 Task: Plan a trip to Capesterre-Belle-Eau, Guadeloupe from 10th December, 2023 to 18th December, 2023 for 2 adults.1  bedroom having 1 bed and 1 bathroom. Property type can be flat. Amenities needed are: wifi, TV, free parkinig on premises, gym, breakfast. Booking option can be shelf check-in. Look for 5 properties as per requirement.
Action: Mouse moved to (482, 162)
Screenshot: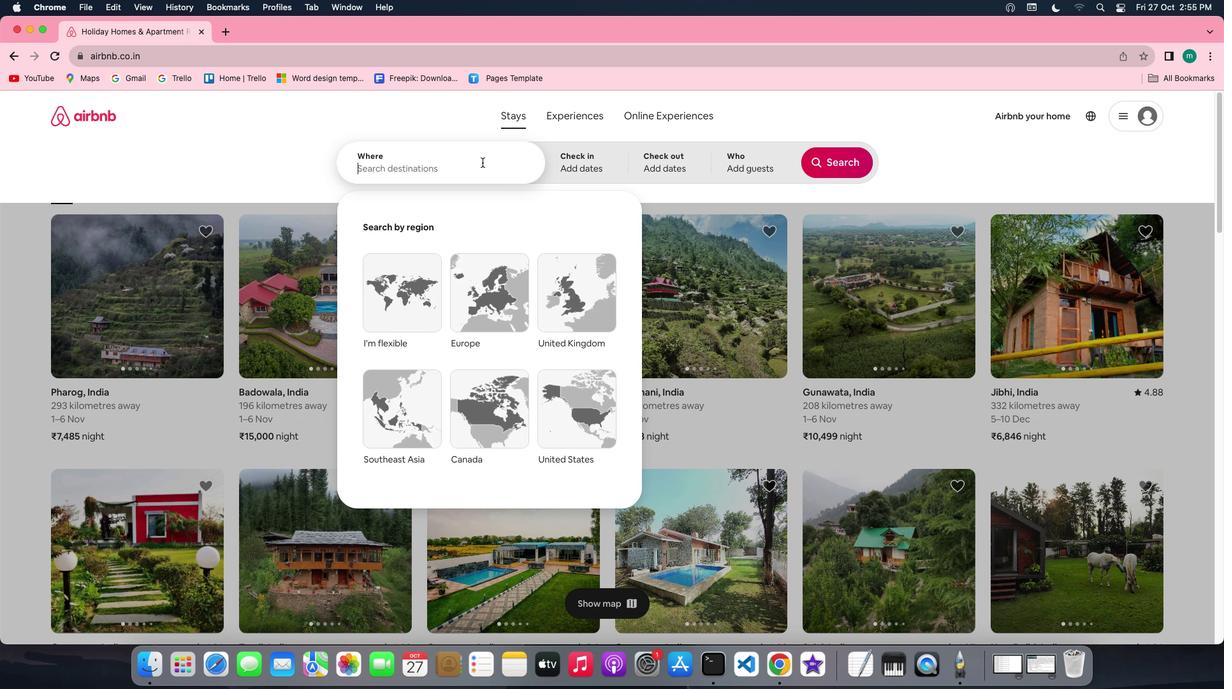 
Action: Mouse pressed left at (482, 162)
Screenshot: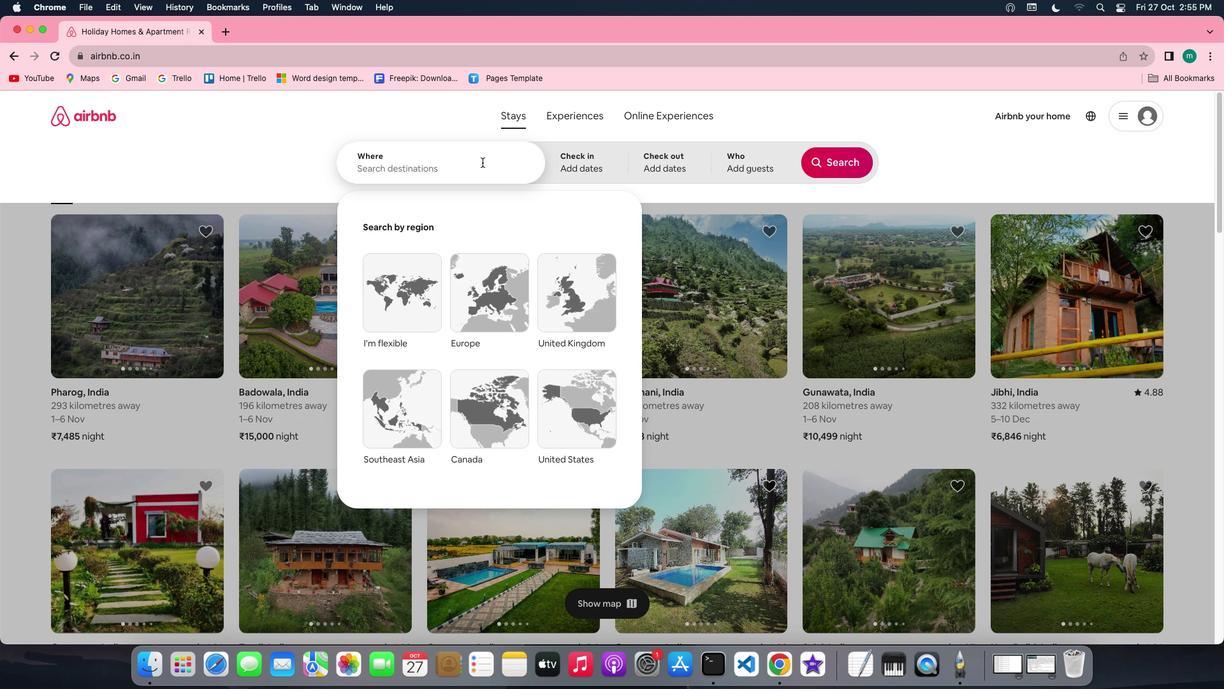 
Action: Key pressed Key.shift'C''a''p''e''s''t''e''r''r''e''-'Key.shiftKey.spaceKey.shift'B''e''l''l''e'Key.shift'-'Key.spaceKey.shift'E''a''u'','Key.spaceKey.shift'G''u''a''d''e''l''o''u''p''e'
Screenshot: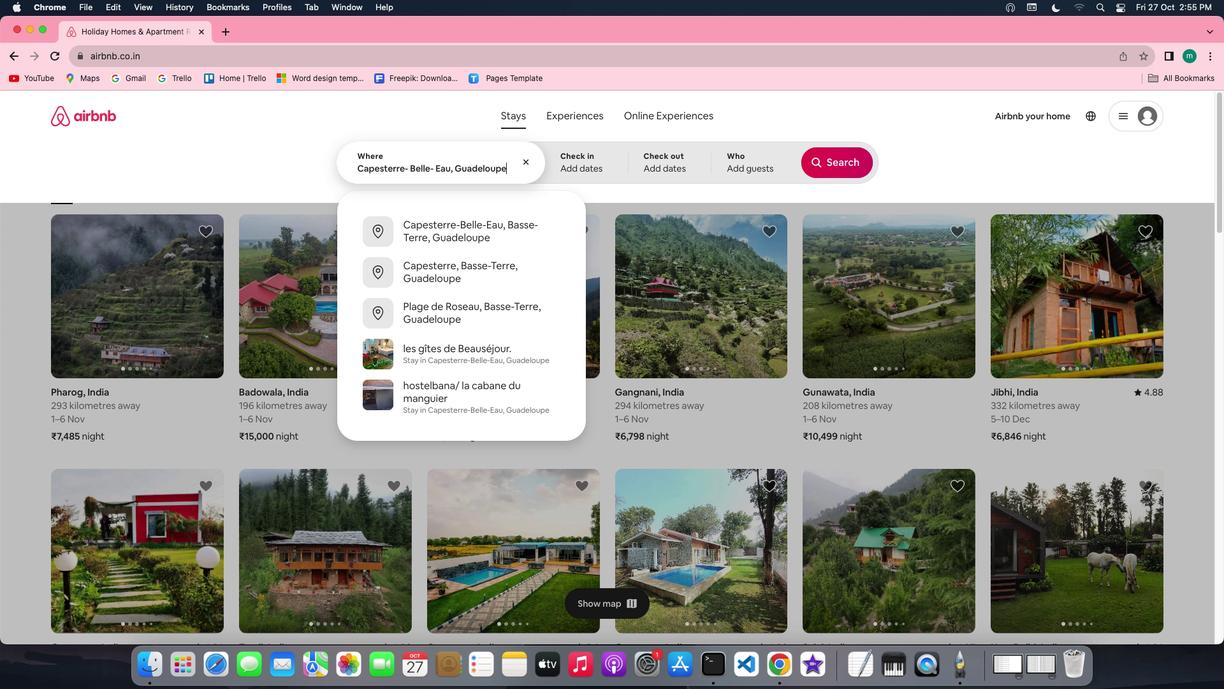 
Action: Mouse moved to (570, 149)
Screenshot: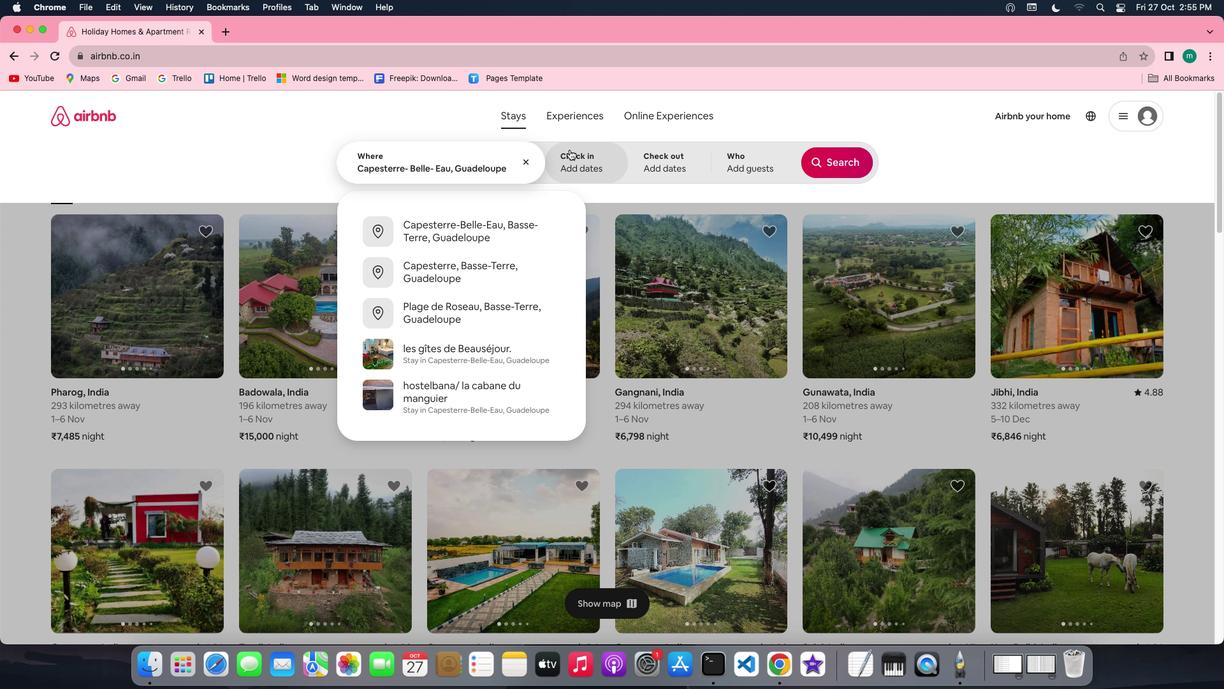 
Action: Mouse pressed left at (570, 149)
Screenshot: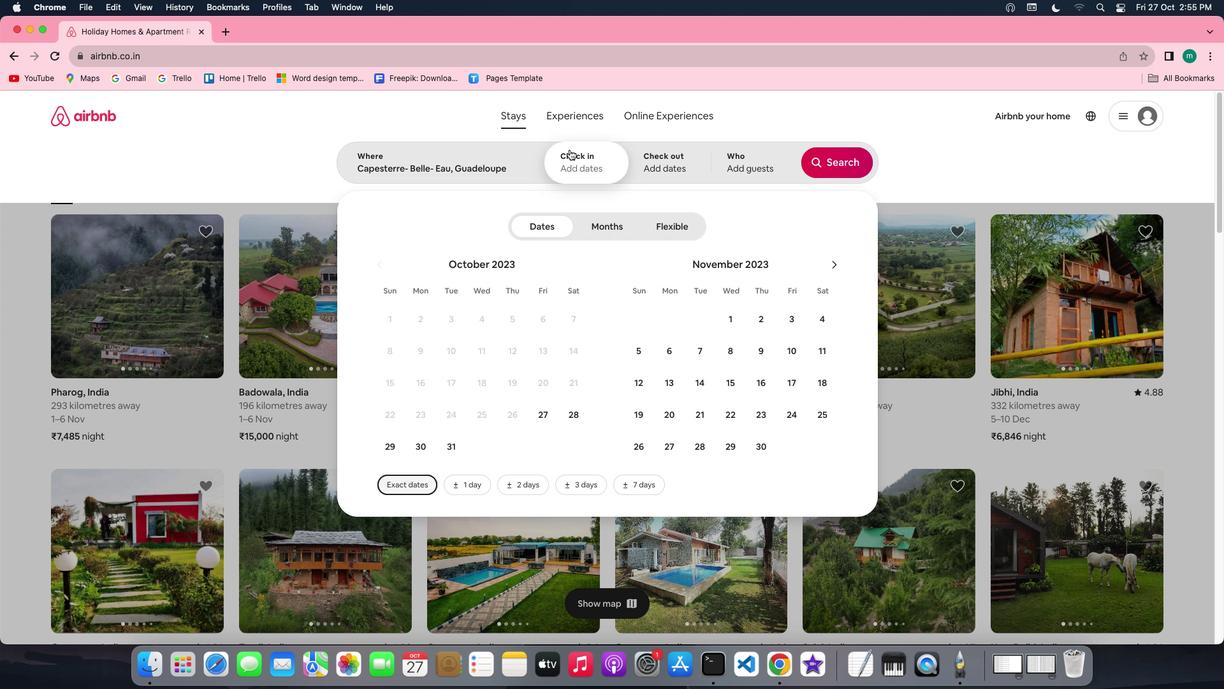 
Action: Mouse moved to (835, 266)
Screenshot: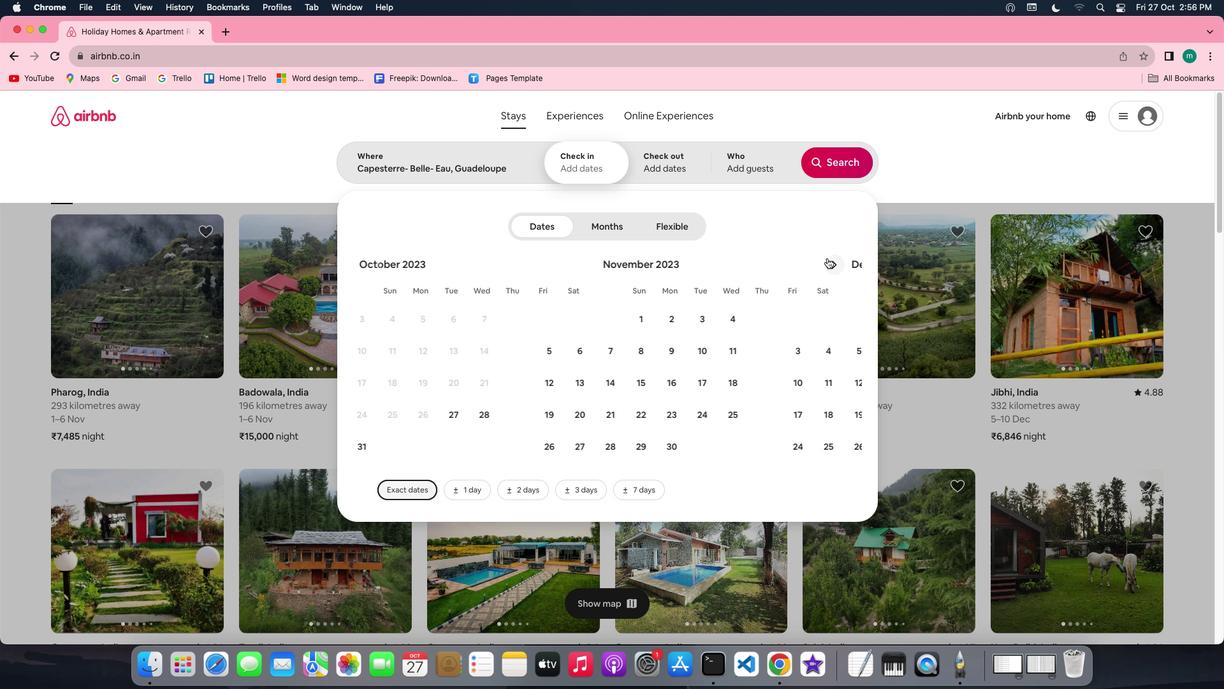 
Action: Mouse pressed left at (835, 266)
Screenshot: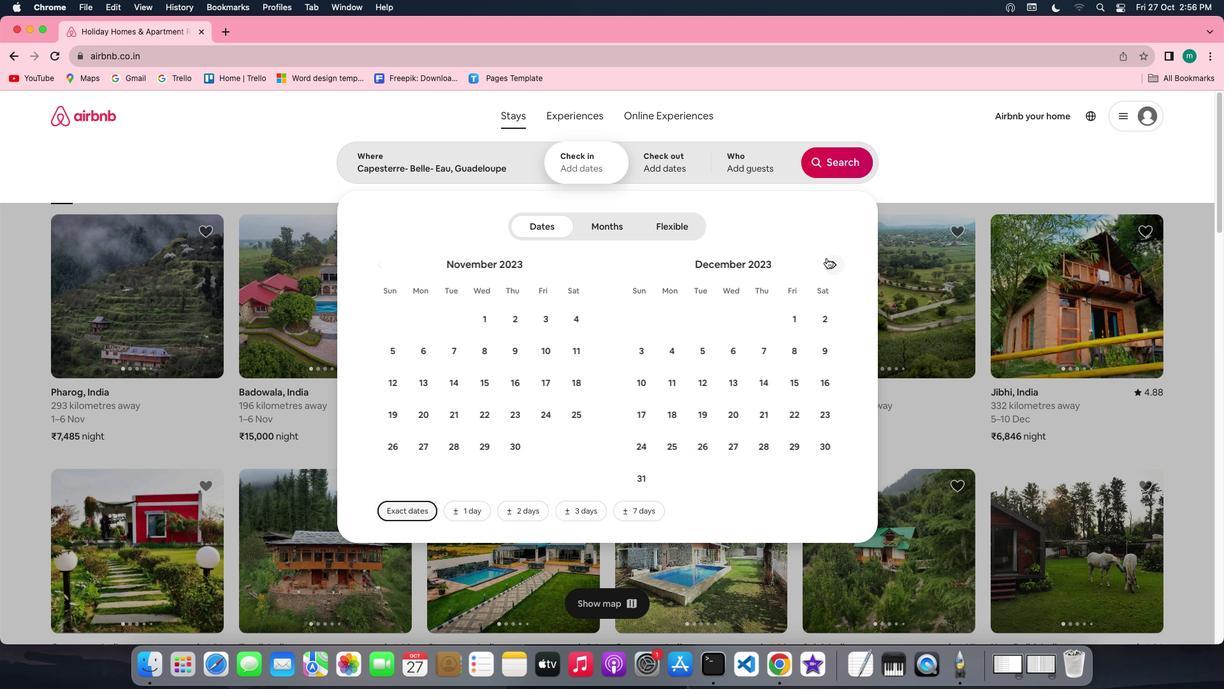 
Action: Mouse moved to (632, 384)
Screenshot: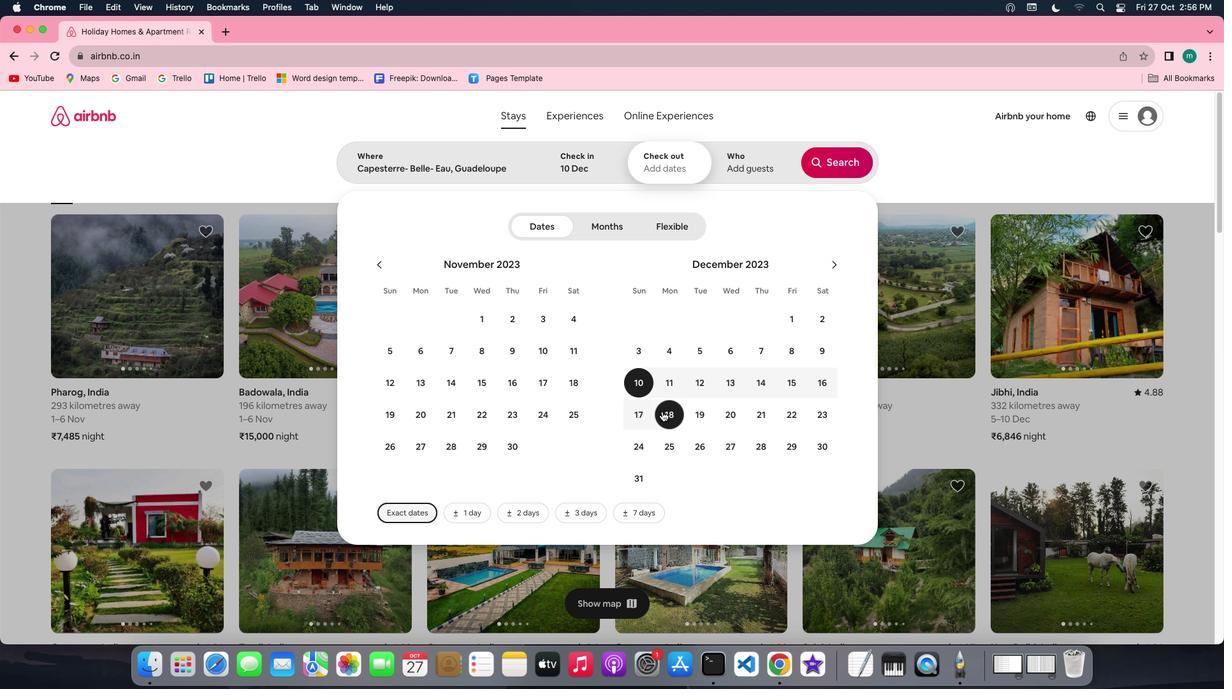 
Action: Mouse pressed left at (632, 384)
Screenshot: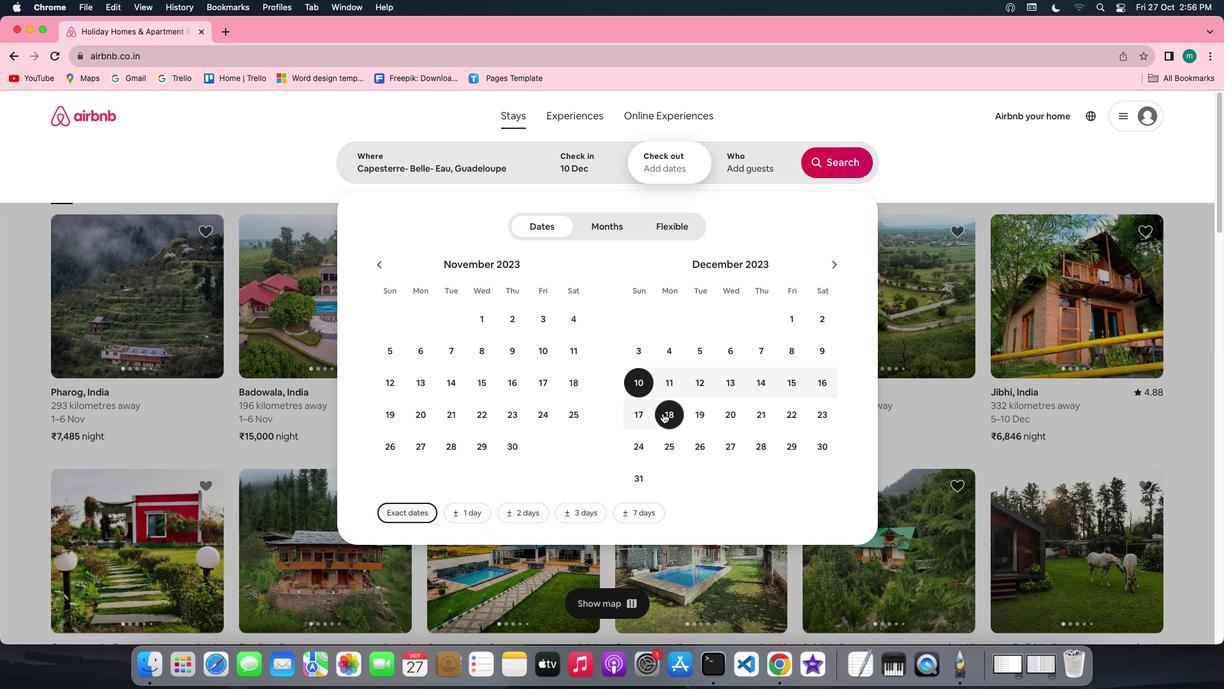
Action: Mouse moved to (664, 414)
Screenshot: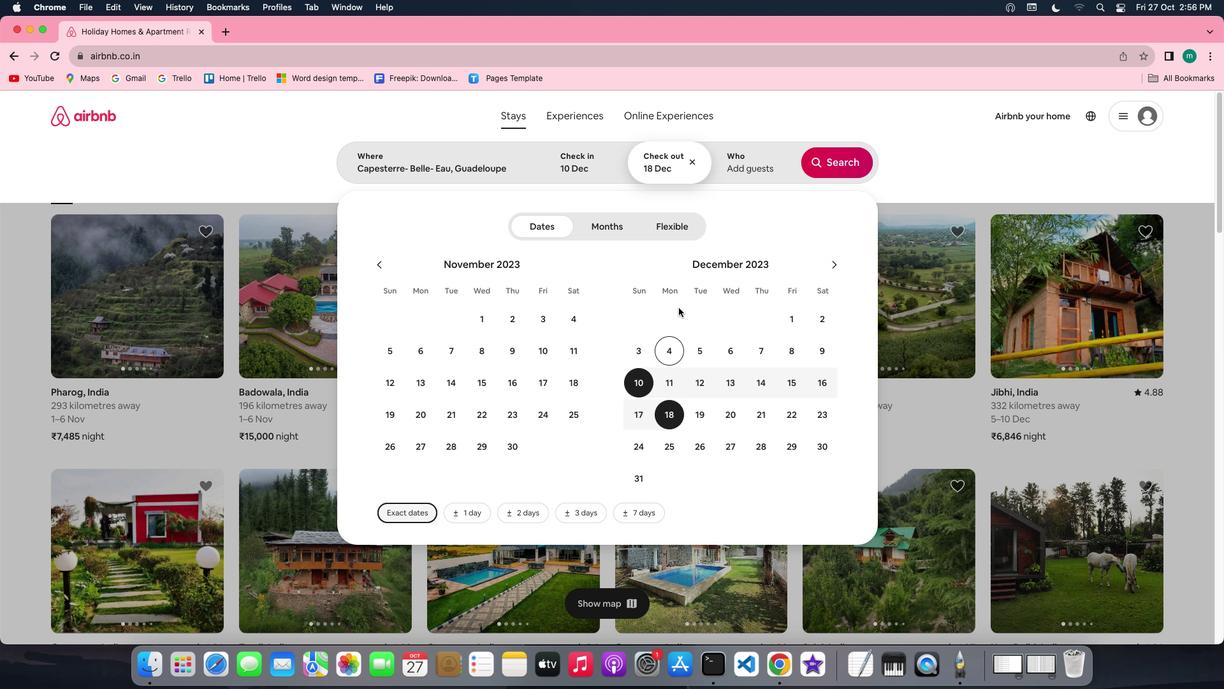 
Action: Mouse pressed left at (664, 414)
Screenshot: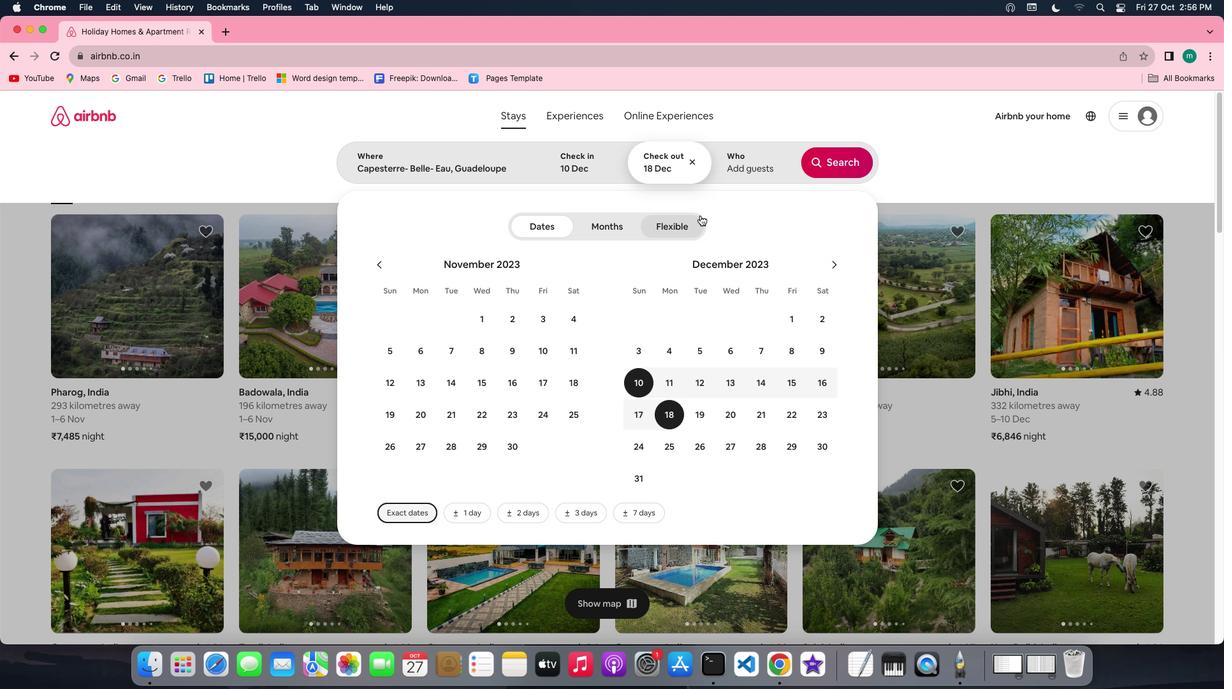 
Action: Mouse moved to (729, 158)
Screenshot: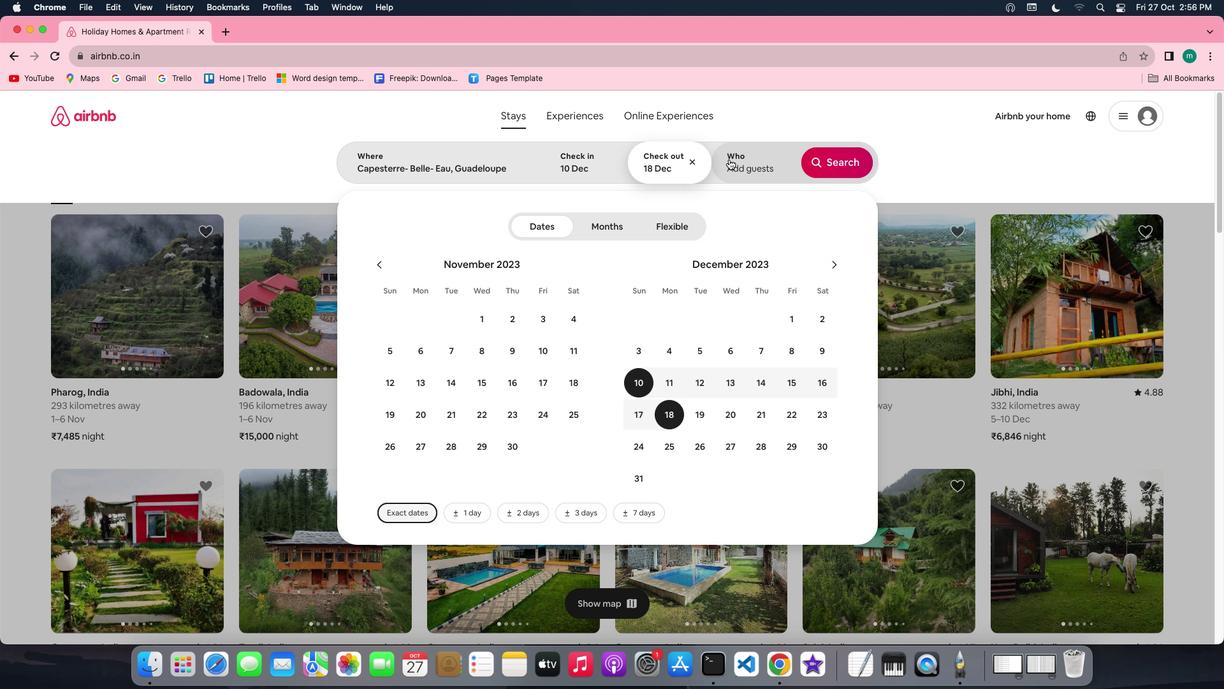 
Action: Mouse pressed left at (729, 158)
Screenshot: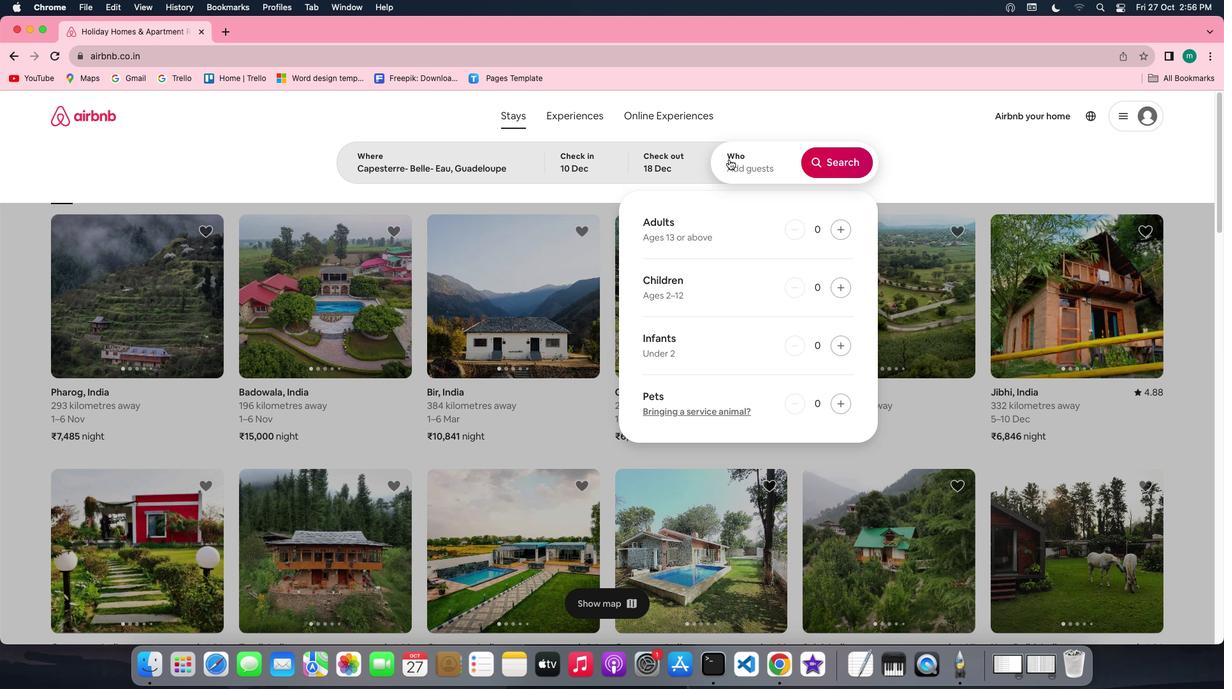 
Action: Mouse moved to (845, 225)
Screenshot: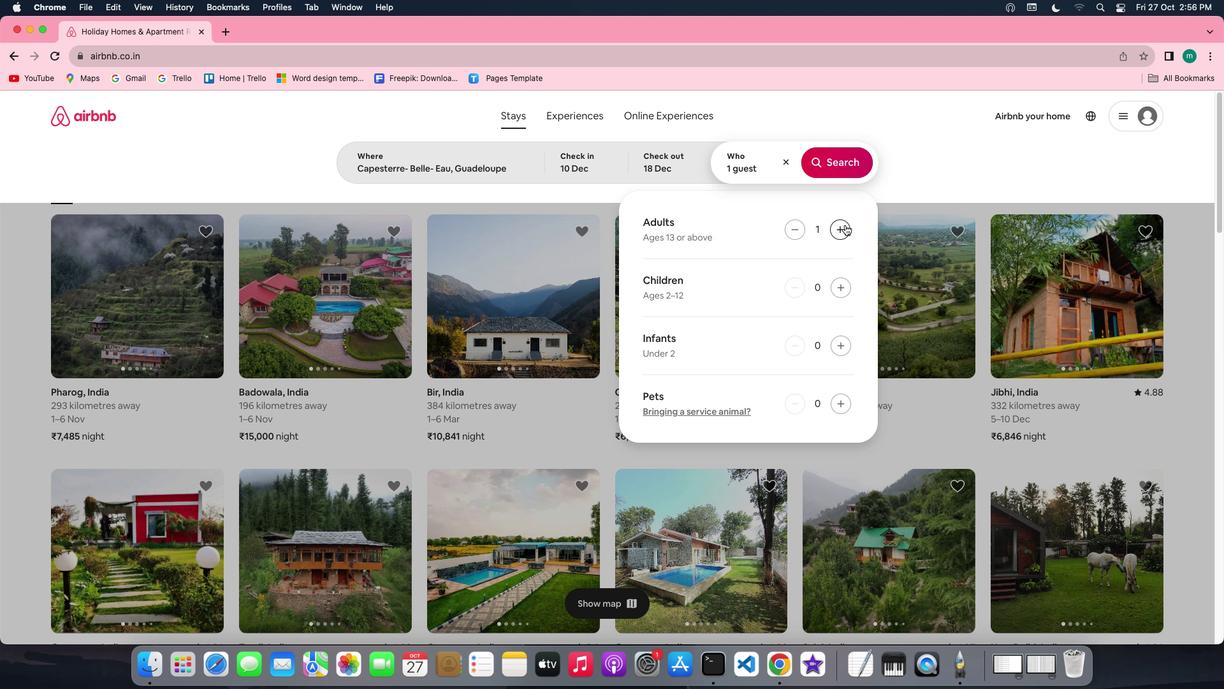 
Action: Mouse pressed left at (845, 225)
Screenshot: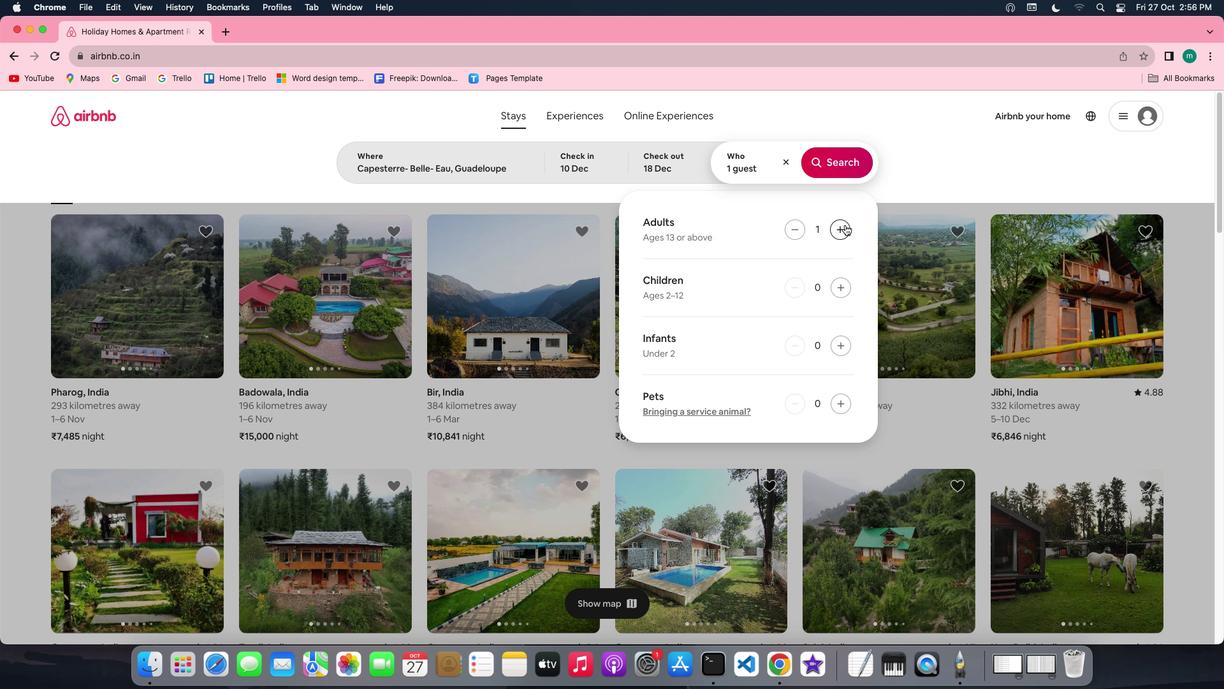
Action: Mouse pressed left at (845, 225)
Screenshot: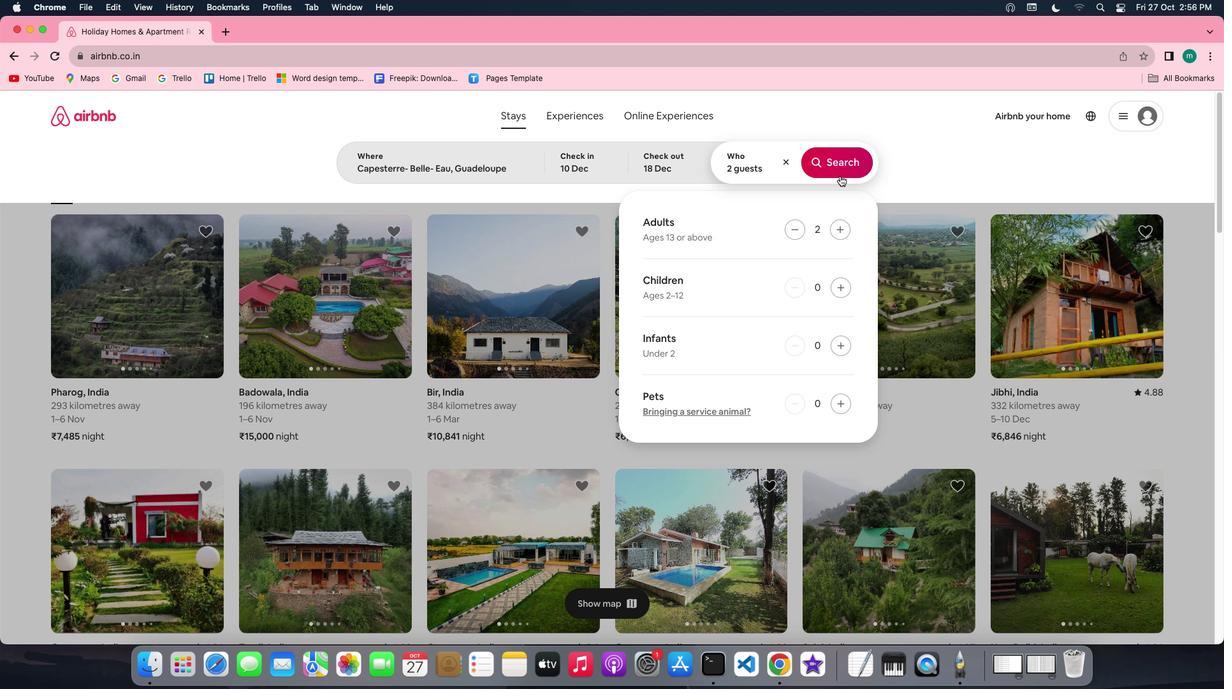 
Action: Mouse moved to (838, 165)
Screenshot: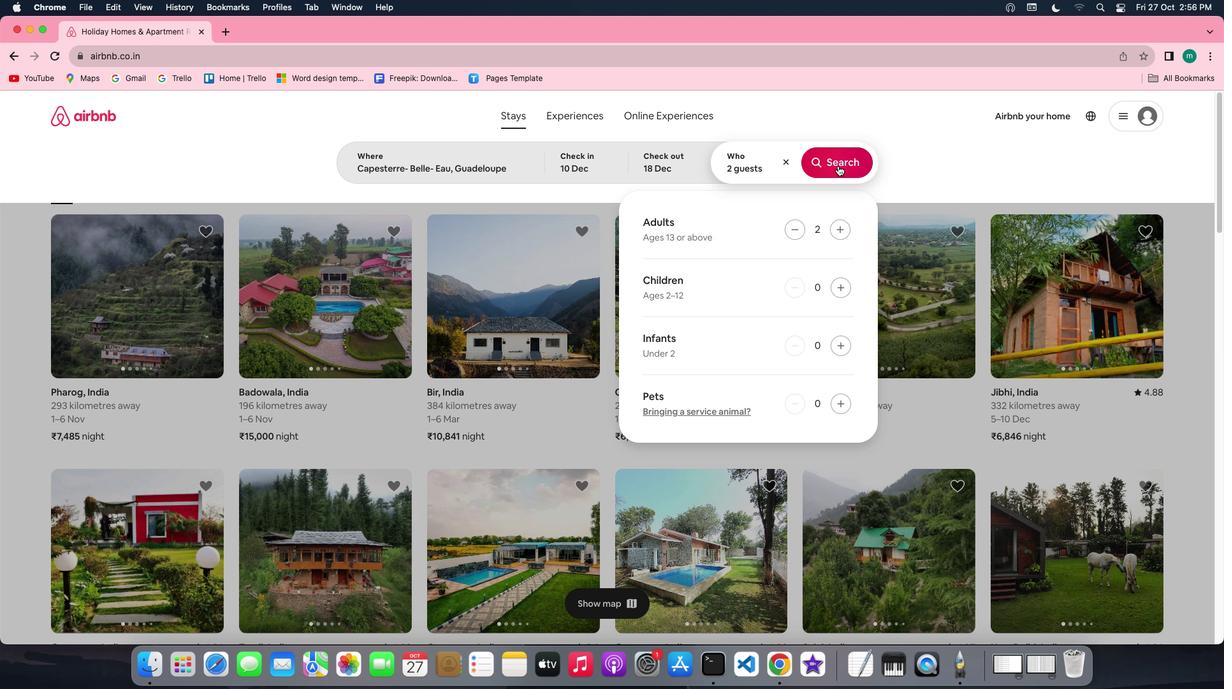 
Action: Mouse pressed left at (838, 165)
Screenshot: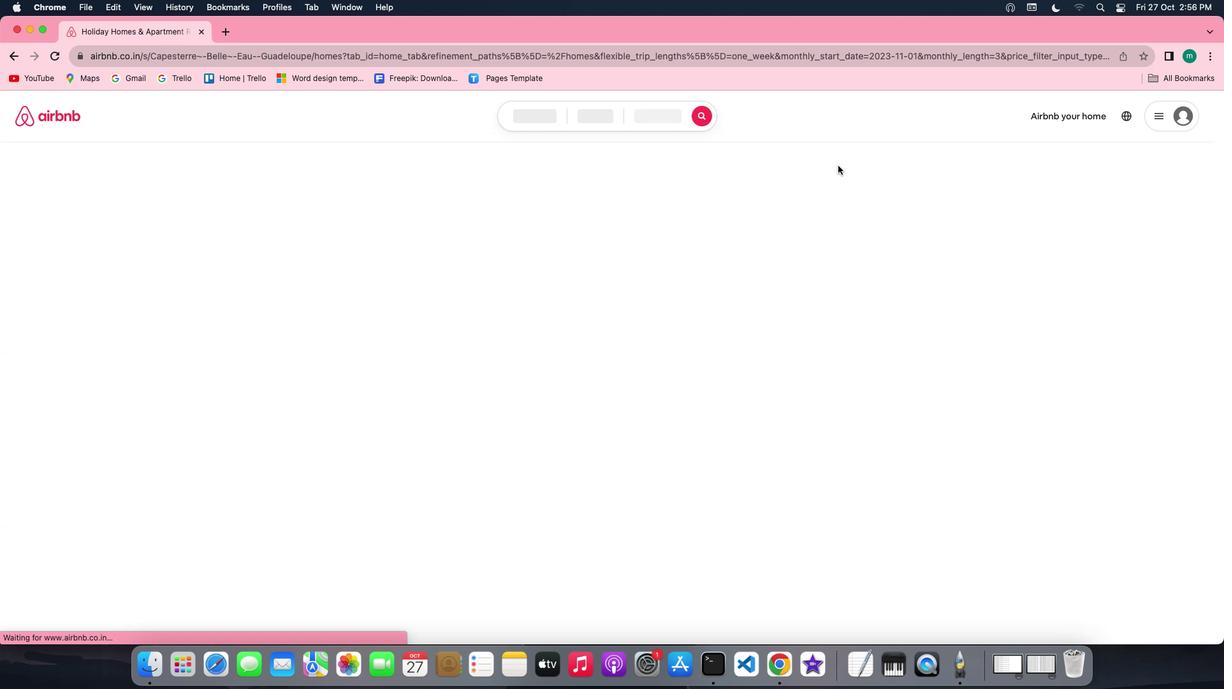 
Action: Mouse moved to (1025, 169)
Screenshot: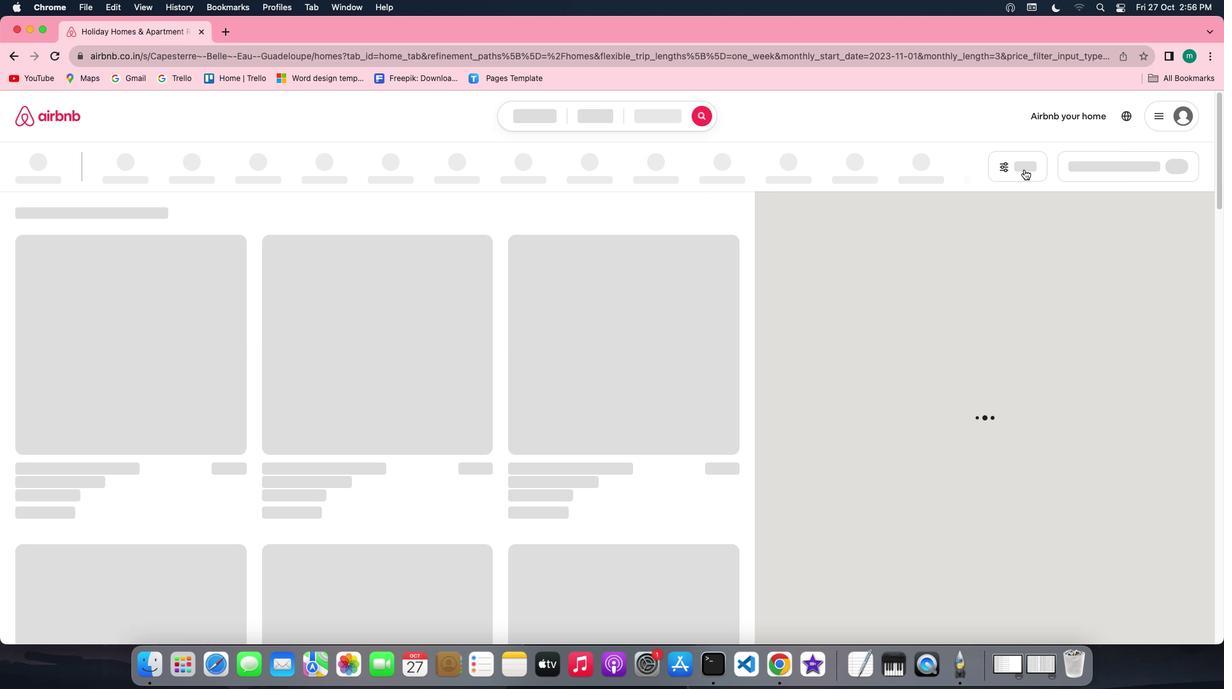 
Action: Mouse pressed left at (1025, 169)
Screenshot: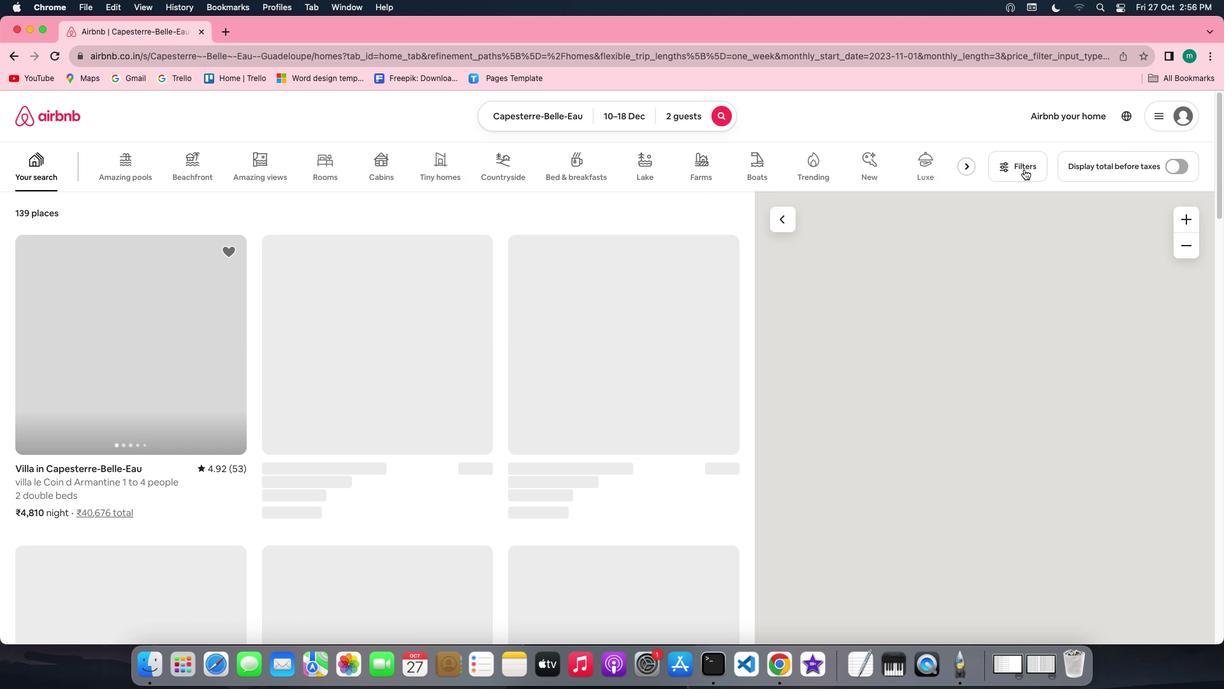 
Action: Mouse moved to (669, 349)
Screenshot: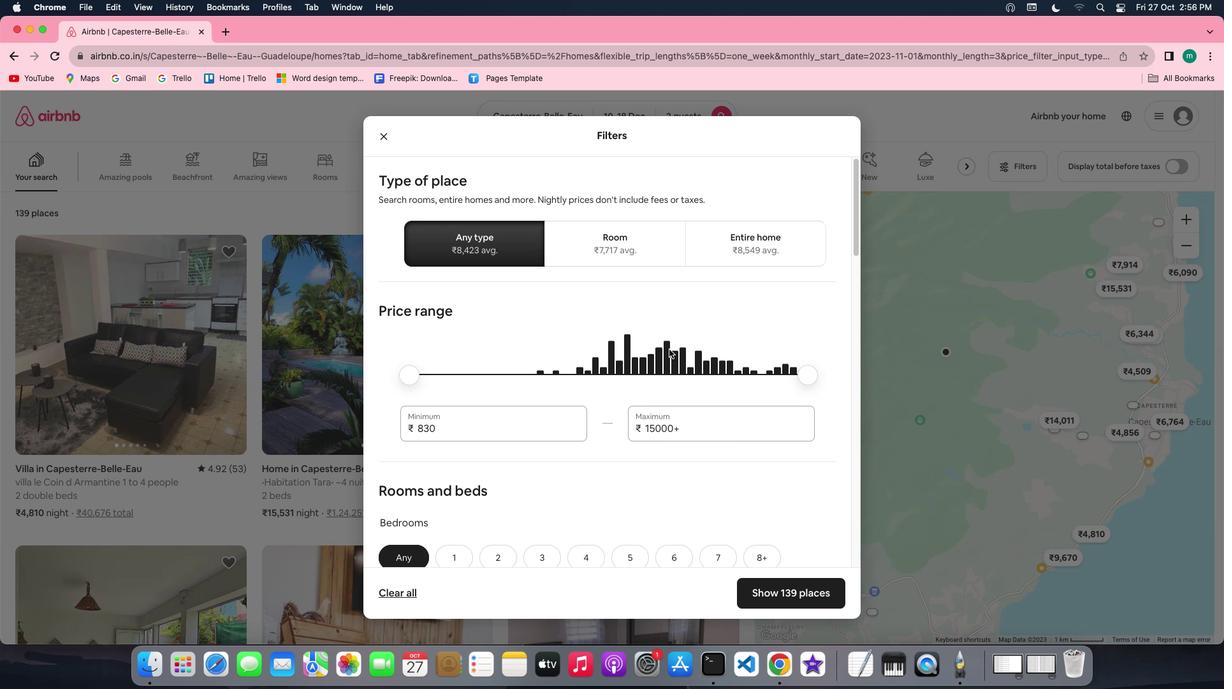 
Action: Mouse scrolled (669, 349) with delta (0, 0)
Screenshot: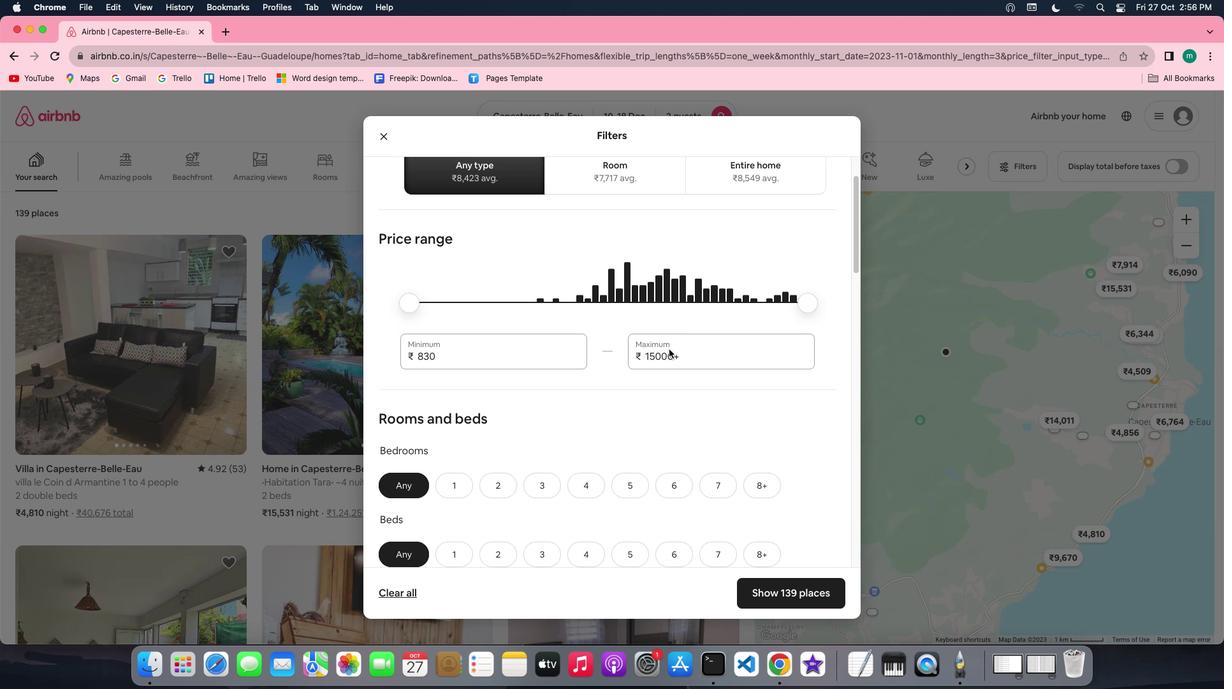 
Action: Mouse scrolled (669, 349) with delta (0, 0)
Screenshot: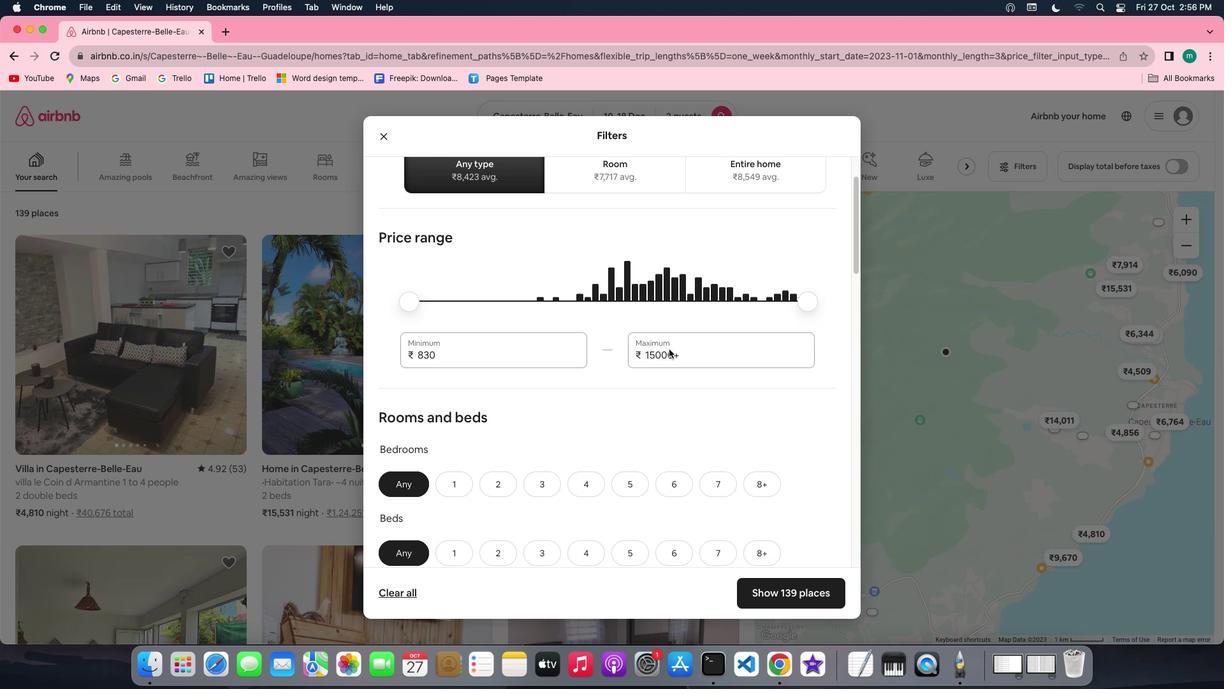 
Action: Mouse scrolled (669, 349) with delta (0, 0)
Screenshot: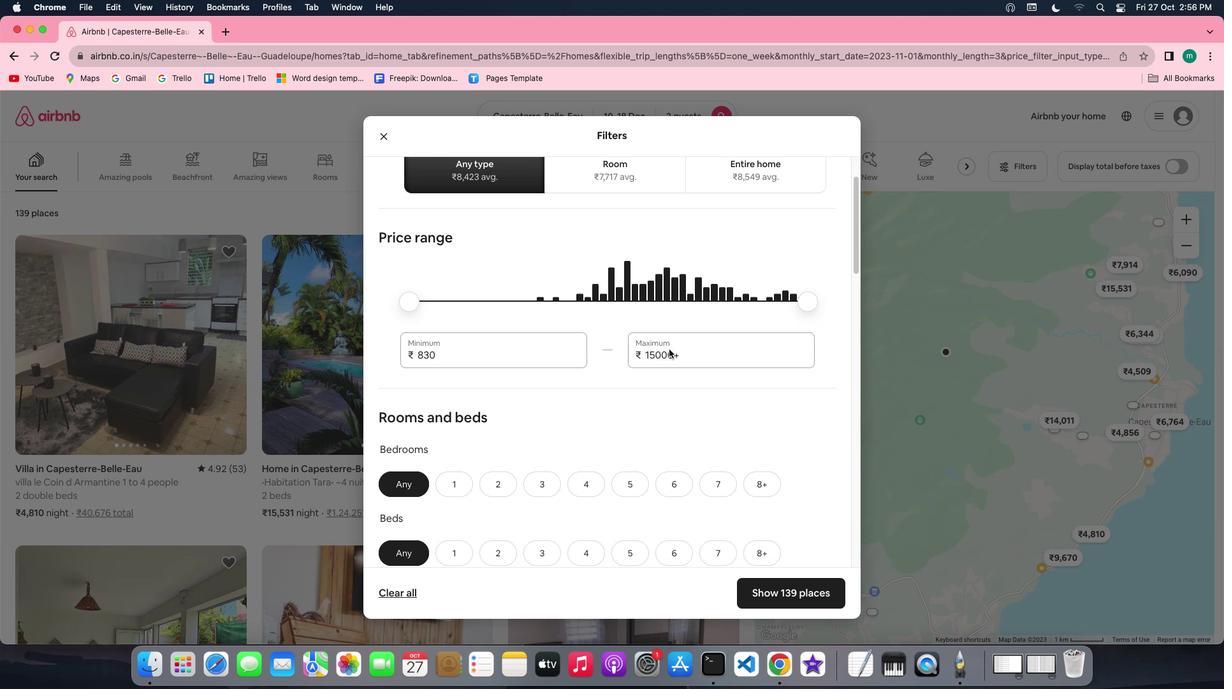 
Action: Mouse scrolled (669, 349) with delta (0, 0)
Screenshot: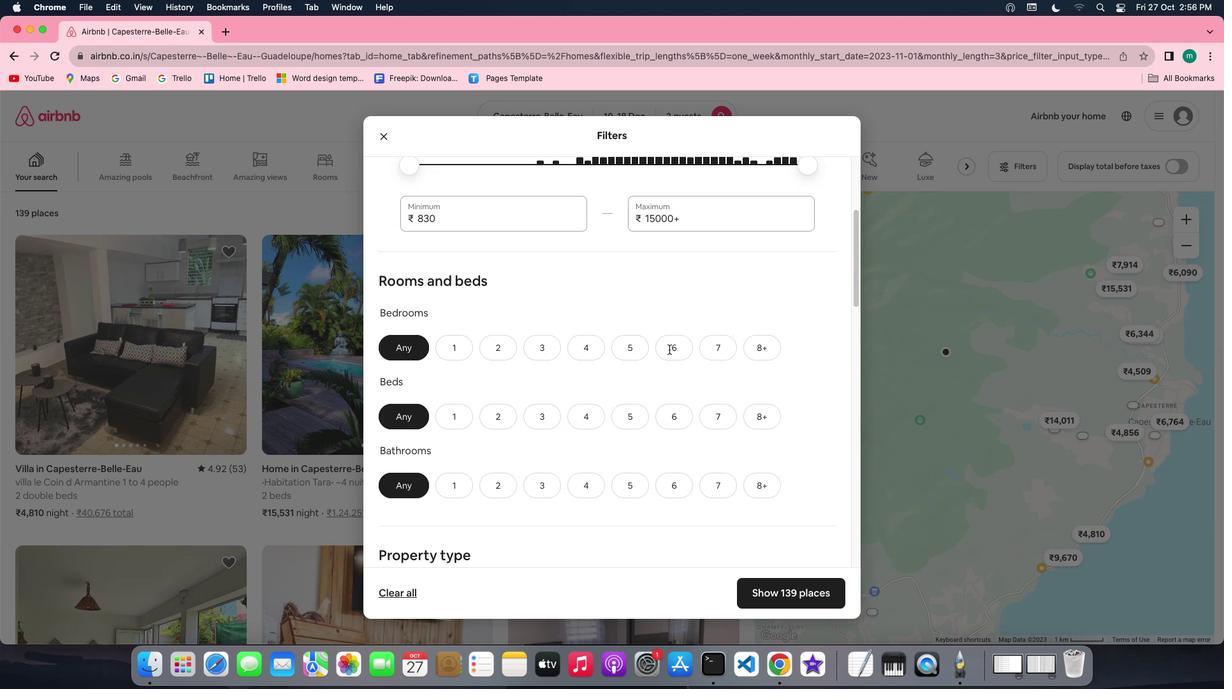 
Action: Mouse scrolled (669, 349) with delta (0, 0)
Screenshot: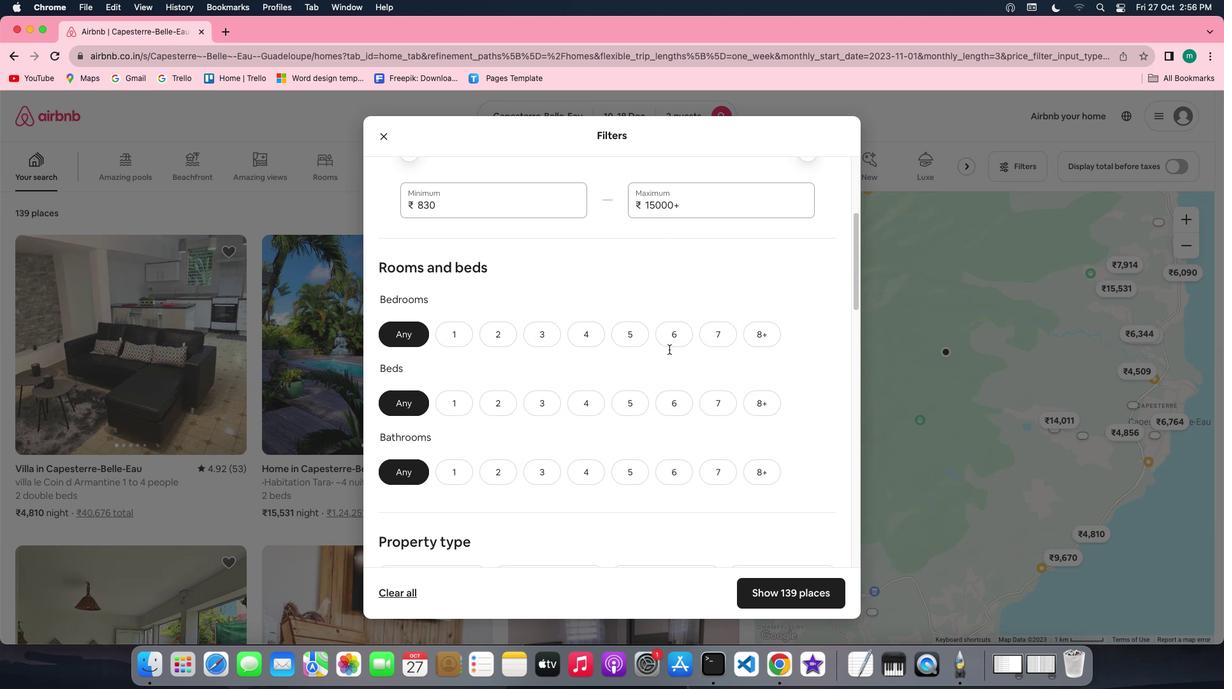 
Action: Mouse scrolled (669, 349) with delta (0, 0)
Screenshot: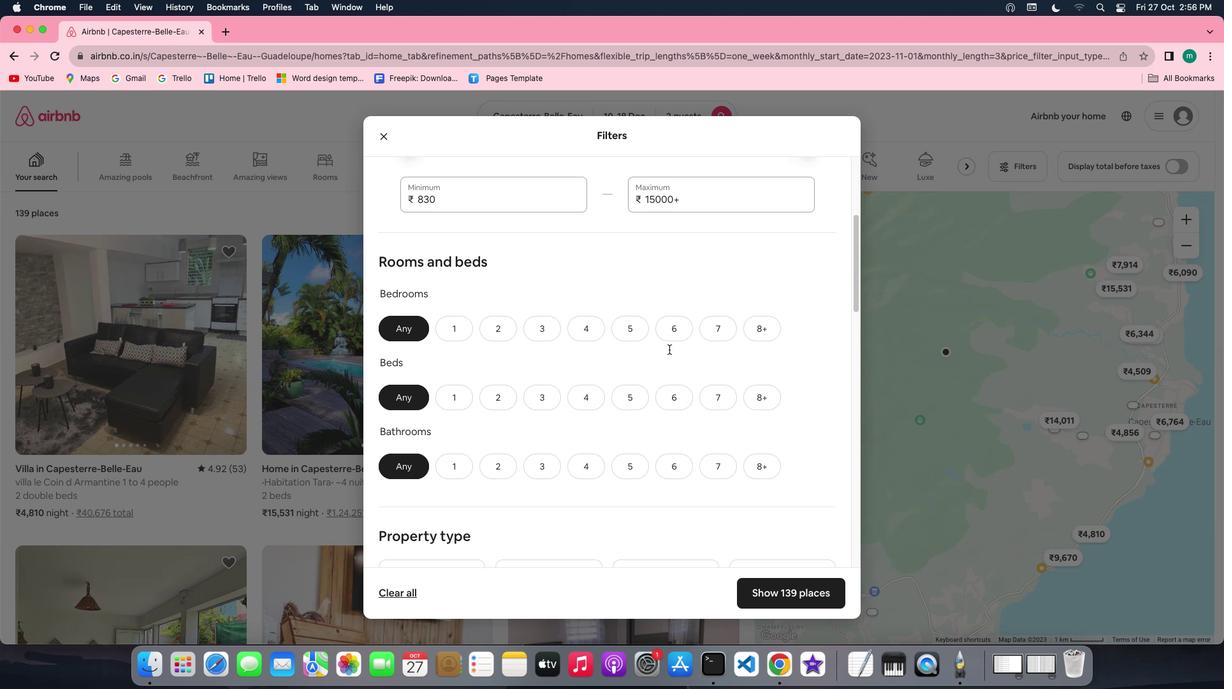 
Action: Mouse scrolled (669, 349) with delta (0, 0)
Screenshot: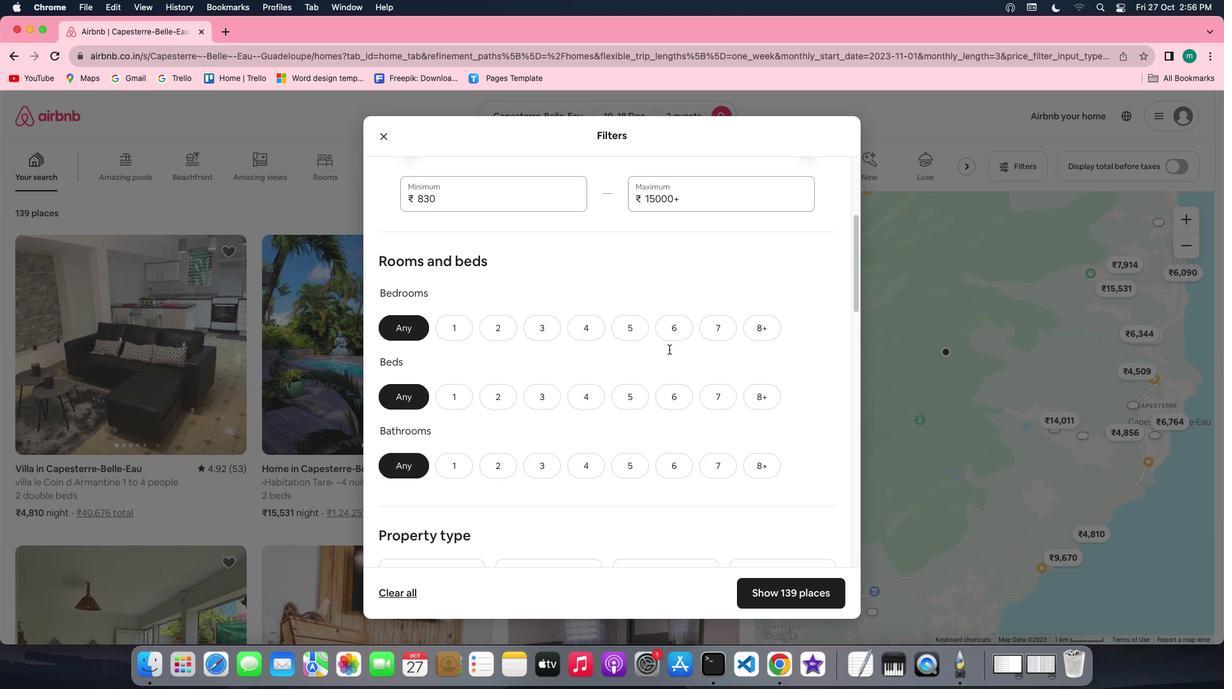 
Action: Mouse scrolled (669, 349) with delta (0, 0)
Screenshot: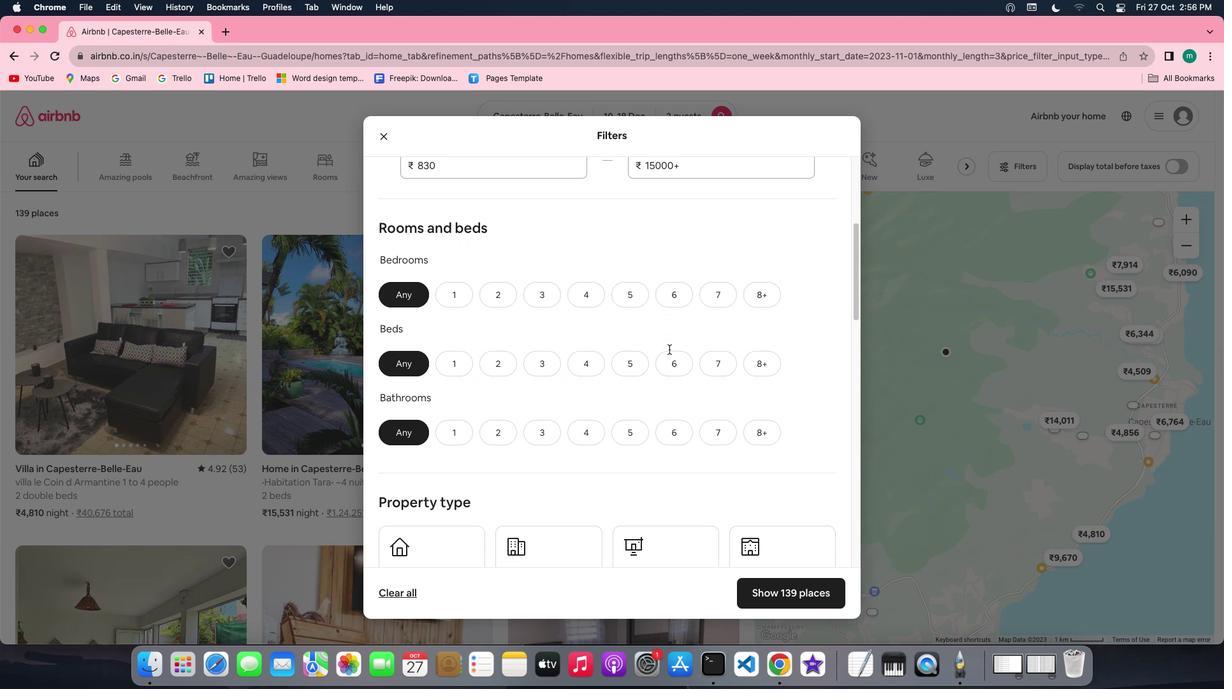 
Action: Mouse scrolled (669, 349) with delta (0, 0)
Screenshot: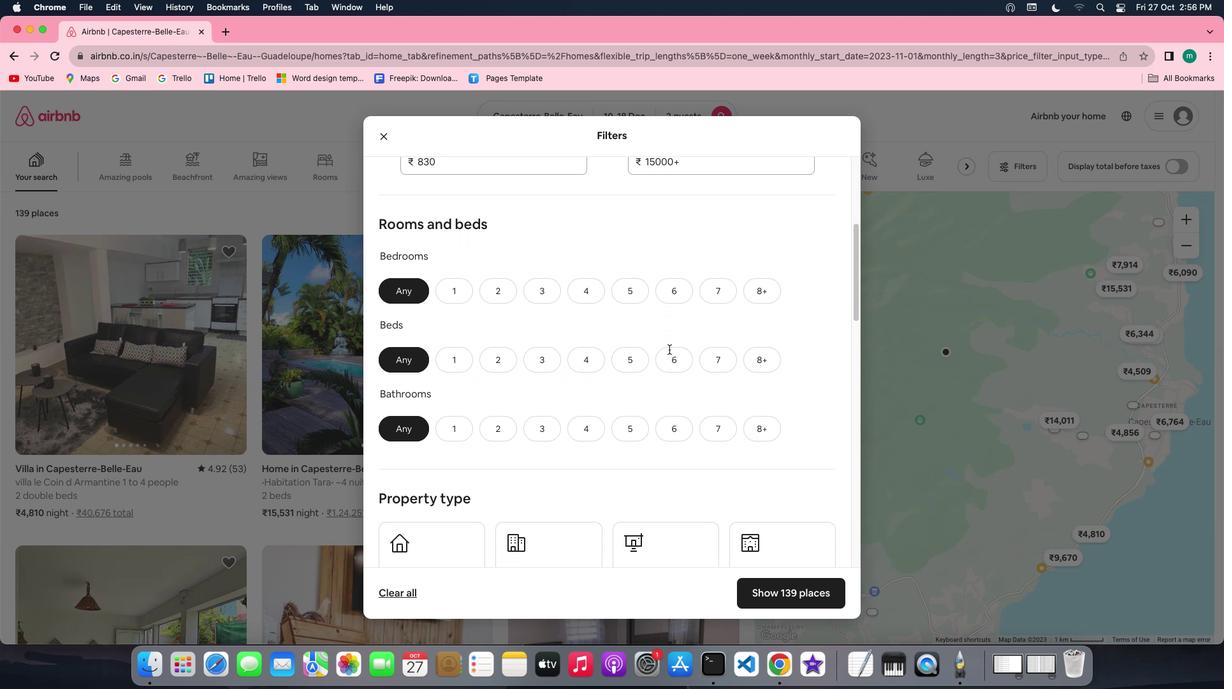 
Action: Mouse scrolled (669, 349) with delta (0, 0)
Screenshot: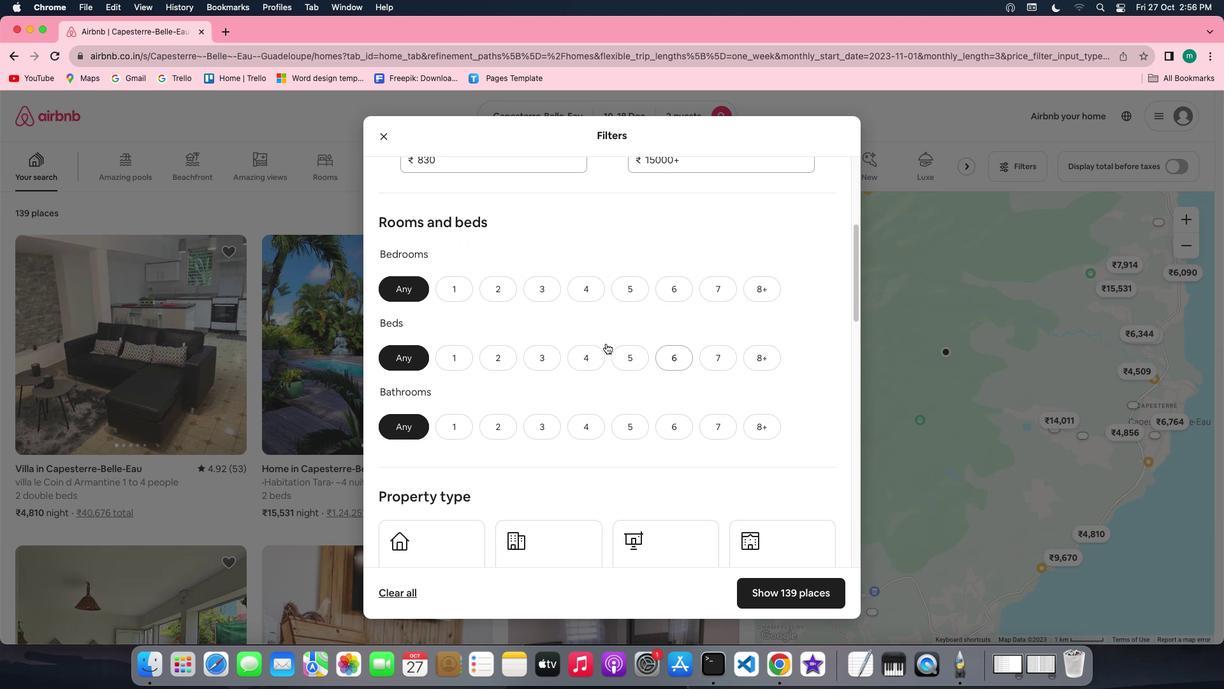
Action: Mouse moved to (465, 294)
Screenshot: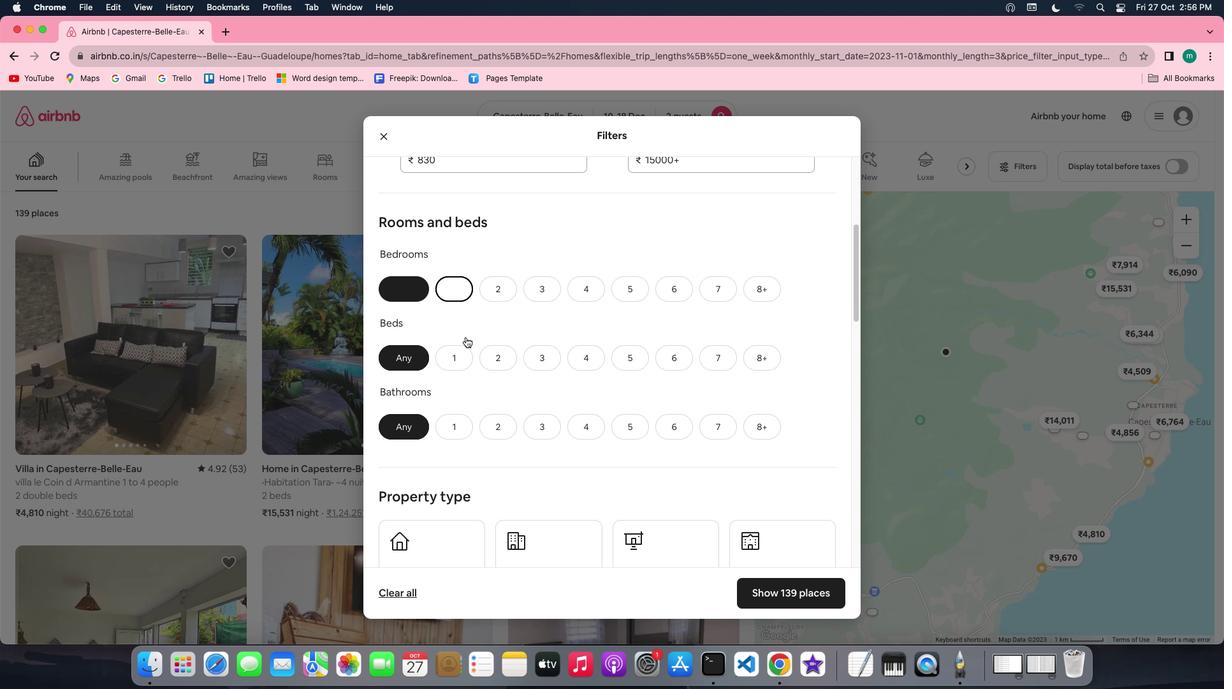 
Action: Mouse pressed left at (465, 294)
Screenshot: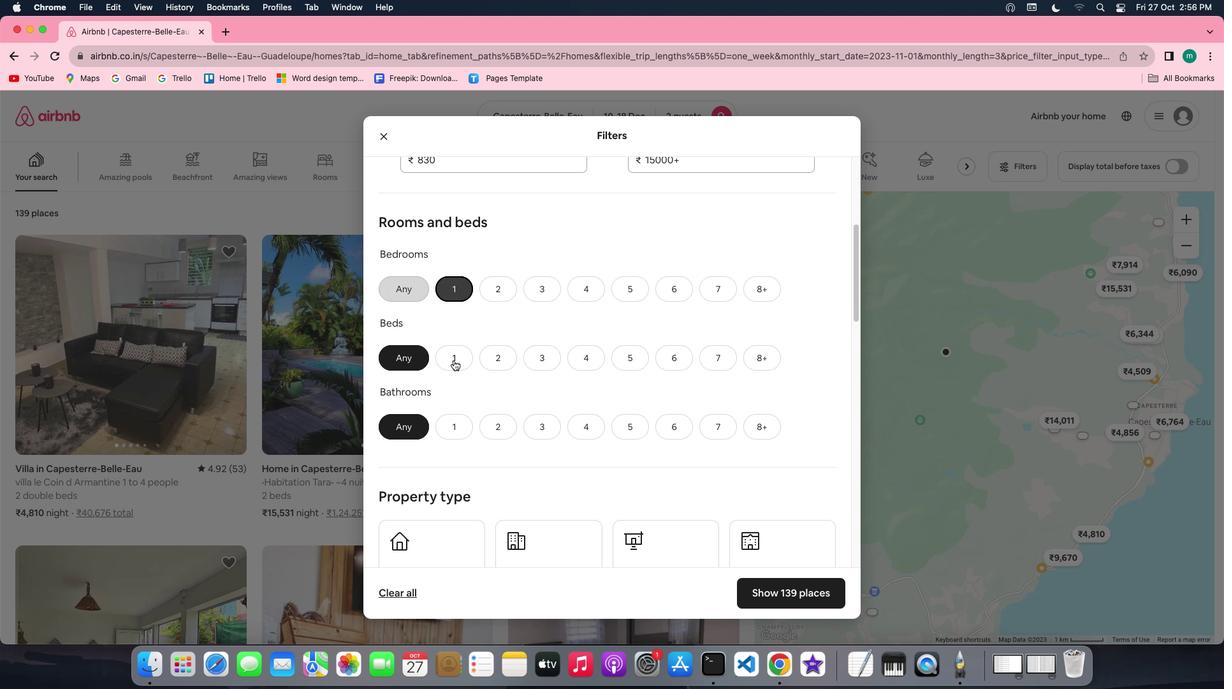
Action: Mouse moved to (454, 360)
Screenshot: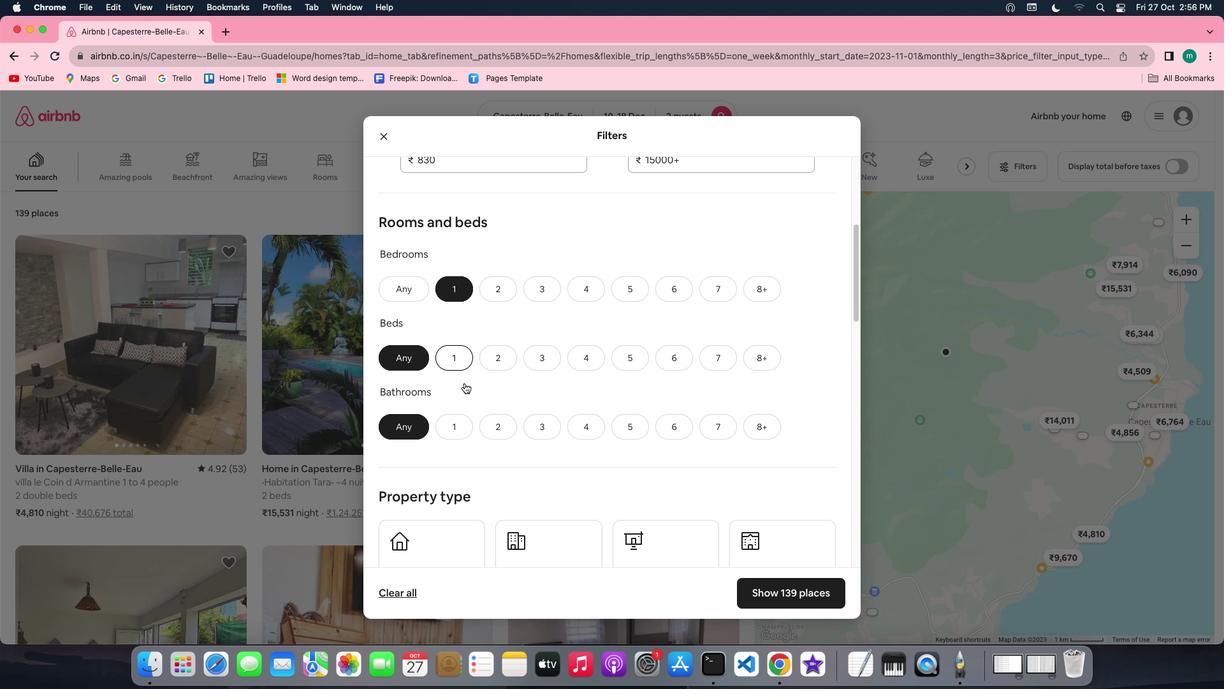 
Action: Mouse pressed left at (454, 360)
Screenshot: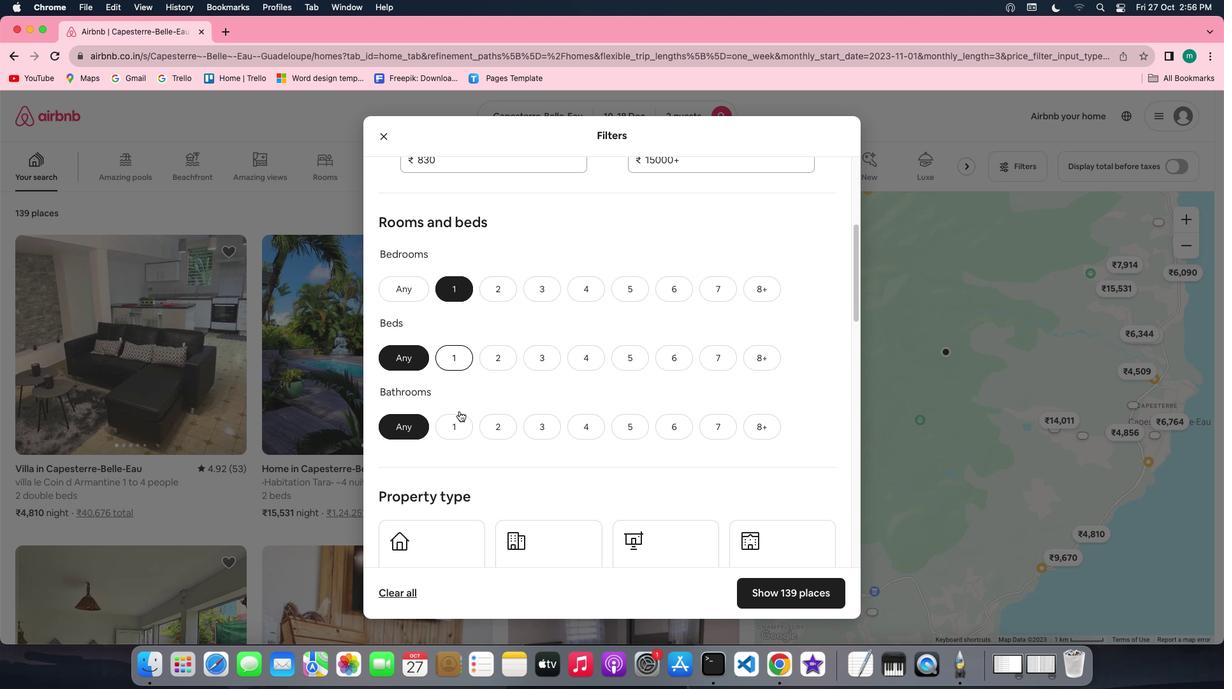 
Action: Mouse moved to (454, 425)
Screenshot: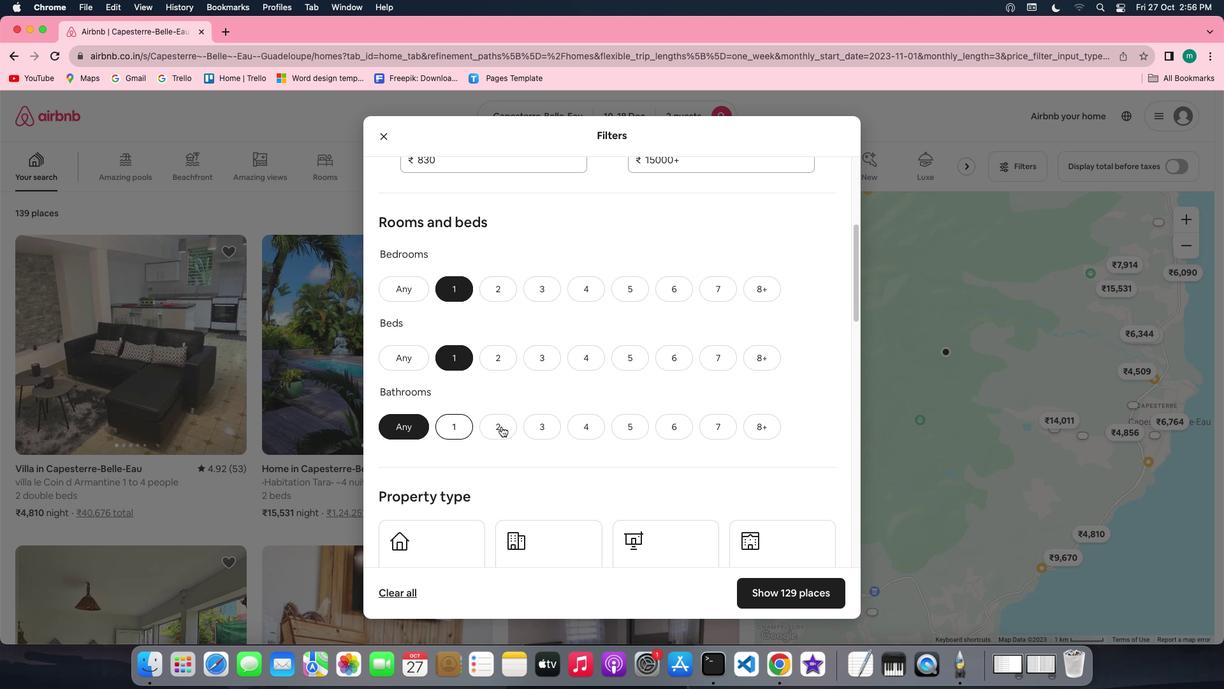
Action: Mouse pressed left at (454, 425)
Screenshot: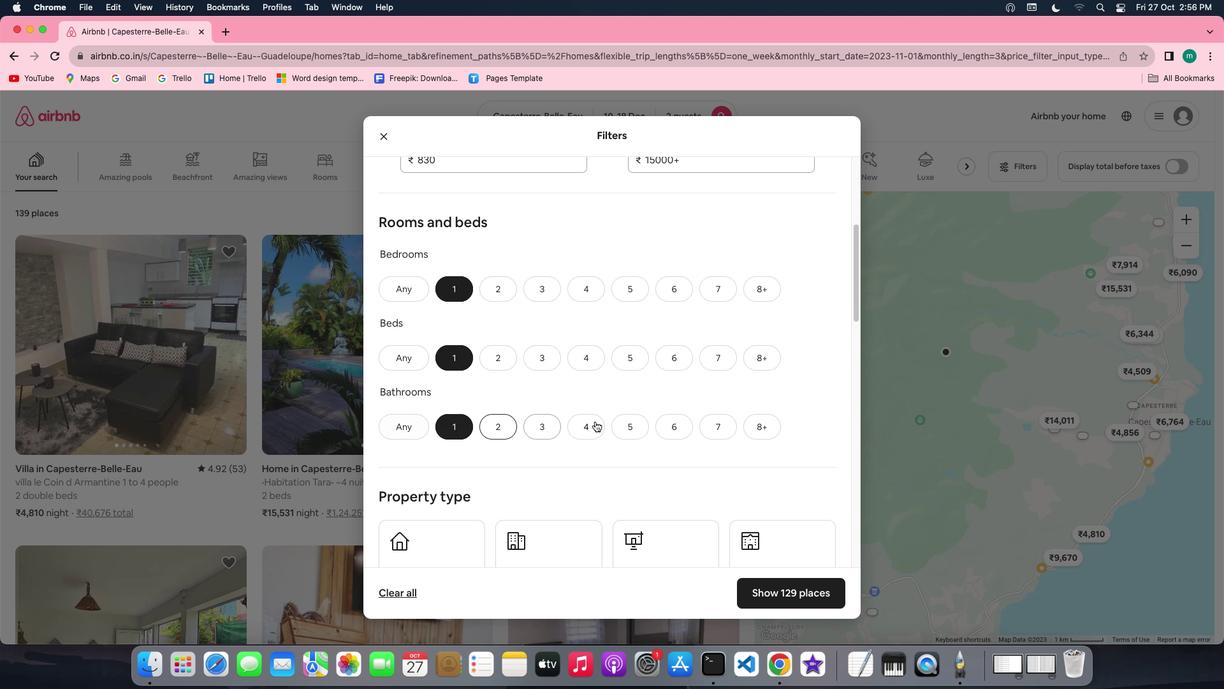 
Action: Mouse moved to (601, 420)
Screenshot: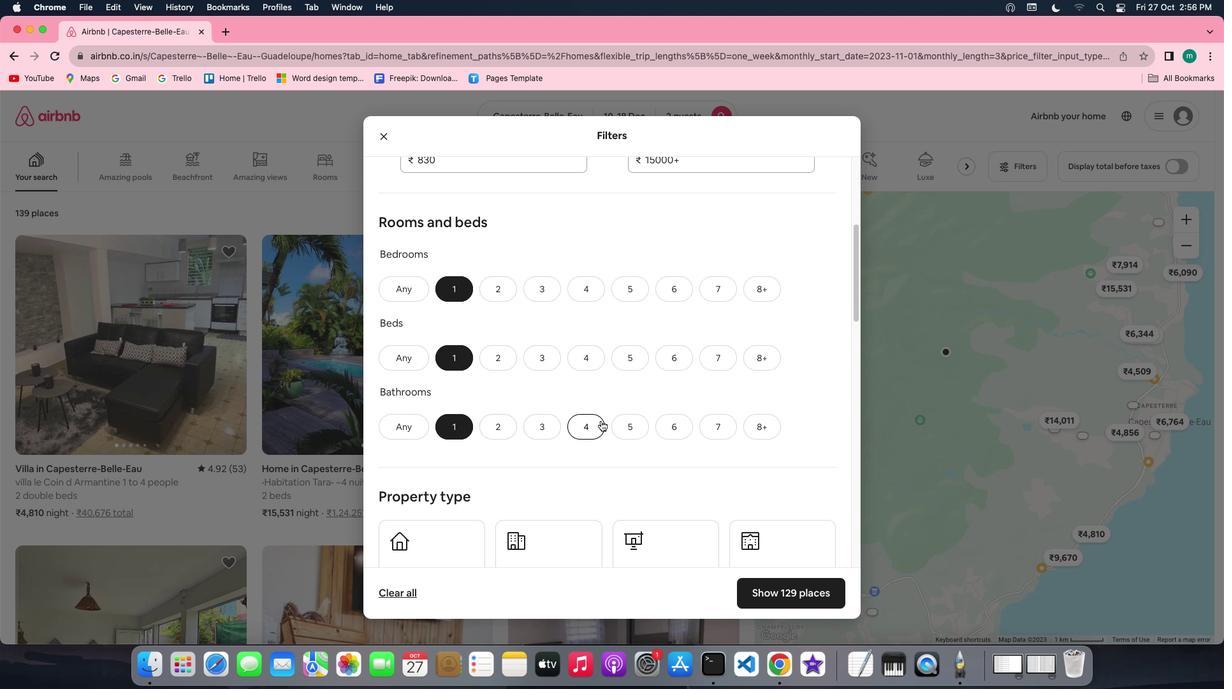 
Action: Mouse scrolled (601, 420) with delta (0, 0)
Screenshot: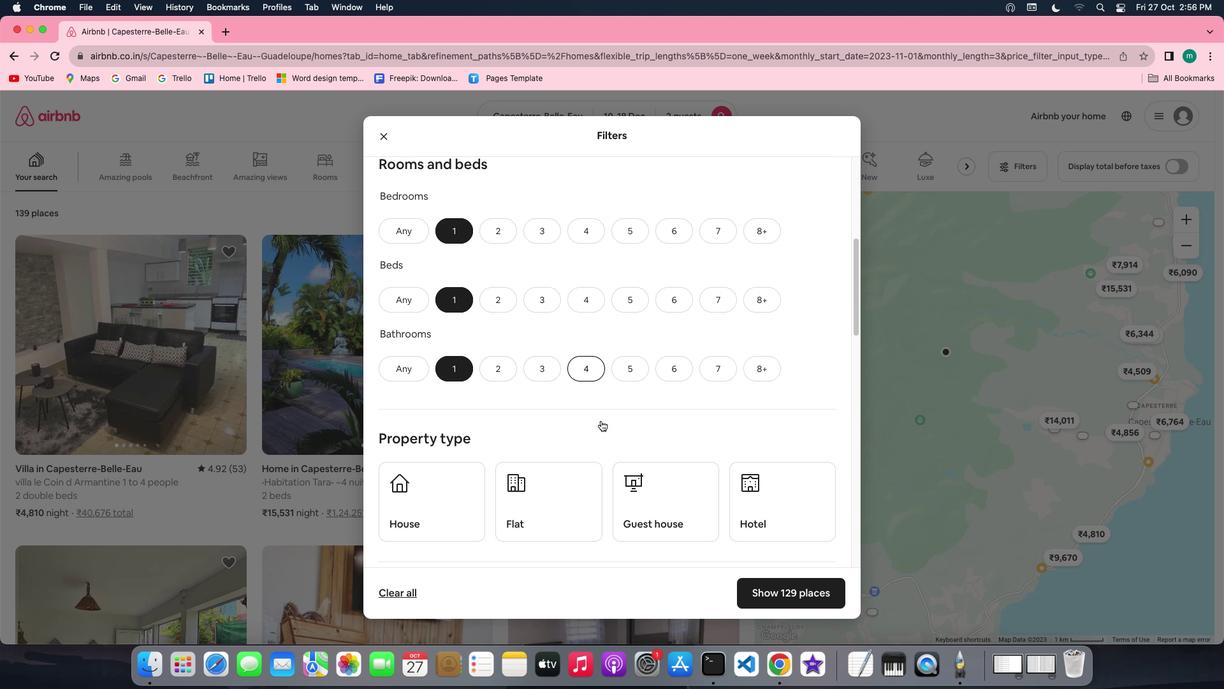
Action: Mouse scrolled (601, 420) with delta (0, 0)
Screenshot: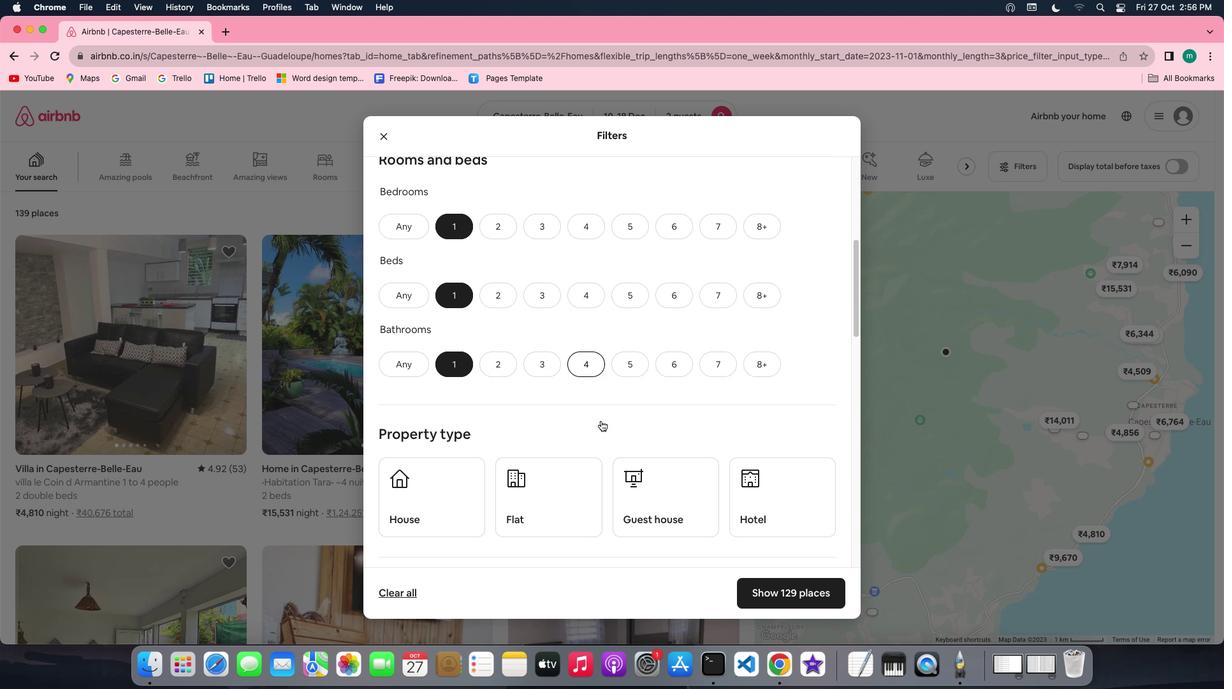 
Action: Mouse scrolled (601, 420) with delta (0, 0)
Screenshot: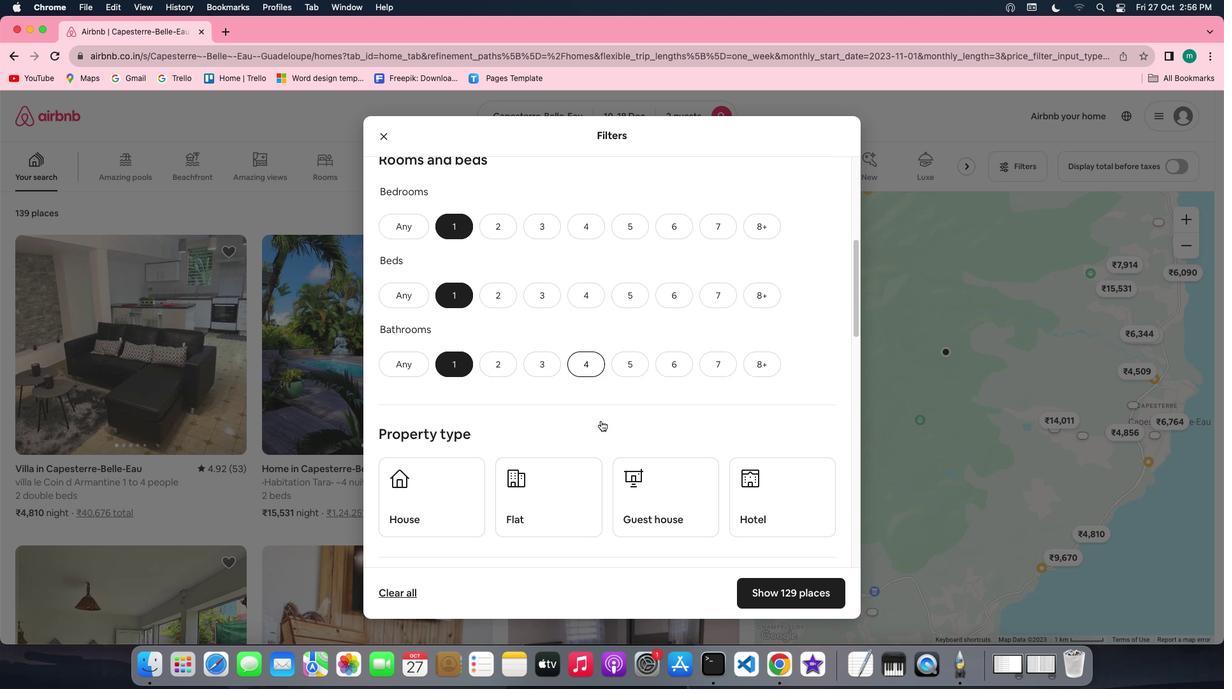 
Action: Mouse moved to (601, 420)
Screenshot: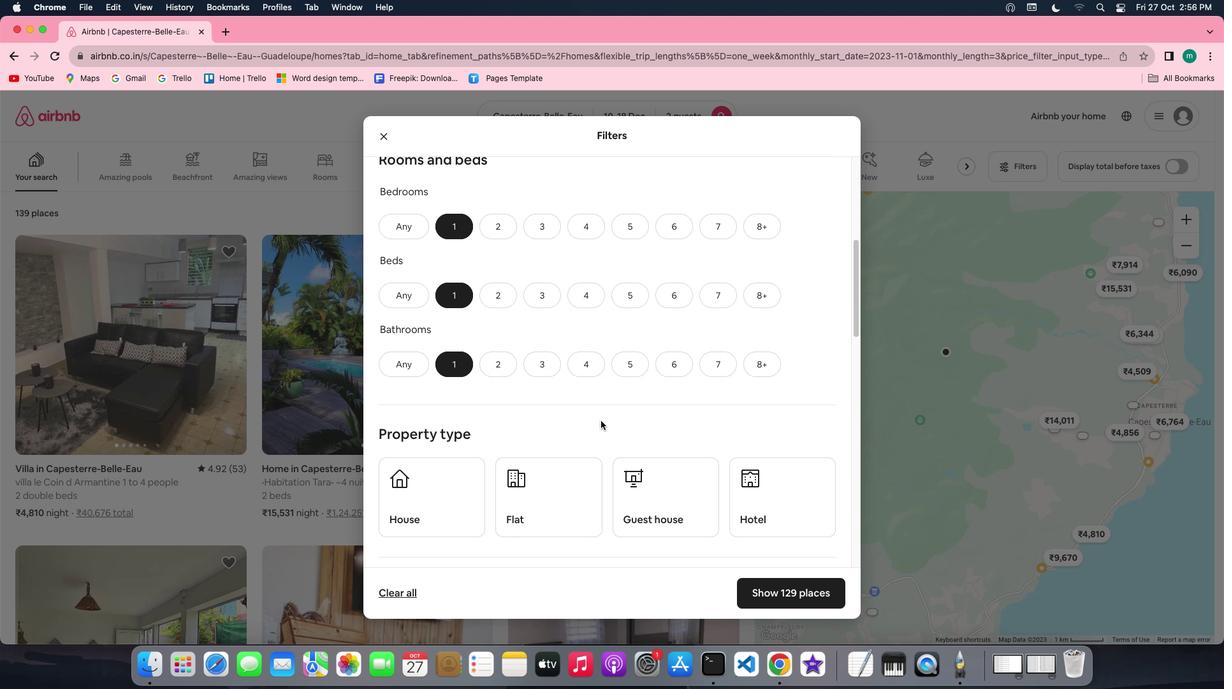 
Action: Mouse scrolled (601, 420) with delta (0, 0)
Screenshot: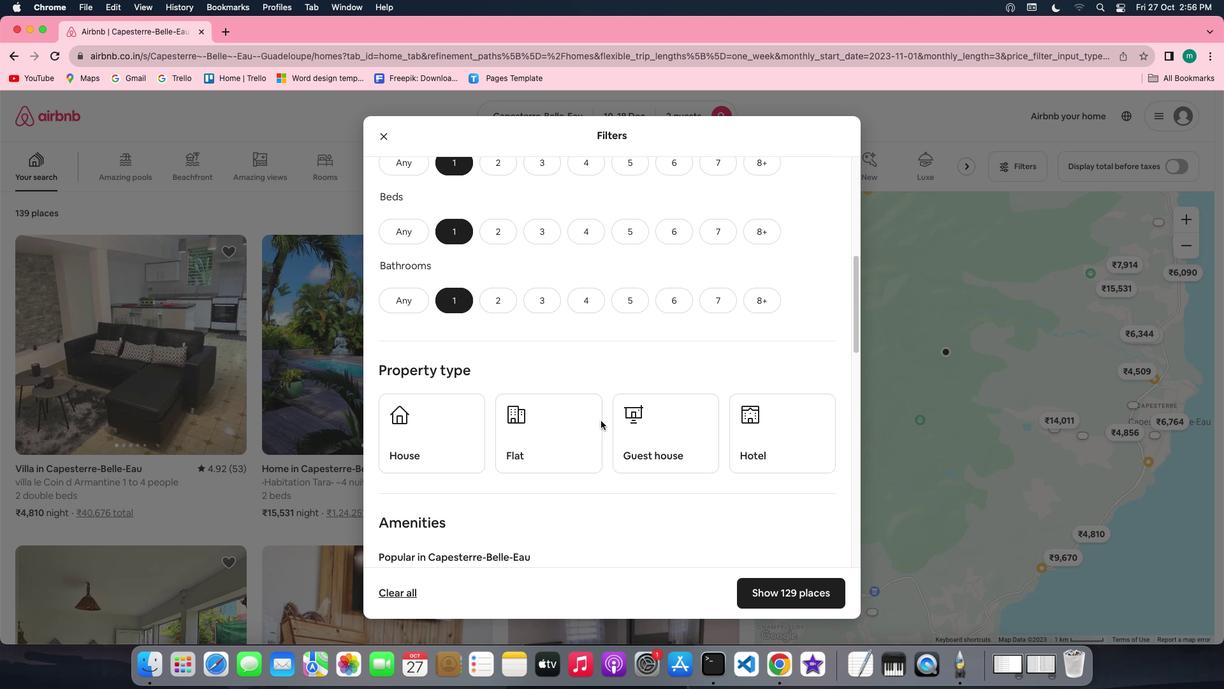 
Action: Mouse scrolled (601, 420) with delta (0, 0)
Screenshot: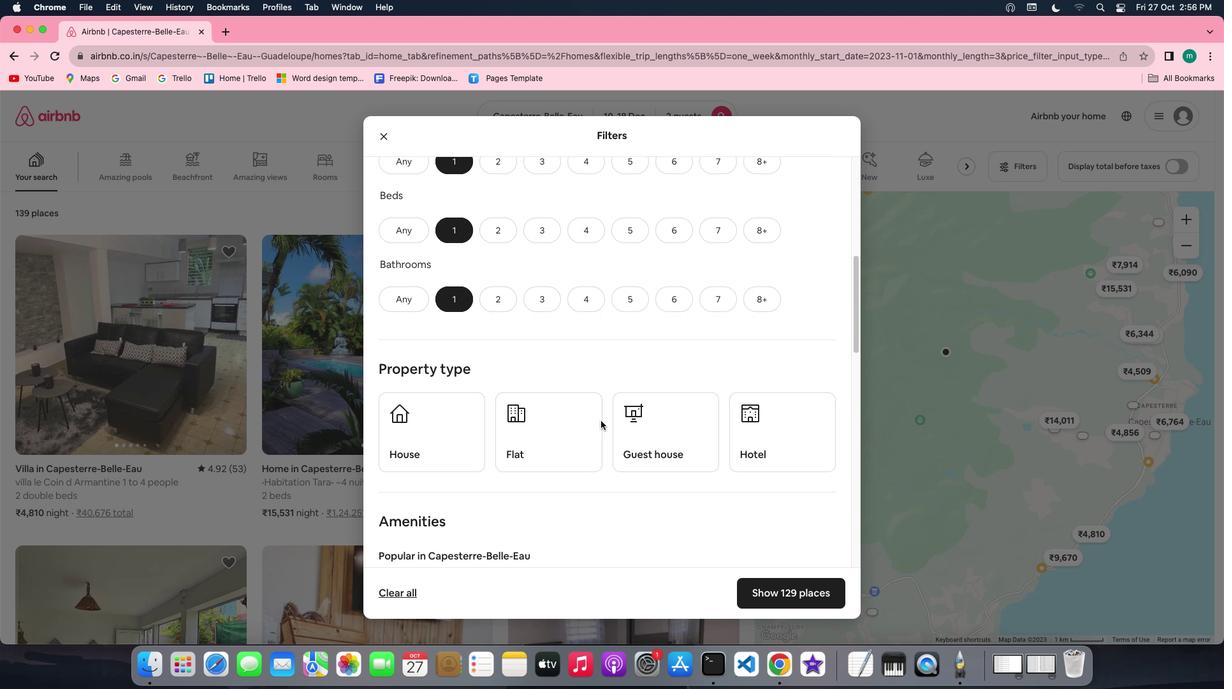 
Action: Mouse scrolled (601, 420) with delta (0, 0)
Screenshot: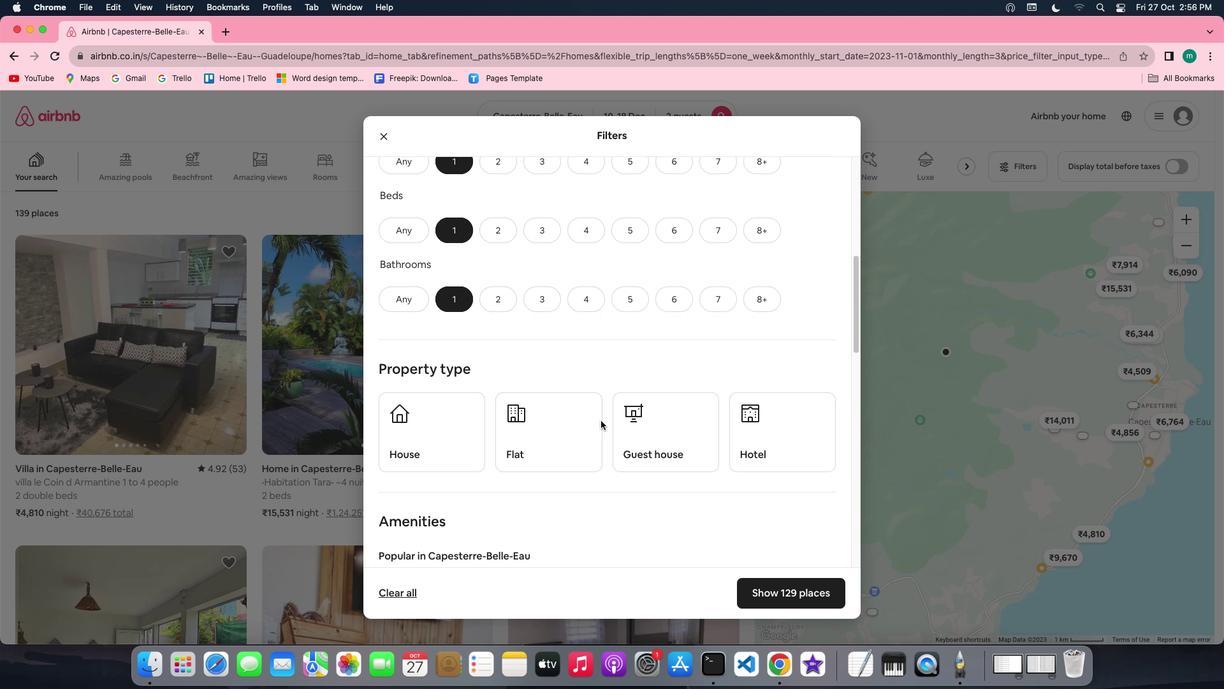 
Action: Mouse scrolled (601, 420) with delta (0, 0)
Screenshot: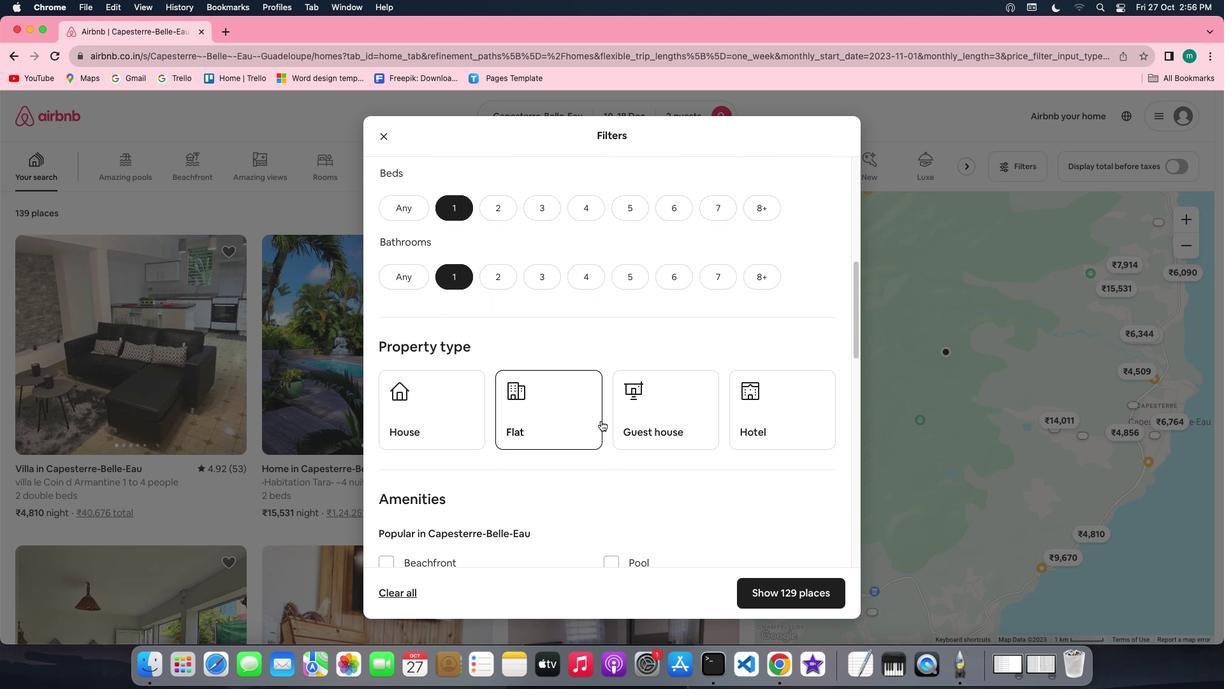 
Action: Mouse scrolled (601, 420) with delta (0, 0)
Screenshot: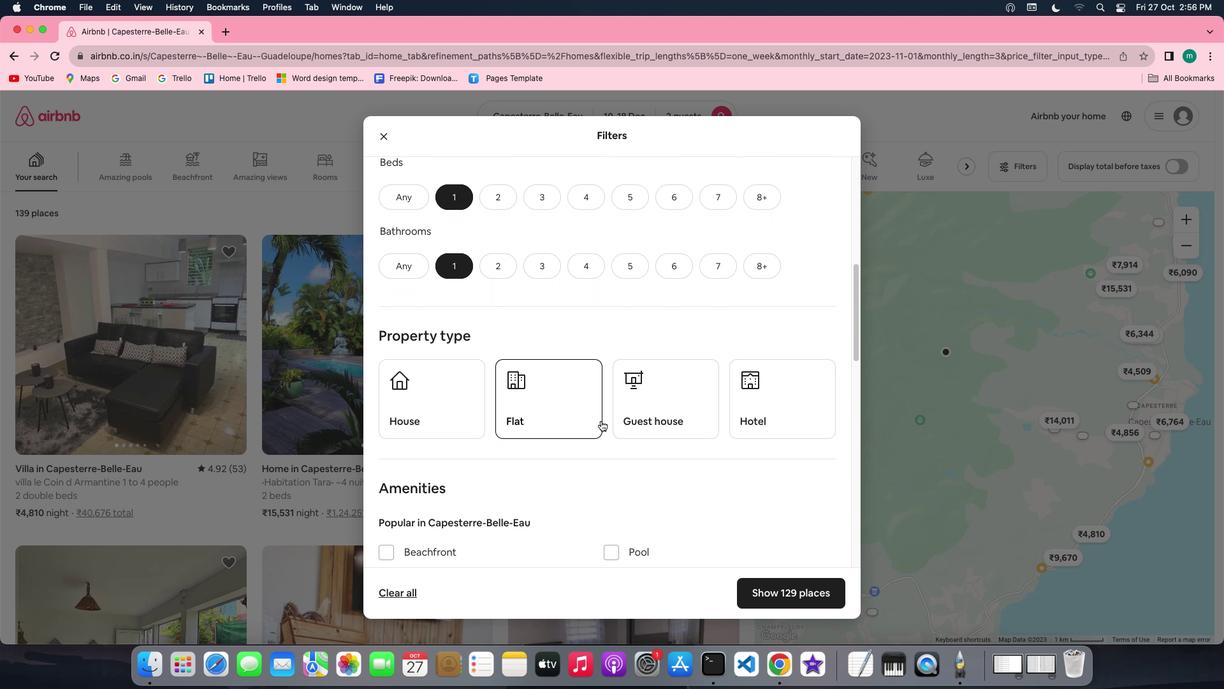 
Action: Mouse scrolled (601, 420) with delta (0, 0)
Screenshot: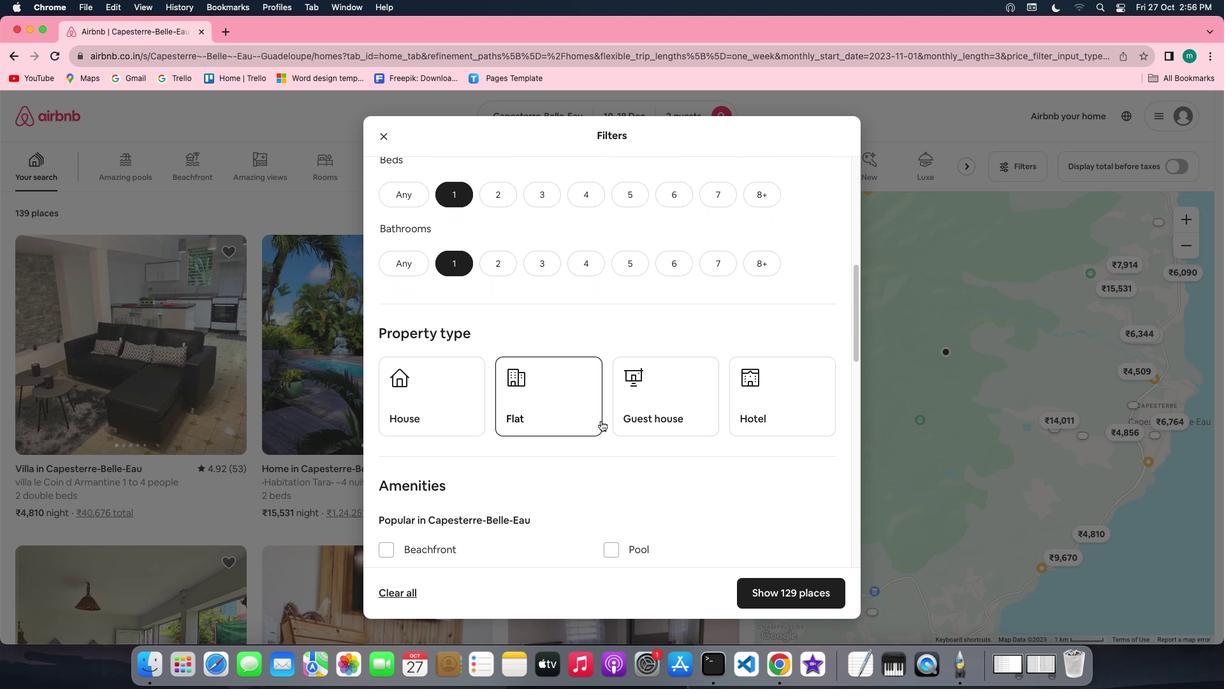 
Action: Mouse scrolled (601, 420) with delta (0, 0)
Screenshot: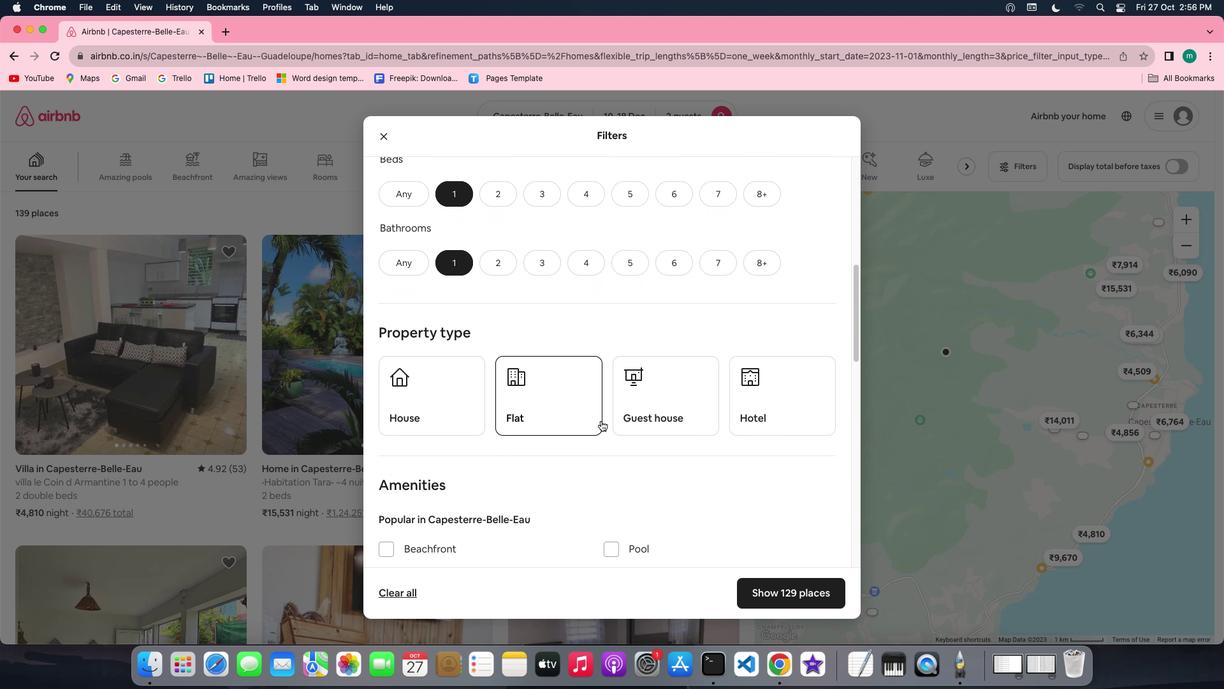 
Action: Mouse scrolled (601, 420) with delta (0, 0)
Screenshot: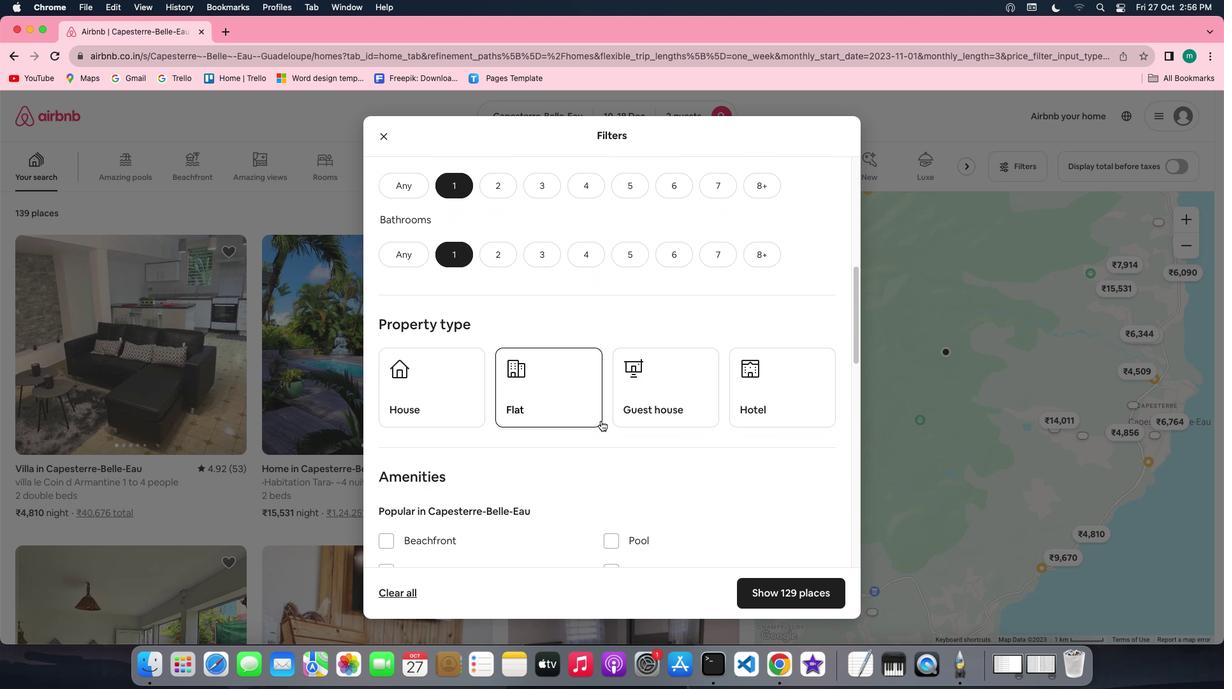 
Action: Mouse scrolled (601, 420) with delta (0, 0)
Screenshot: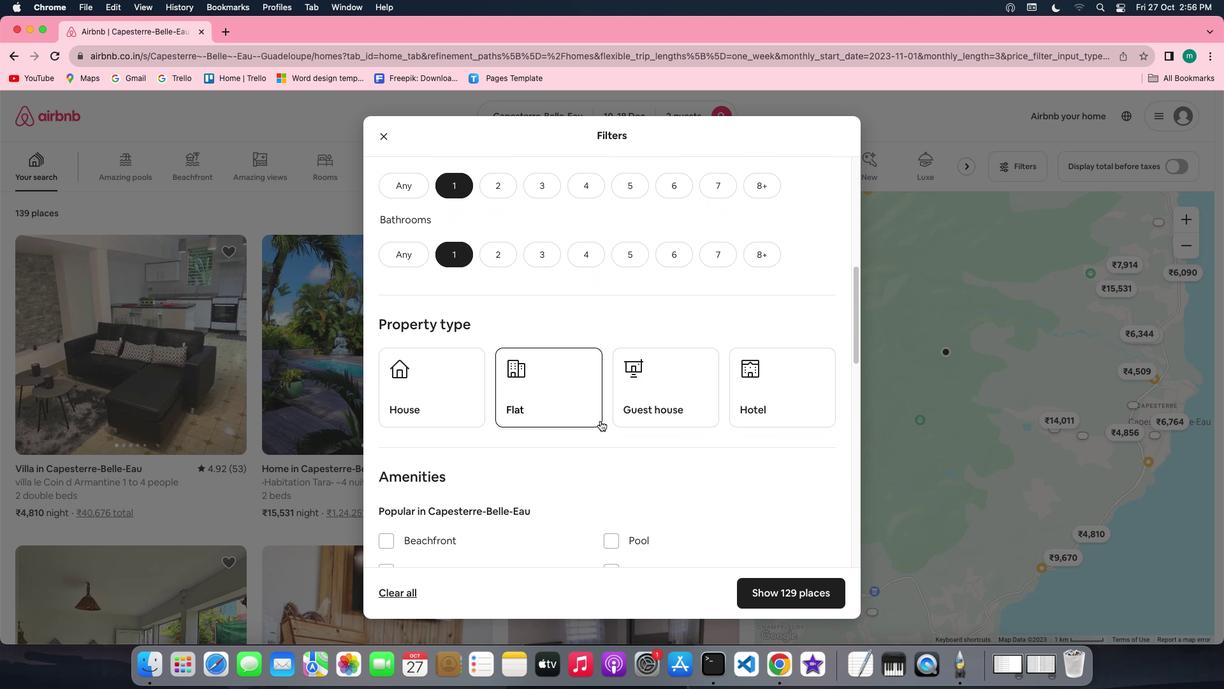 
Action: Mouse moved to (580, 410)
Screenshot: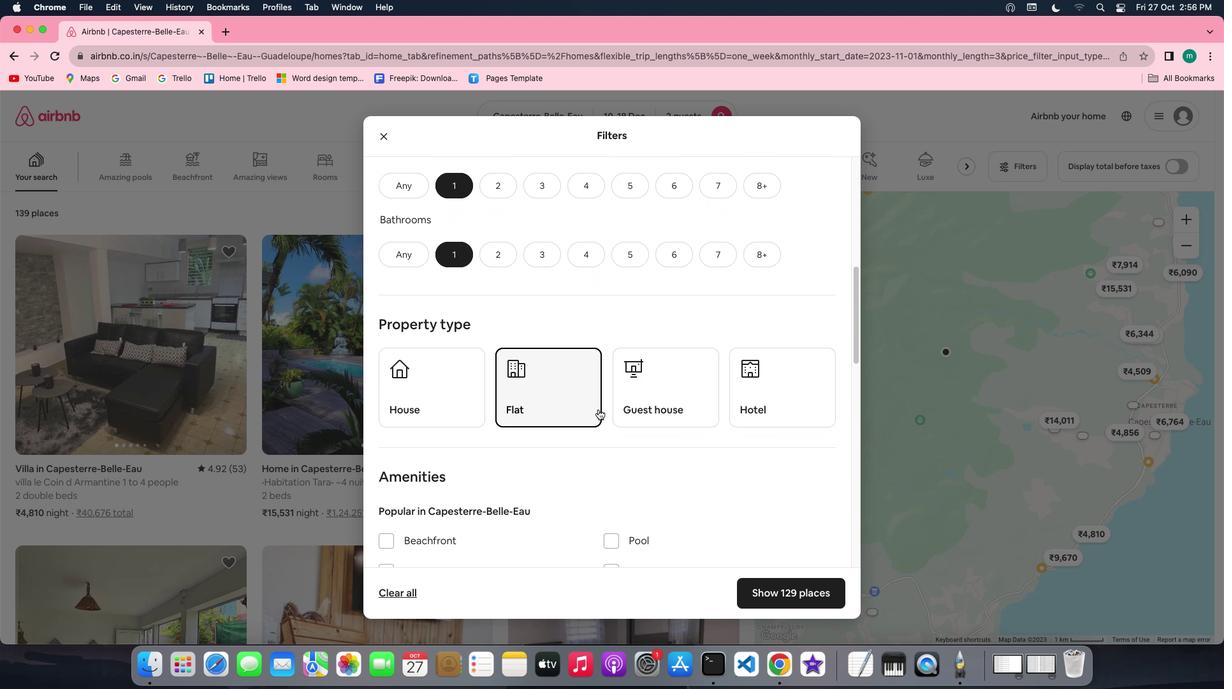 
Action: Mouse pressed left at (580, 410)
Screenshot: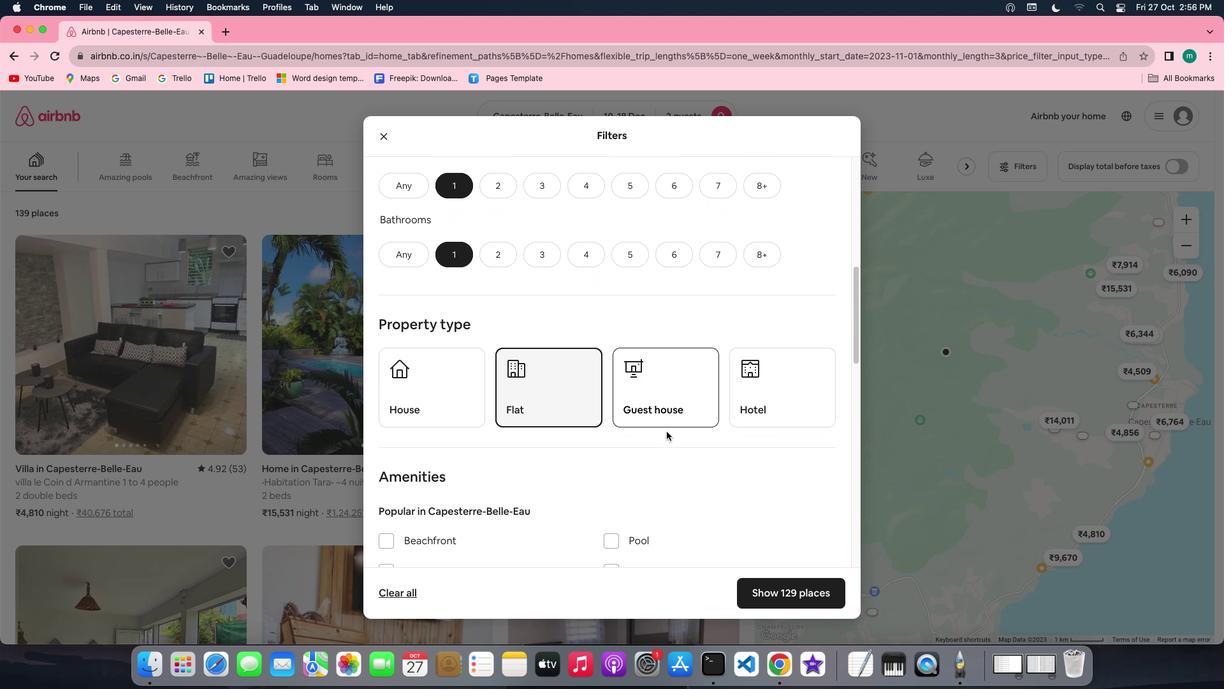 
Action: Mouse moved to (676, 433)
Screenshot: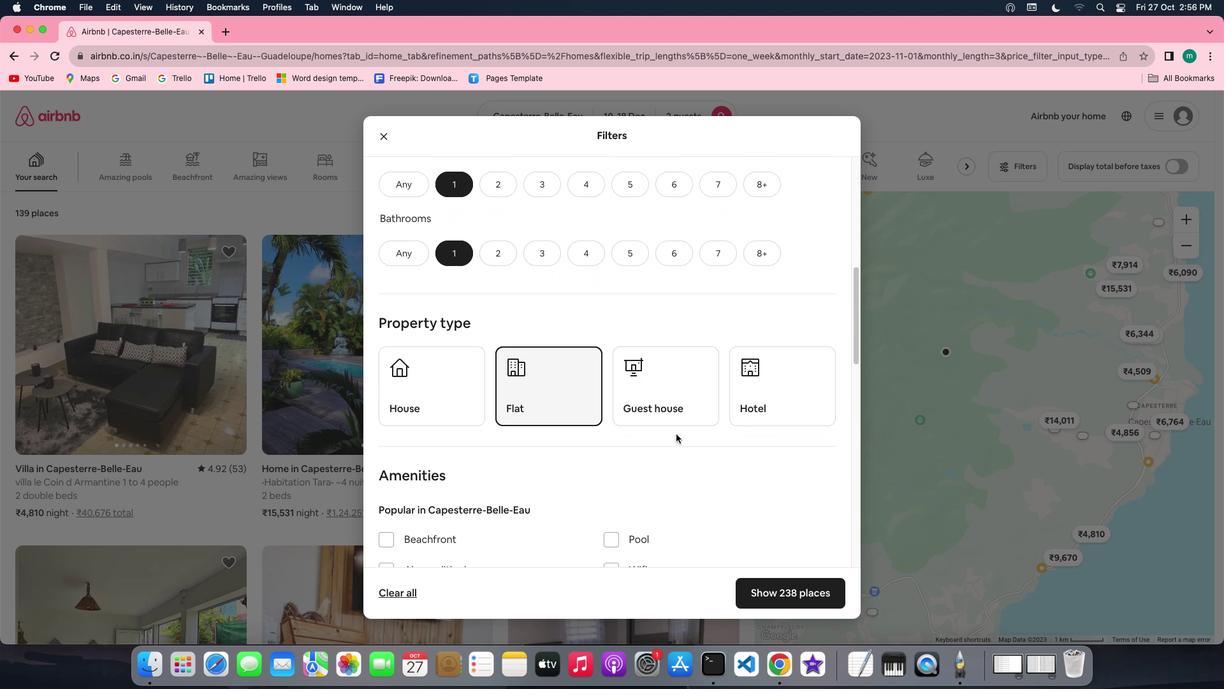 
Action: Mouse scrolled (676, 433) with delta (0, 0)
Screenshot: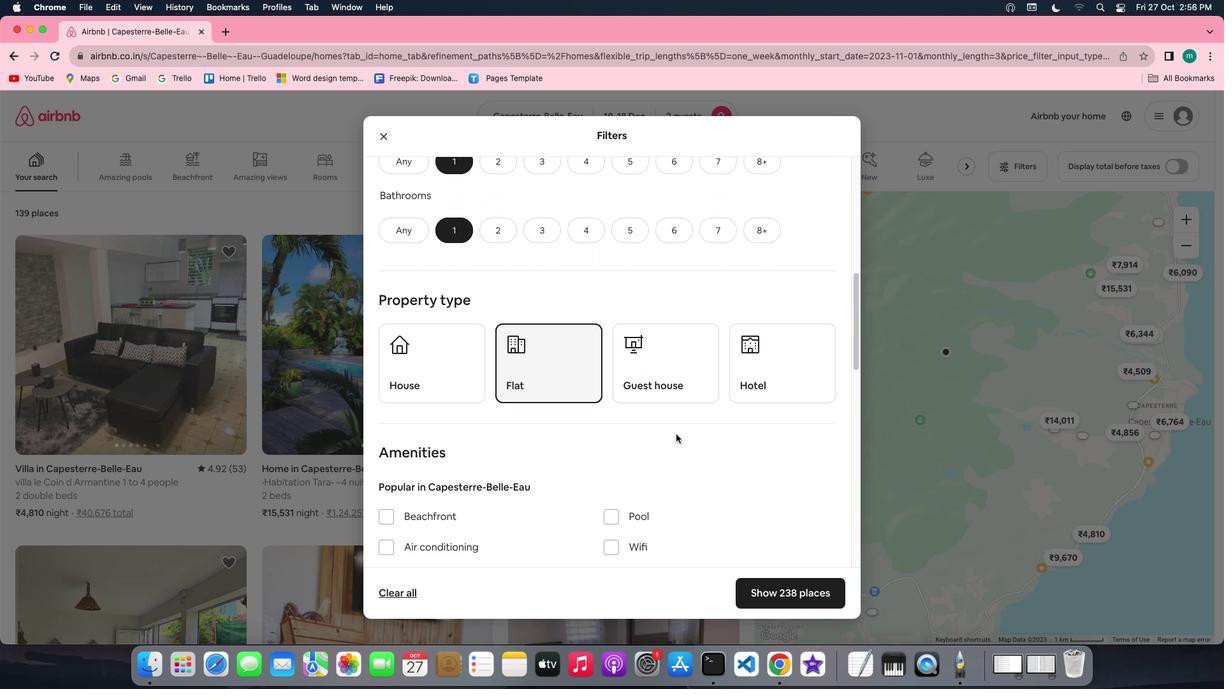 
Action: Mouse scrolled (676, 433) with delta (0, 0)
Screenshot: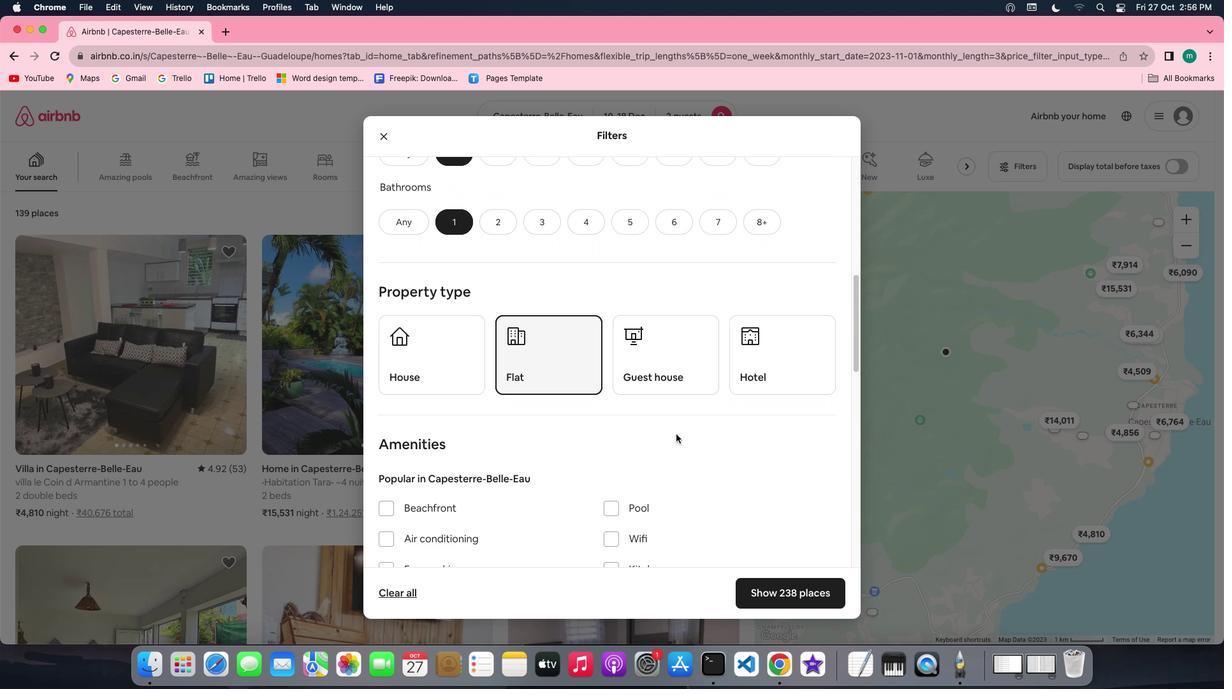 
Action: Mouse scrolled (676, 433) with delta (0, 0)
Screenshot: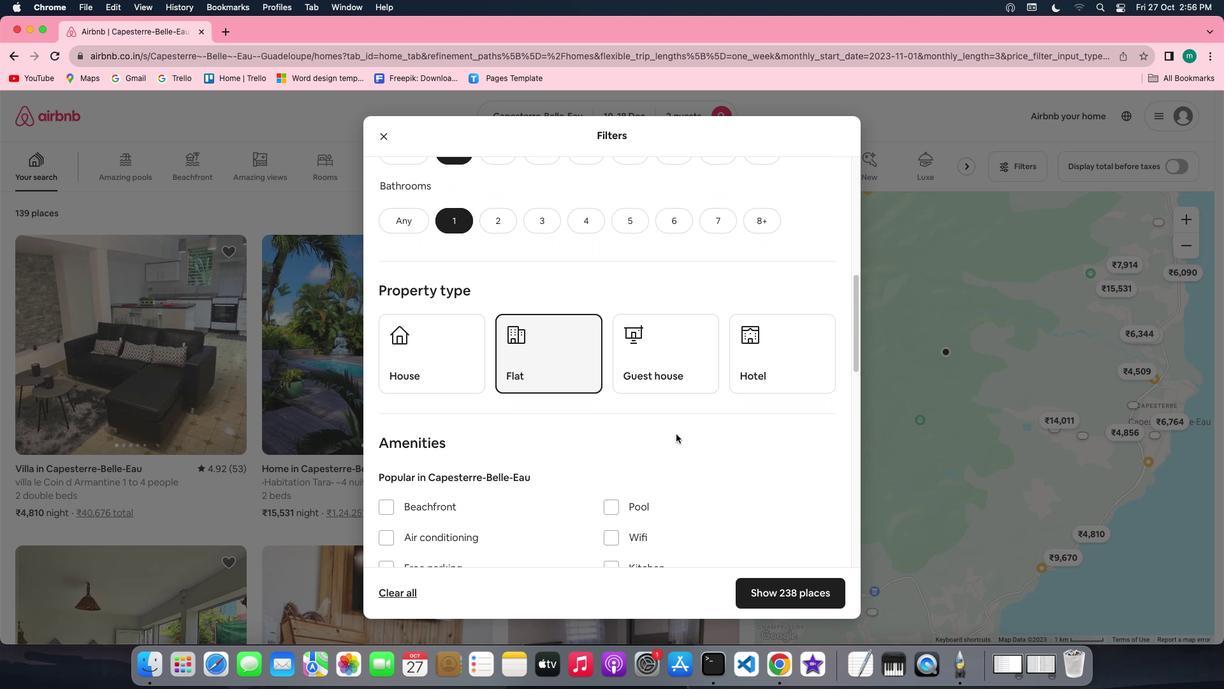 
Action: Mouse scrolled (676, 433) with delta (0, 0)
Screenshot: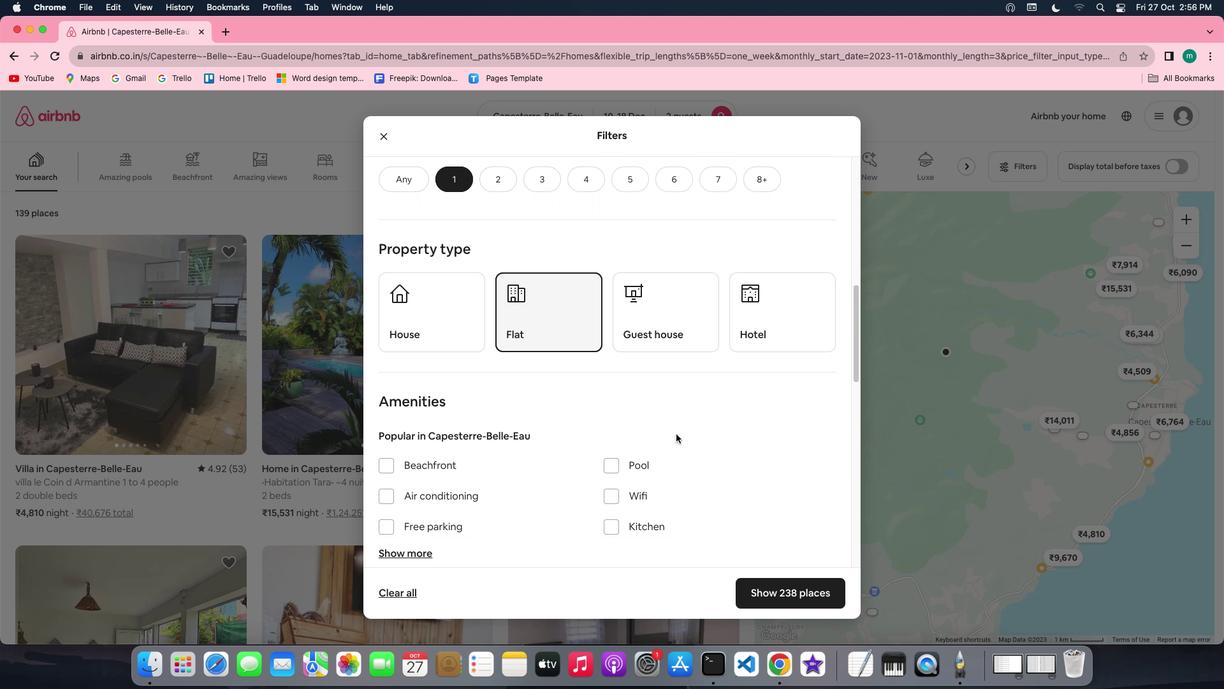 
Action: Mouse scrolled (676, 433) with delta (0, 0)
Screenshot: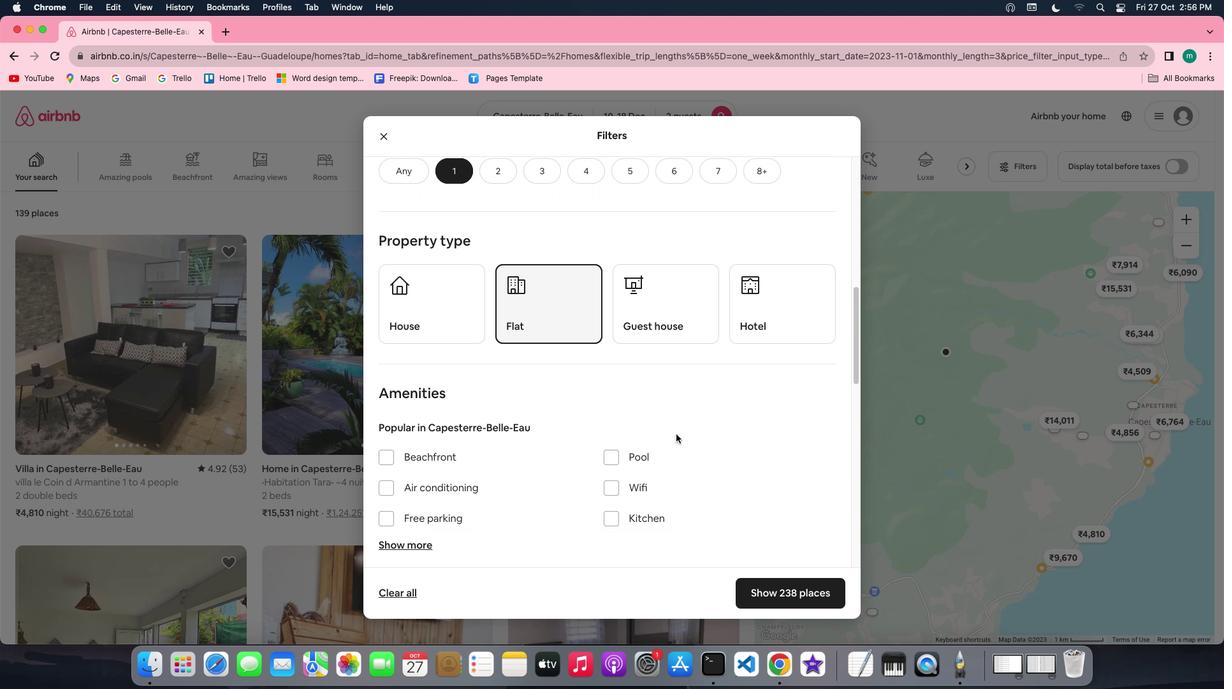 
Action: Mouse scrolled (676, 433) with delta (0, 0)
Screenshot: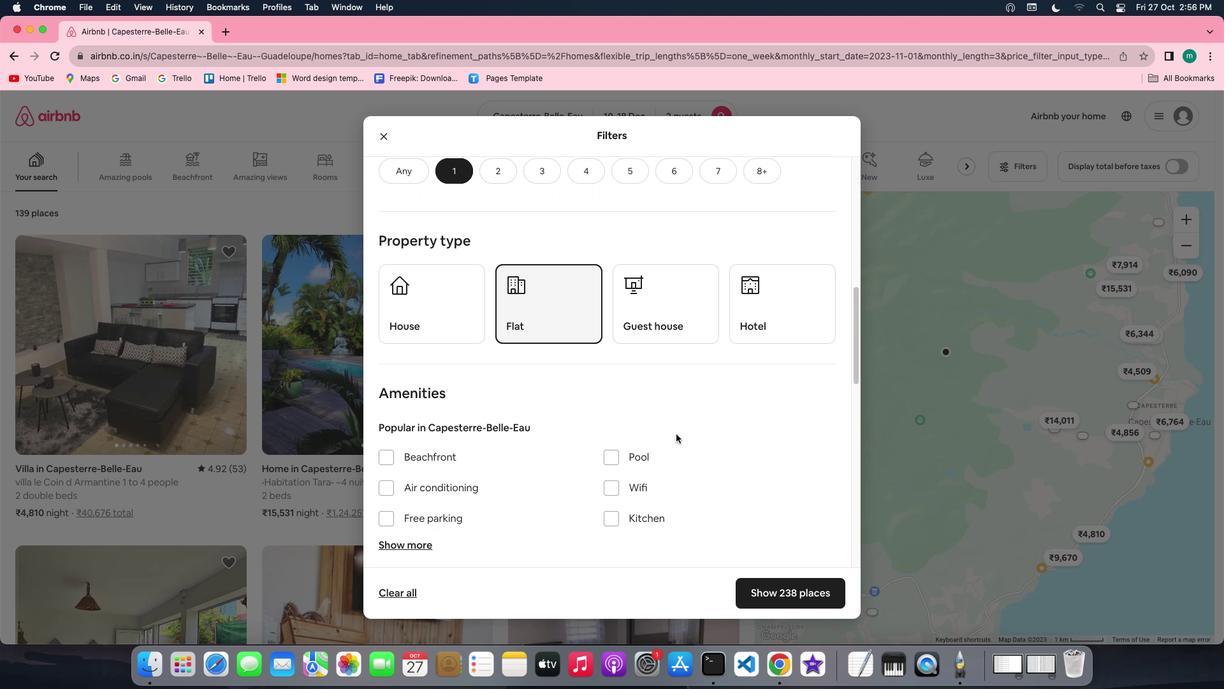 
Action: Mouse scrolled (676, 433) with delta (0, 0)
Screenshot: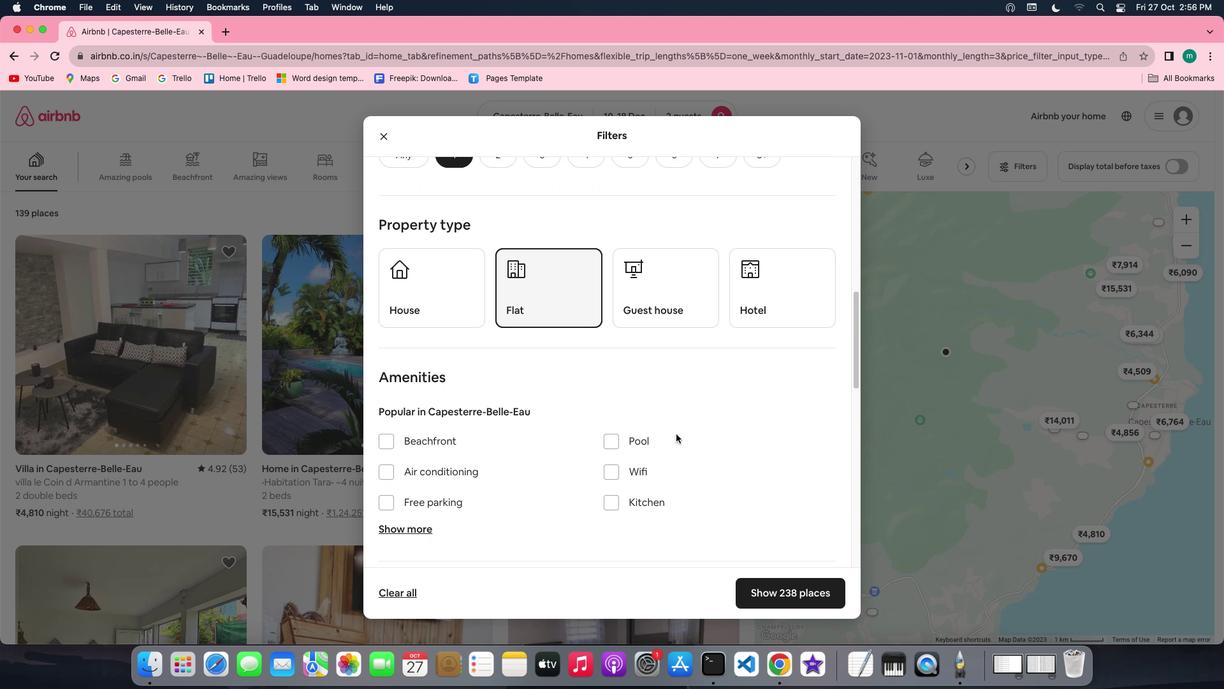 
Action: Mouse scrolled (676, 433) with delta (0, 0)
Screenshot: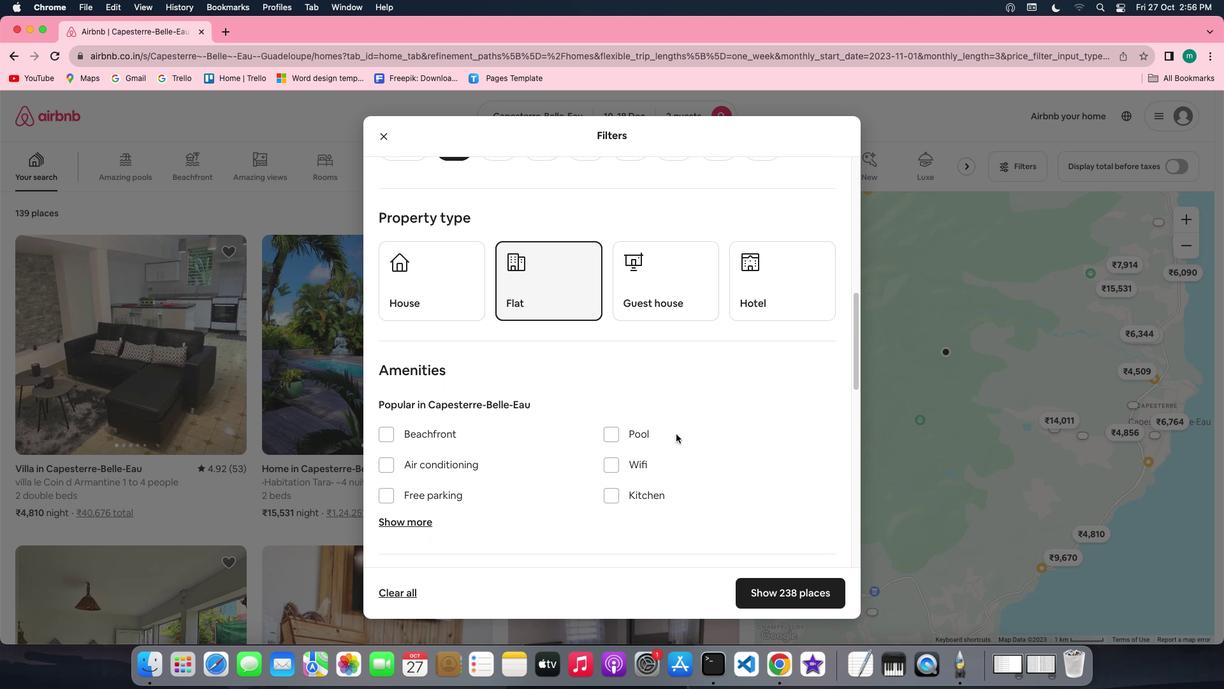 
Action: Mouse scrolled (676, 433) with delta (0, 0)
Screenshot: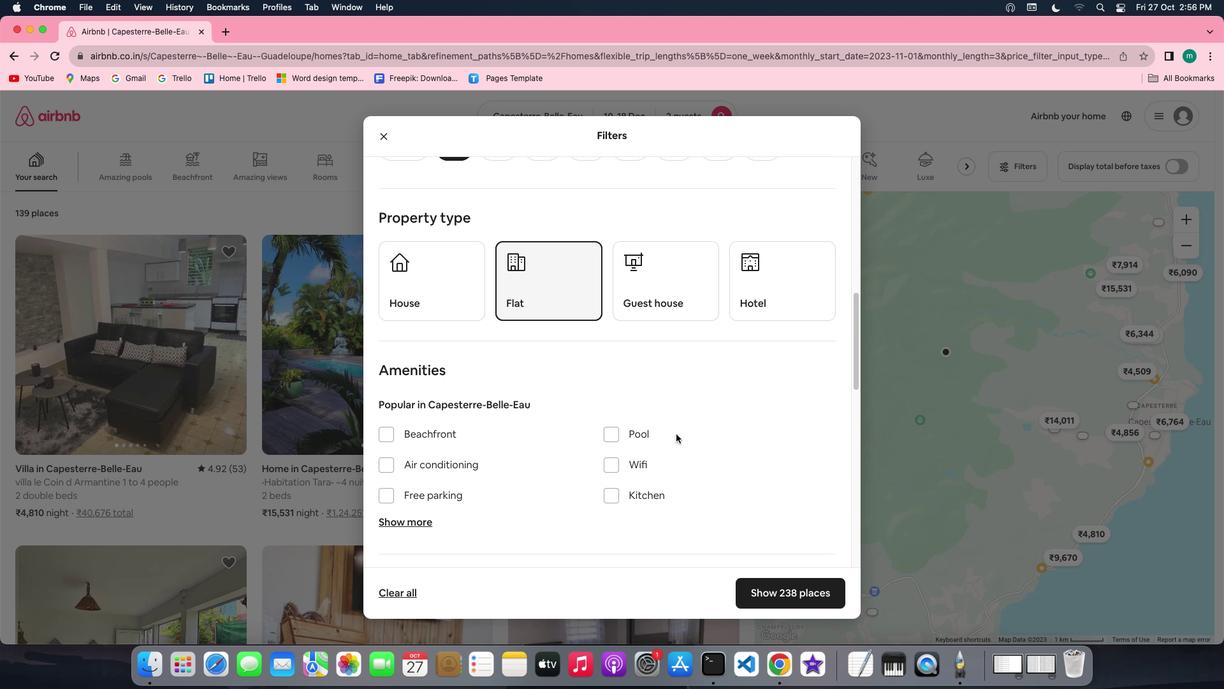 
Action: Mouse scrolled (676, 433) with delta (0, 0)
Screenshot: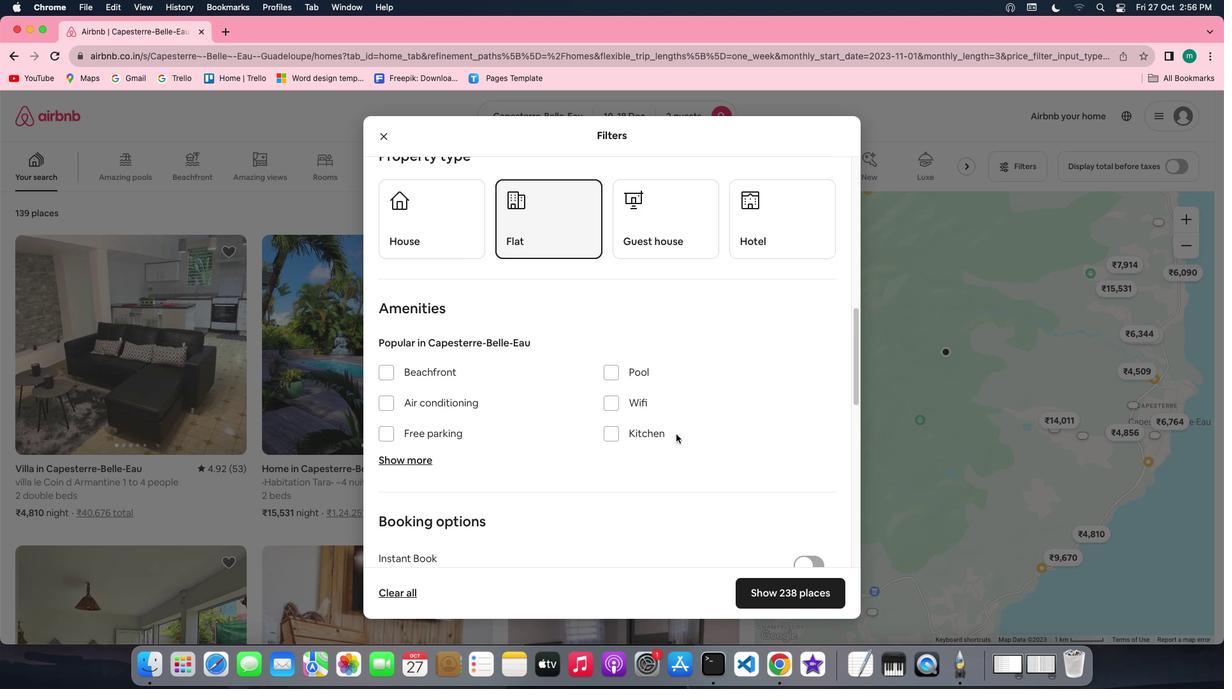 
Action: Mouse scrolled (676, 433) with delta (0, 0)
Screenshot: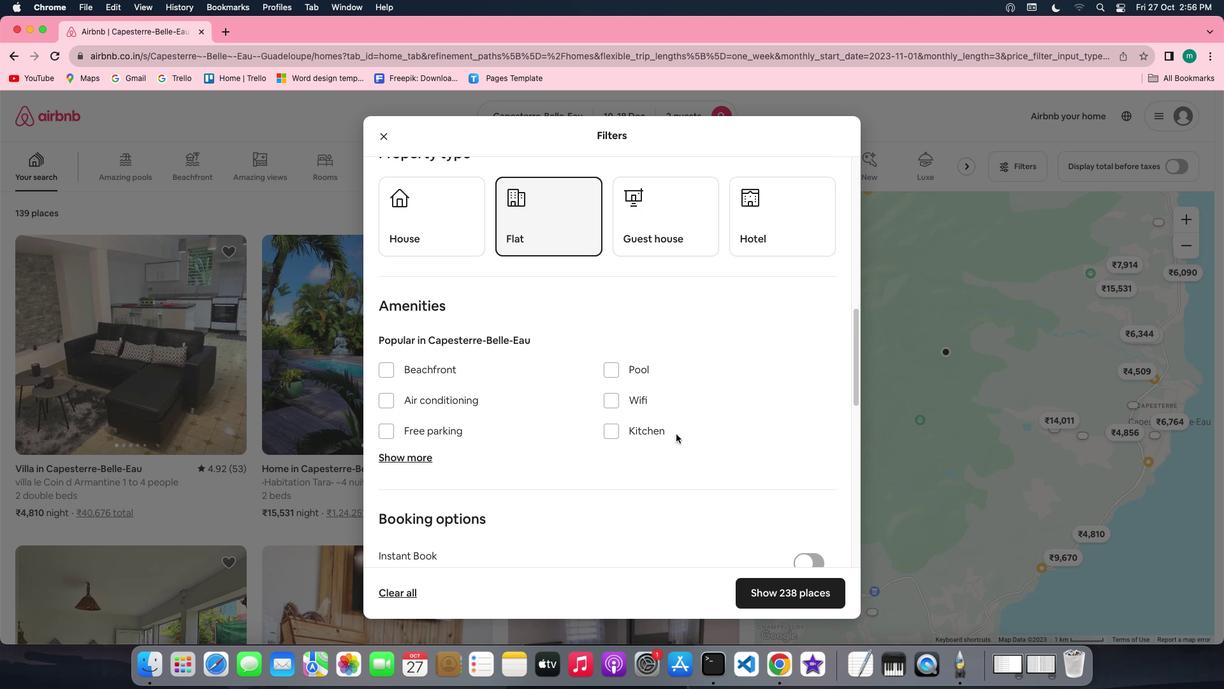 
Action: Mouse scrolled (676, 433) with delta (0, 0)
Screenshot: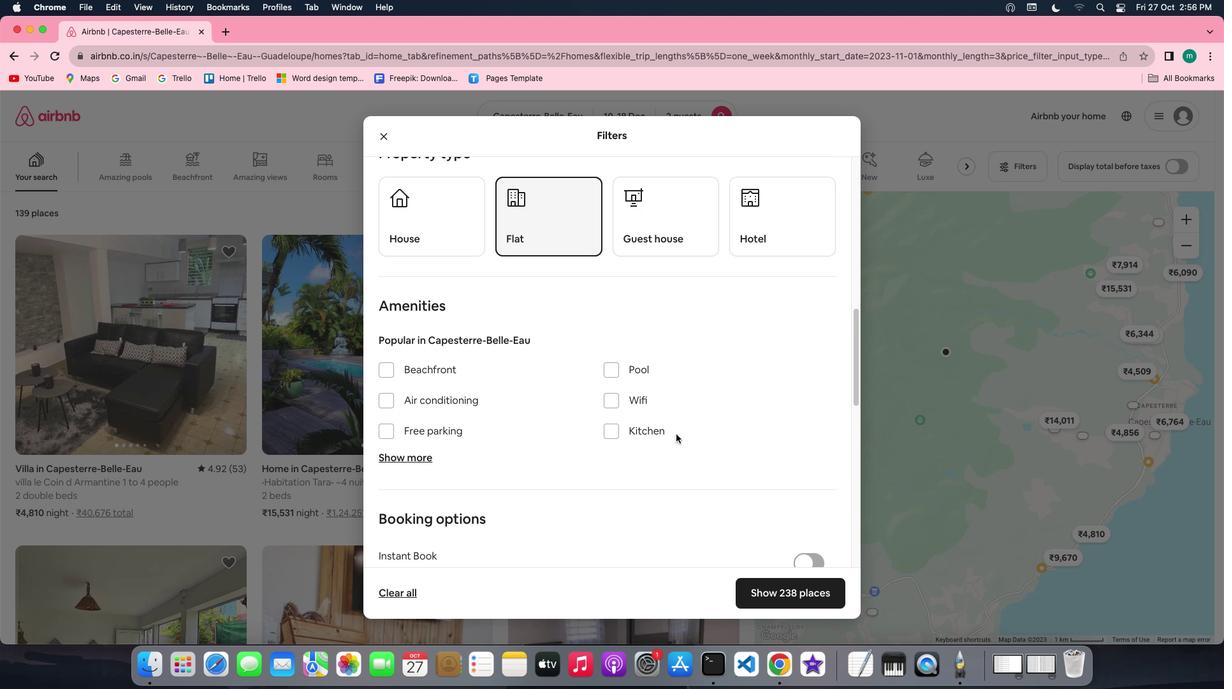 
Action: Mouse scrolled (676, 433) with delta (0, 0)
Screenshot: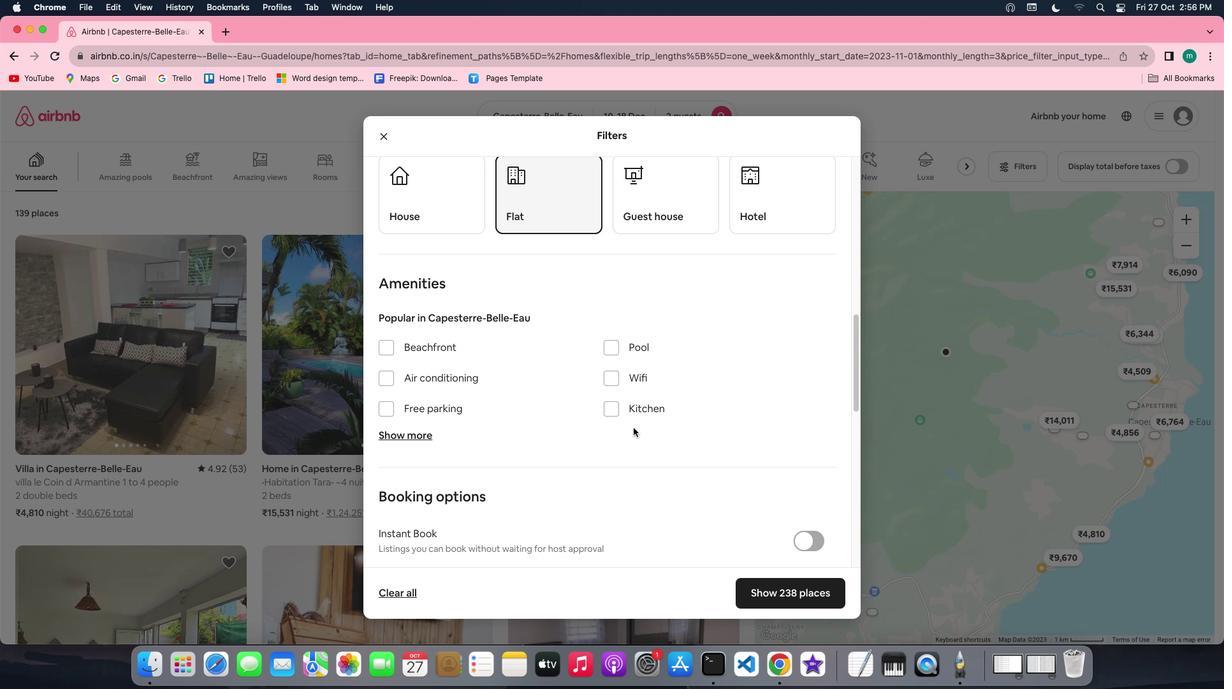 
Action: Mouse scrolled (676, 433) with delta (0, 0)
Screenshot: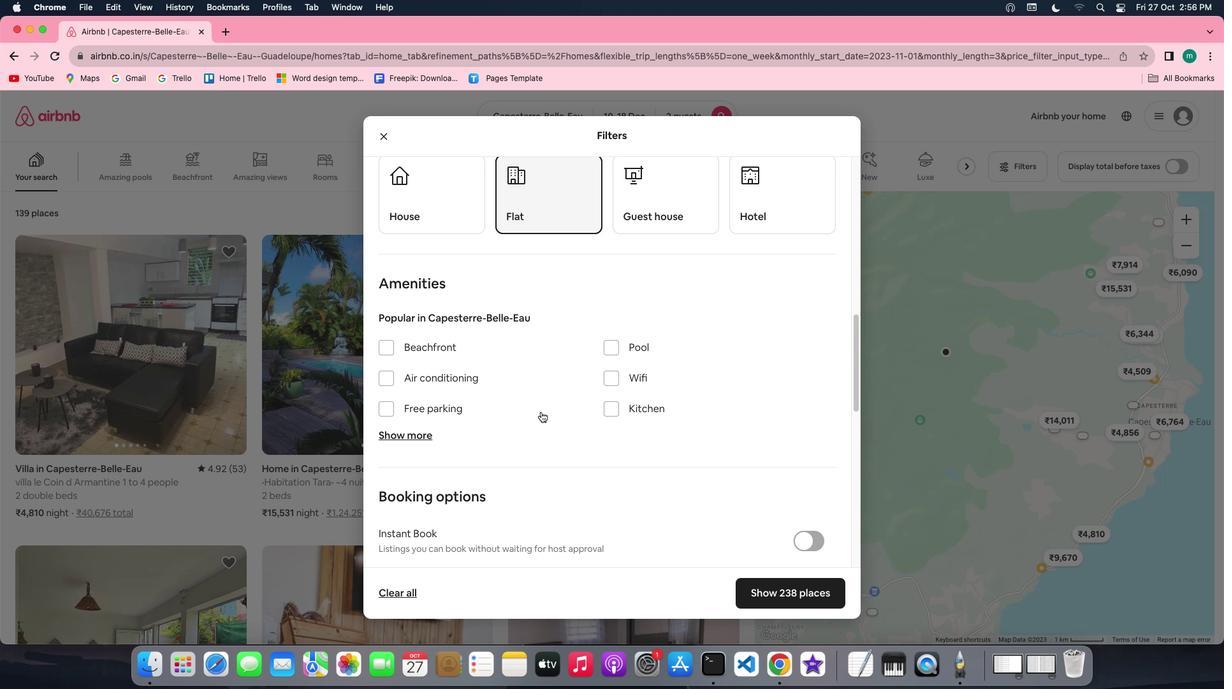 
Action: Mouse moved to (428, 436)
Screenshot: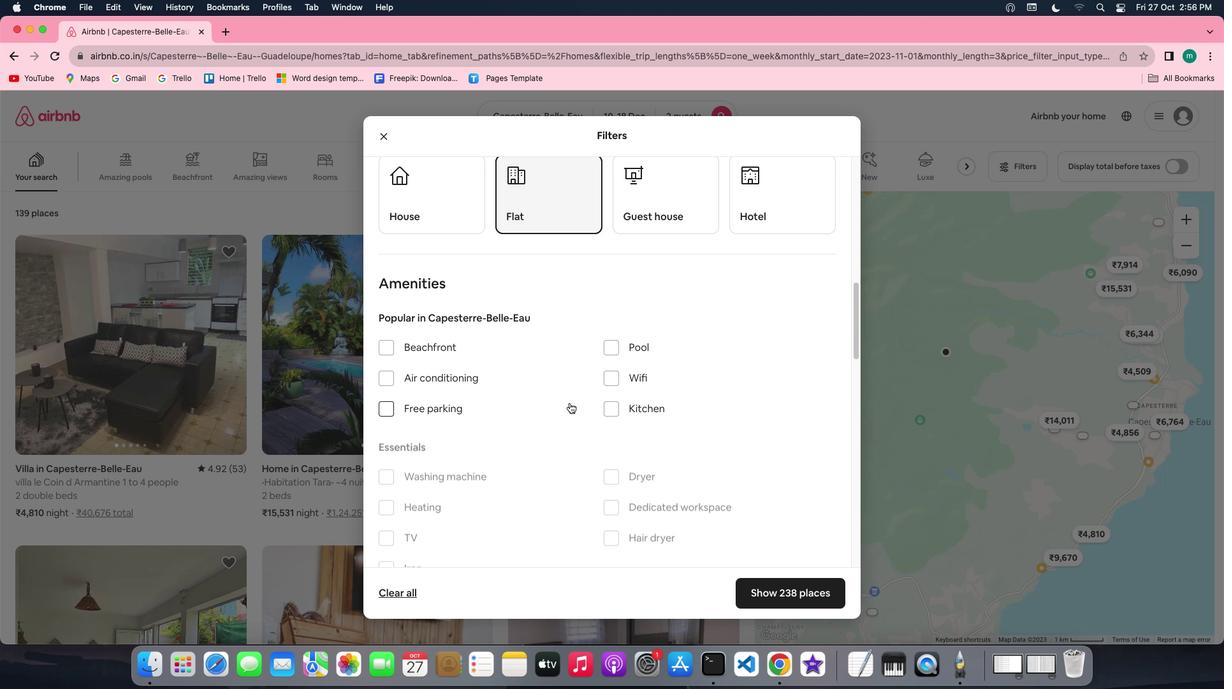 
Action: Mouse pressed left at (428, 436)
Screenshot: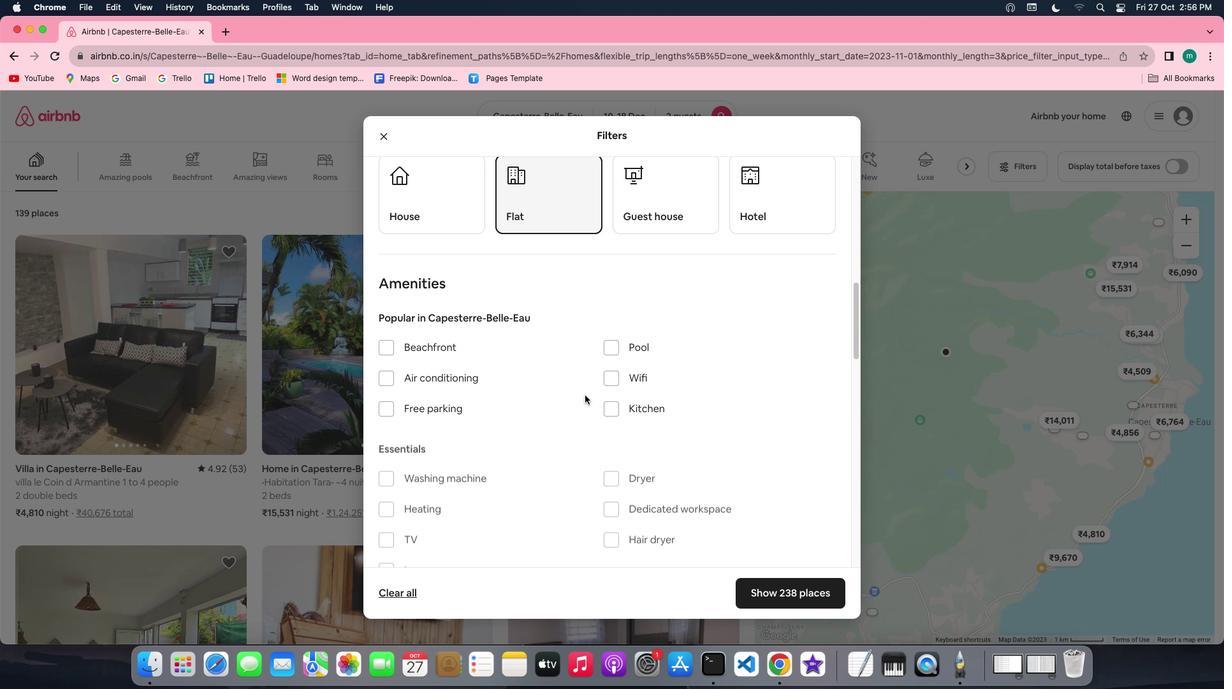 
Action: Mouse moved to (630, 378)
Screenshot: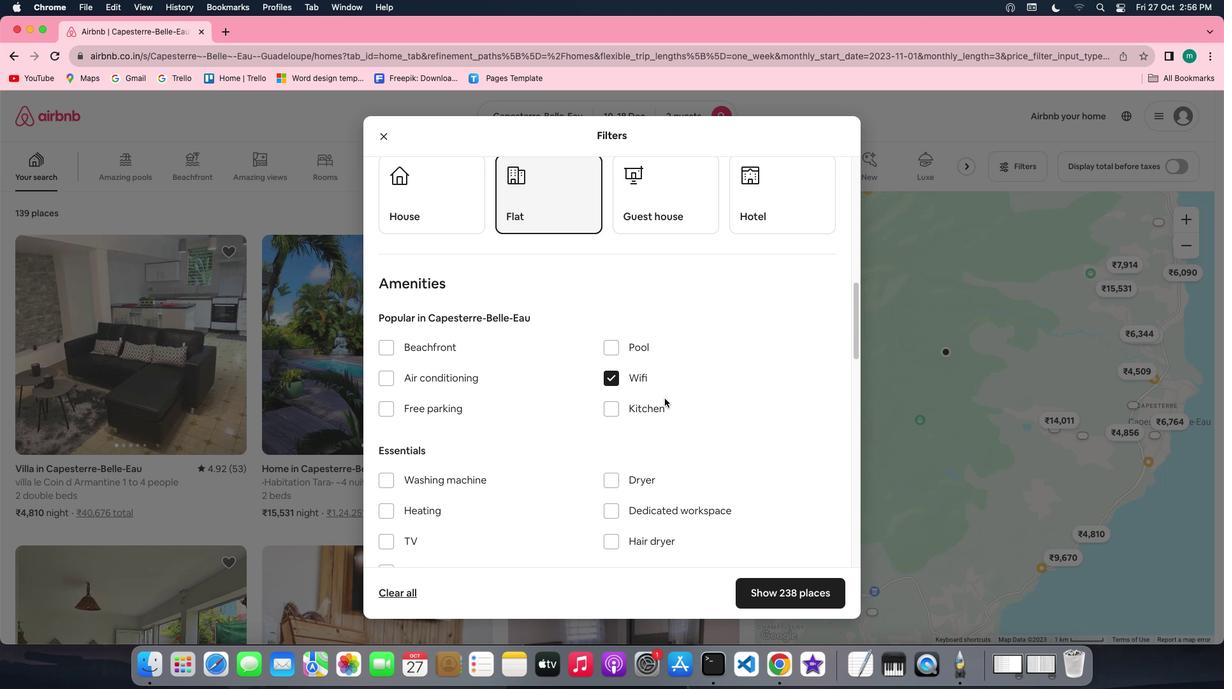 
Action: Mouse pressed left at (630, 378)
Screenshot: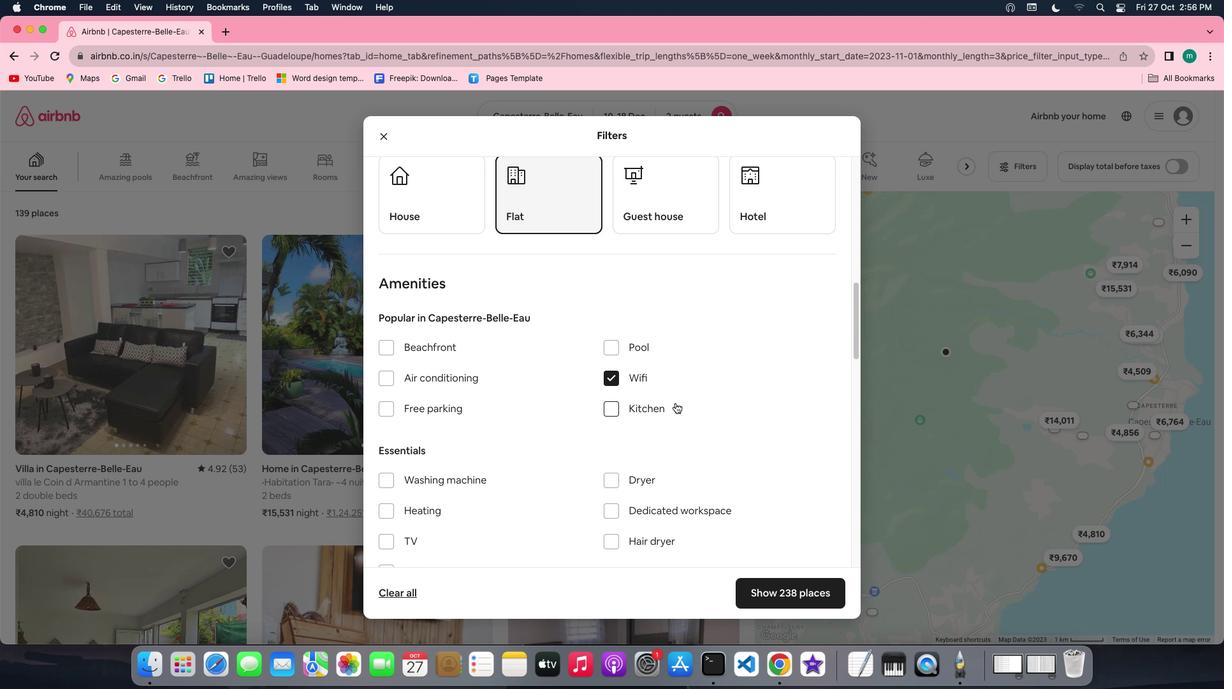 
Action: Mouse moved to (678, 404)
Screenshot: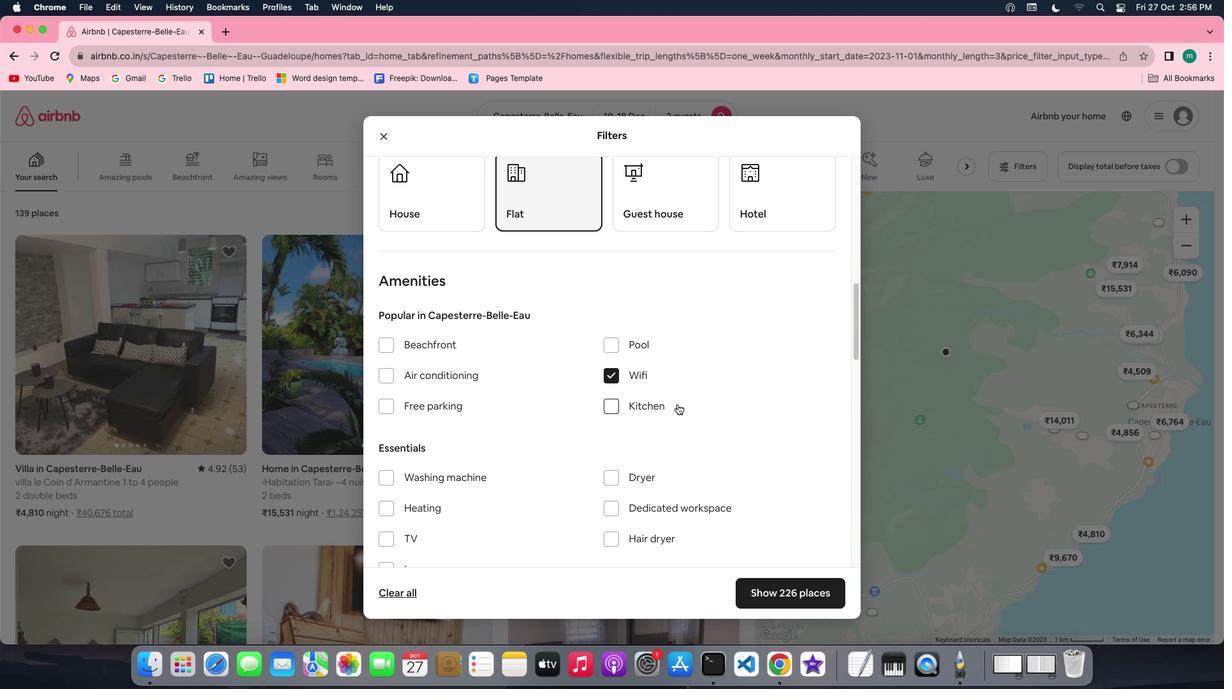 
Action: Mouse scrolled (678, 404) with delta (0, 0)
Screenshot: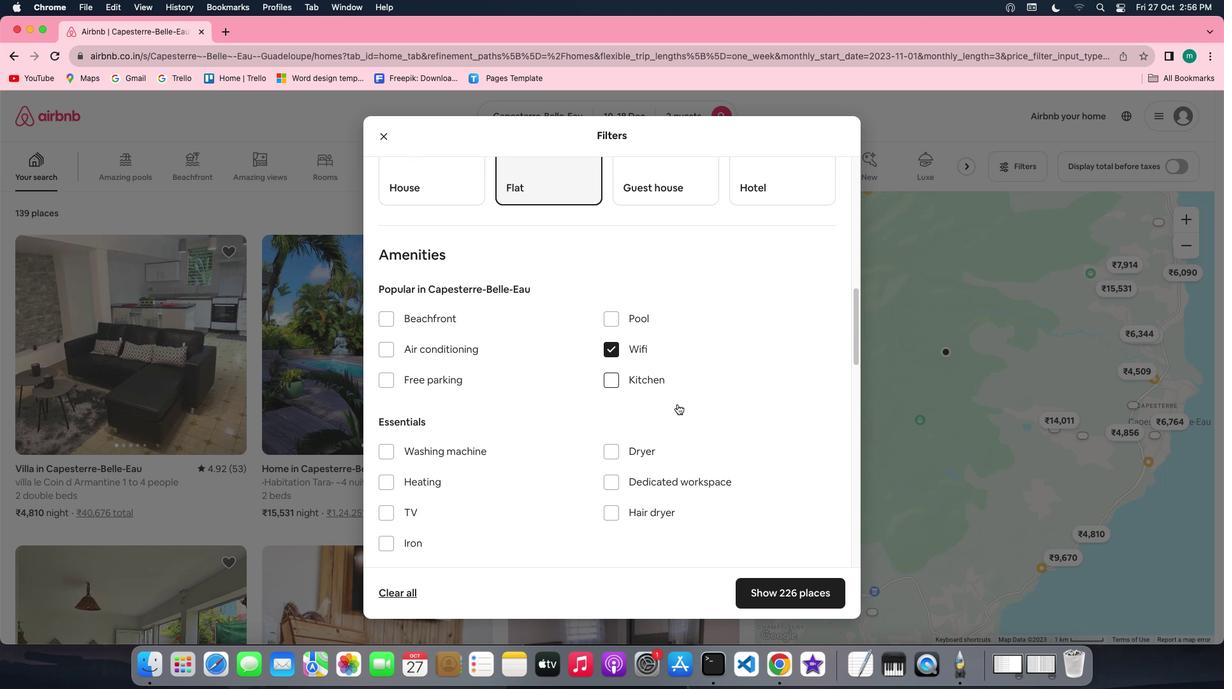 
Action: Mouse scrolled (678, 404) with delta (0, 0)
Screenshot: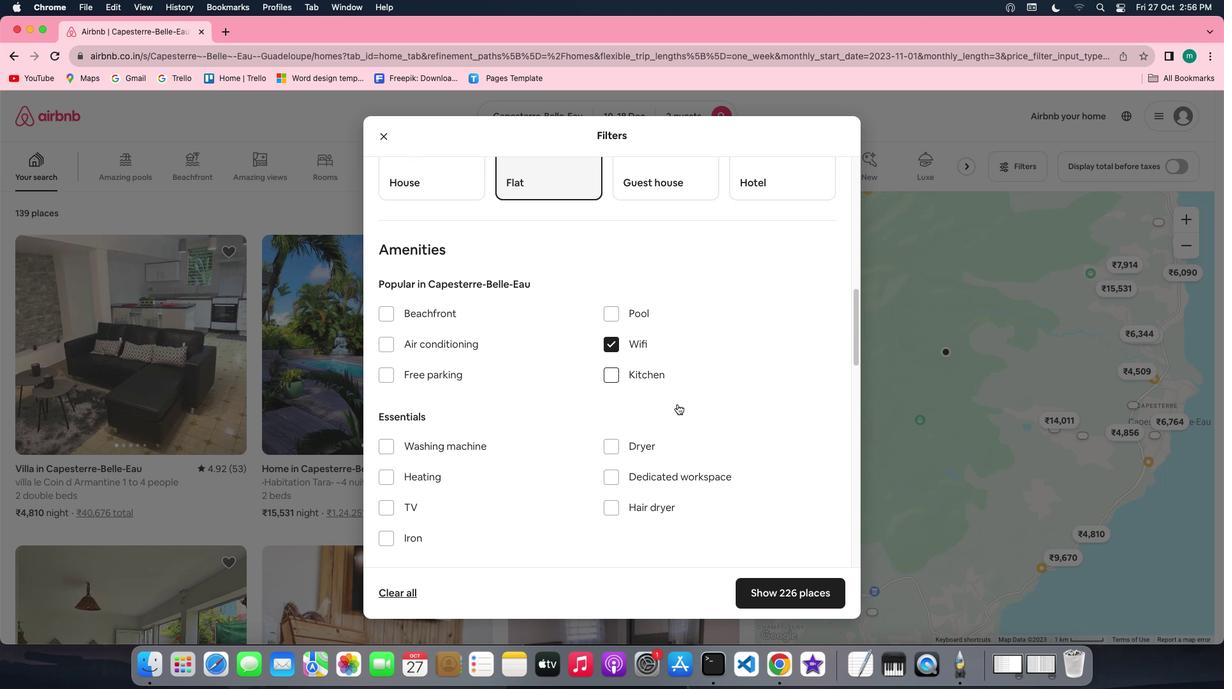 
Action: Mouse scrolled (678, 404) with delta (0, 0)
Screenshot: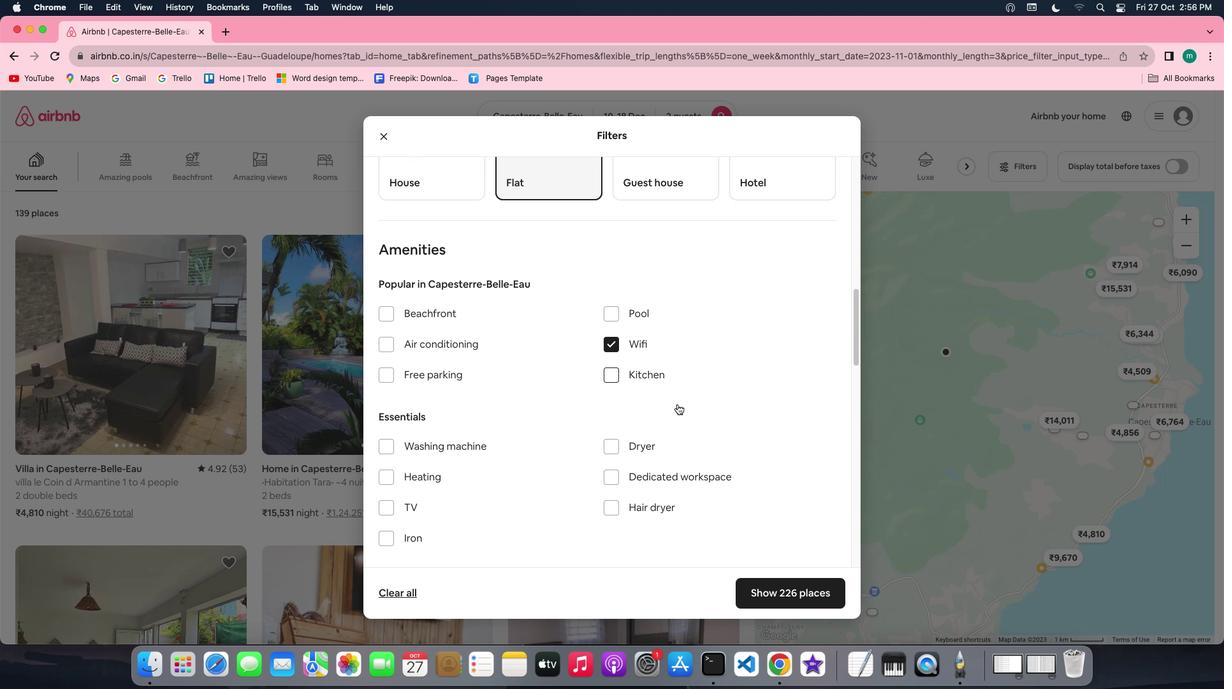 
Action: Mouse scrolled (678, 404) with delta (0, 0)
Screenshot: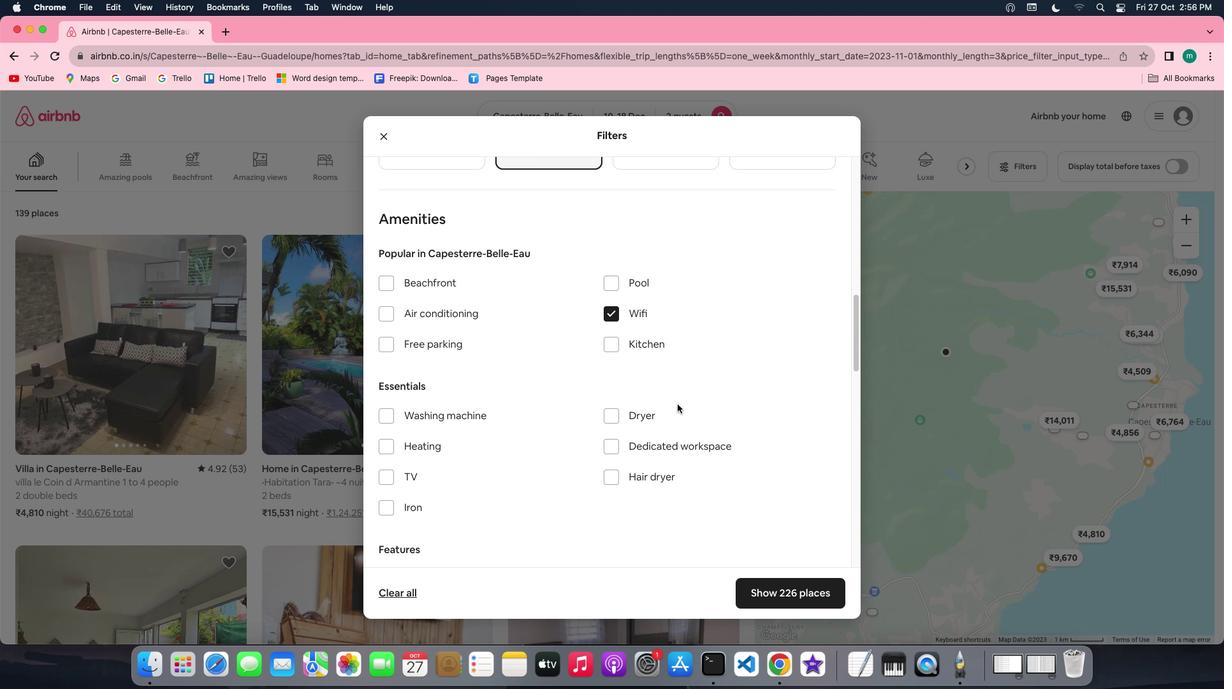 
Action: Mouse scrolled (678, 404) with delta (0, 0)
Screenshot: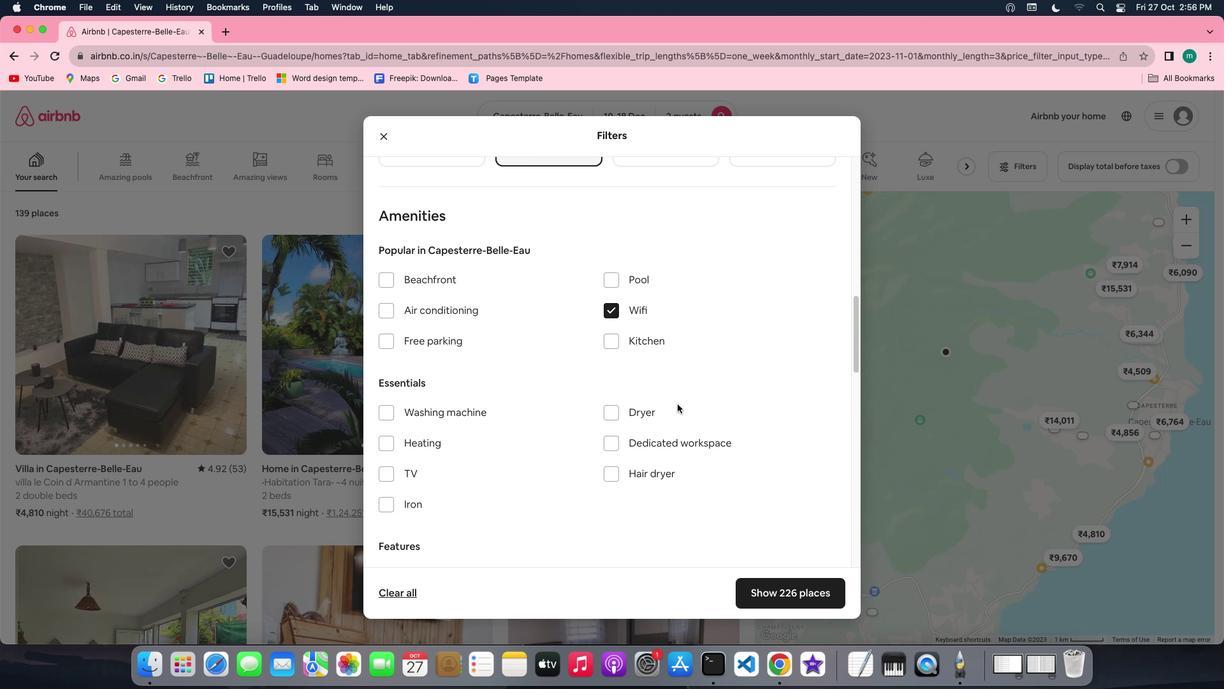 
Action: Mouse scrolled (678, 404) with delta (0, 0)
Screenshot: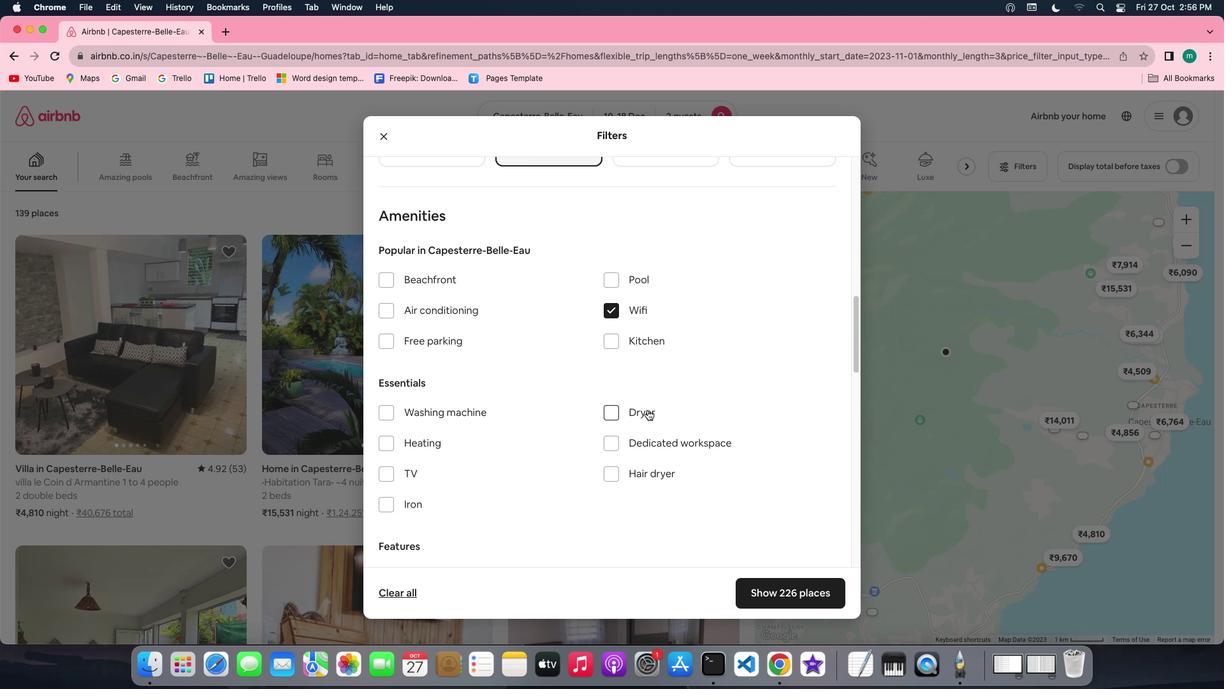 
Action: Mouse moved to (521, 412)
Screenshot: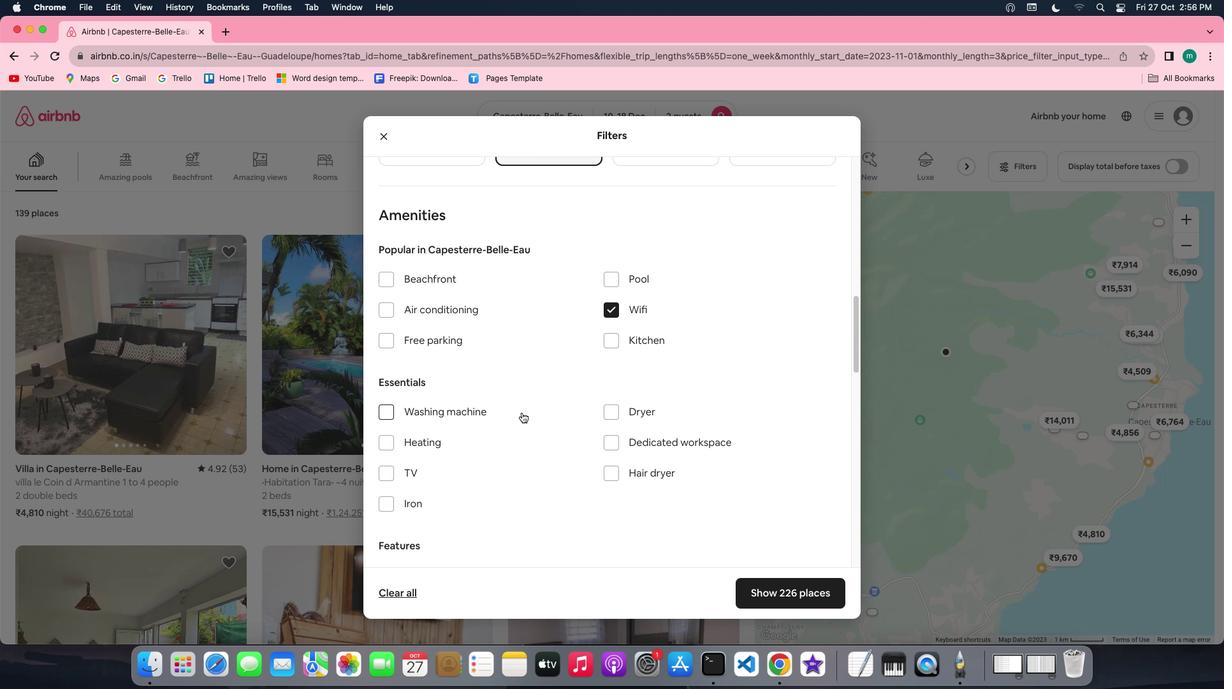 
Action: Mouse scrolled (521, 412) with delta (0, 0)
Screenshot: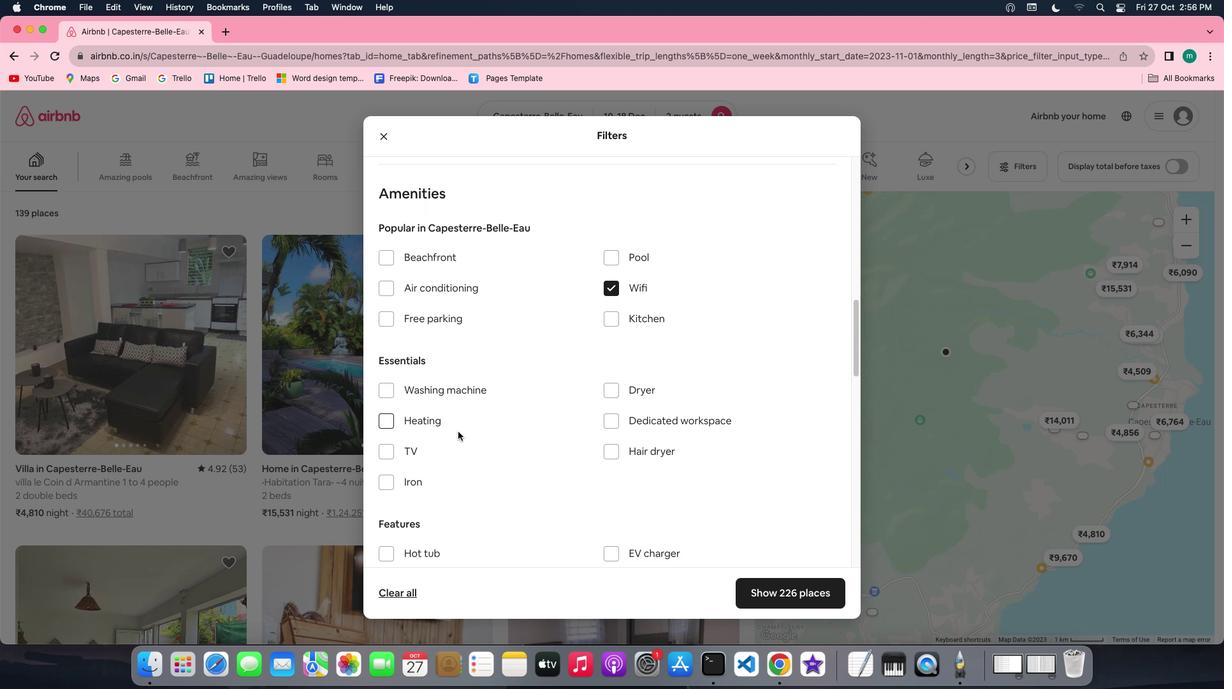 
Action: Mouse scrolled (521, 412) with delta (0, 0)
Screenshot: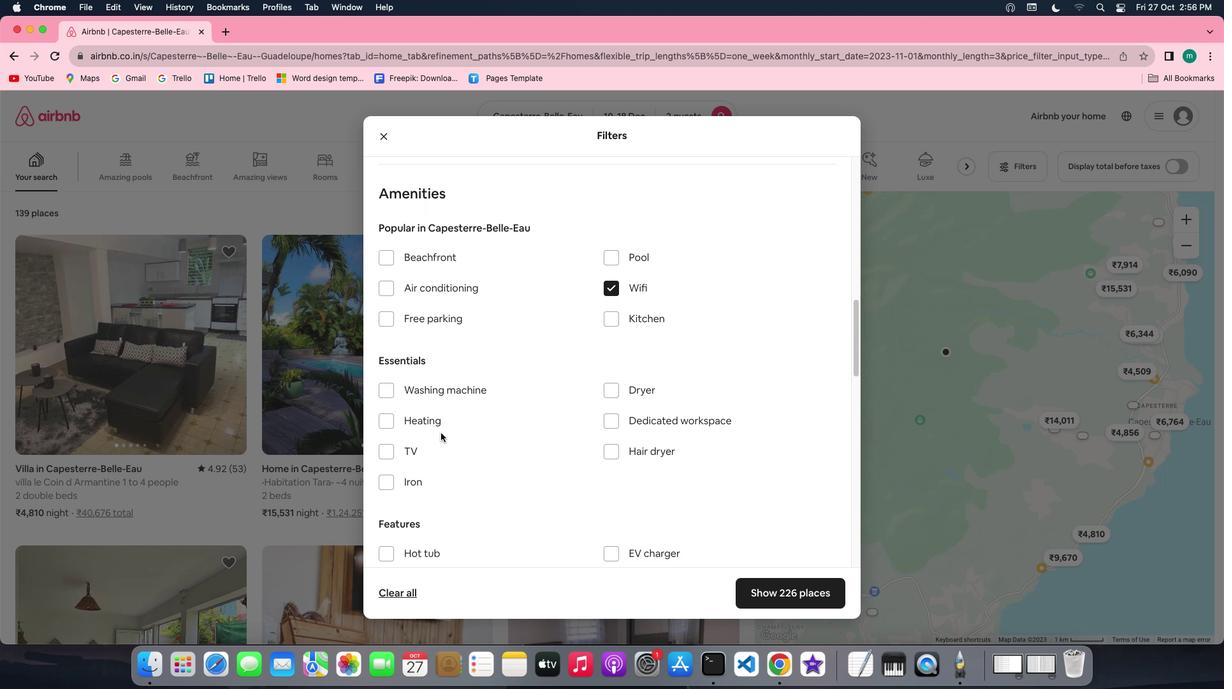 
Action: Mouse moved to (410, 449)
Screenshot: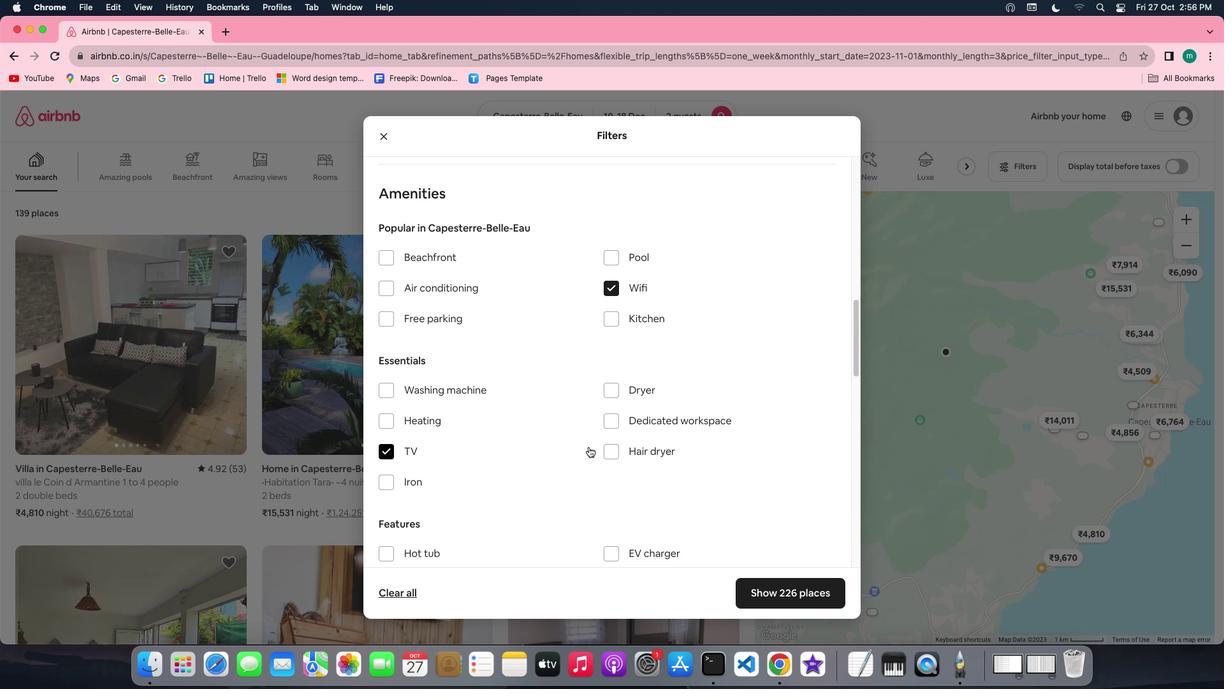 
Action: Mouse pressed left at (410, 449)
Screenshot: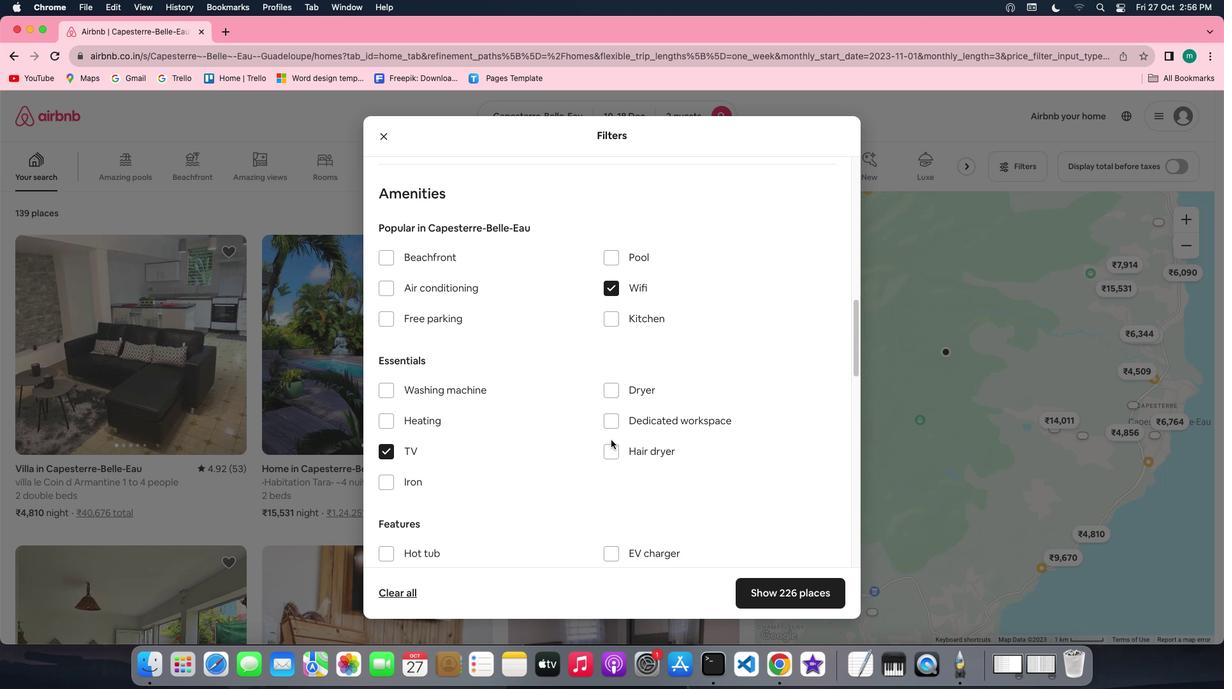 
Action: Mouse moved to (611, 439)
Screenshot: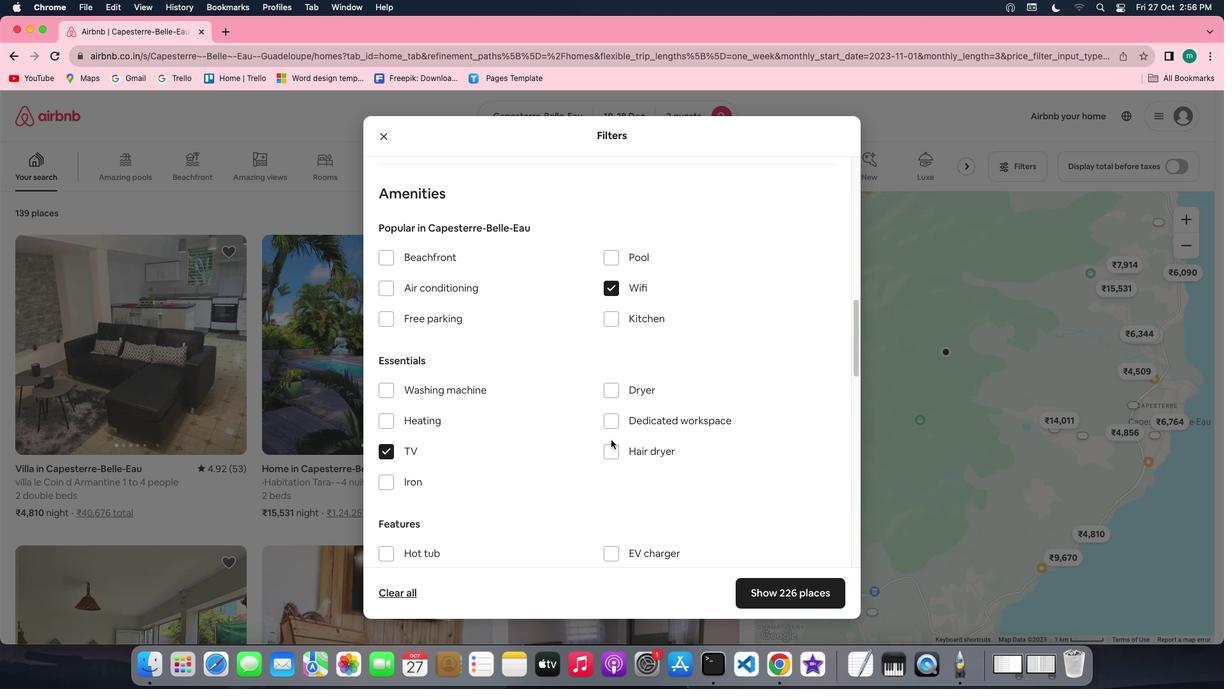 
Action: Mouse scrolled (611, 439) with delta (0, 0)
Screenshot: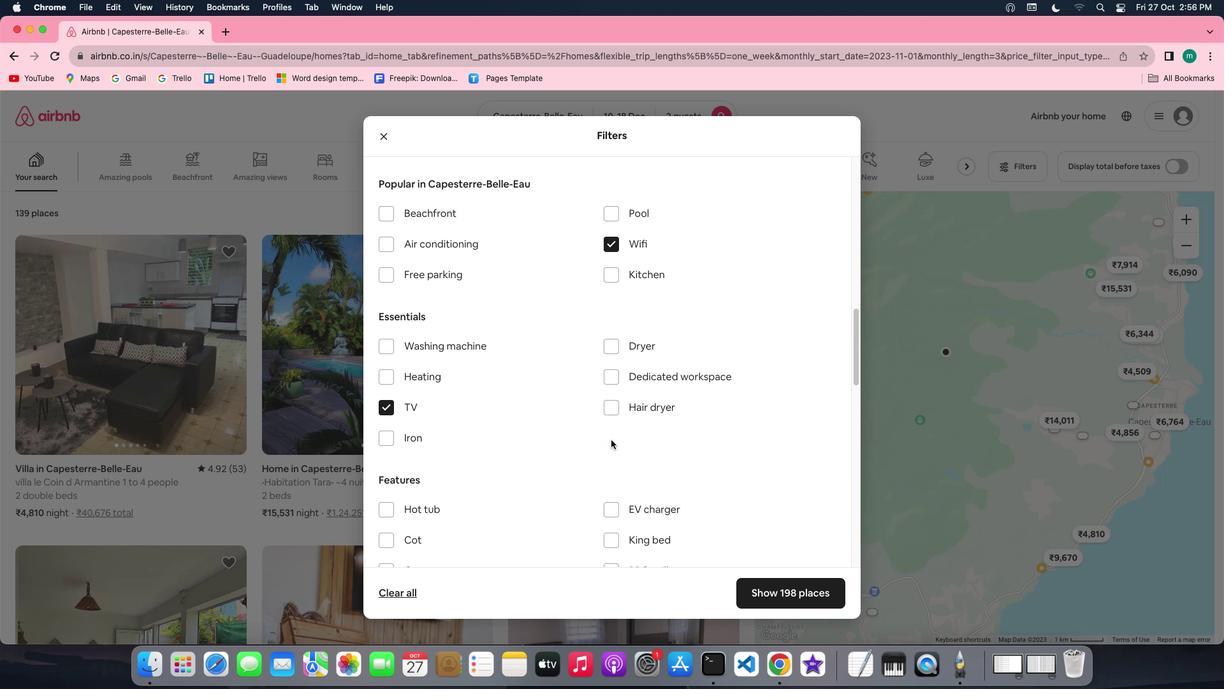
Action: Mouse scrolled (611, 439) with delta (0, 0)
Screenshot: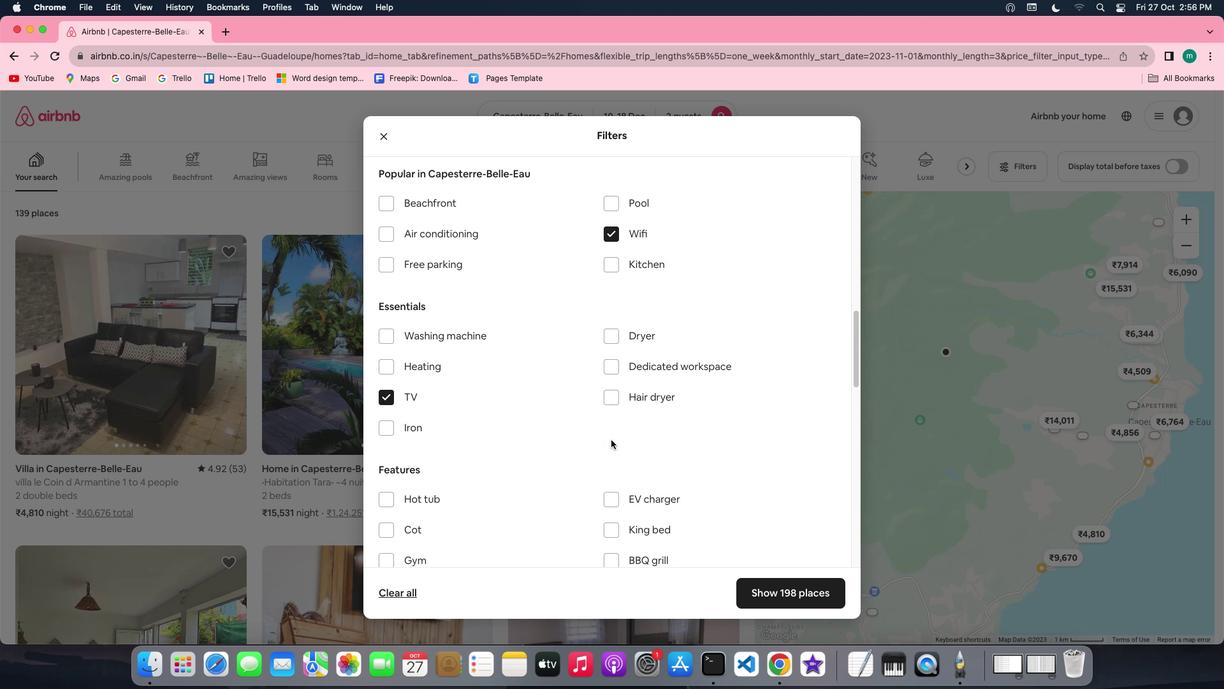 
Action: Mouse scrolled (611, 439) with delta (0, 0)
Screenshot: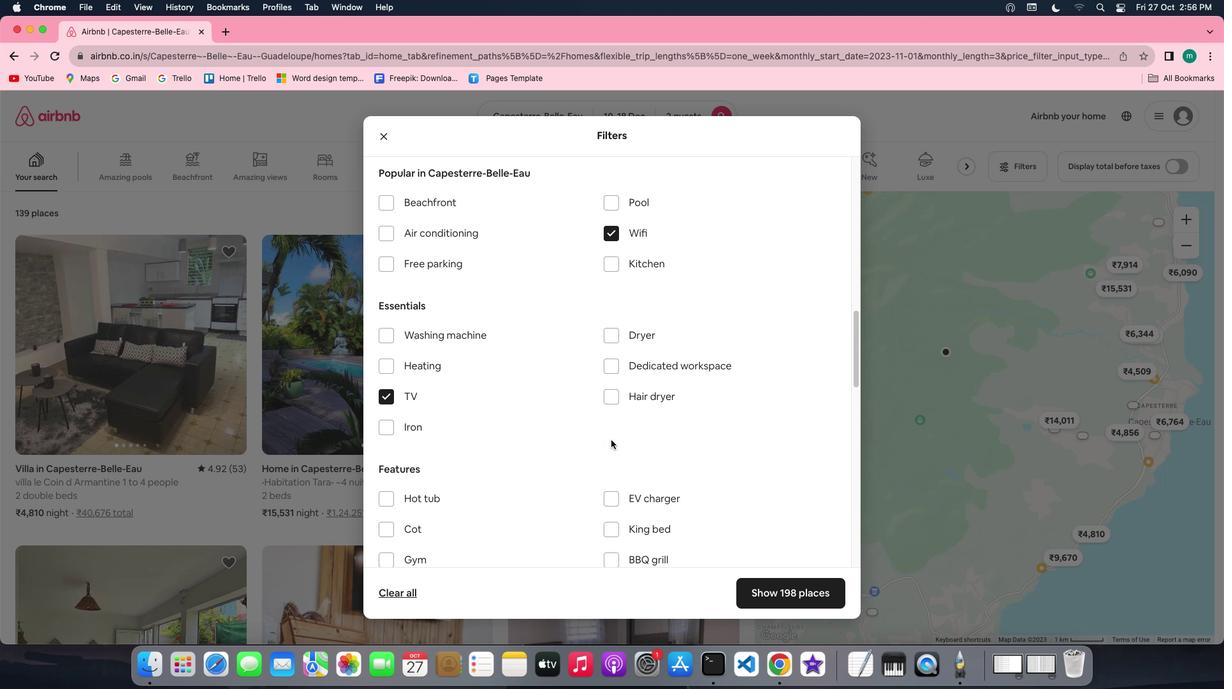
Action: Mouse moved to (611, 439)
Screenshot: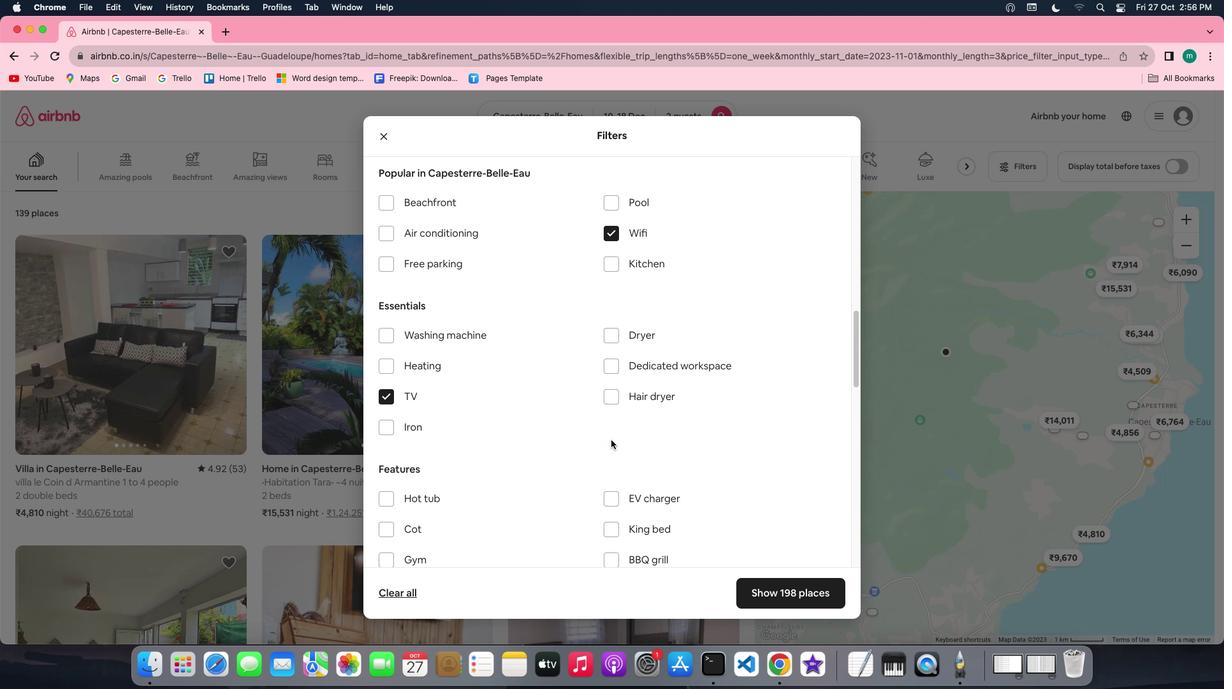 
Action: Mouse scrolled (611, 439) with delta (0, 0)
Screenshot: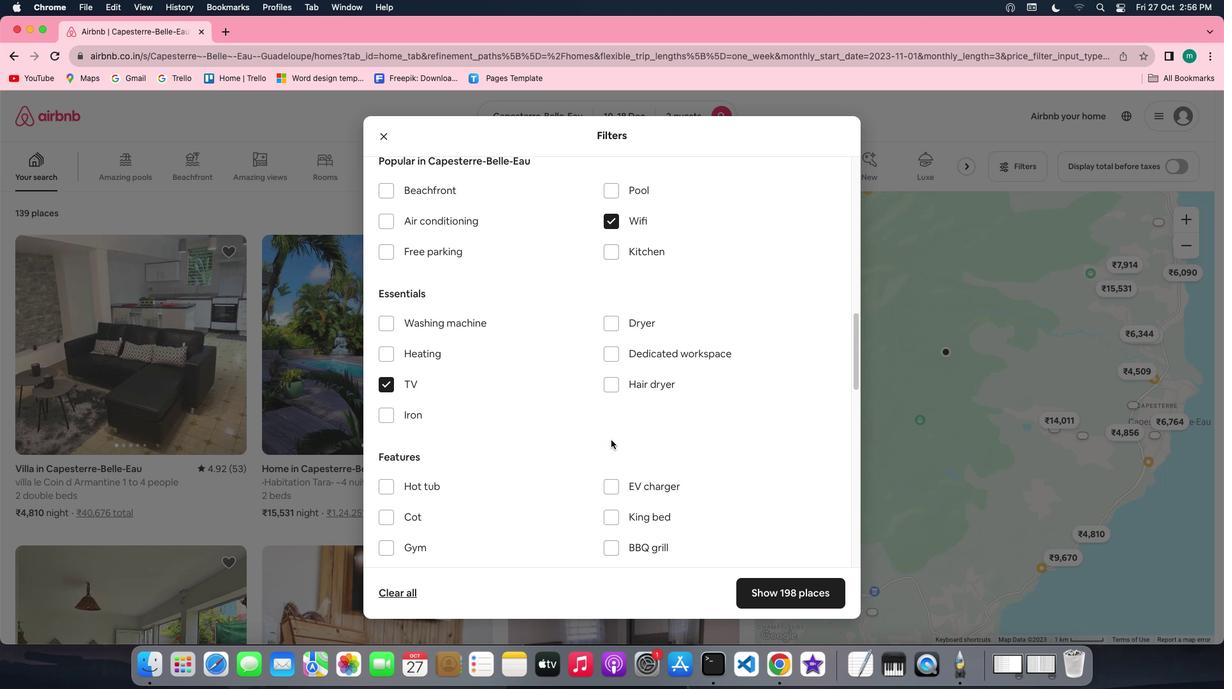
Action: Mouse scrolled (611, 439) with delta (0, 0)
Screenshot: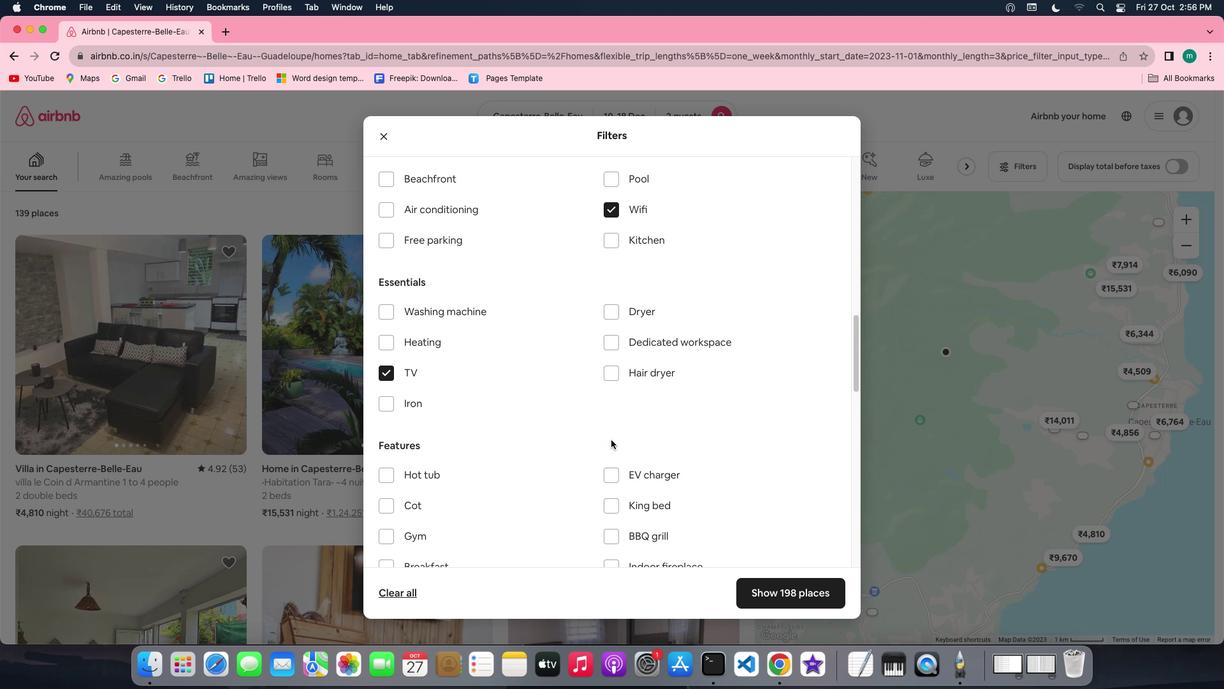 
Action: Mouse scrolled (611, 439) with delta (0, 0)
Screenshot: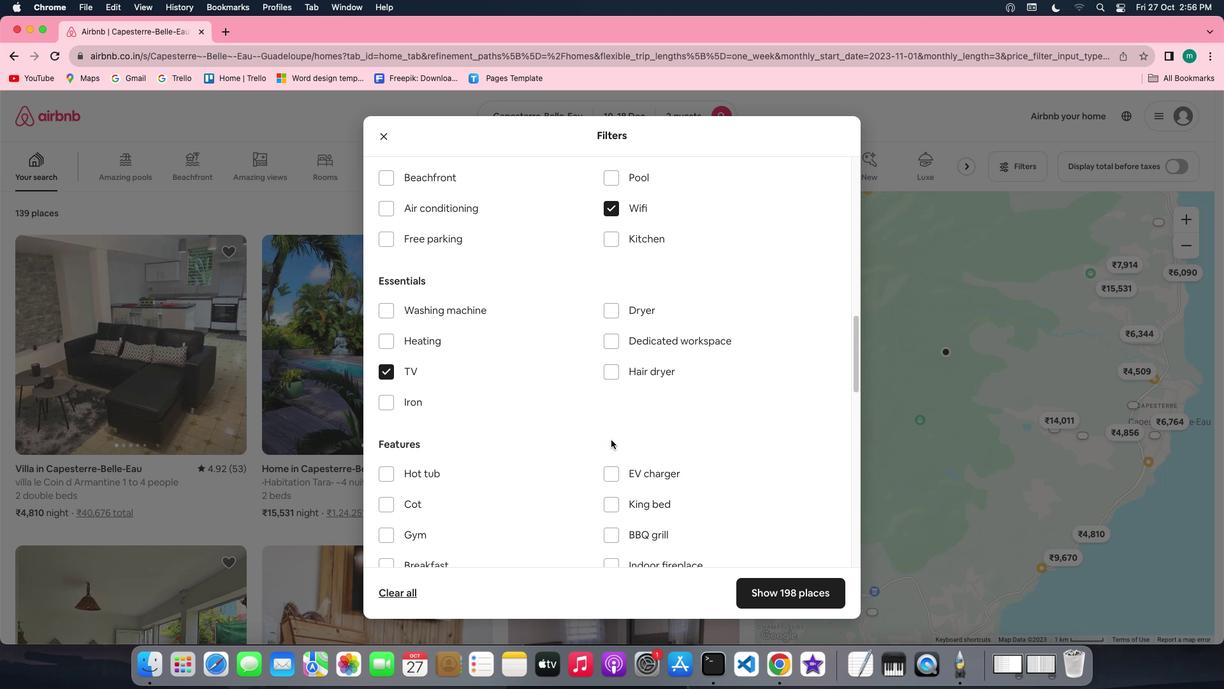 
Action: Mouse scrolled (611, 439) with delta (0, 0)
Screenshot: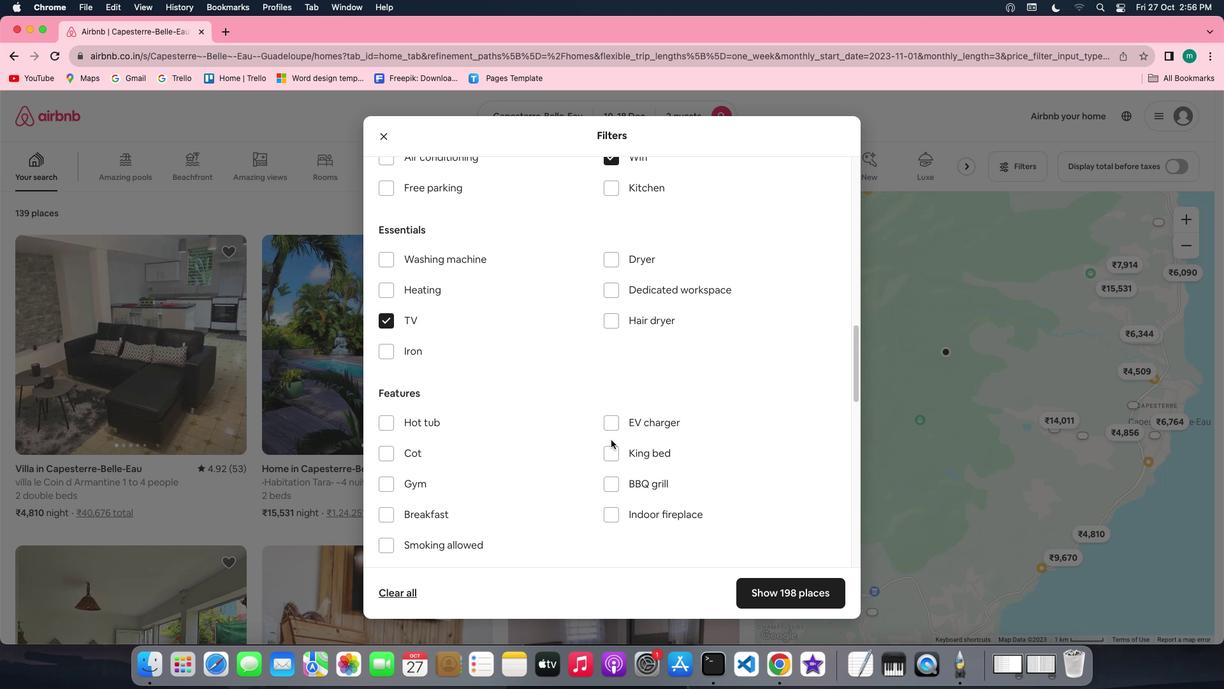 
Action: Mouse scrolled (611, 439) with delta (0, 0)
Screenshot: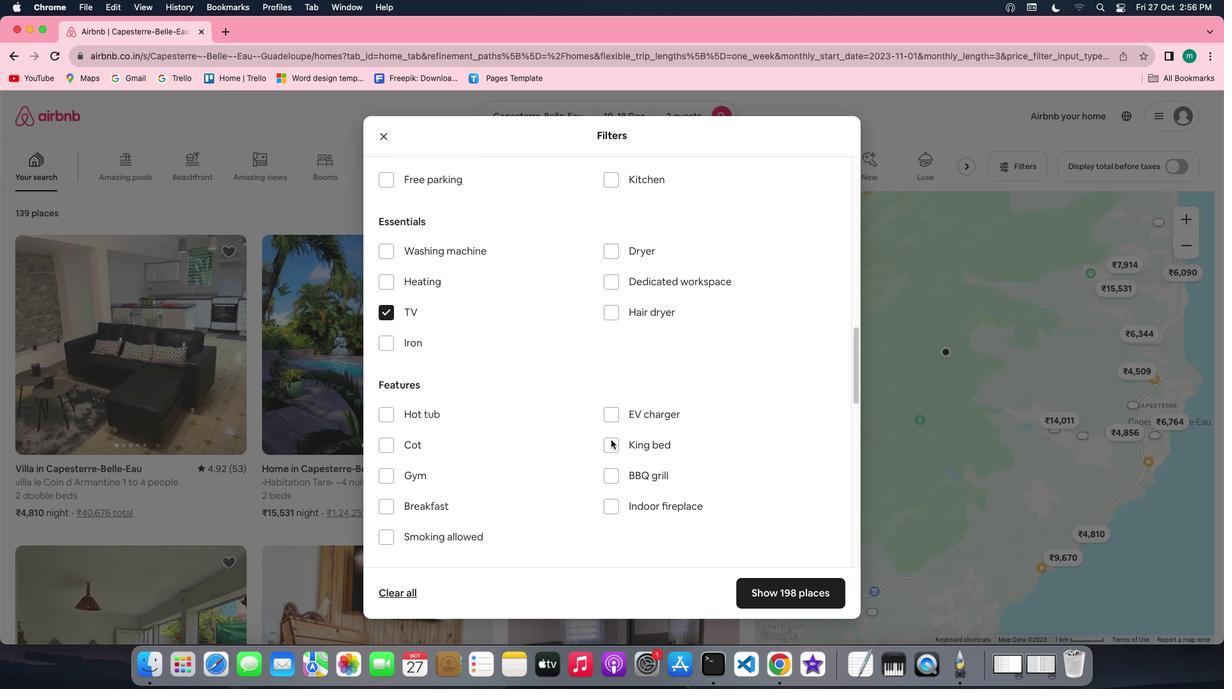 
Action: Mouse scrolled (611, 439) with delta (0, 0)
Screenshot: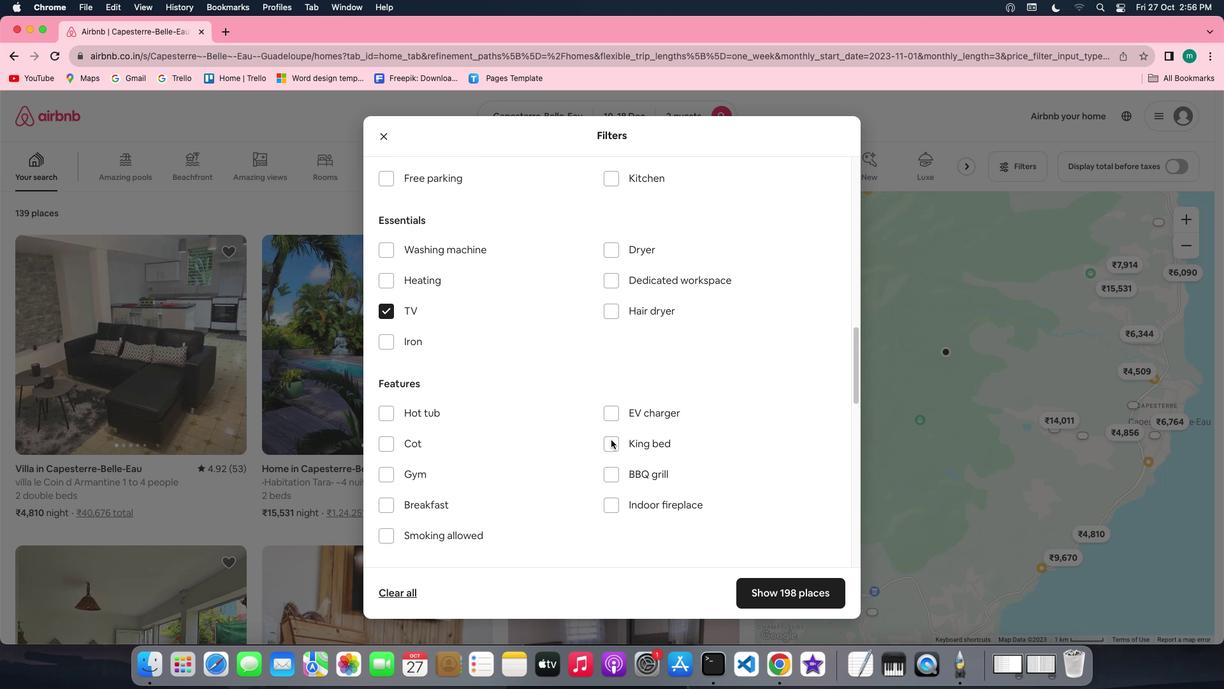 
Action: Mouse scrolled (611, 439) with delta (0, 0)
Screenshot: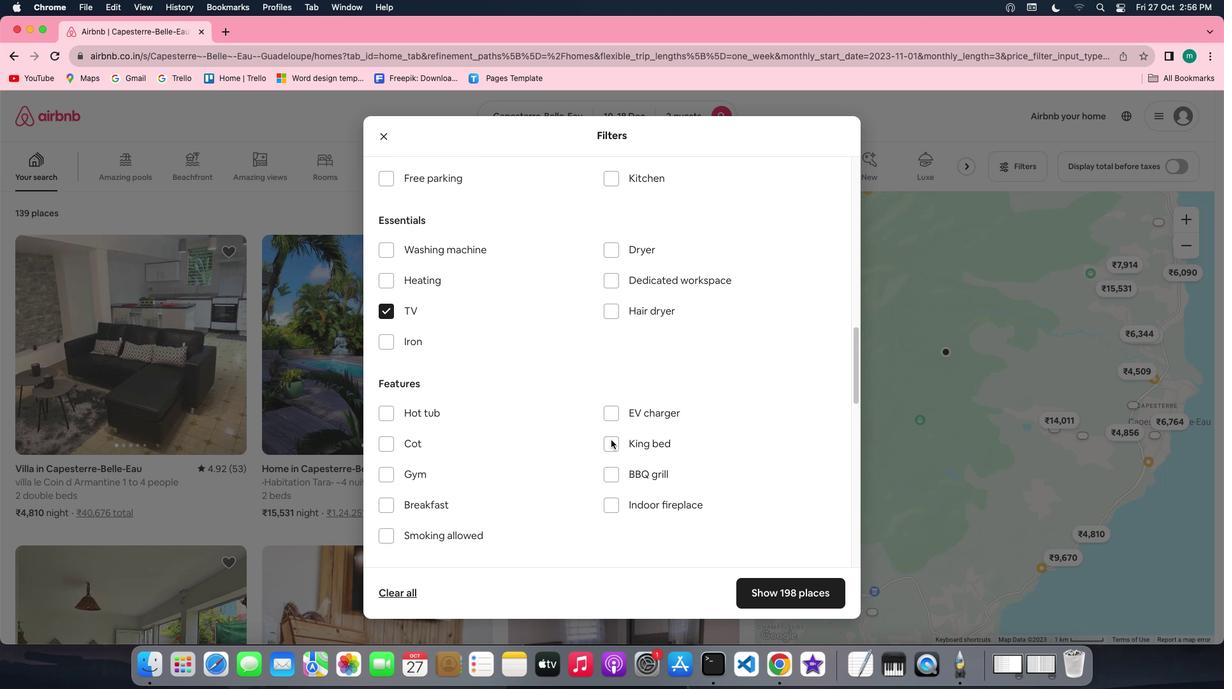 
Action: Mouse scrolled (611, 439) with delta (0, 0)
Screenshot: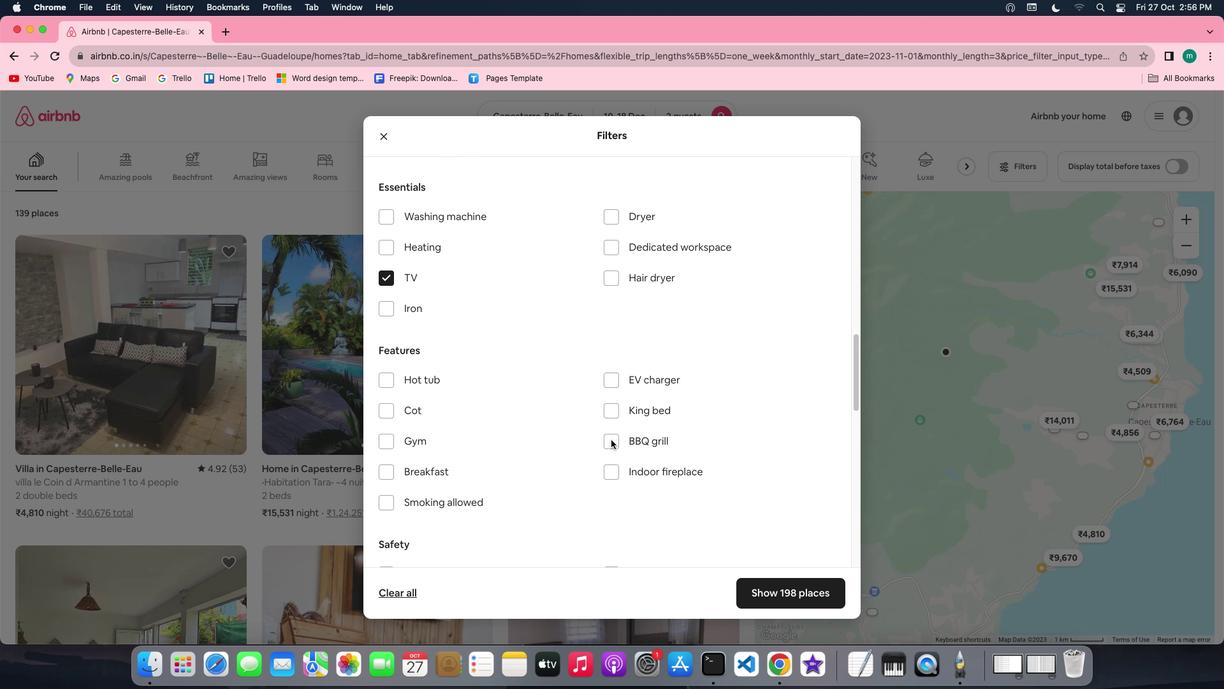 
Action: Mouse scrolled (611, 439) with delta (0, 0)
Screenshot: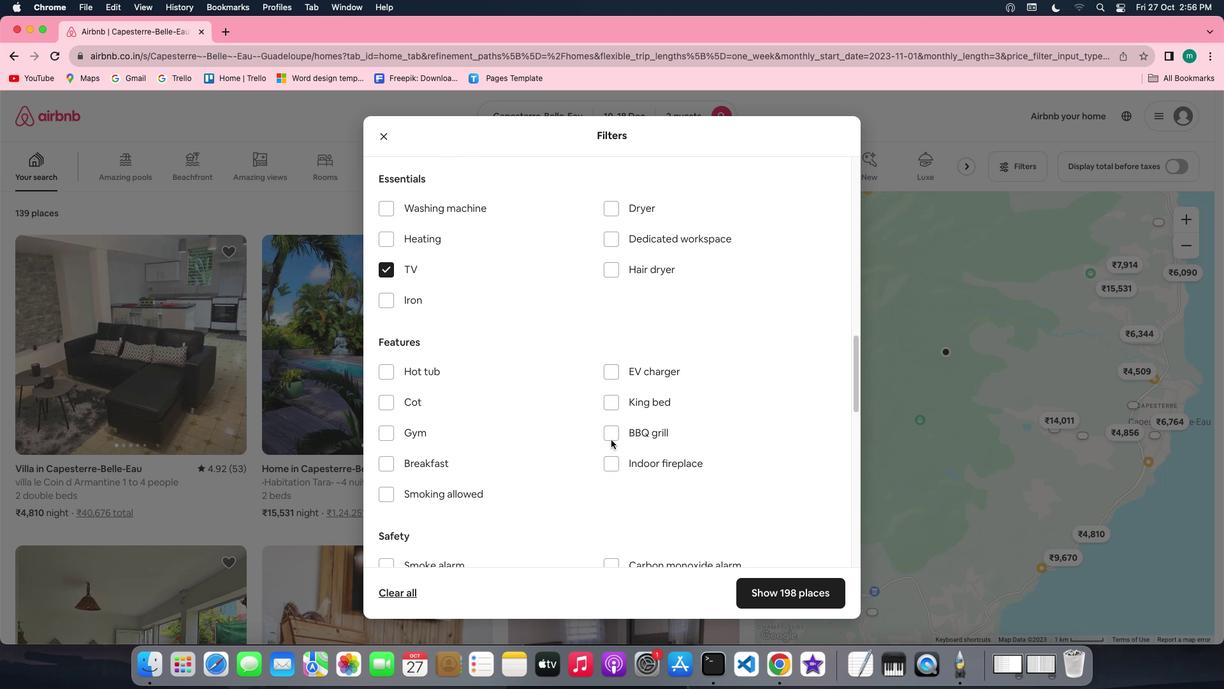 
Action: Mouse scrolled (611, 439) with delta (0, 0)
Screenshot: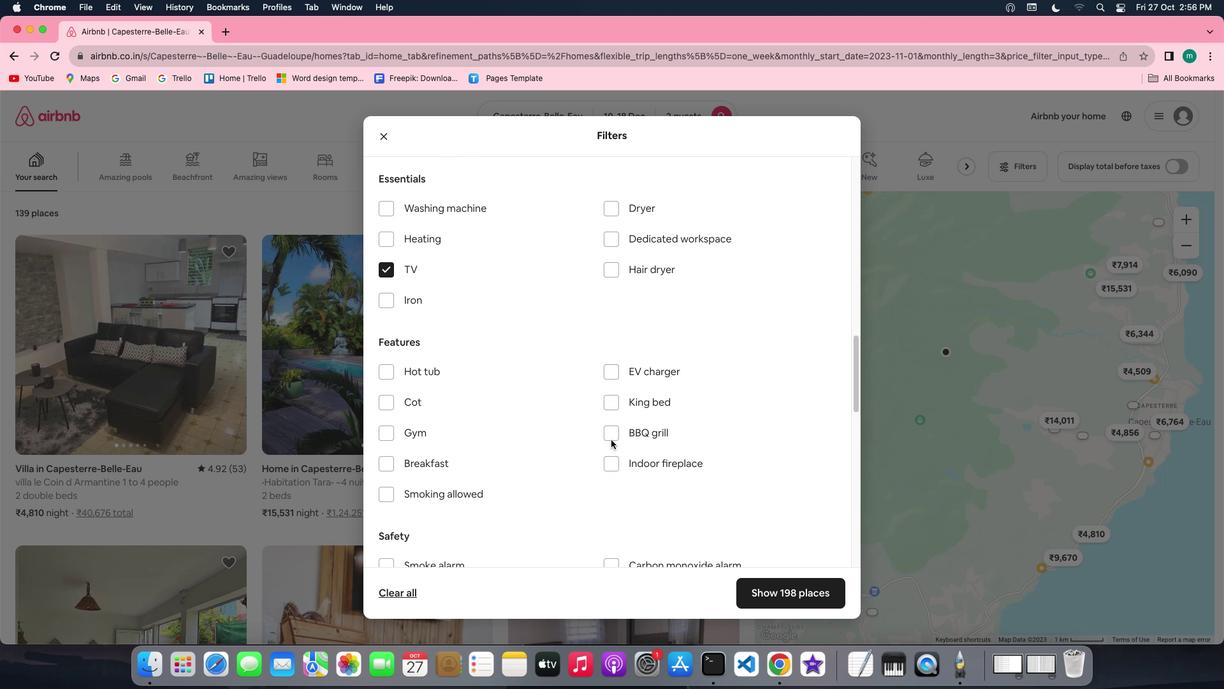 
Action: Mouse scrolled (611, 439) with delta (0, 0)
Screenshot: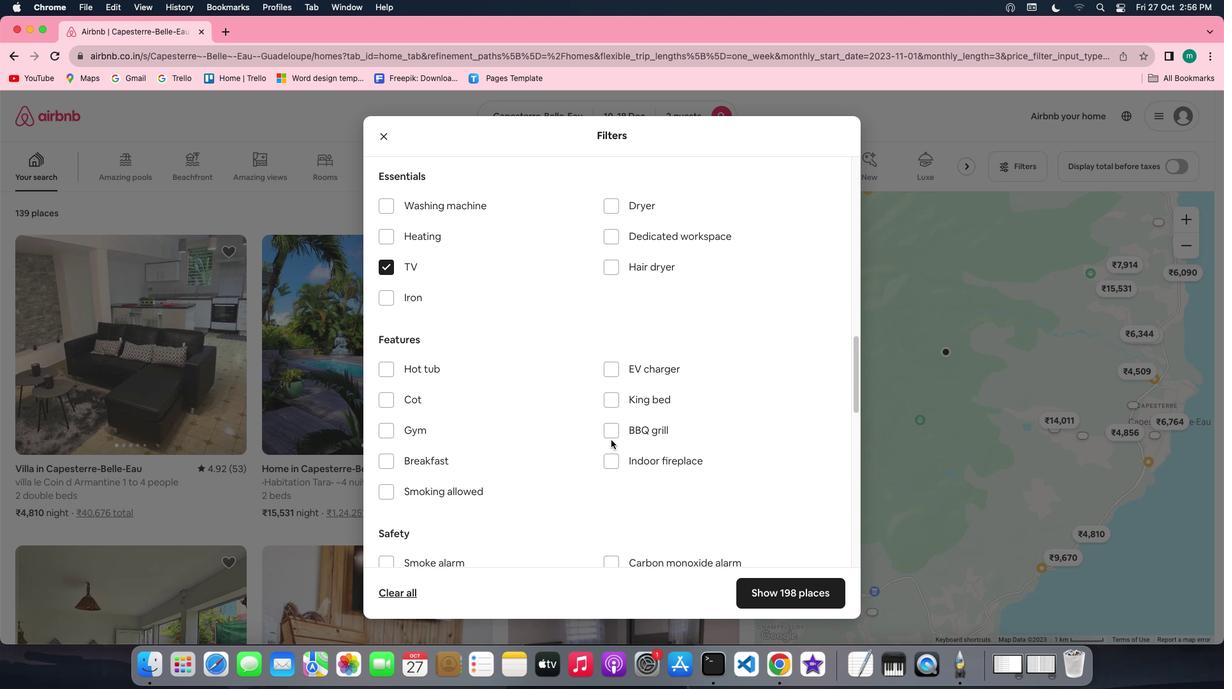 
Action: Mouse scrolled (611, 439) with delta (0, 0)
Screenshot: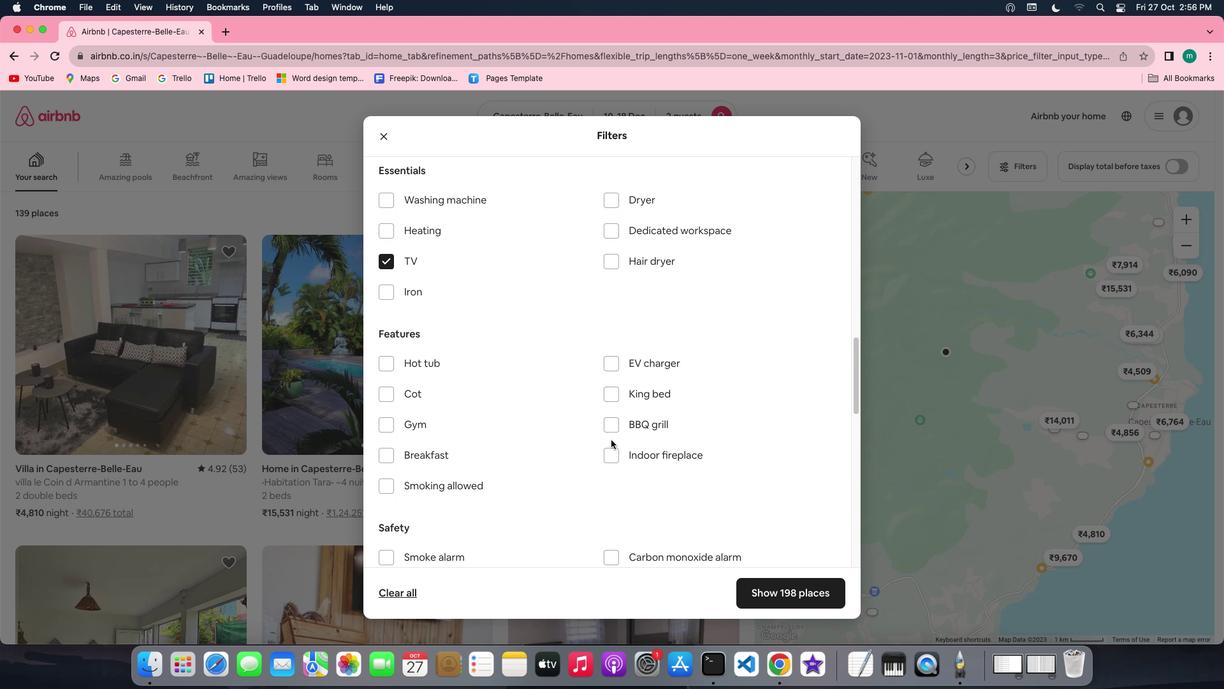 
Action: Mouse scrolled (611, 439) with delta (0, 0)
Screenshot: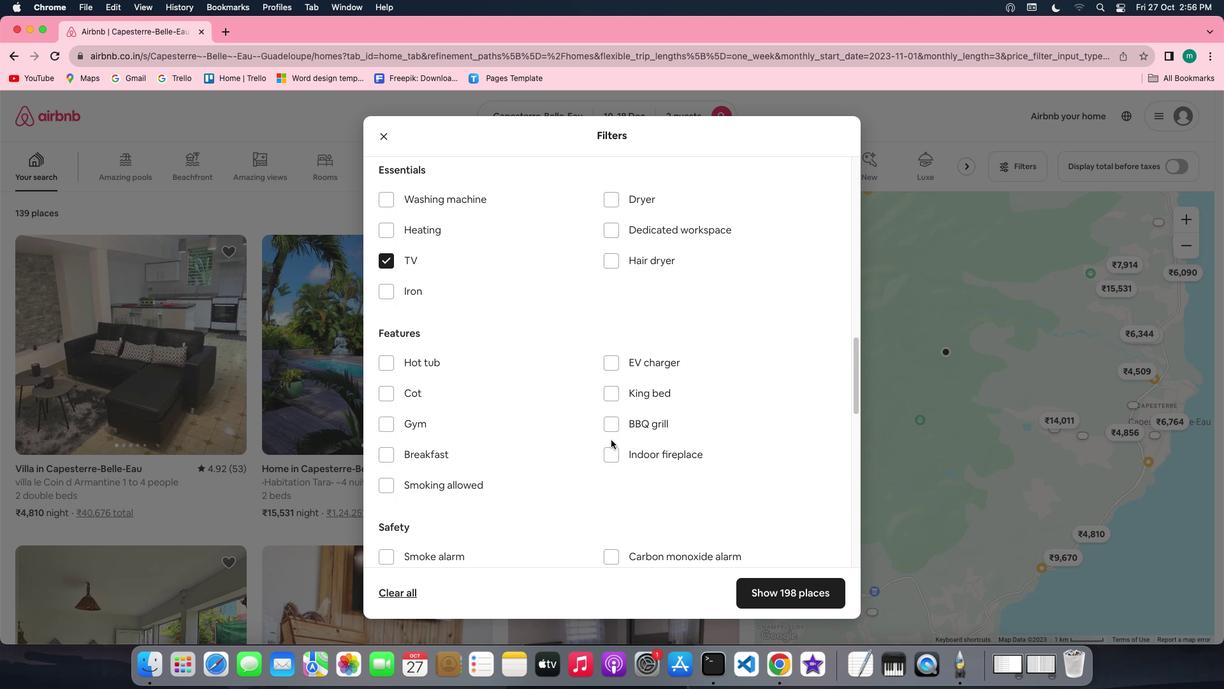 
Action: Mouse scrolled (611, 439) with delta (0, 0)
Screenshot: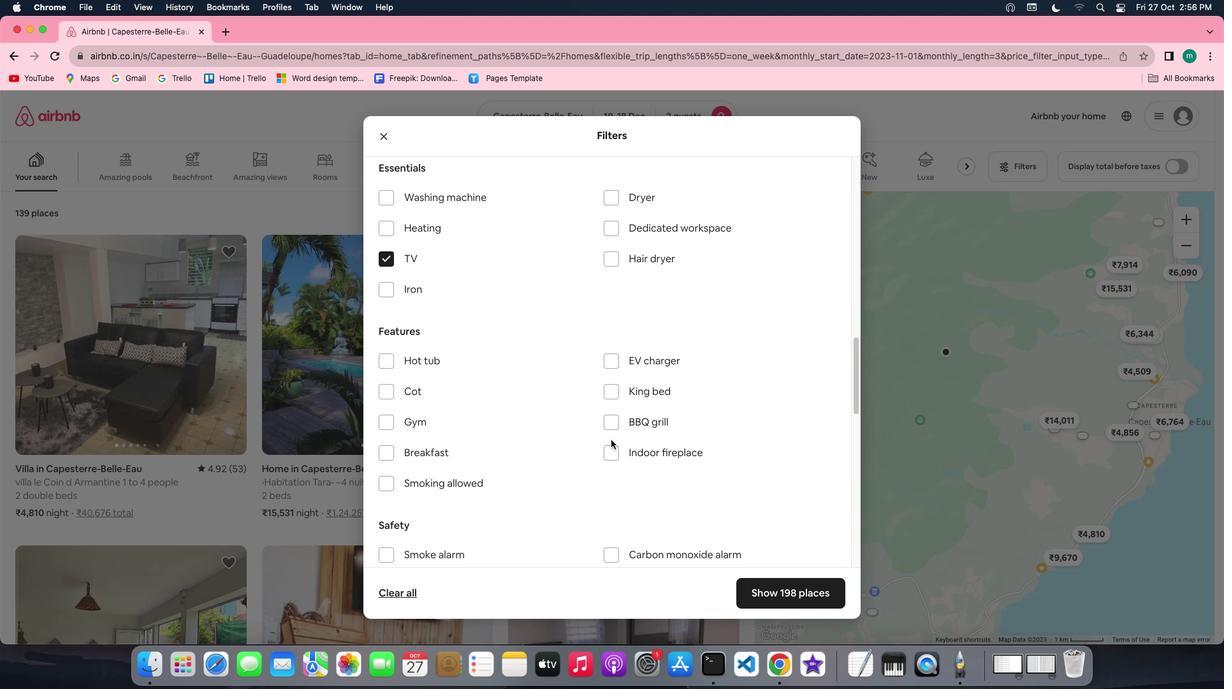 
Action: Mouse scrolled (611, 439) with delta (0, 0)
Screenshot: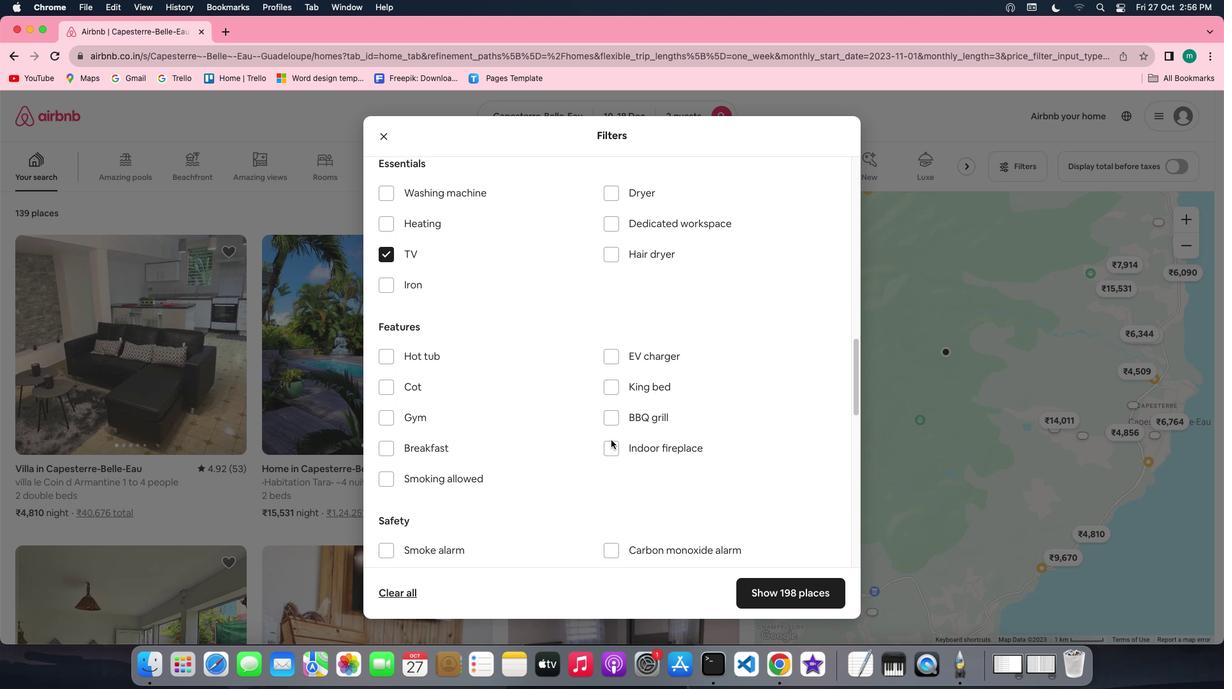 
Action: Mouse scrolled (611, 439) with delta (0, 0)
Screenshot: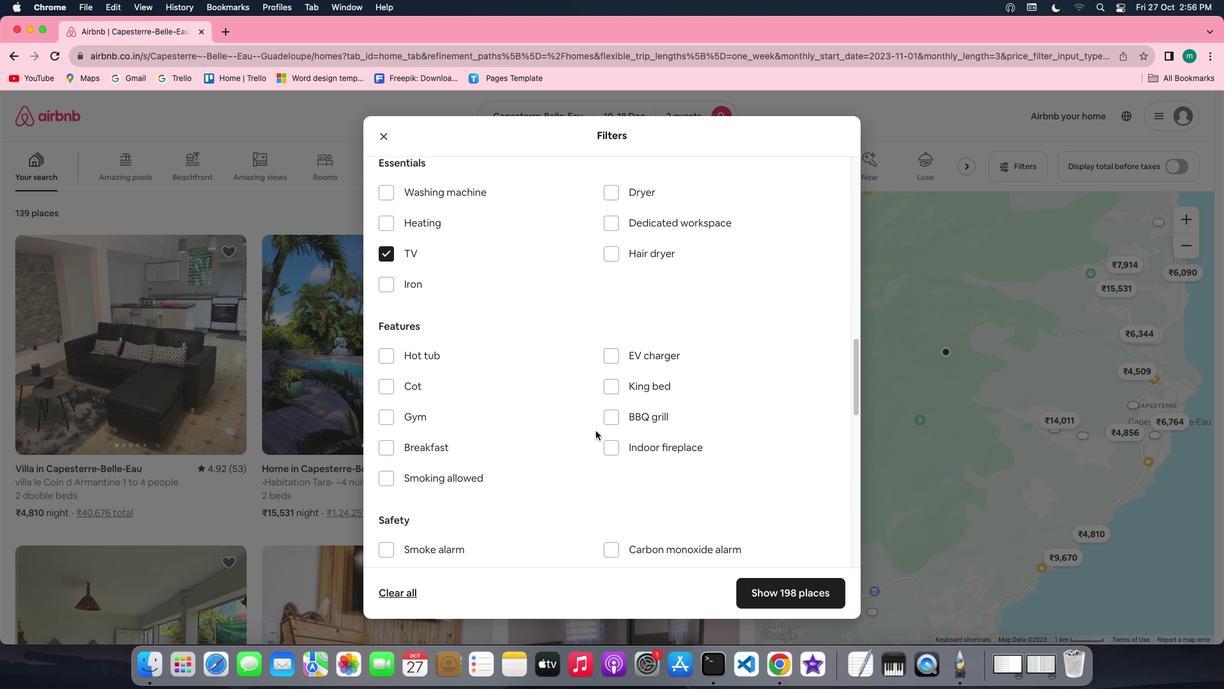 
Action: Mouse moved to (514, 359)
Screenshot: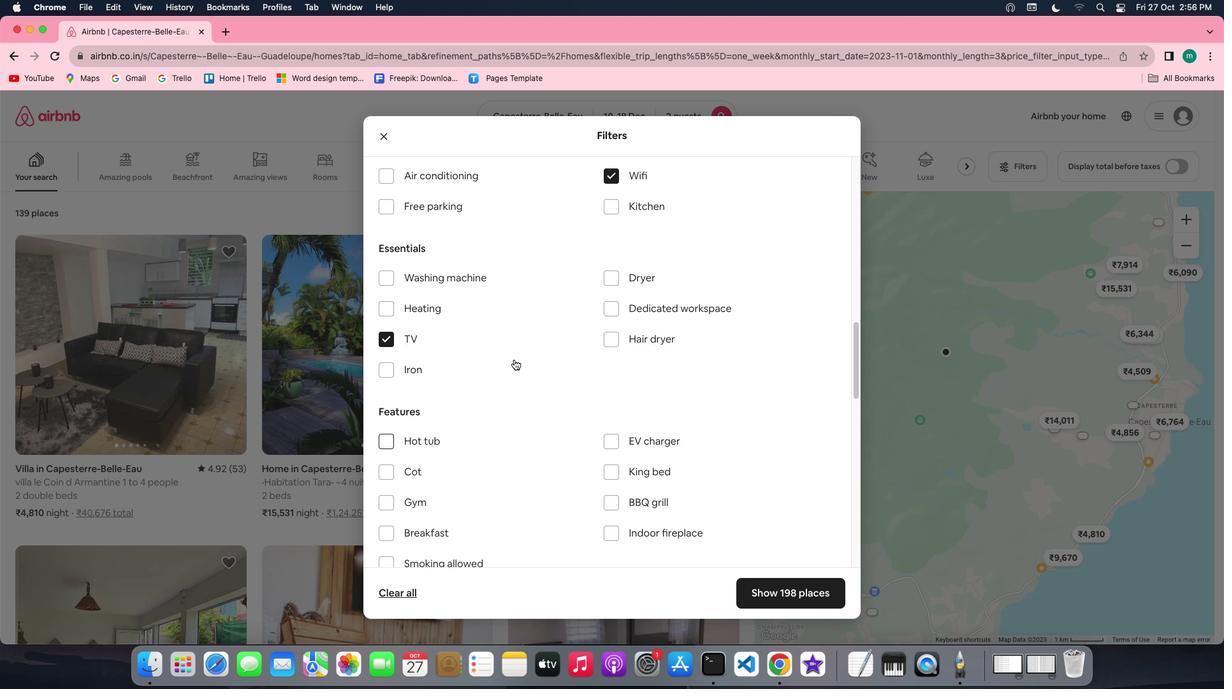 
Action: Mouse scrolled (514, 359) with delta (0, 0)
Screenshot: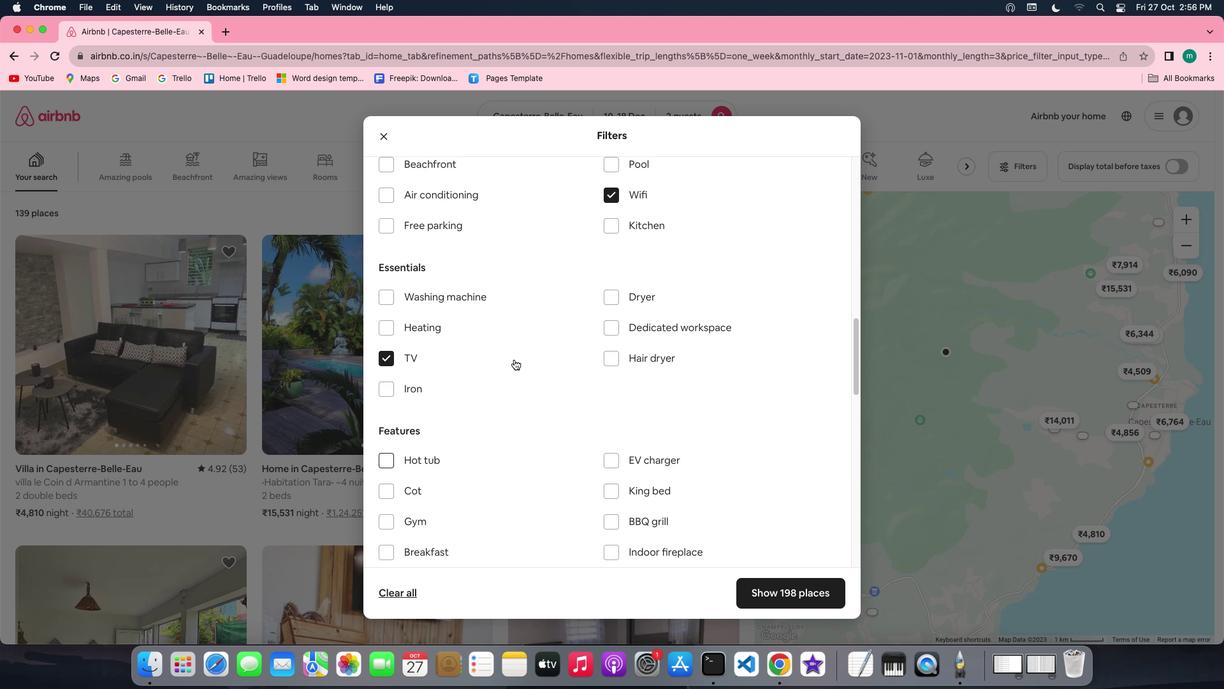 
Action: Mouse scrolled (514, 359) with delta (0, 0)
Screenshot: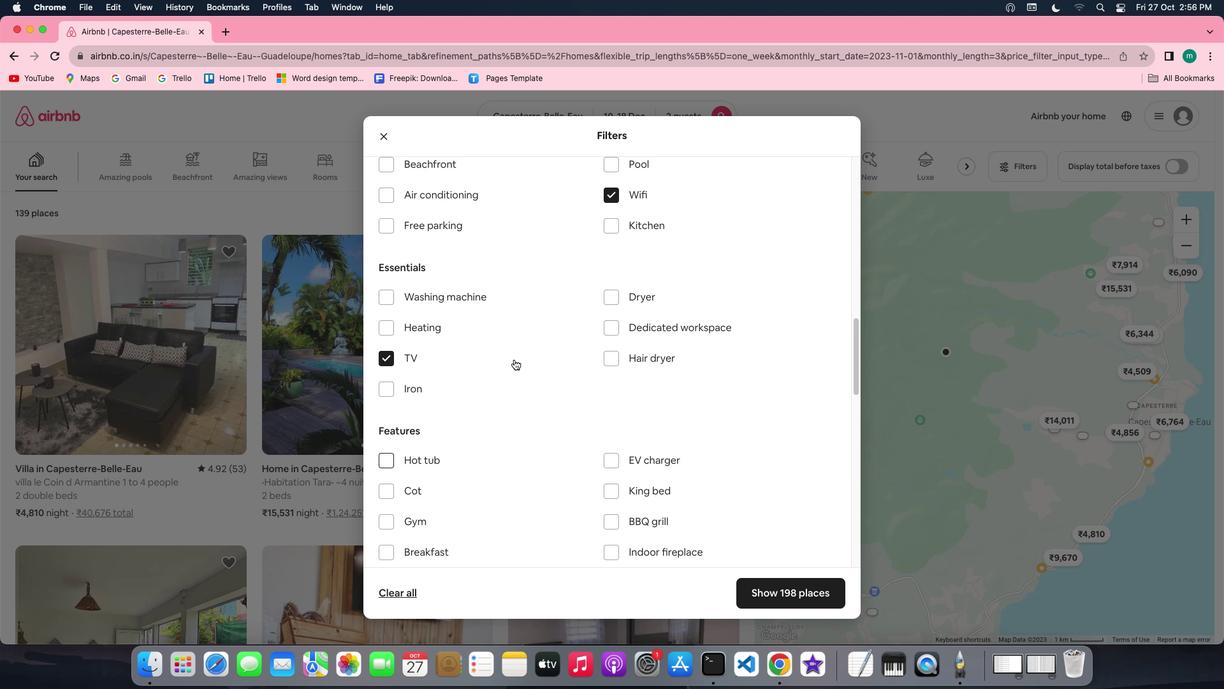 
Action: Mouse scrolled (514, 359) with delta (0, 1)
Screenshot: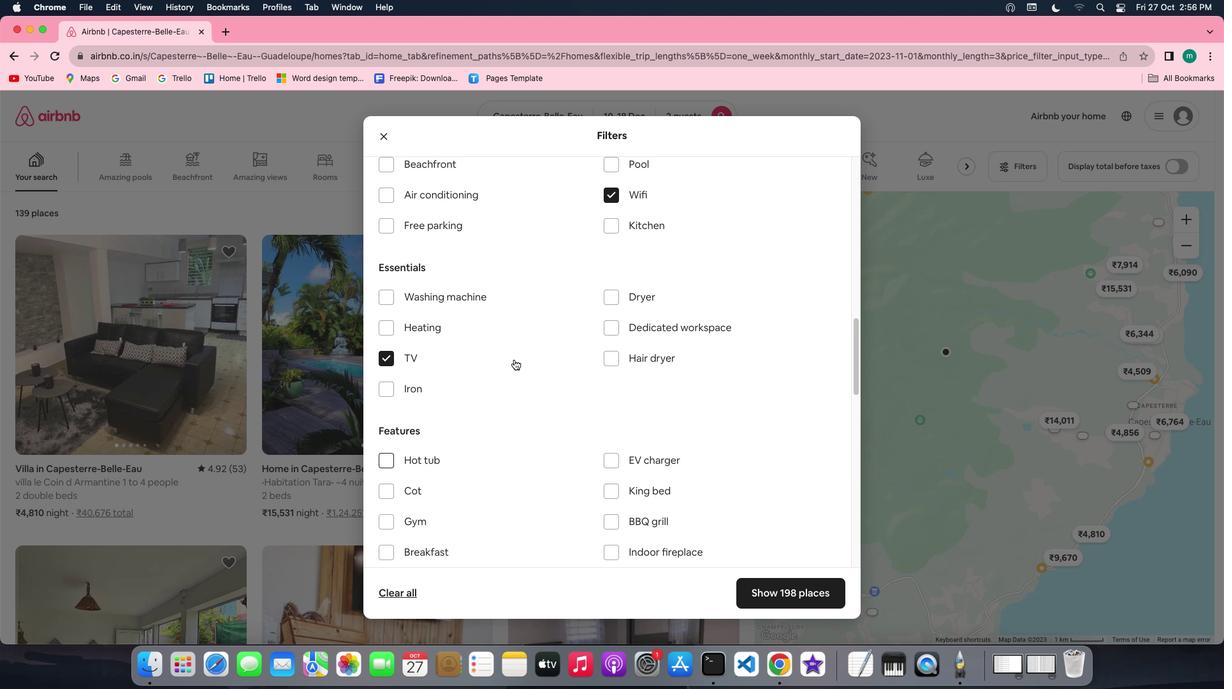 
Action: Mouse scrolled (514, 359) with delta (0, 0)
Screenshot: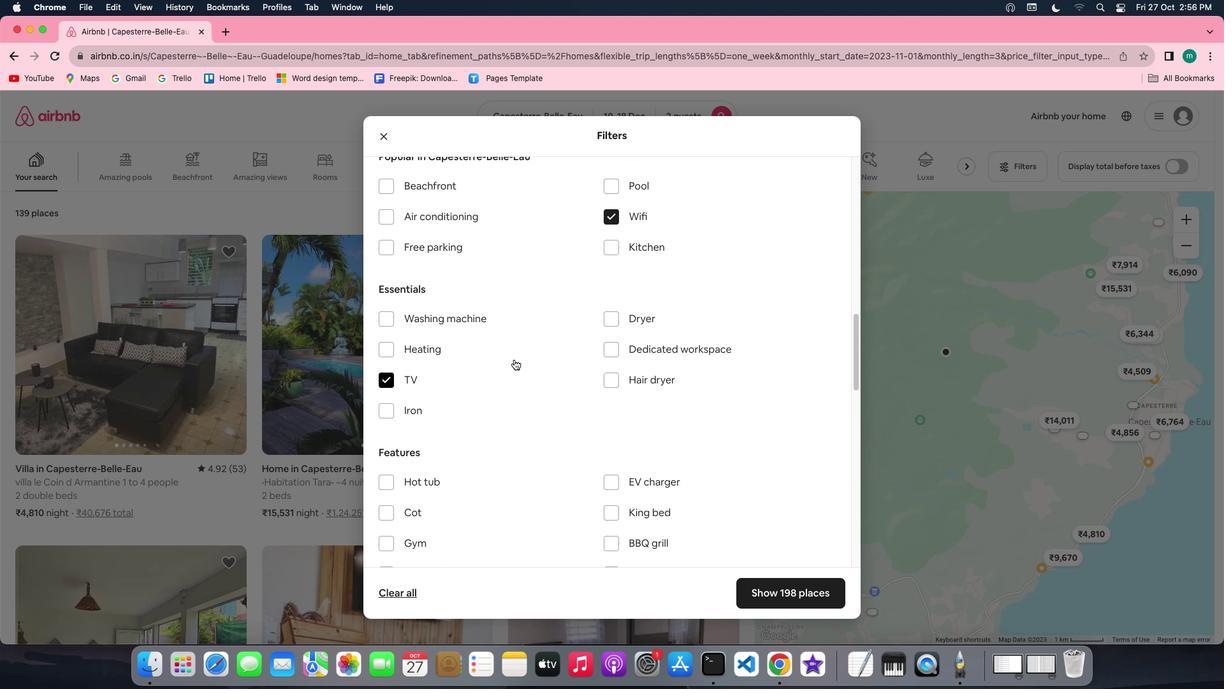
Action: Mouse scrolled (514, 359) with delta (0, 0)
Screenshot: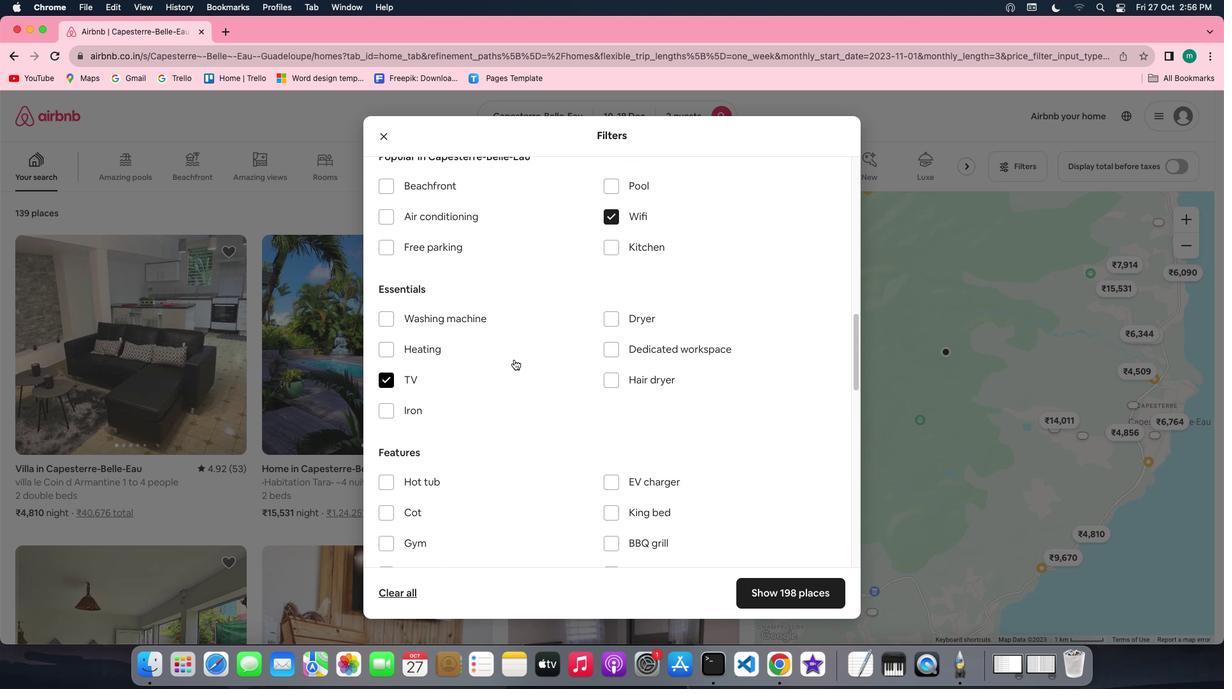 
Action: Mouse moved to (435, 246)
Screenshot: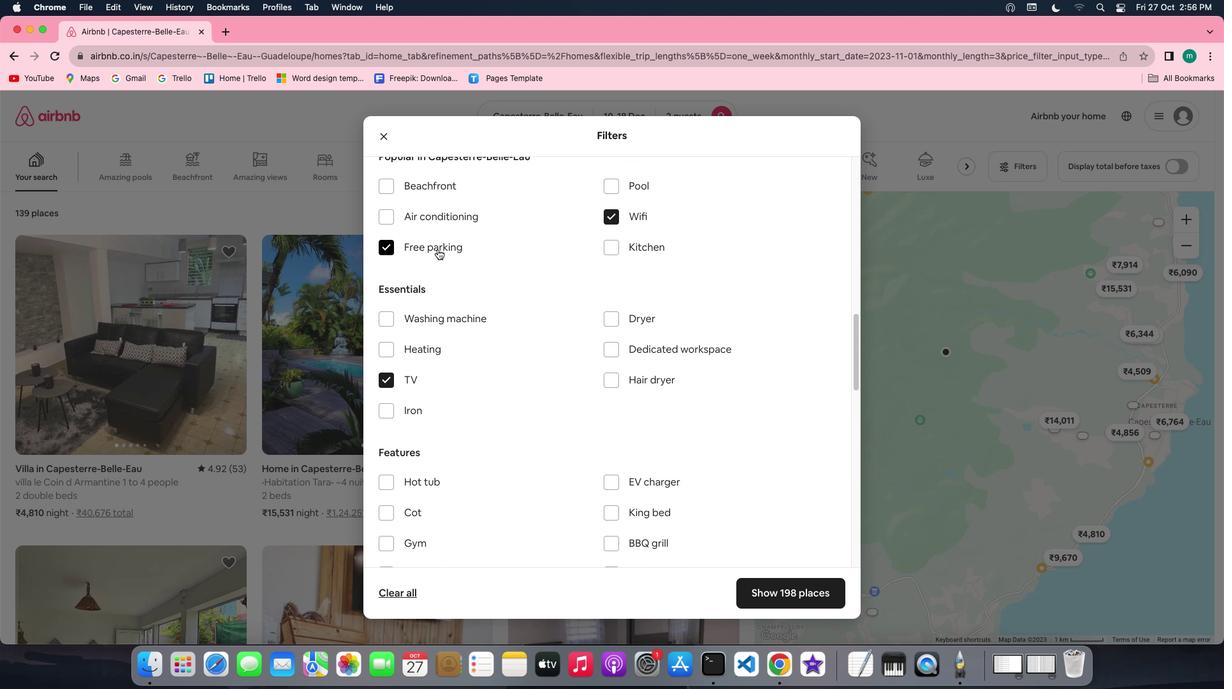 
Action: Mouse pressed left at (435, 246)
Screenshot: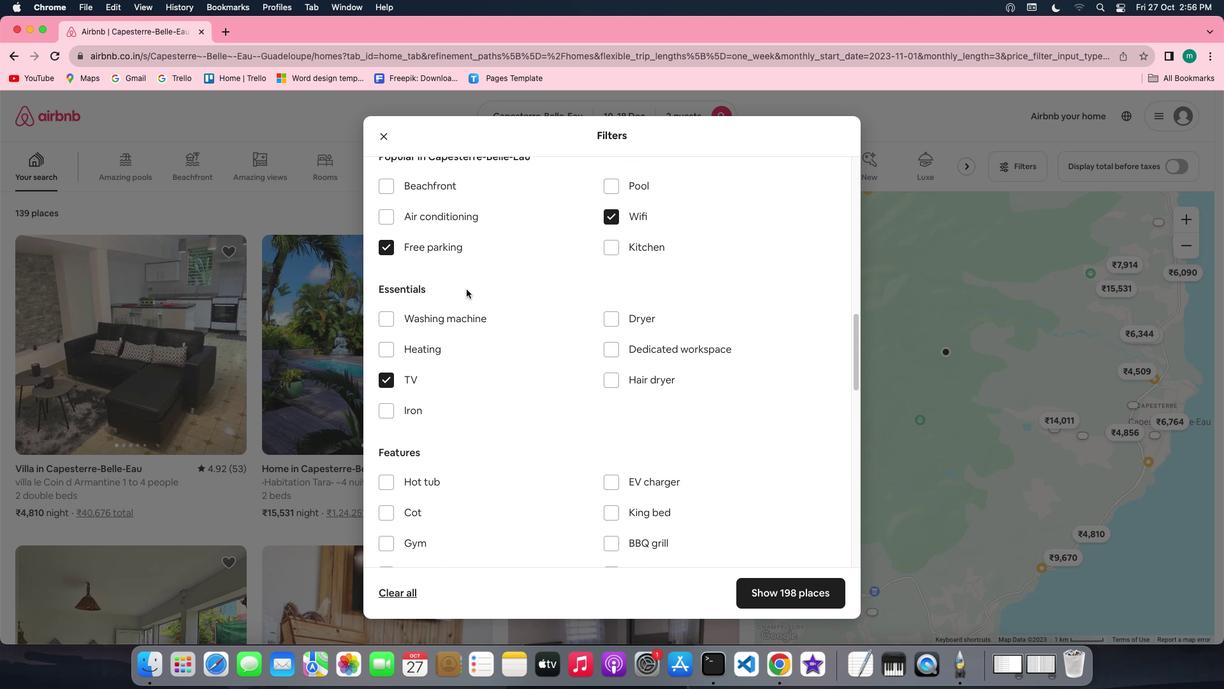 
Action: Mouse moved to (507, 368)
Screenshot: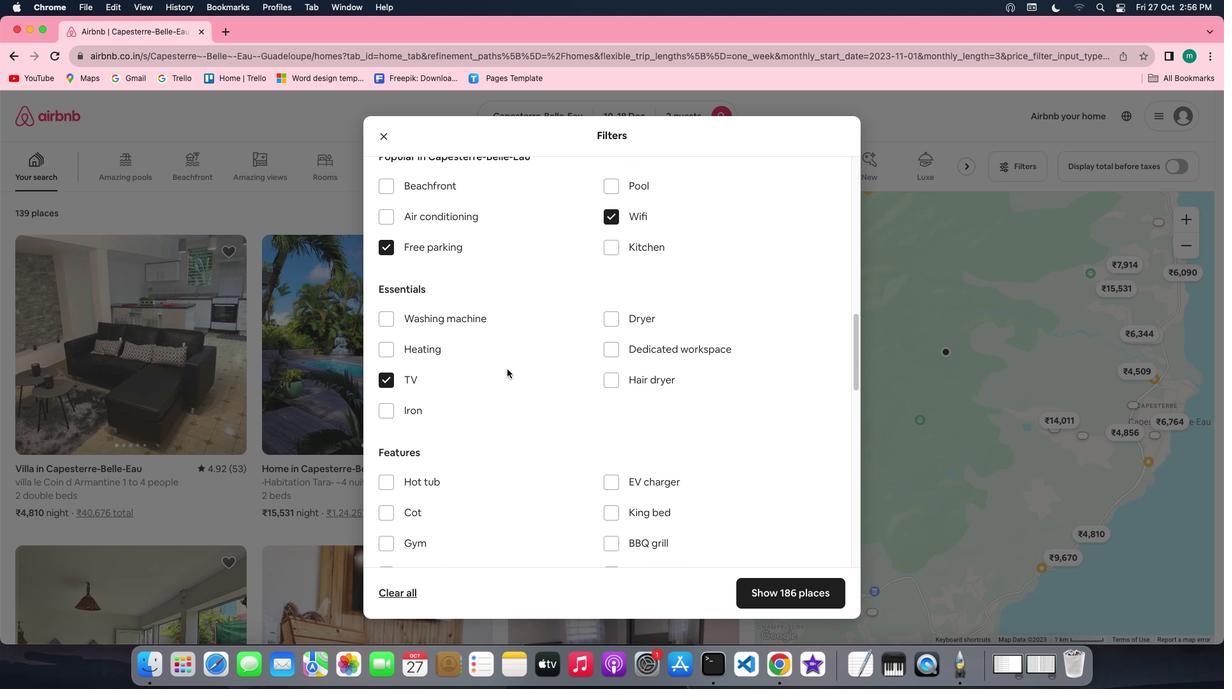 
Action: Mouse scrolled (507, 368) with delta (0, 0)
Screenshot: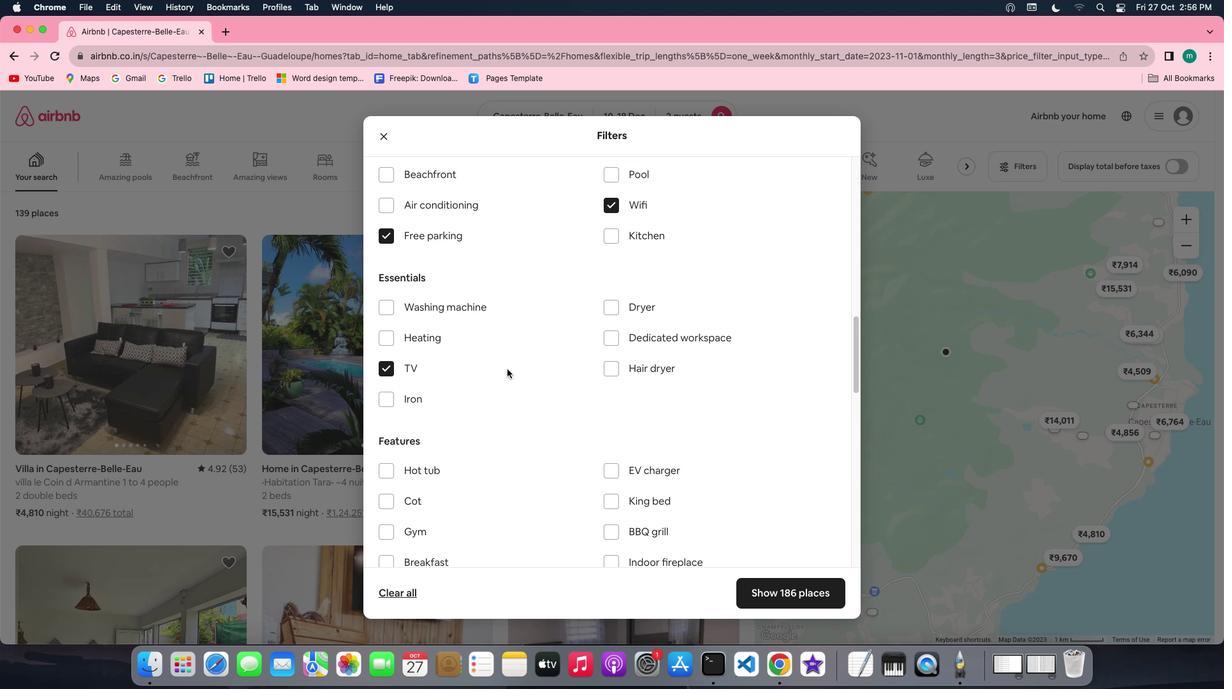 
Action: Mouse scrolled (507, 368) with delta (0, 0)
Screenshot: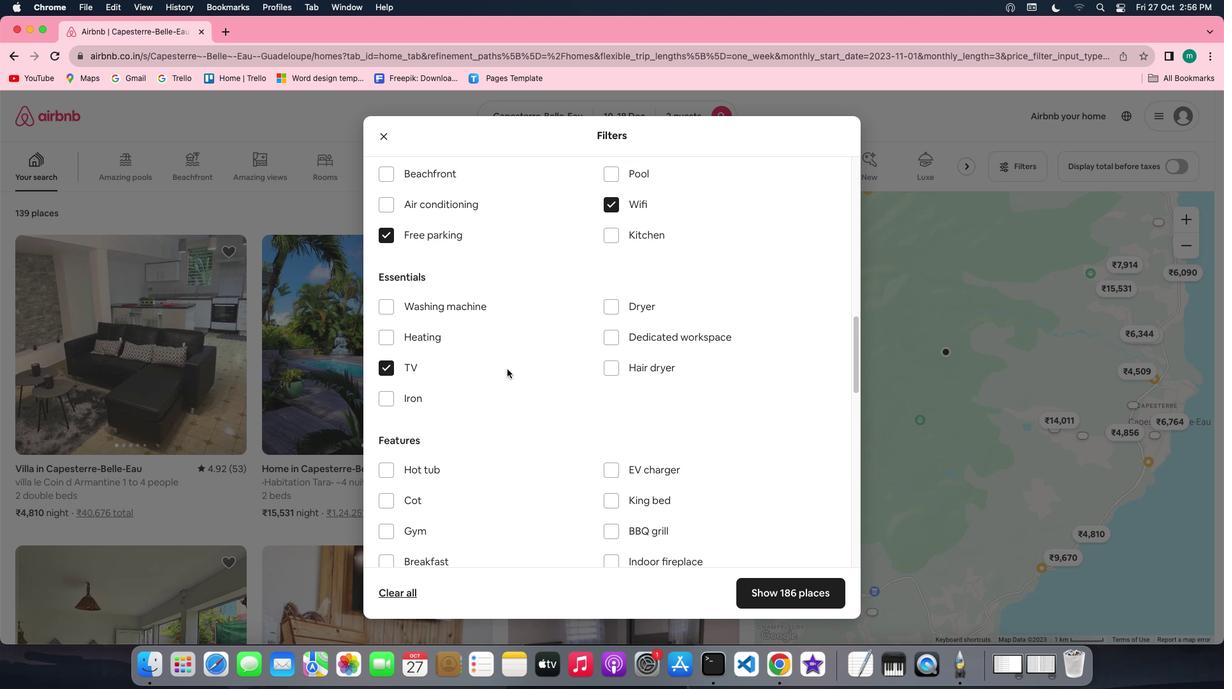 
Action: Mouse scrolled (507, 368) with delta (0, 0)
Screenshot: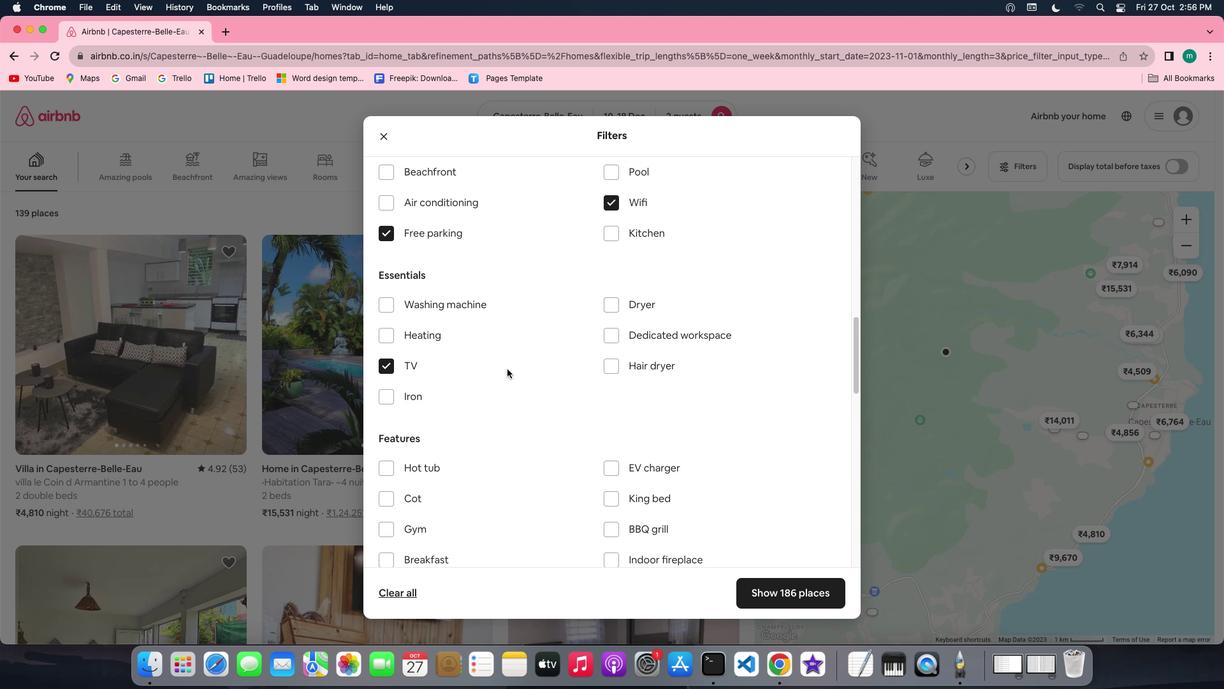 
Action: Mouse scrolled (507, 368) with delta (0, 0)
Screenshot: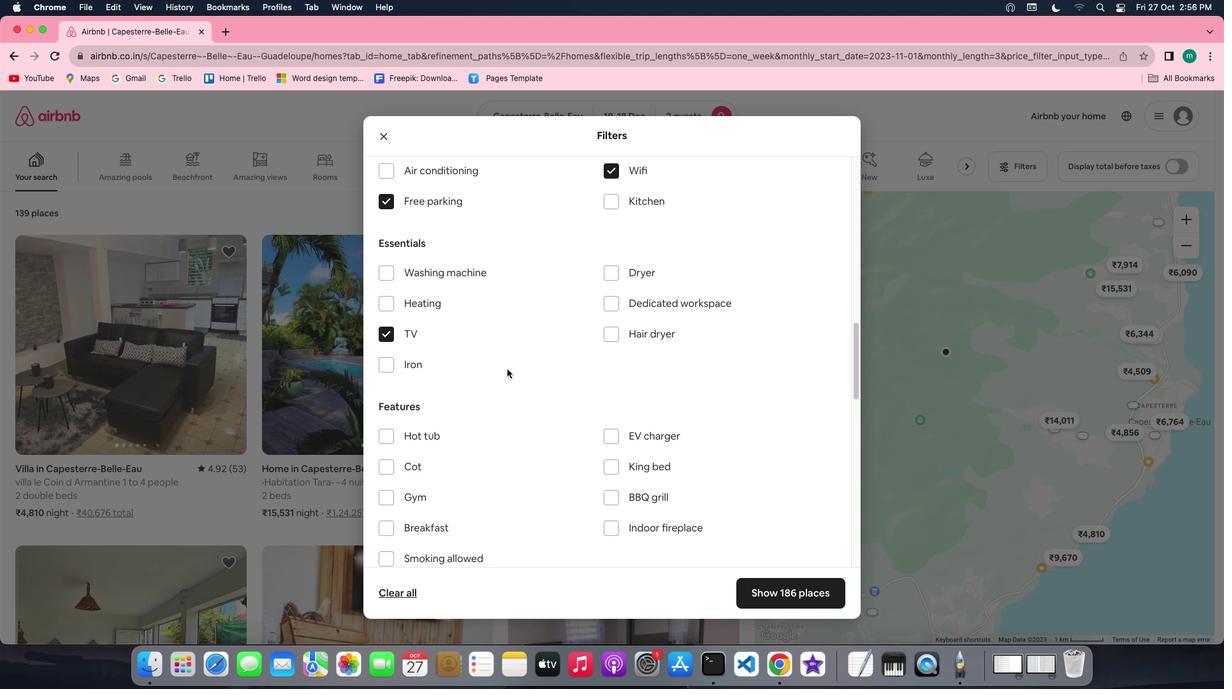 
Action: Mouse scrolled (507, 368) with delta (0, 0)
Screenshot: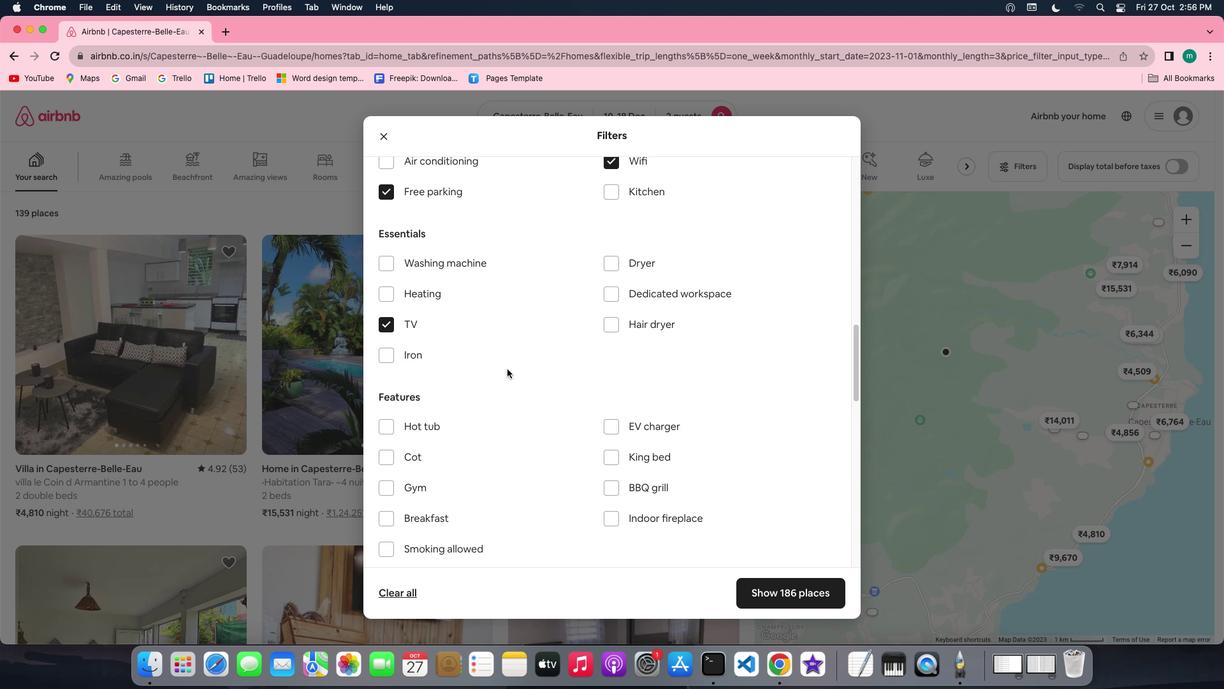 
Action: Mouse scrolled (507, 368) with delta (0, 0)
Screenshot: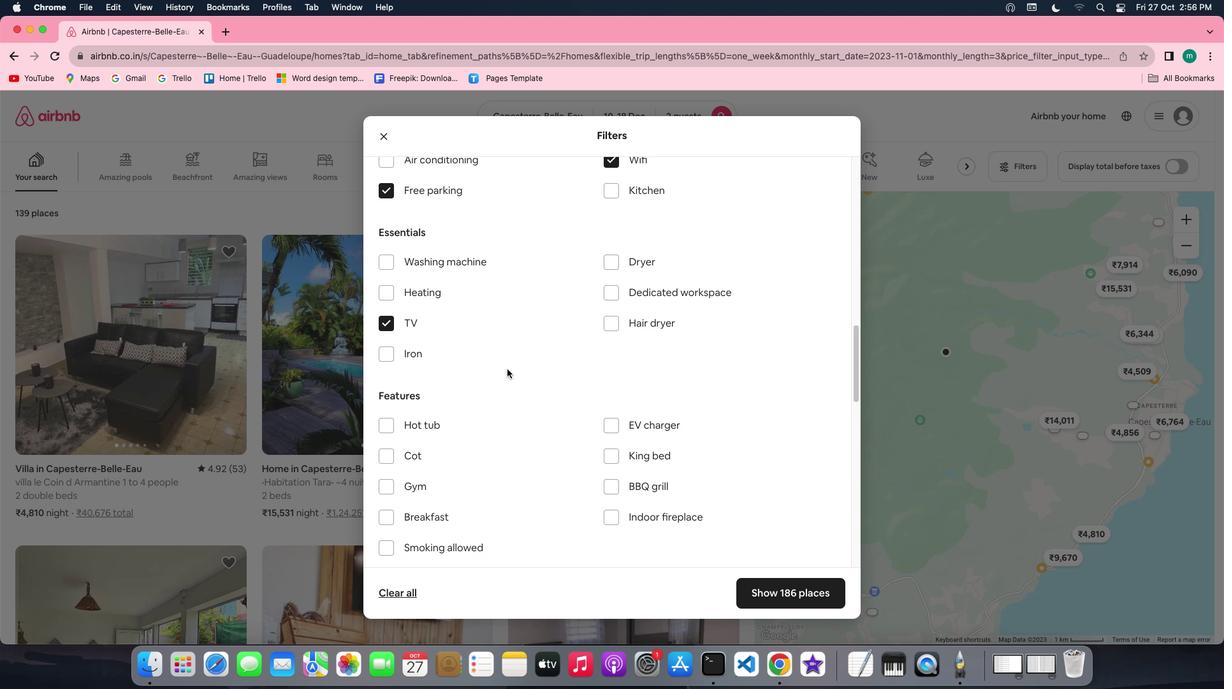 
Action: Mouse scrolled (507, 368) with delta (0, 0)
Screenshot: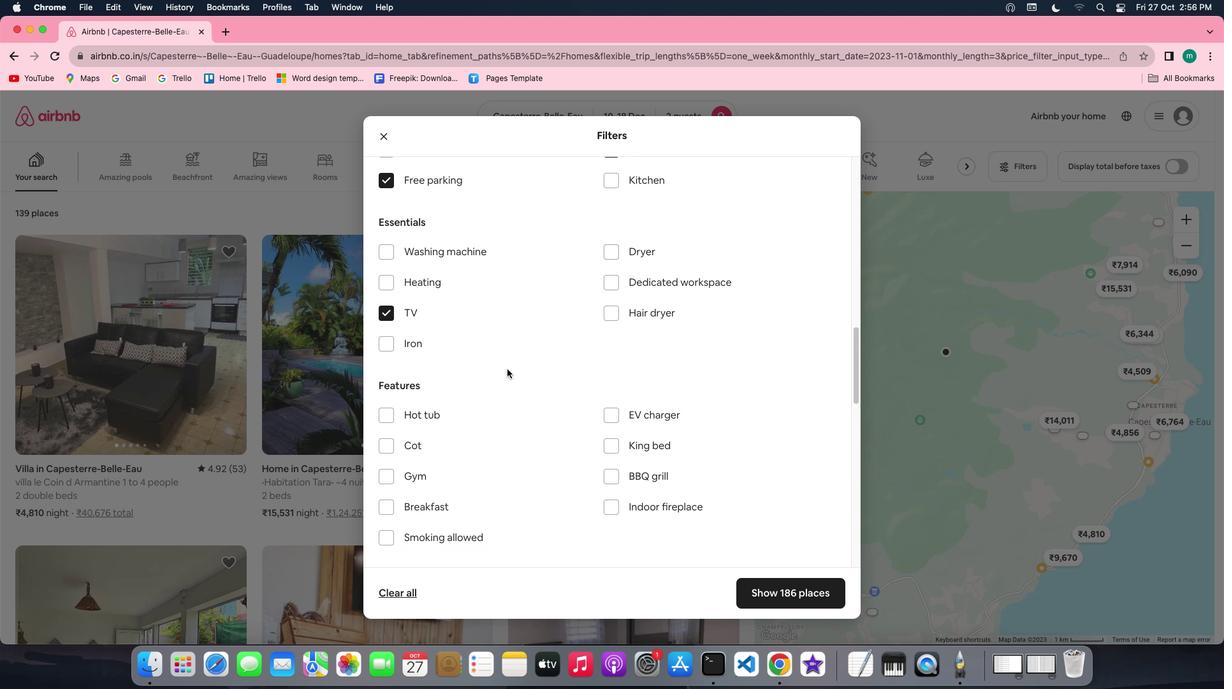 
Action: Mouse scrolled (507, 368) with delta (0, 0)
Screenshot: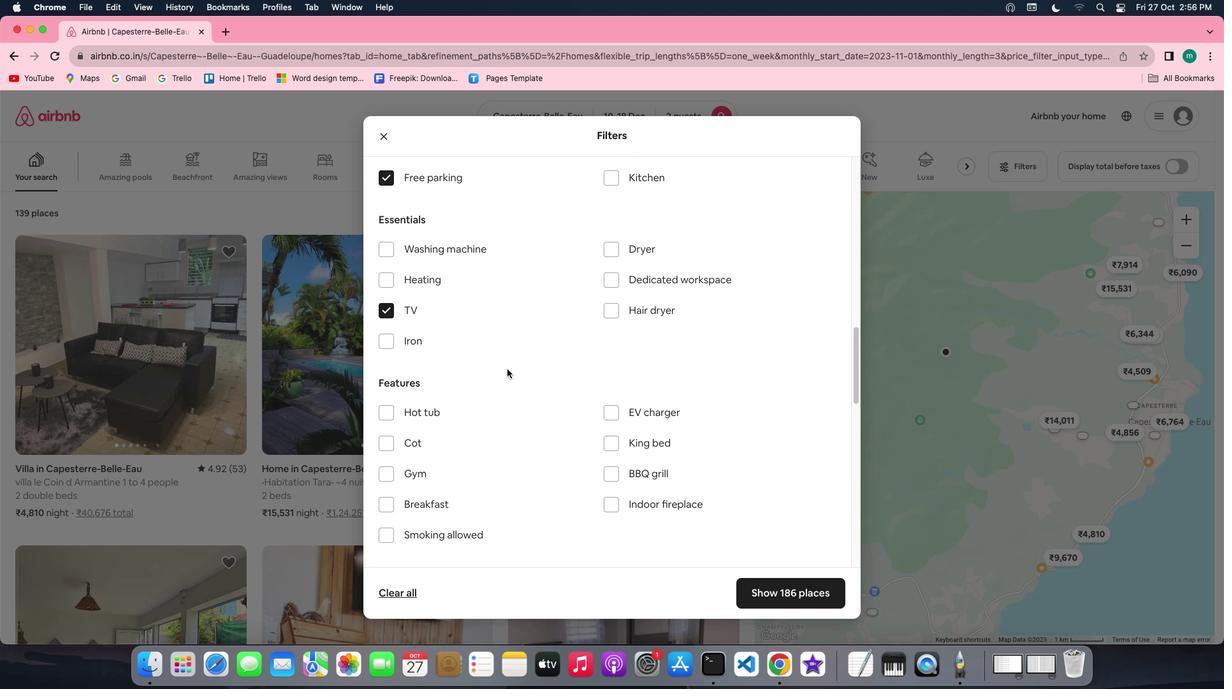 
Action: Mouse scrolled (507, 368) with delta (0, 0)
Screenshot: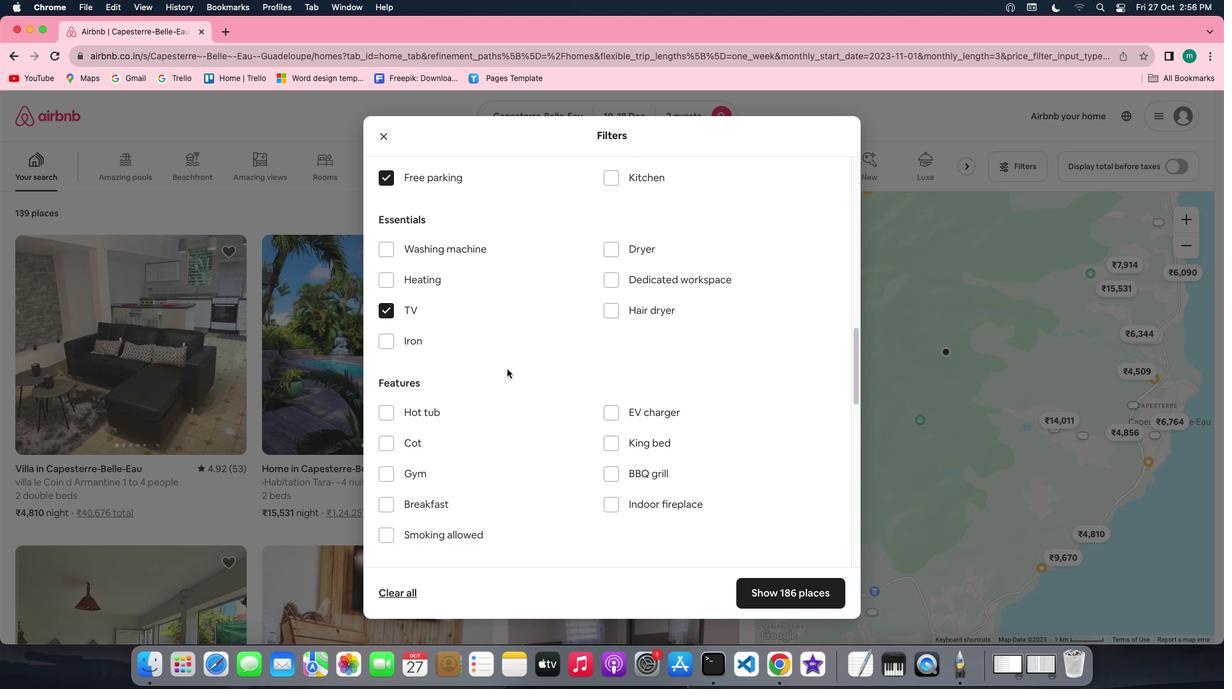 
Action: Mouse scrolled (507, 368) with delta (0, 0)
Screenshot: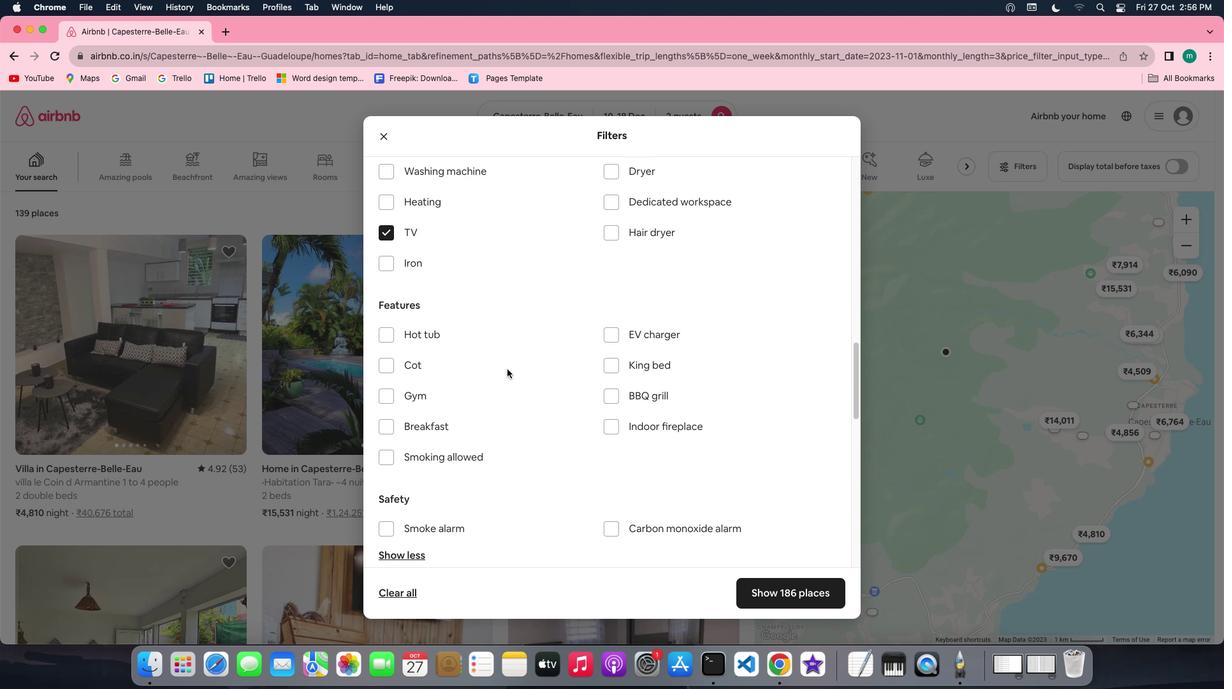 
Action: Mouse scrolled (507, 368) with delta (0, 0)
Screenshot: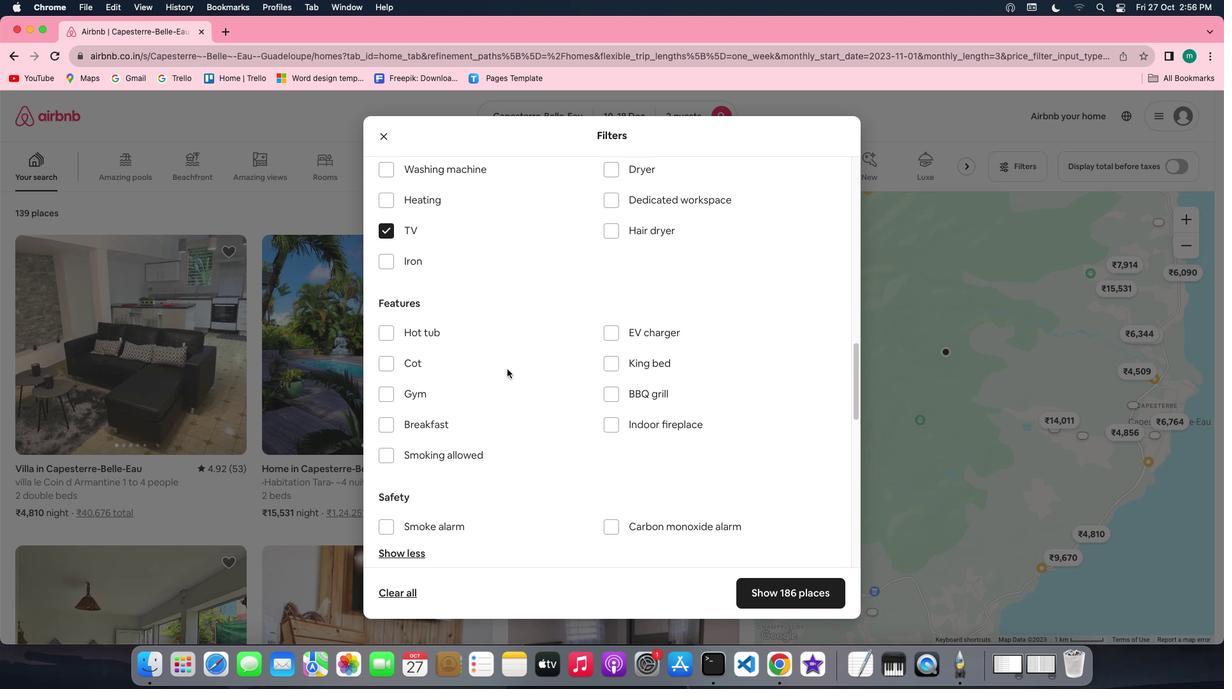 
Action: Mouse scrolled (507, 368) with delta (0, 0)
Screenshot: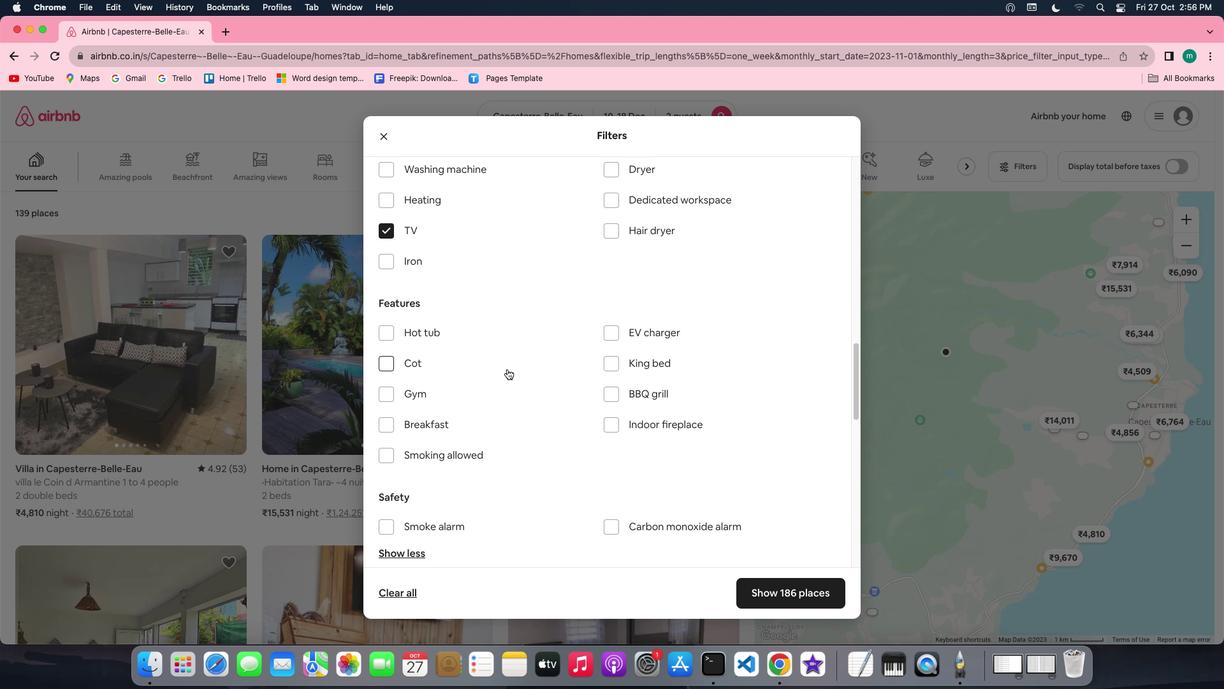 
Action: Mouse scrolled (507, 368) with delta (0, 0)
Screenshot: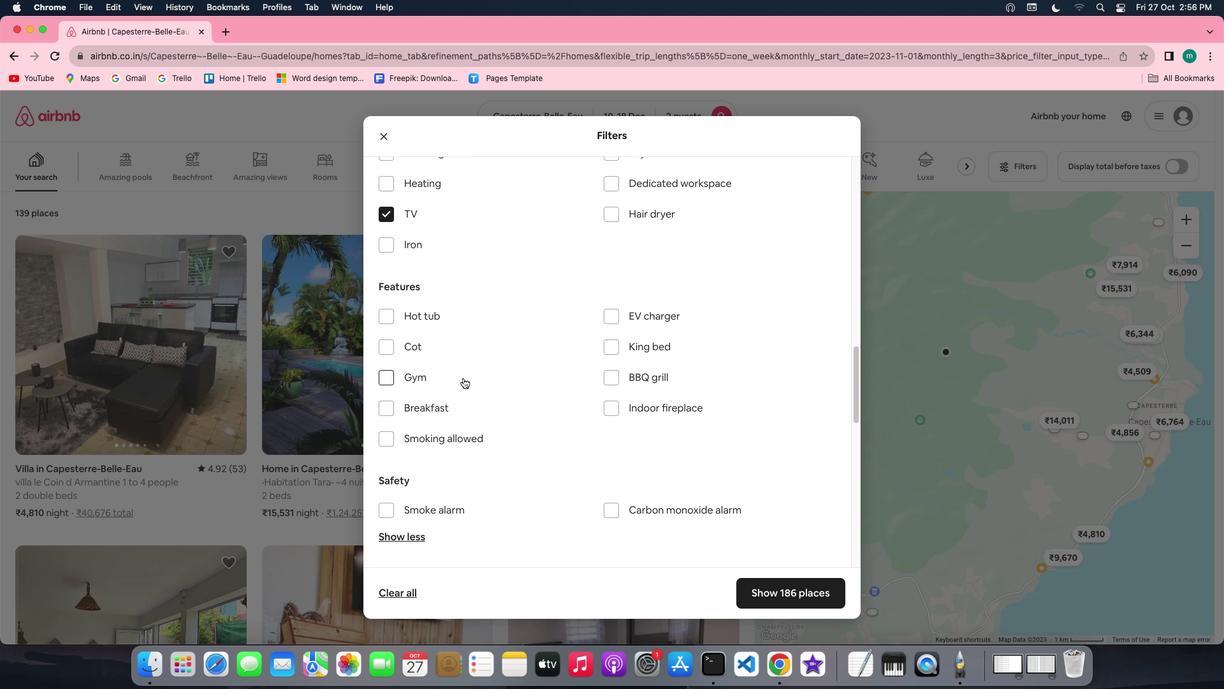 
Action: Mouse scrolled (507, 368) with delta (0, 0)
Screenshot: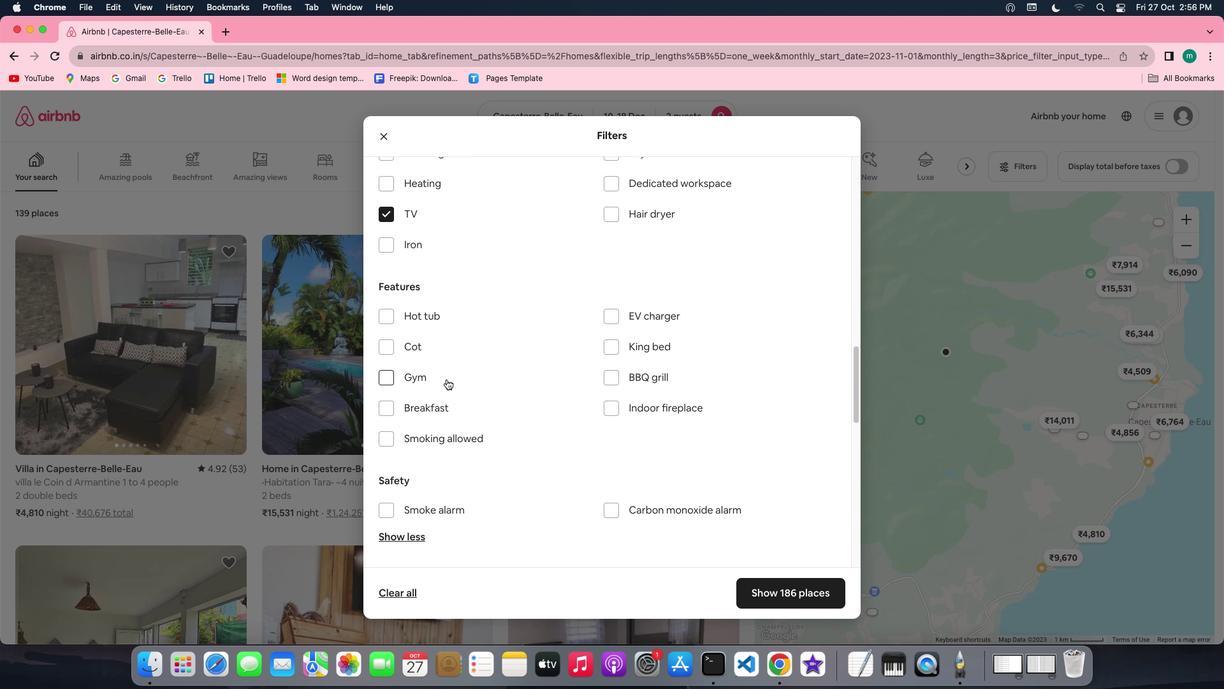 
Action: Mouse moved to (419, 378)
Screenshot: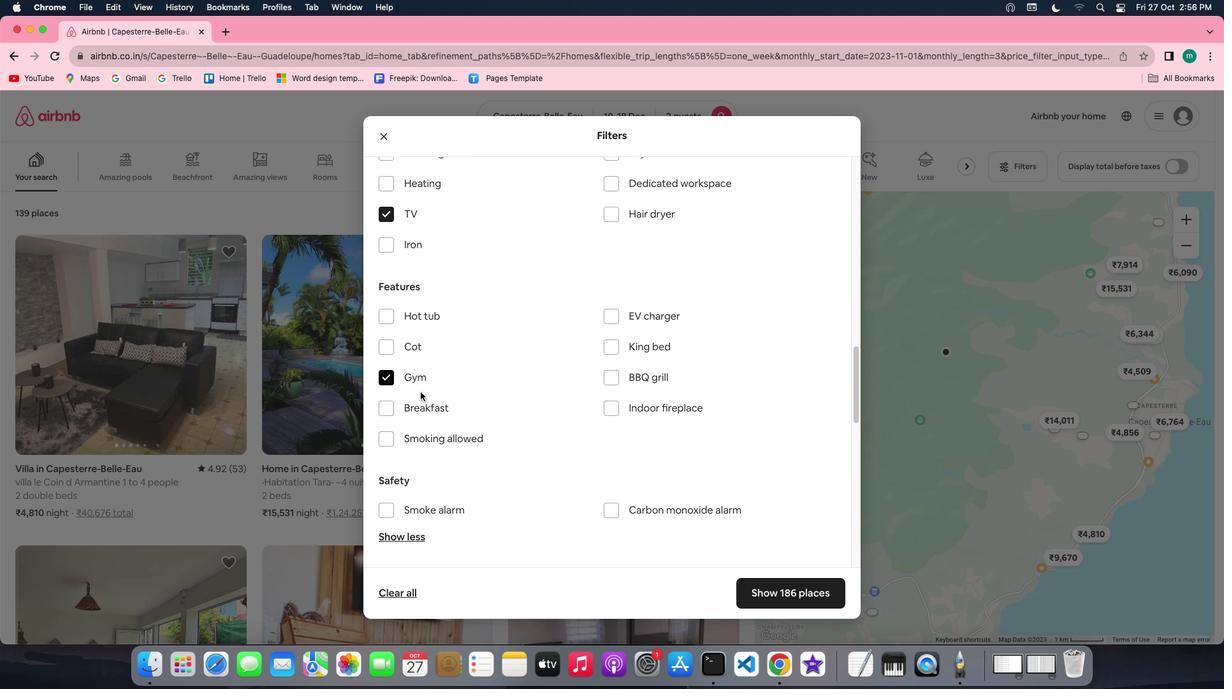 
Action: Mouse pressed left at (419, 378)
Screenshot: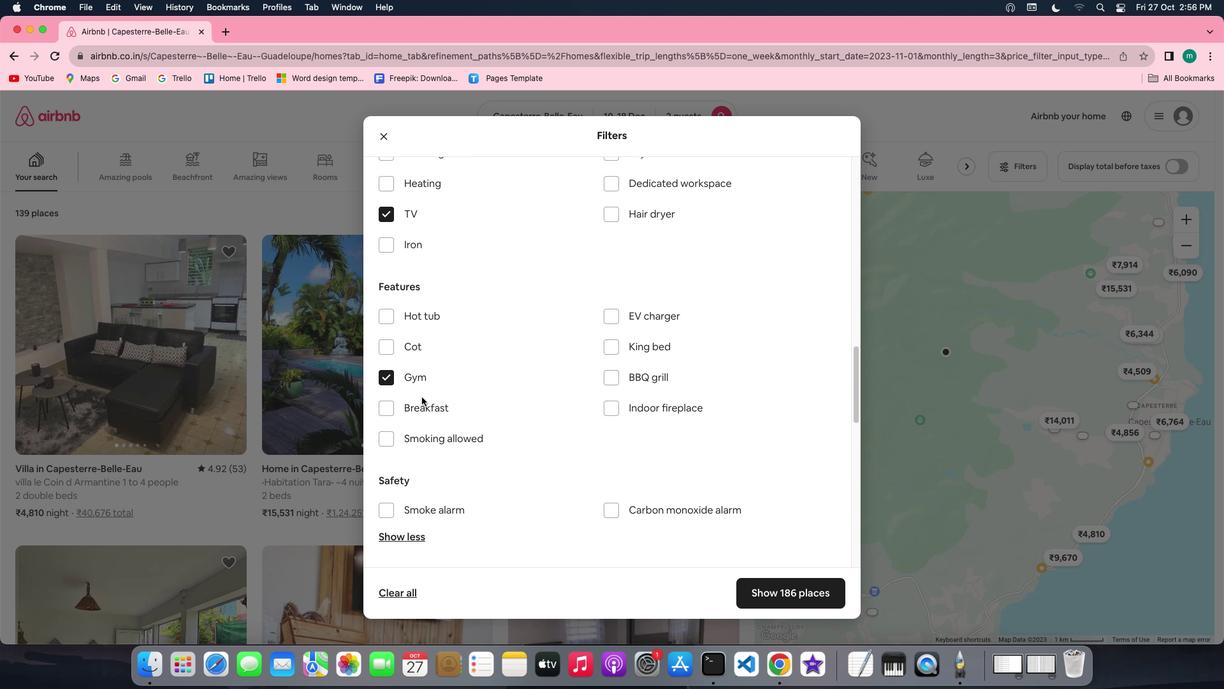 
Action: Mouse moved to (421, 397)
Screenshot: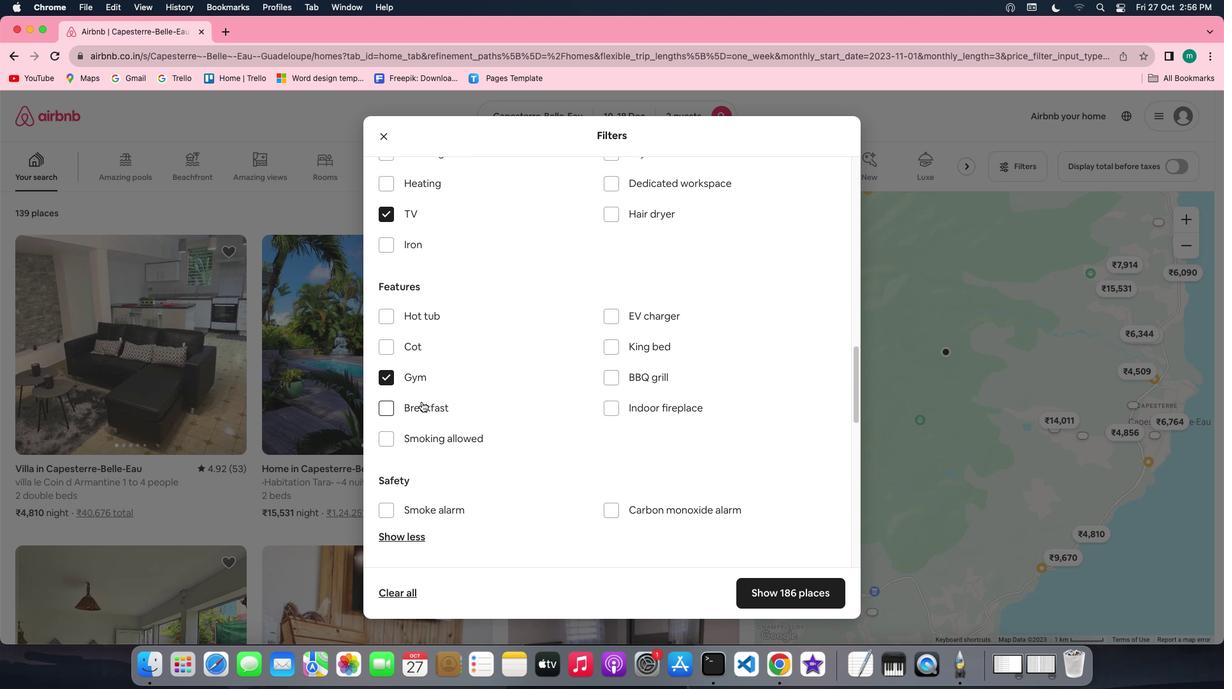 
Action: Mouse pressed left at (421, 397)
Screenshot: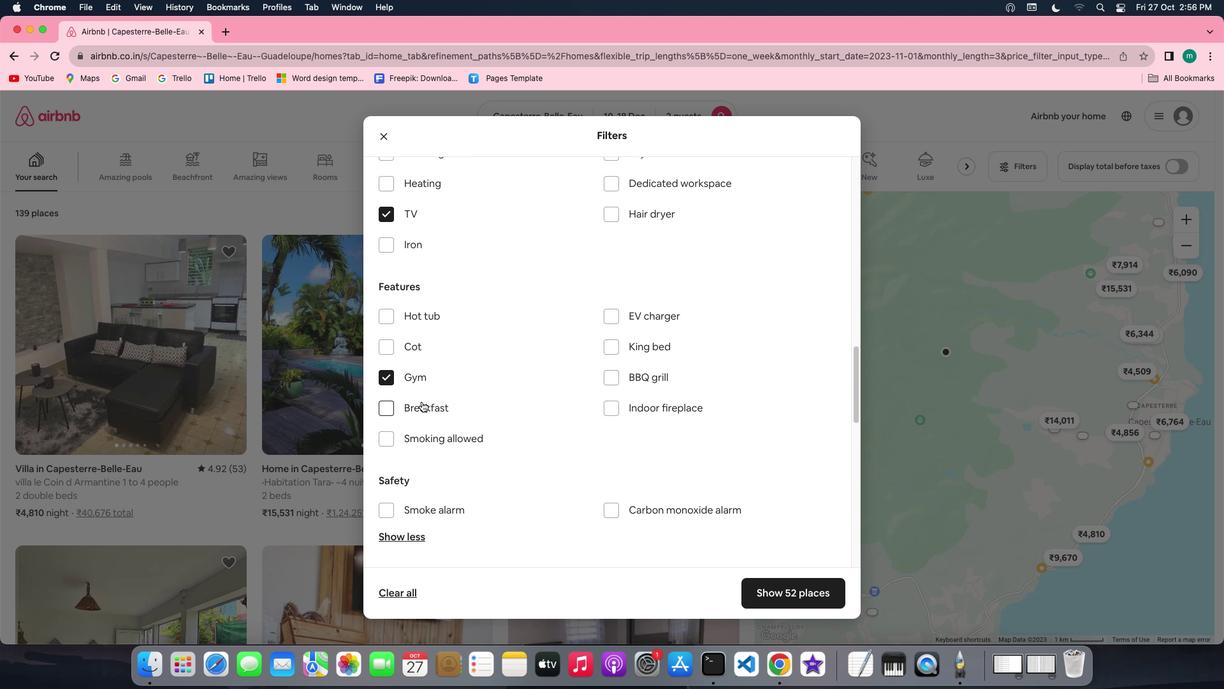 
Action: Mouse moved to (421, 404)
Screenshot: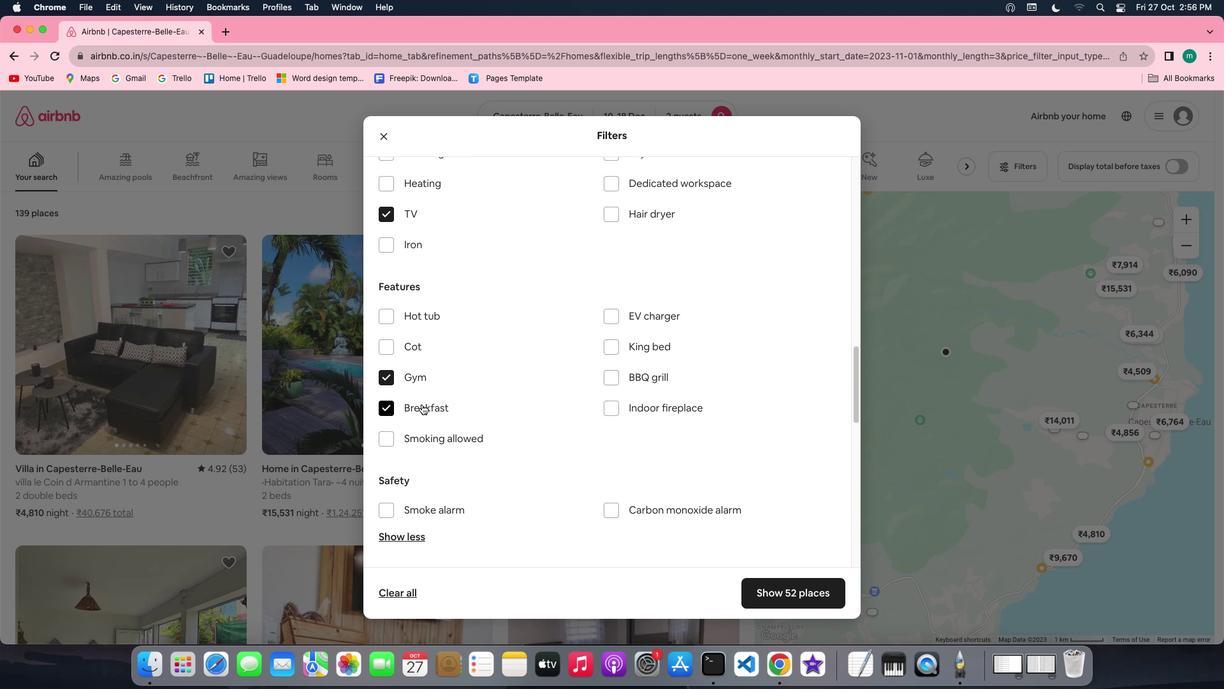 
Action: Mouse pressed left at (421, 404)
Screenshot: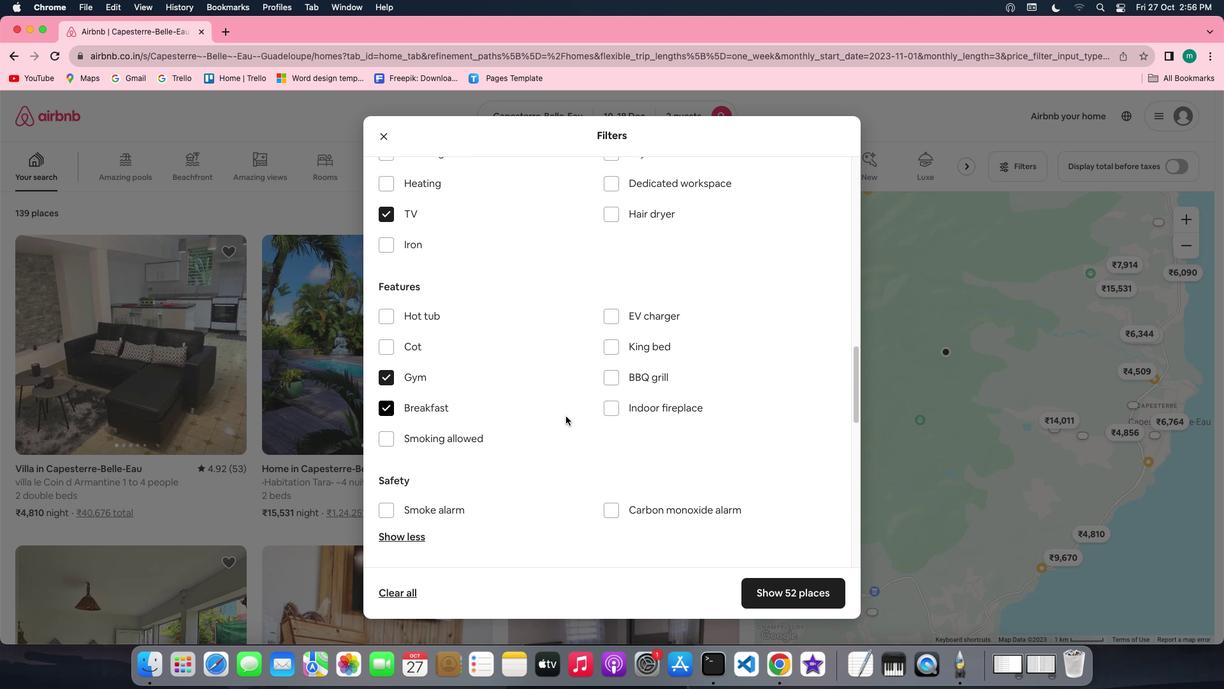 
Action: Mouse moved to (571, 416)
Screenshot: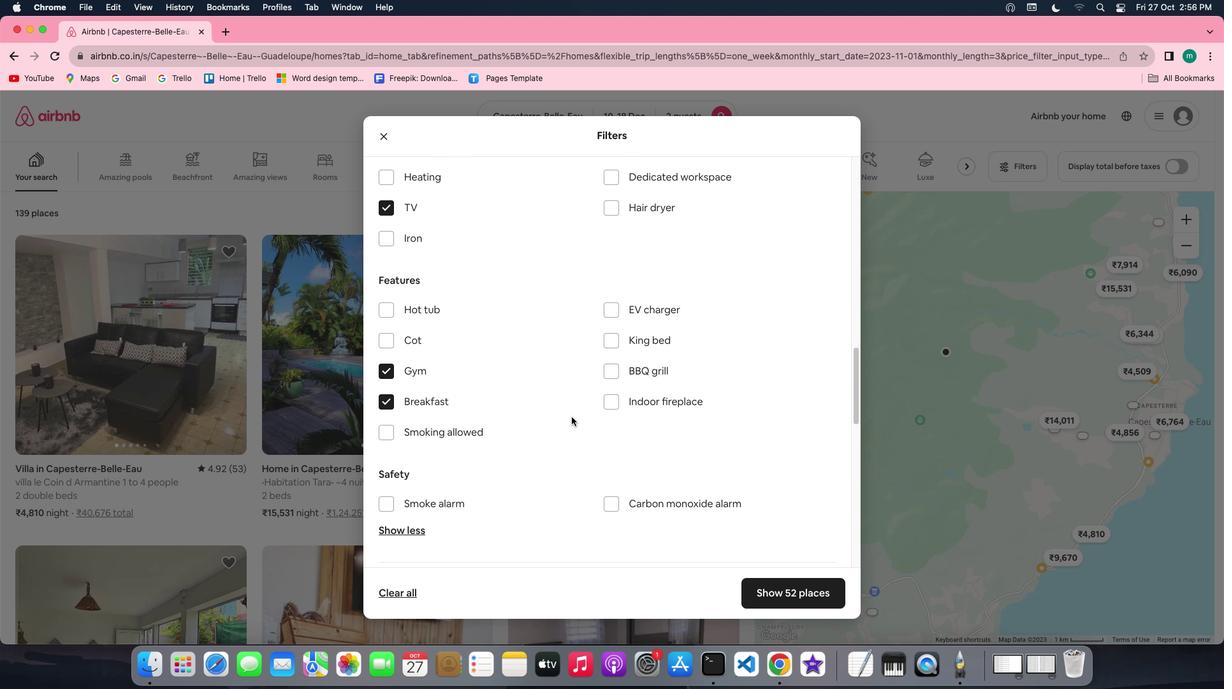
Action: Mouse scrolled (571, 416) with delta (0, 0)
Screenshot: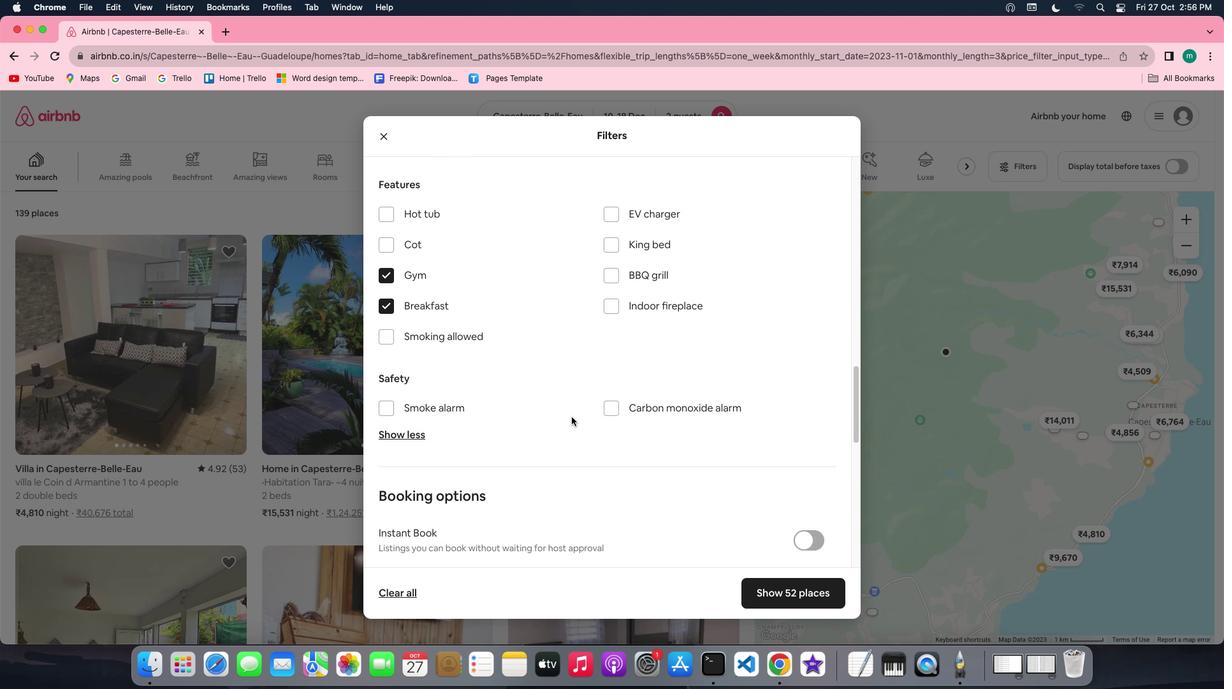
Action: Mouse scrolled (571, 416) with delta (0, 0)
Screenshot: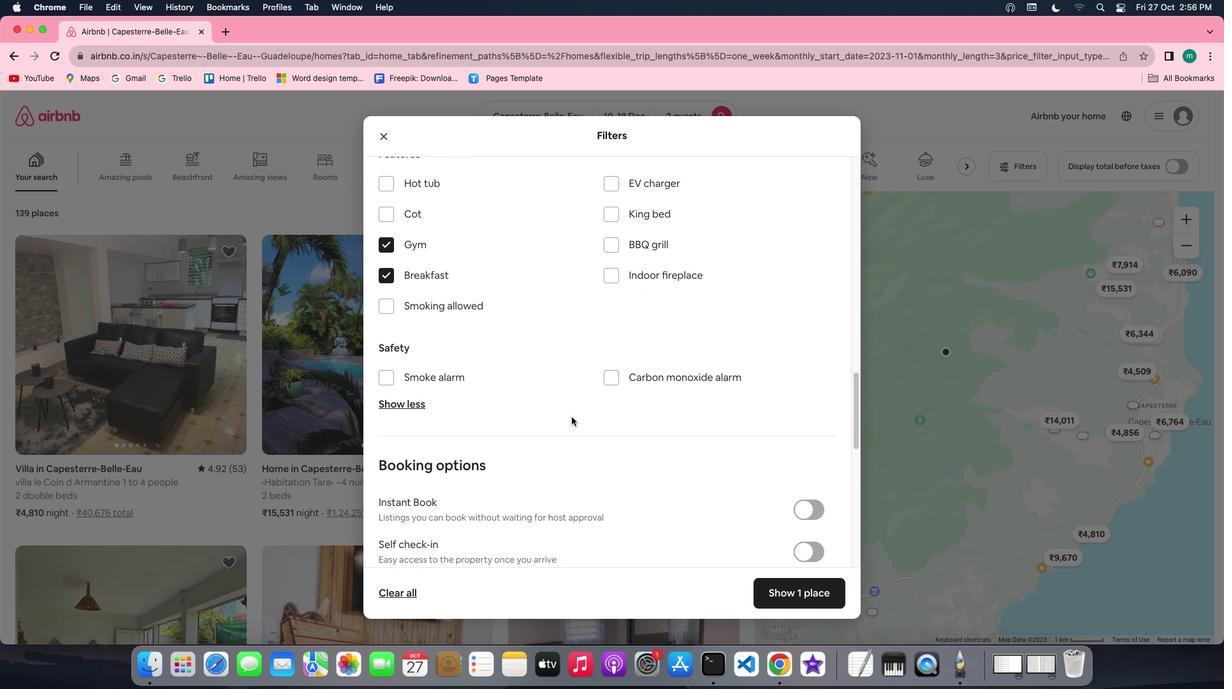 
Action: Mouse scrolled (571, 416) with delta (0, 0)
Screenshot: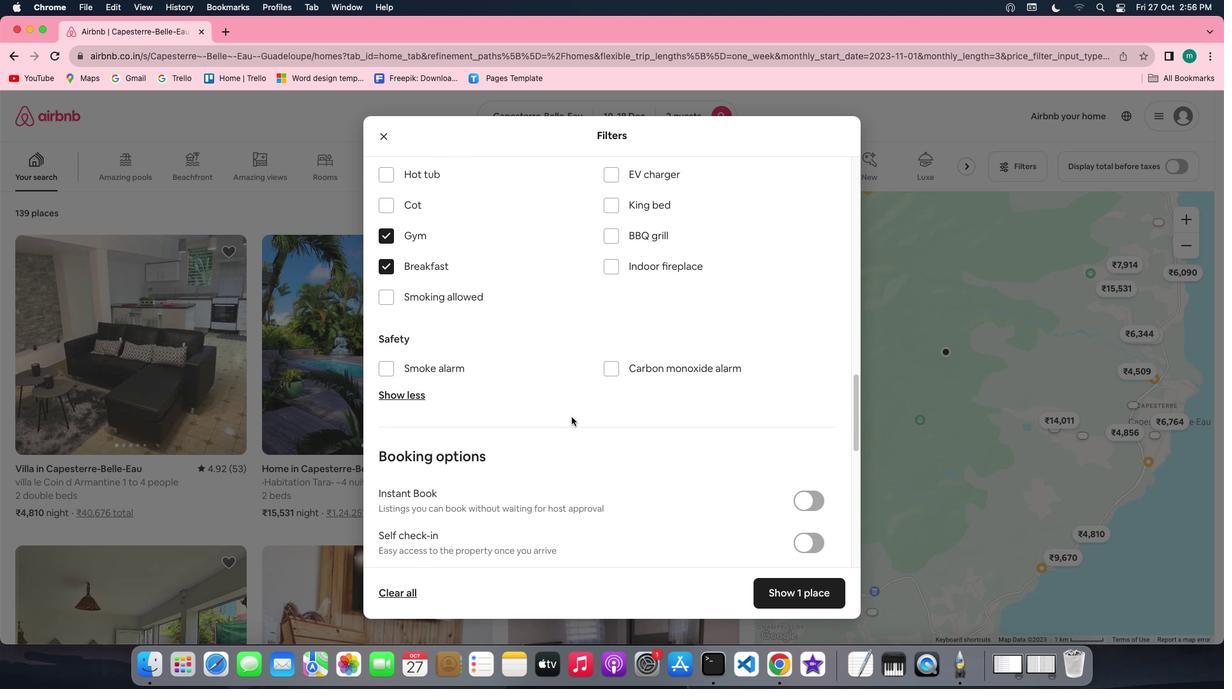 
Action: Mouse scrolled (571, 416) with delta (0, 0)
Screenshot: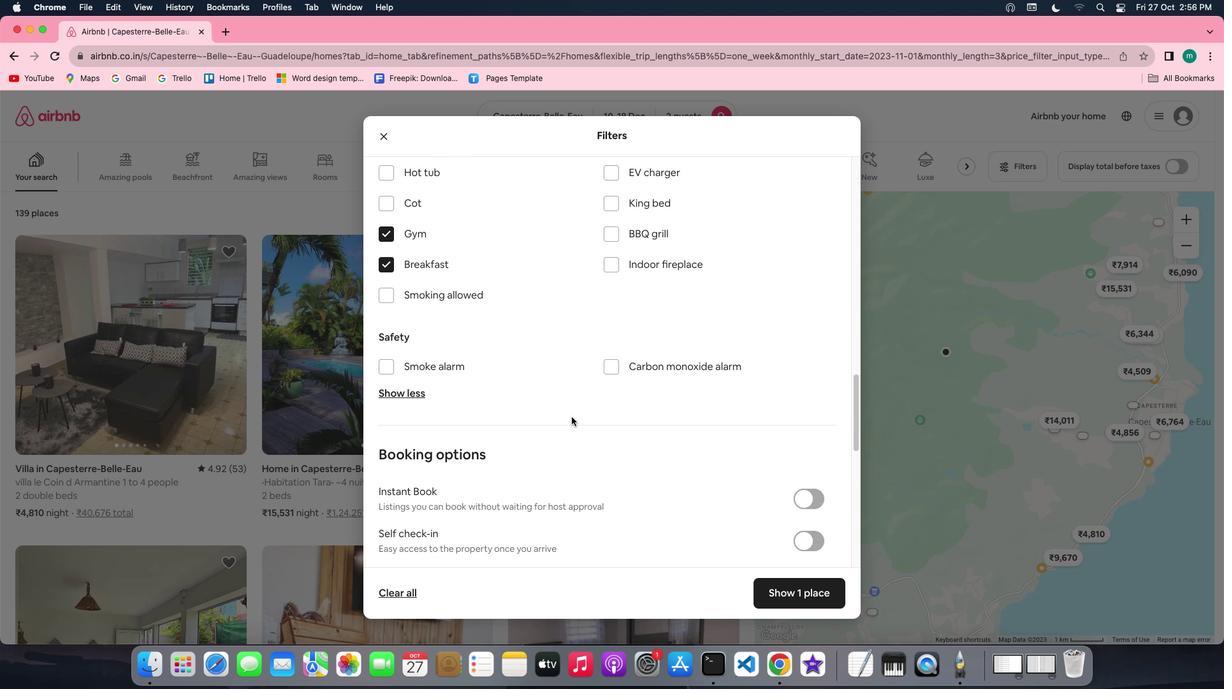 
Action: Mouse scrolled (571, 416) with delta (0, 0)
Screenshot: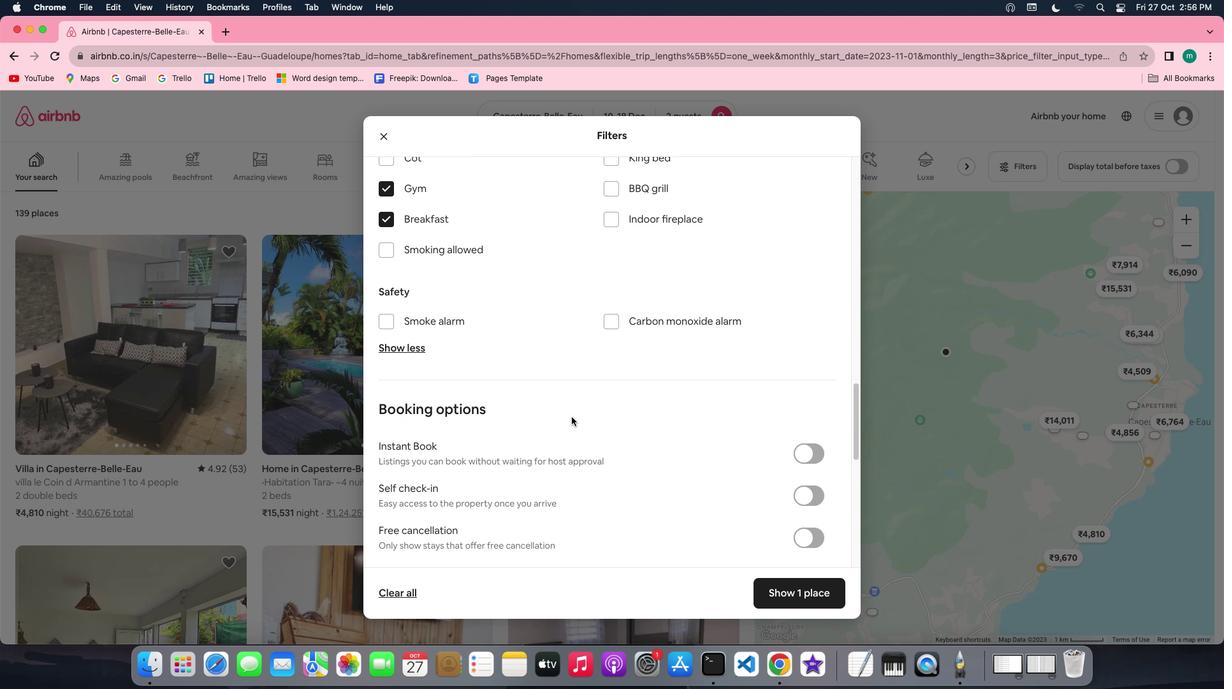 
Action: Mouse scrolled (571, 416) with delta (0, 0)
Screenshot: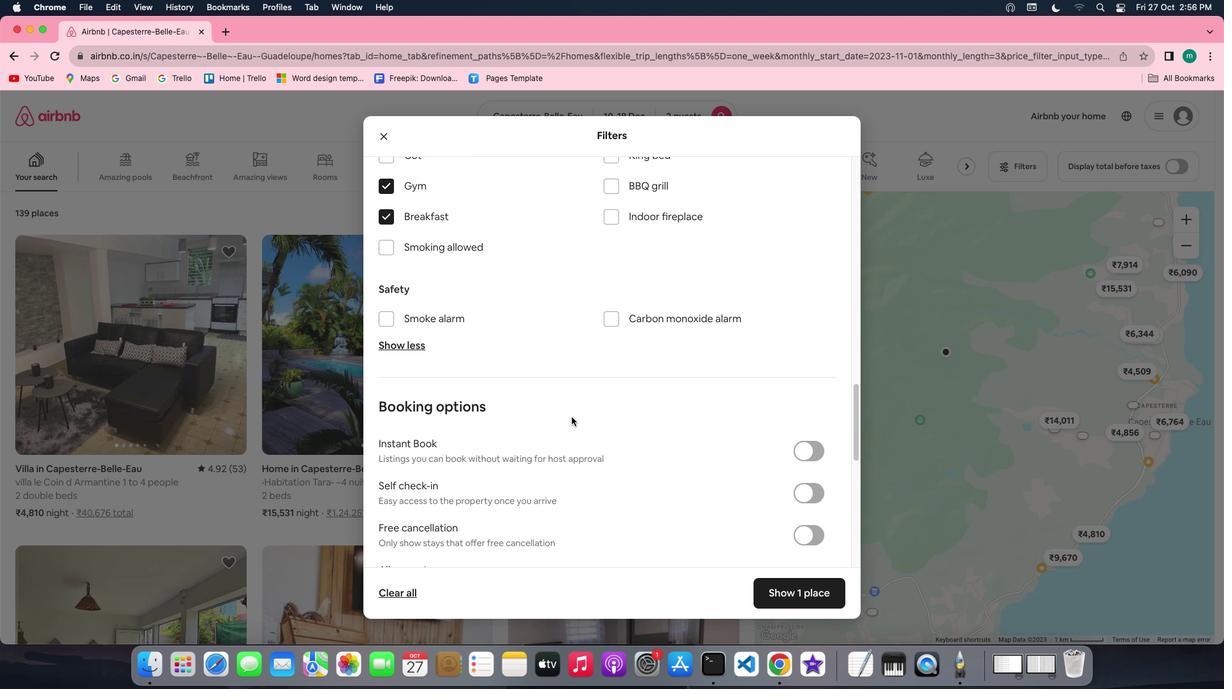 
Action: Mouse scrolled (571, 416) with delta (0, 0)
Screenshot: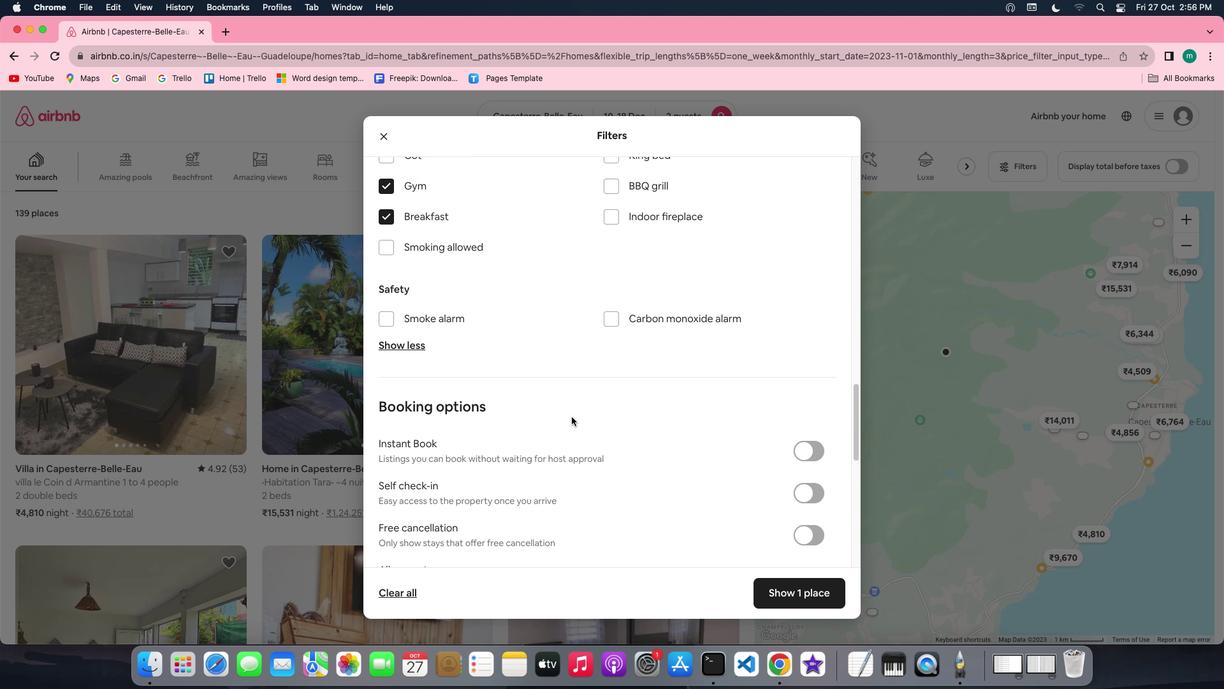 
Action: Mouse scrolled (571, 416) with delta (0, 0)
Screenshot: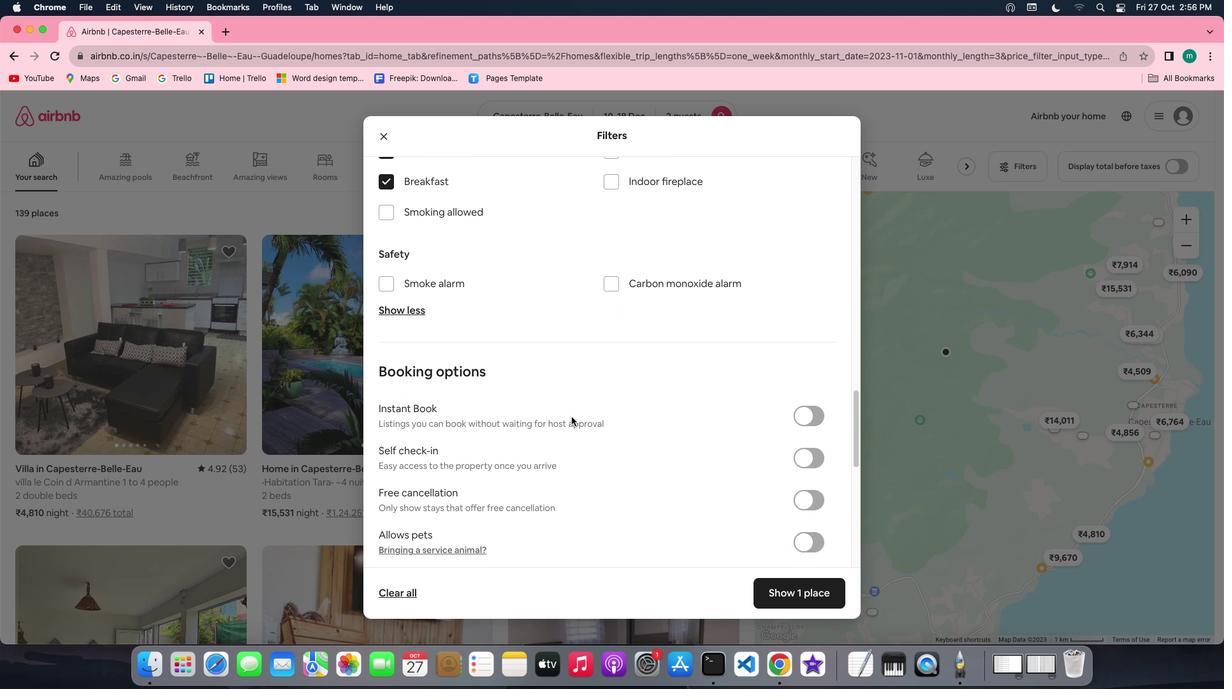 
Action: Mouse scrolled (571, 416) with delta (0, 0)
Screenshot: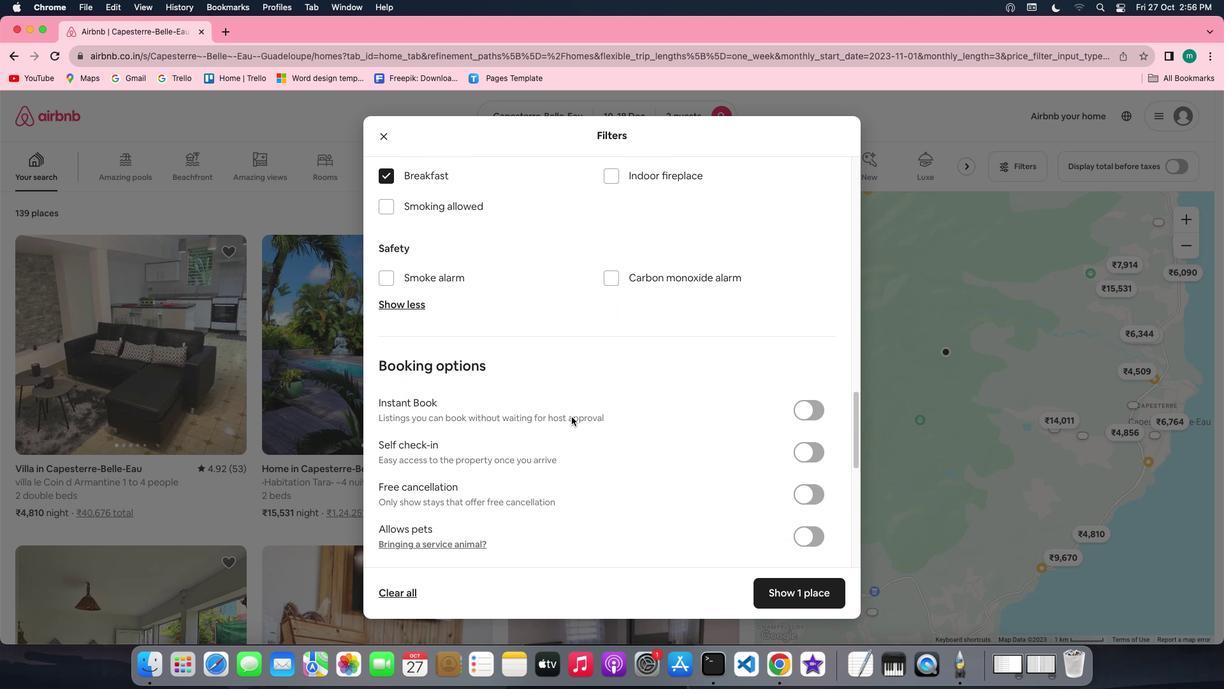 
Action: Mouse scrolled (571, 416) with delta (0, 0)
Screenshot: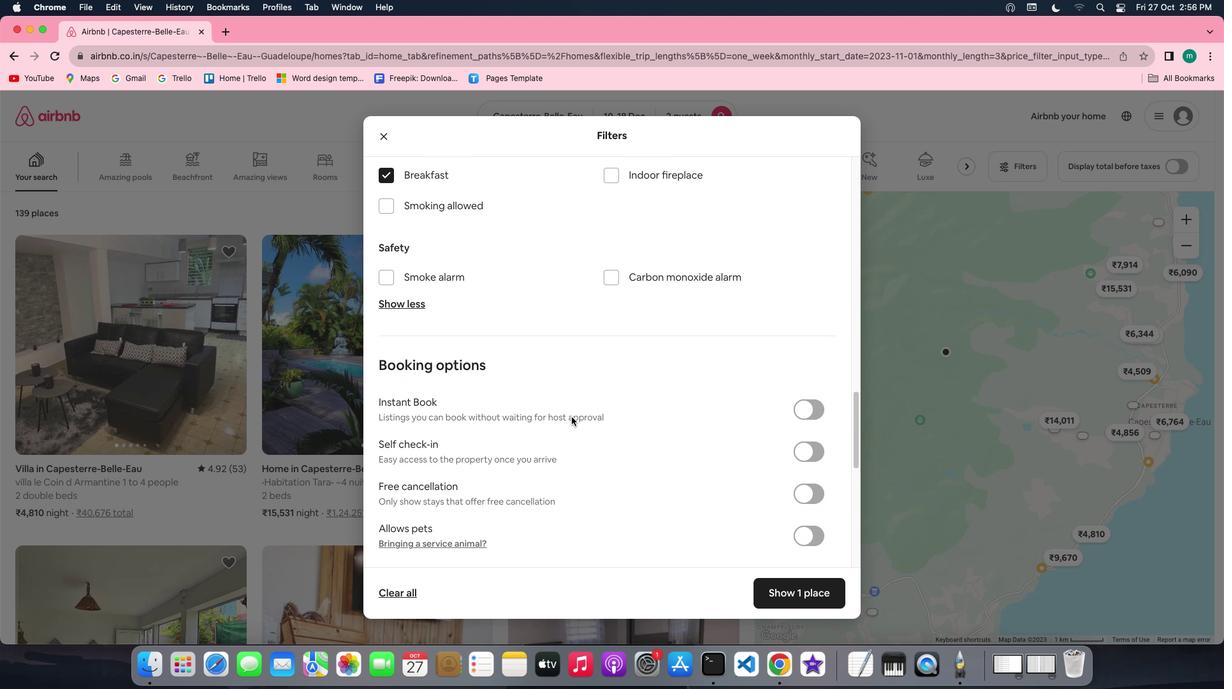 
Action: Mouse scrolled (571, 416) with delta (0, 0)
Screenshot: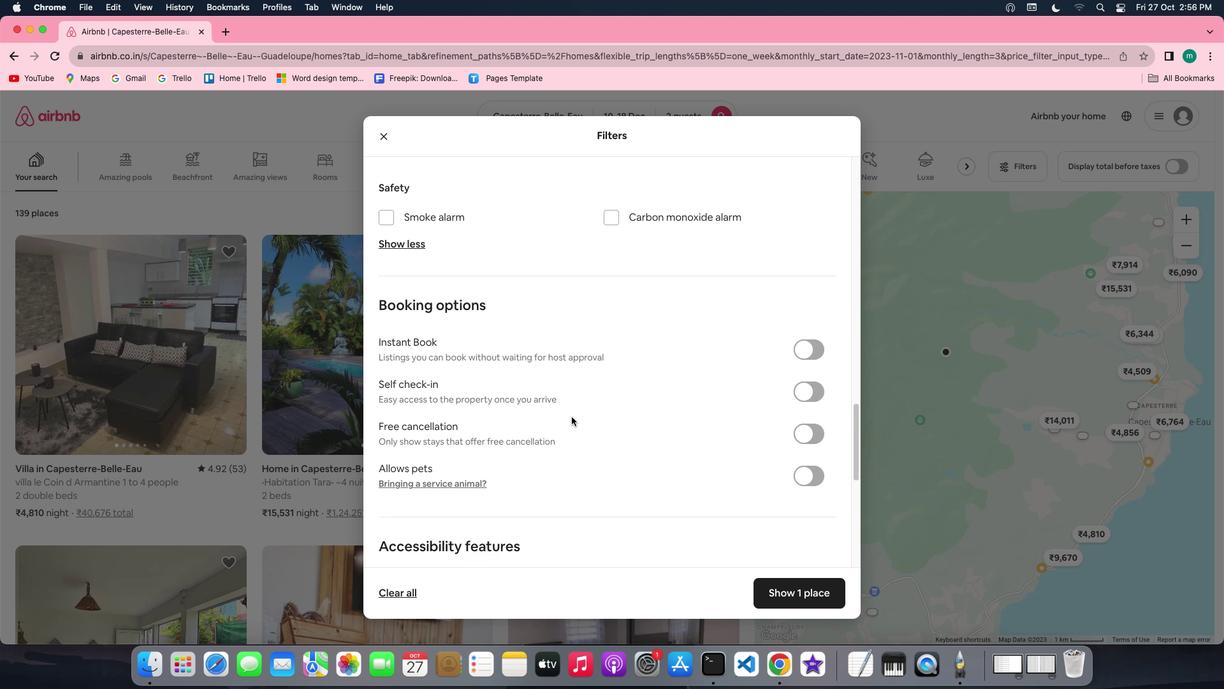 
Action: Mouse scrolled (571, 416) with delta (0, 0)
Screenshot: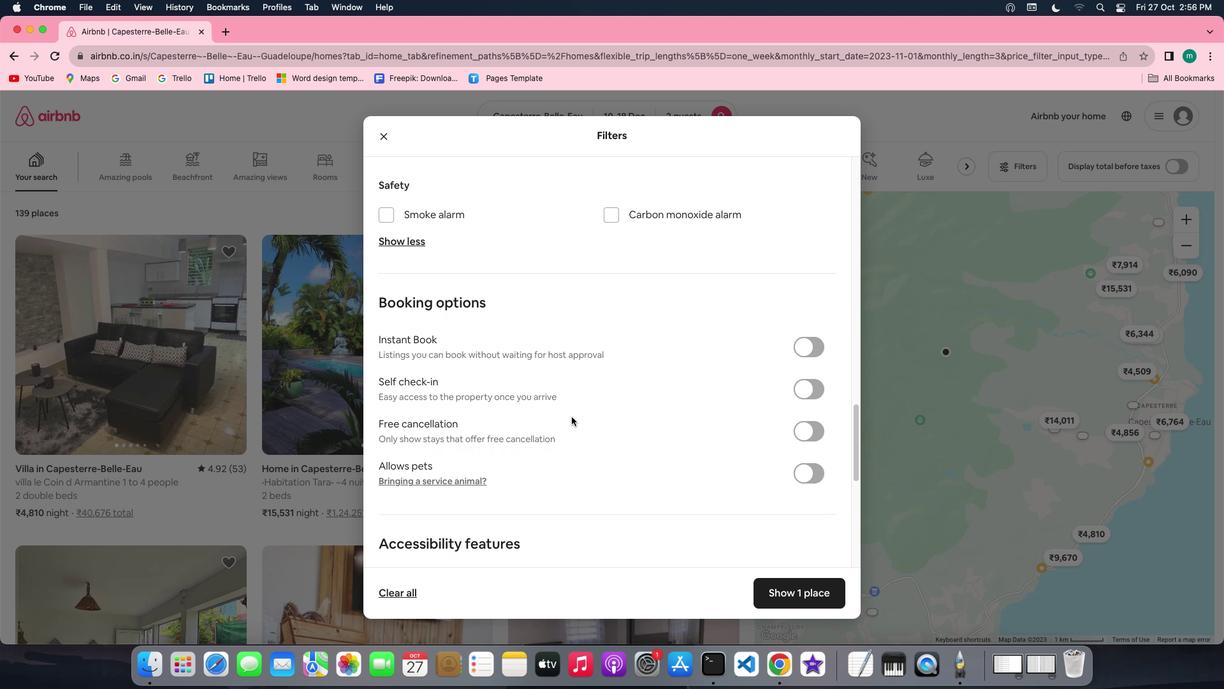 
Action: Mouse scrolled (571, 416) with delta (0, 0)
Screenshot: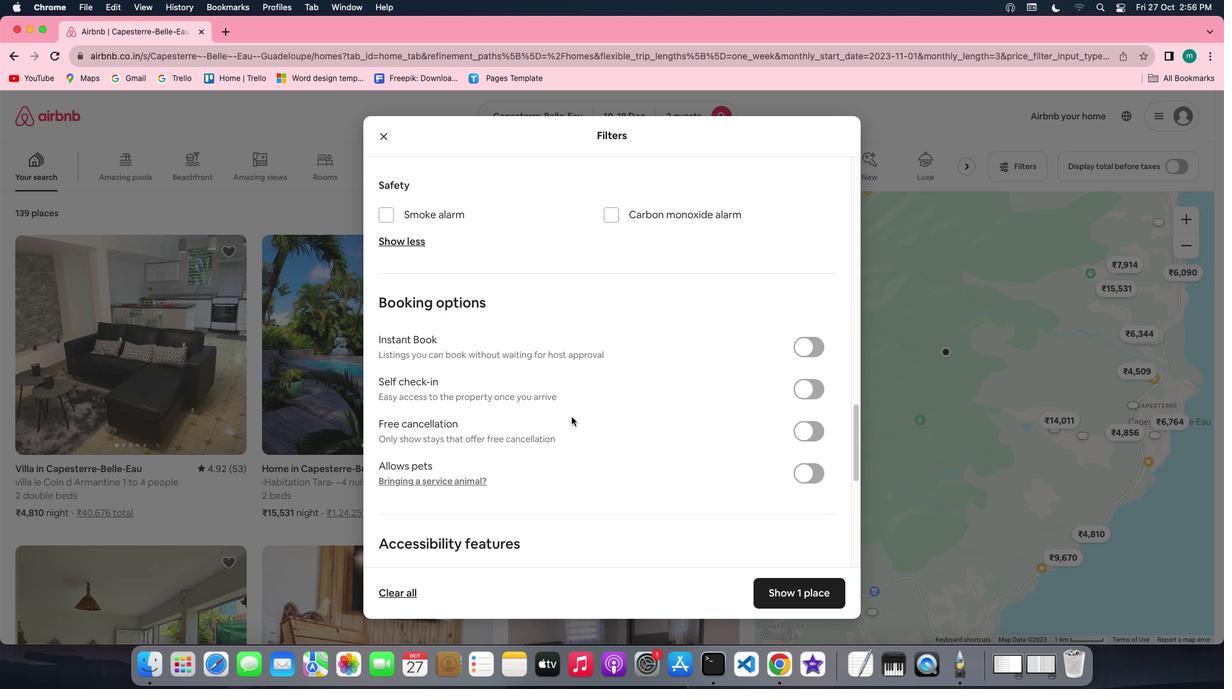 
Action: Mouse moved to (799, 385)
Screenshot: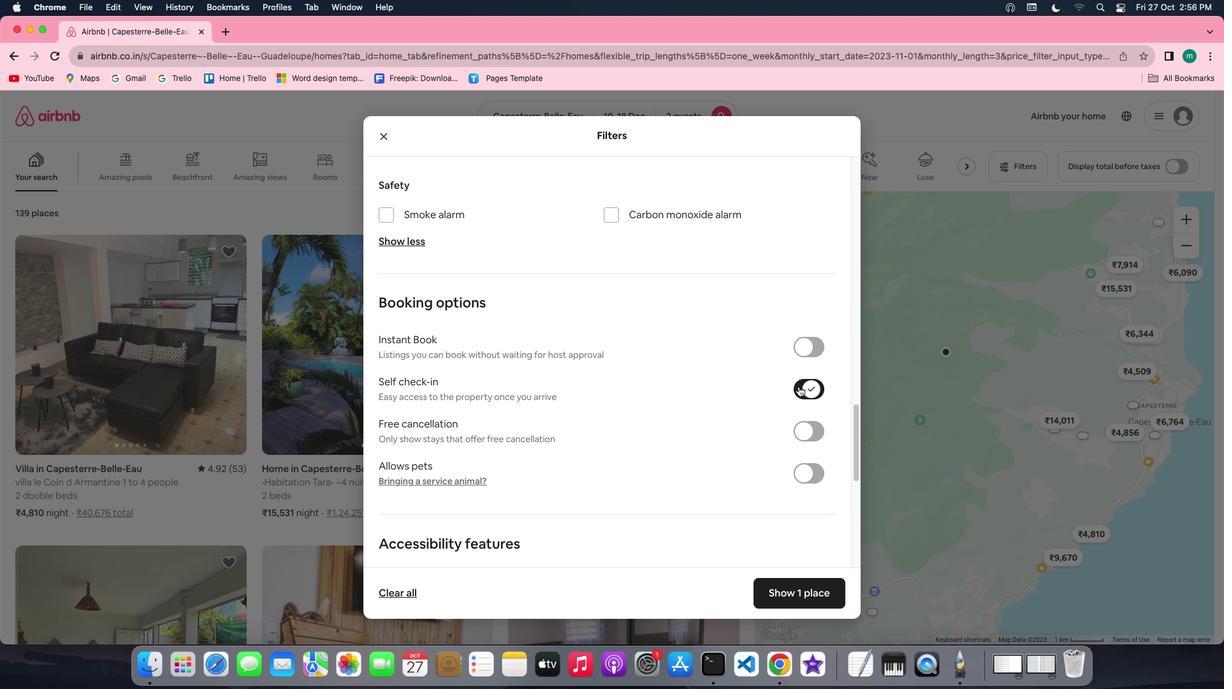 
Action: Mouse pressed left at (799, 385)
Screenshot: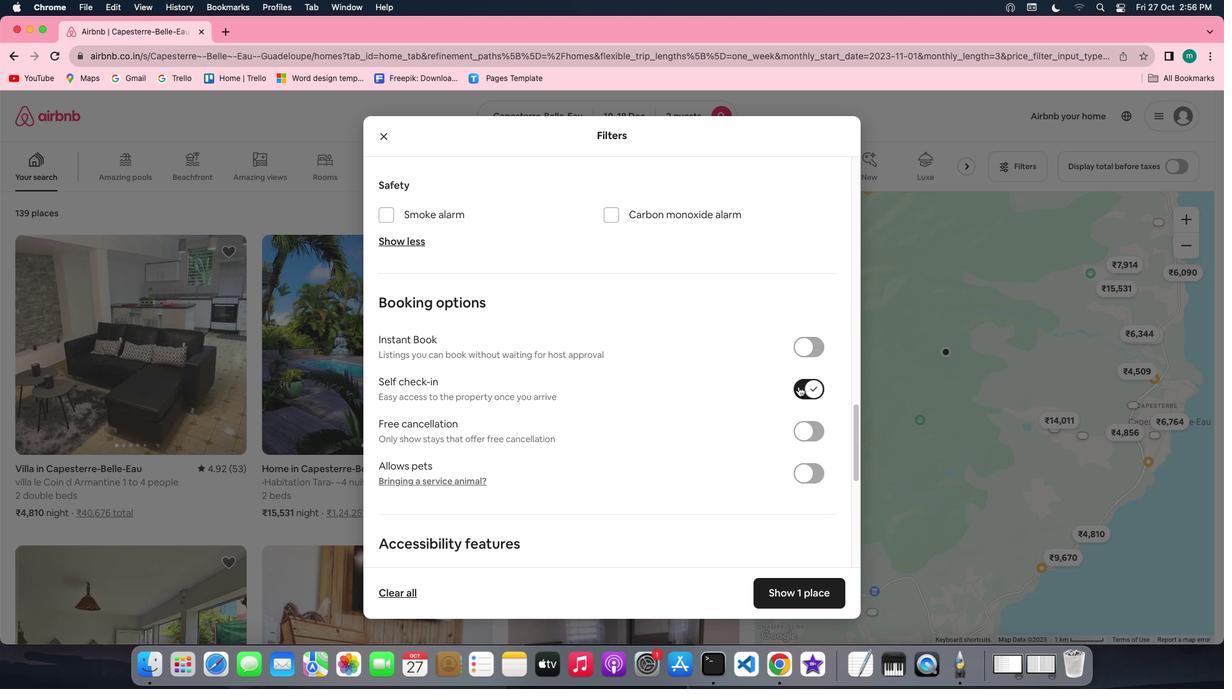 
Action: Mouse moved to (497, 424)
Screenshot: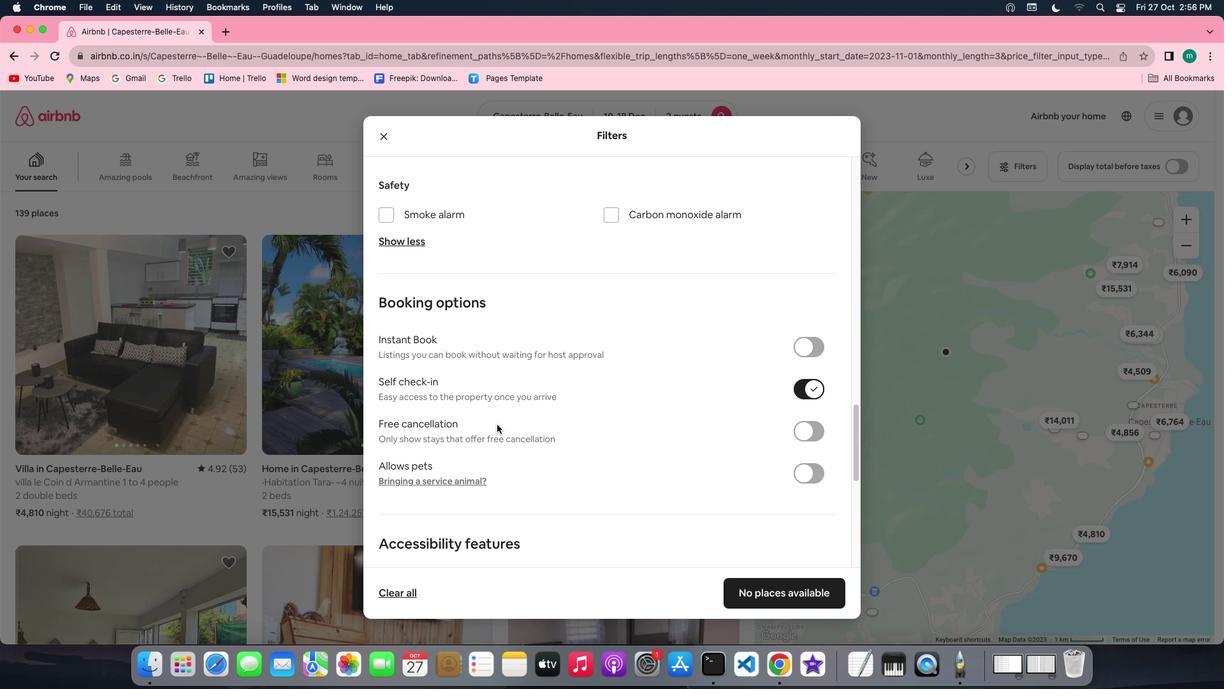 
Action: Mouse scrolled (497, 424) with delta (0, 0)
Screenshot: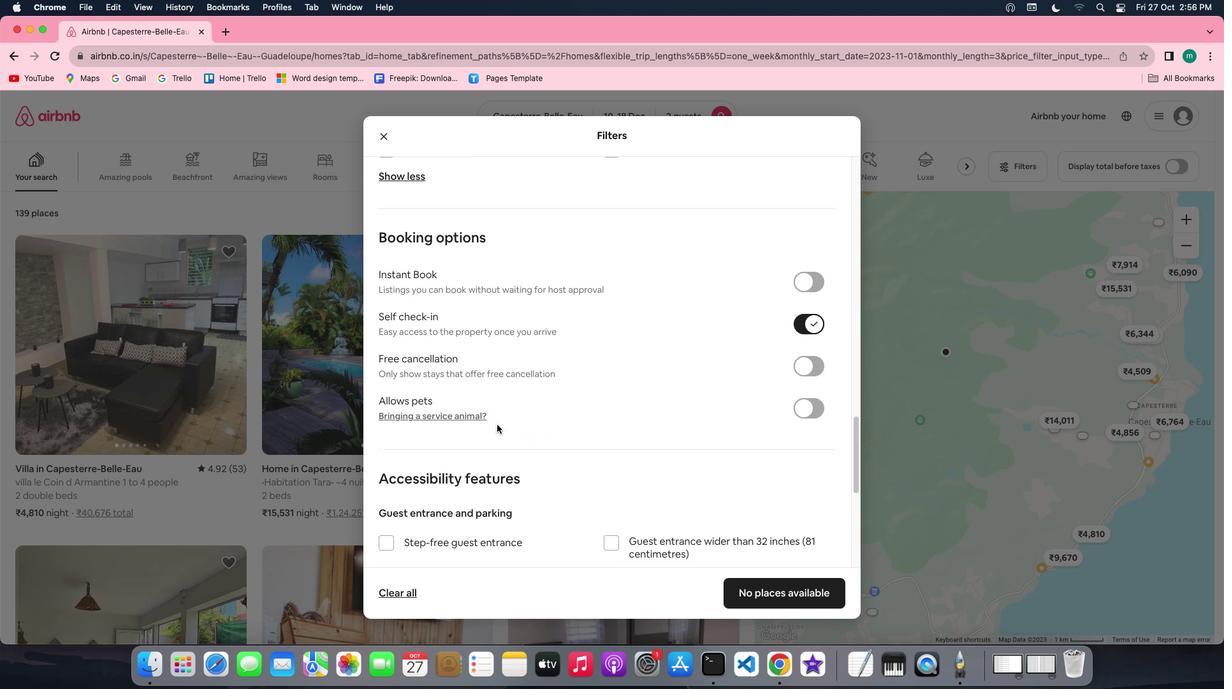 
Action: Mouse scrolled (497, 424) with delta (0, 0)
Screenshot: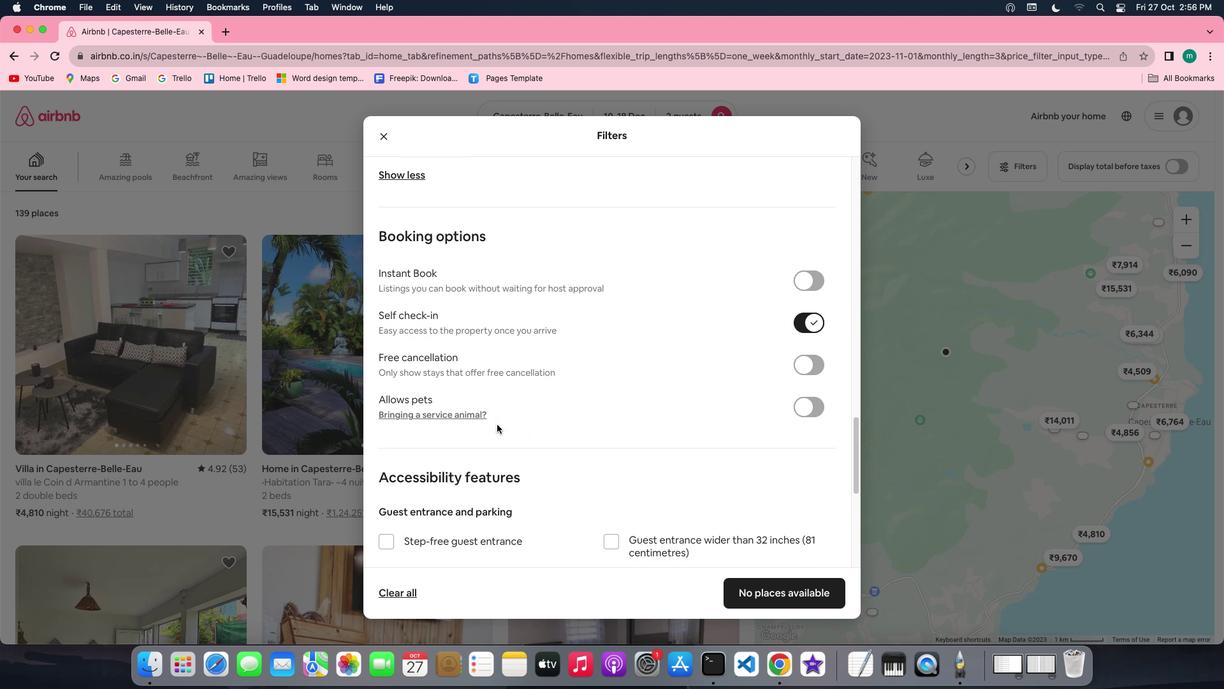 
Action: Mouse scrolled (497, 424) with delta (0, 0)
Screenshot: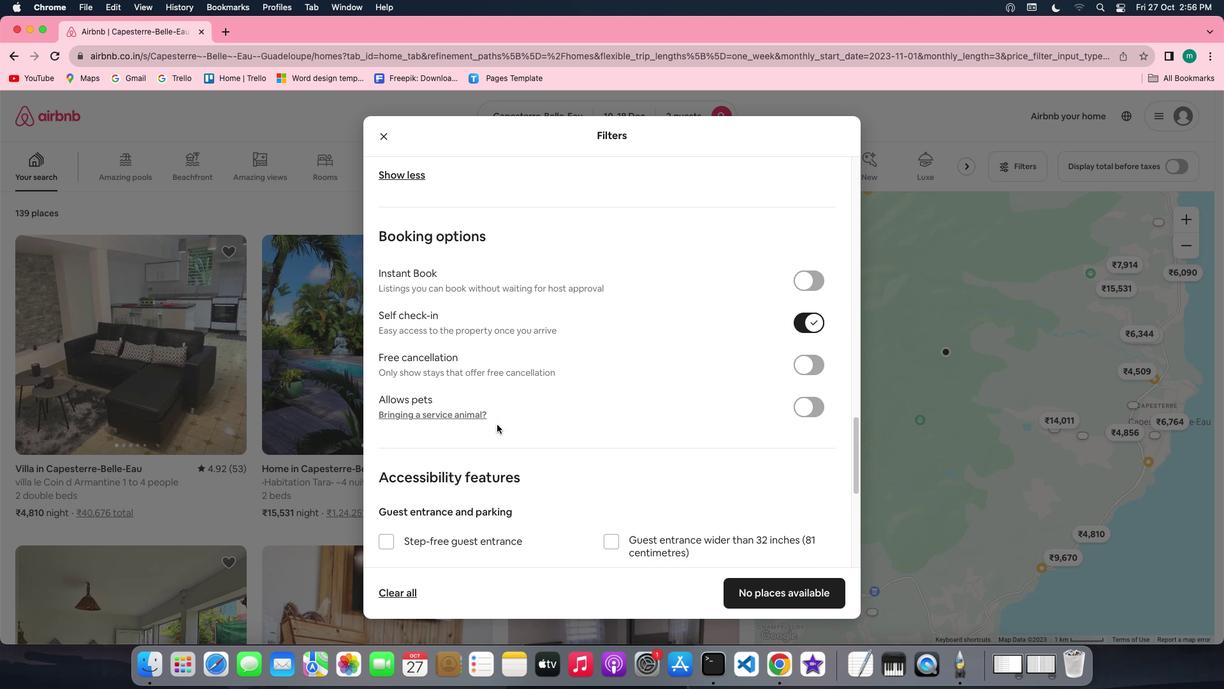 
Action: Mouse moved to (665, 459)
Screenshot: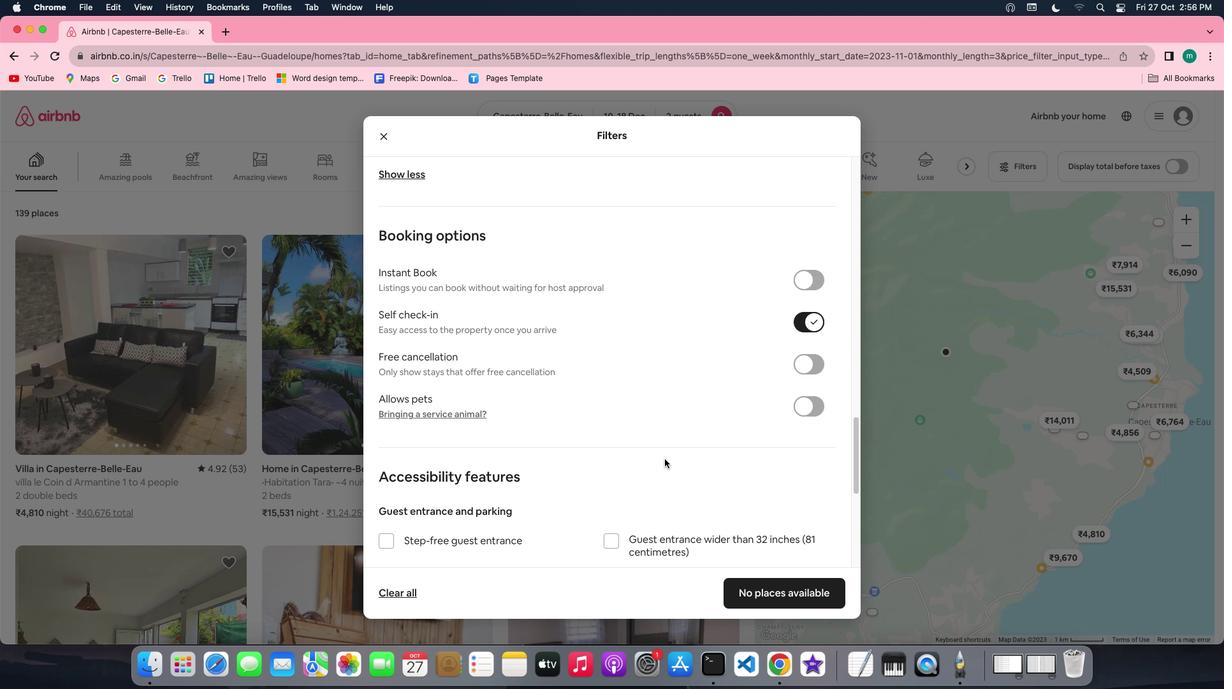 
Action: Mouse scrolled (665, 459) with delta (0, 0)
Screenshot: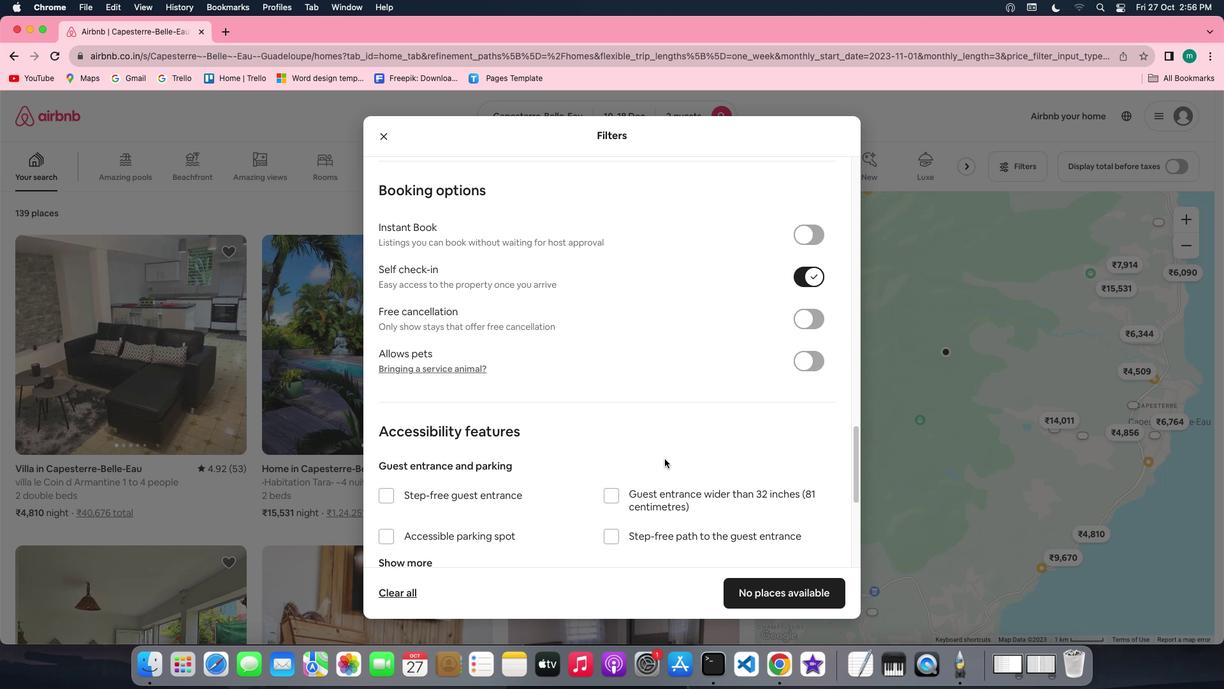 
Action: Mouse scrolled (665, 459) with delta (0, 0)
Screenshot: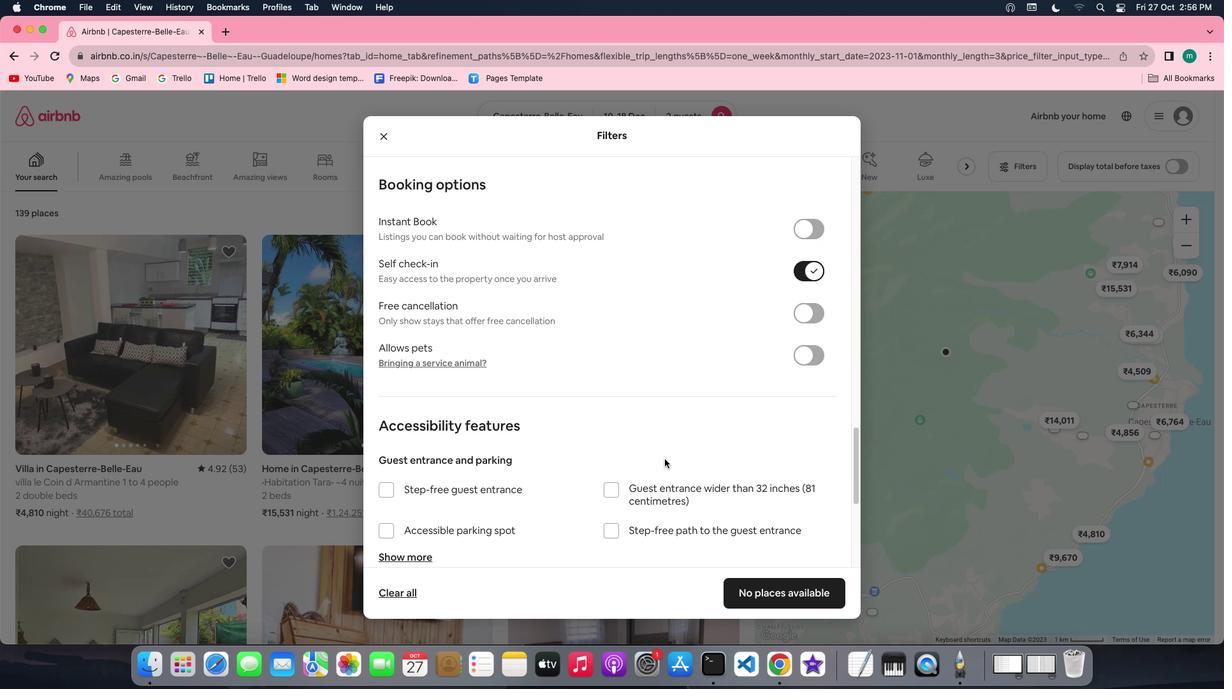 
Action: Mouse scrolled (665, 459) with delta (0, 0)
Screenshot: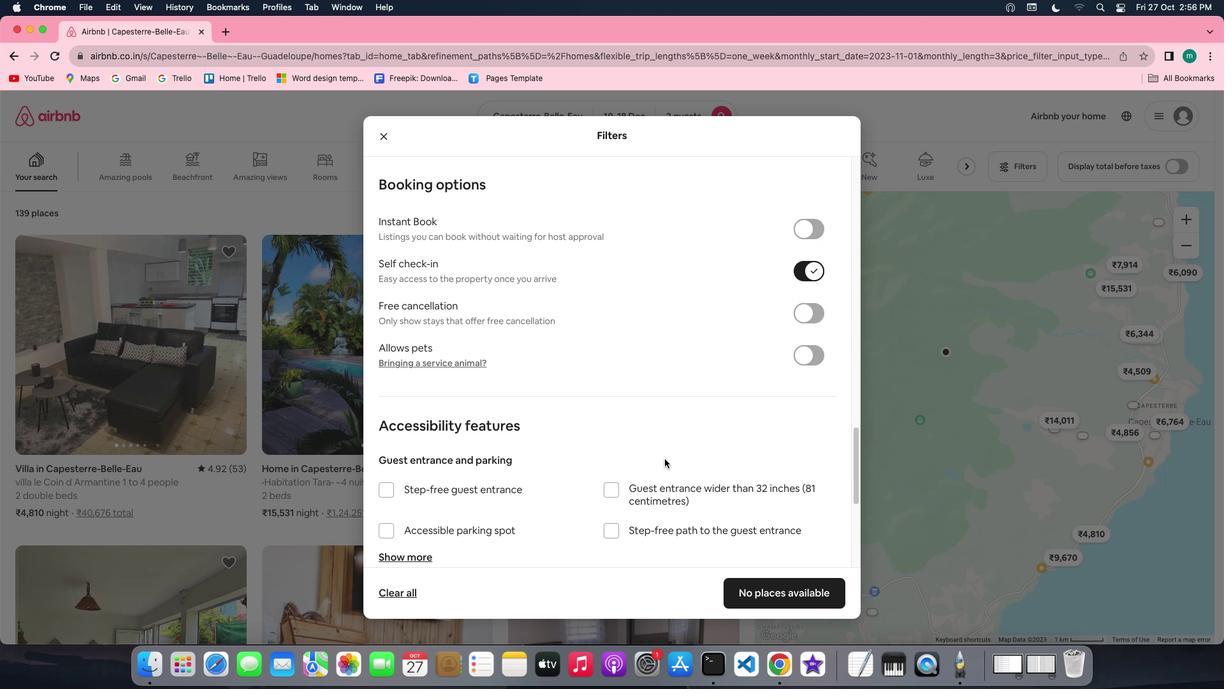 
Action: Mouse scrolled (665, 459) with delta (0, 0)
Screenshot: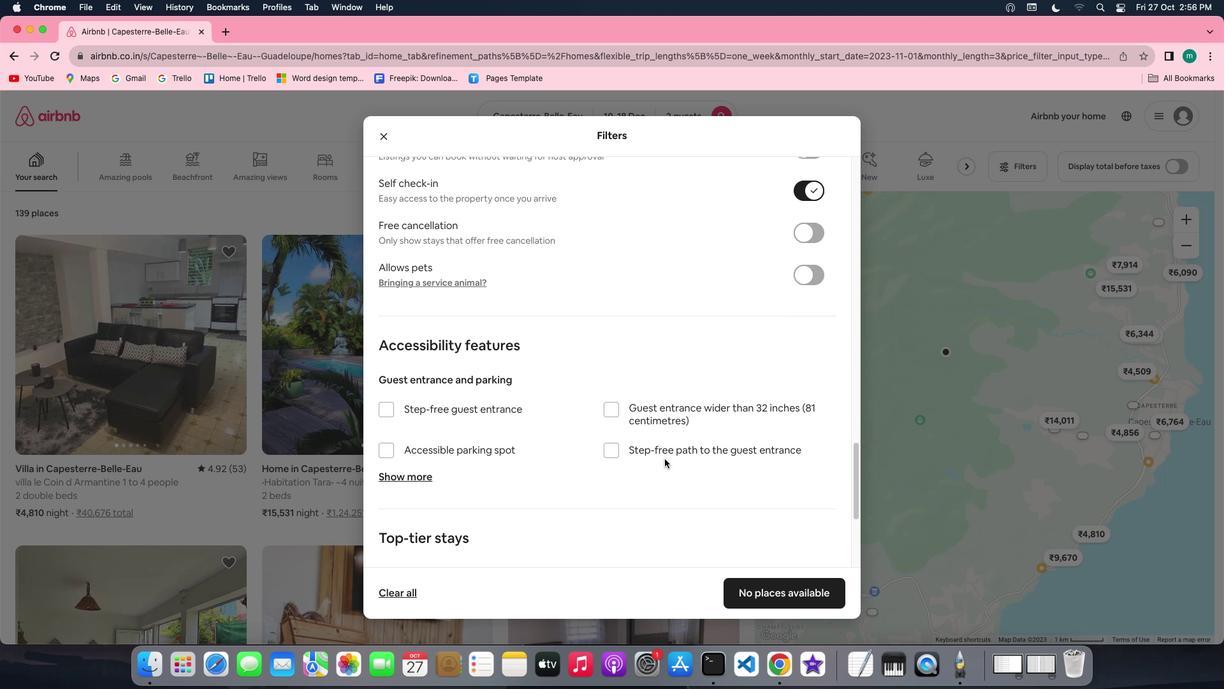 
Action: Mouse scrolled (665, 459) with delta (0, 0)
Screenshot: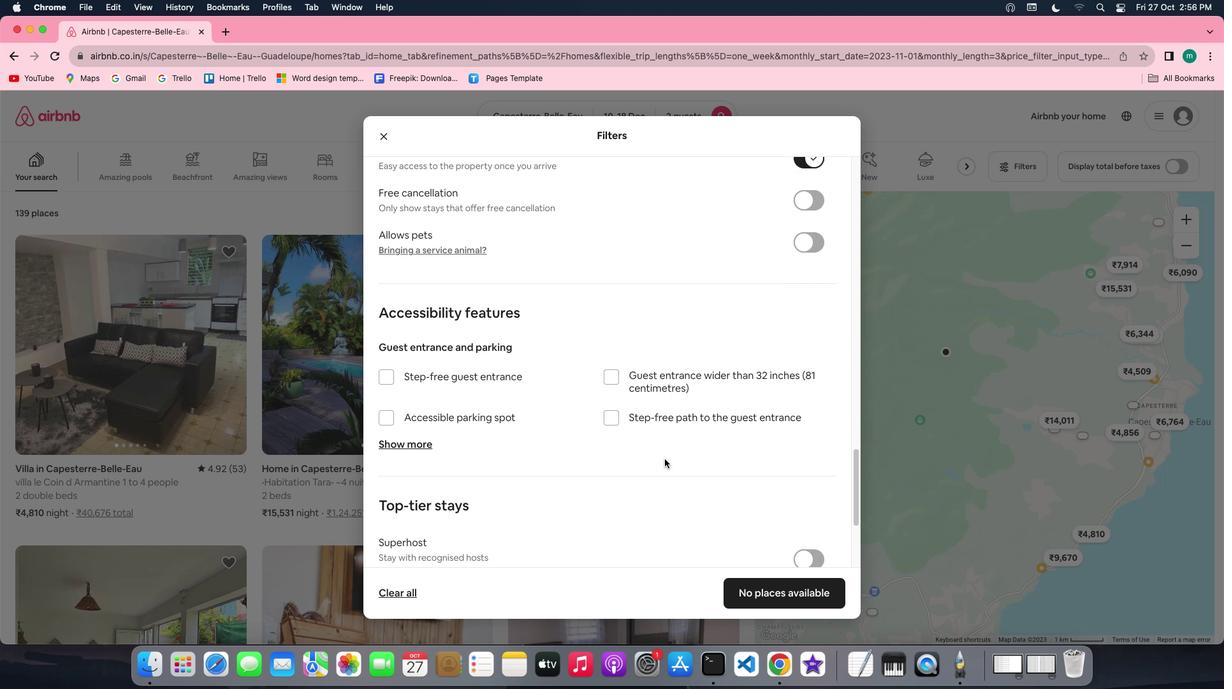 
Action: Mouse scrolled (665, 459) with delta (0, 0)
Screenshot: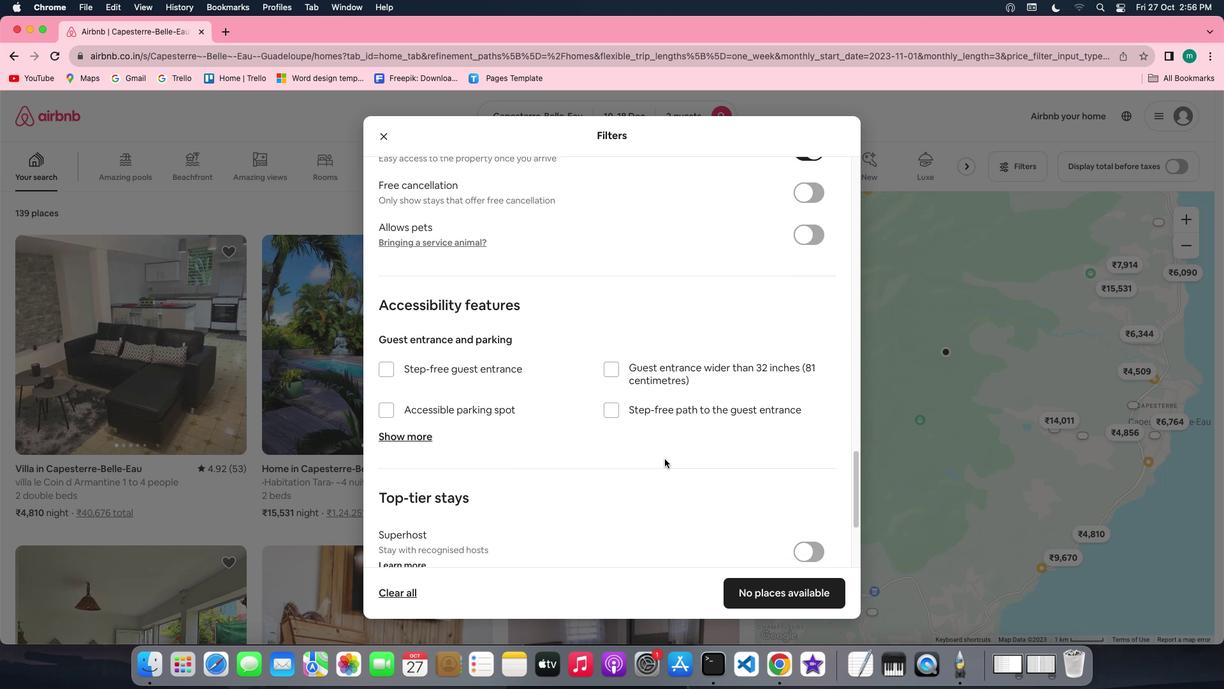 
Action: Mouse scrolled (665, 459) with delta (0, 0)
Screenshot: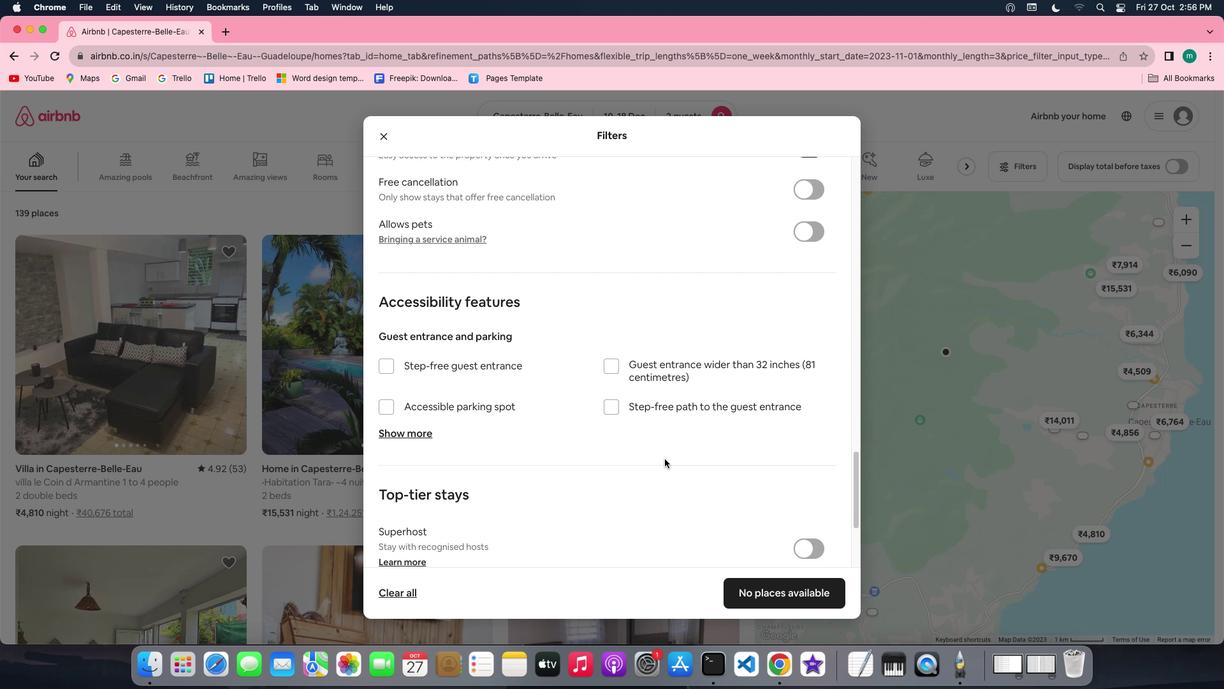 
Action: Mouse scrolled (665, 459) with delta (0, 0)
Screenshot: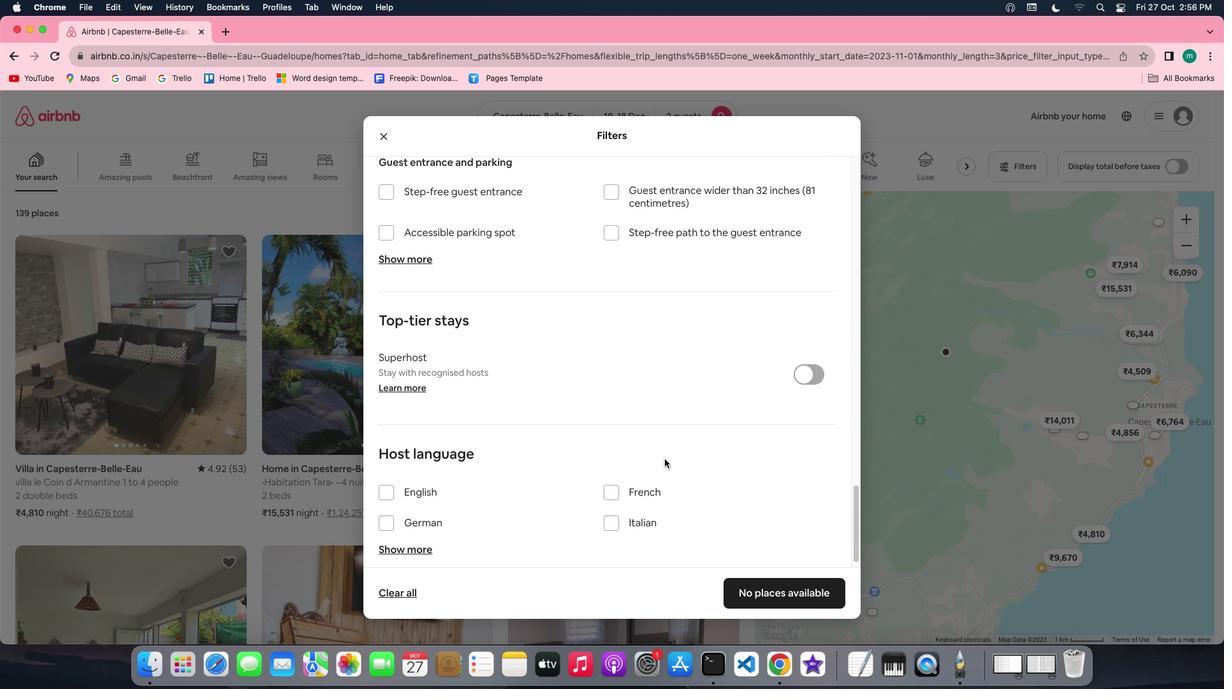 
Action: Mouse scrolled (665, 459) with delta (0, 0)
Screenshot: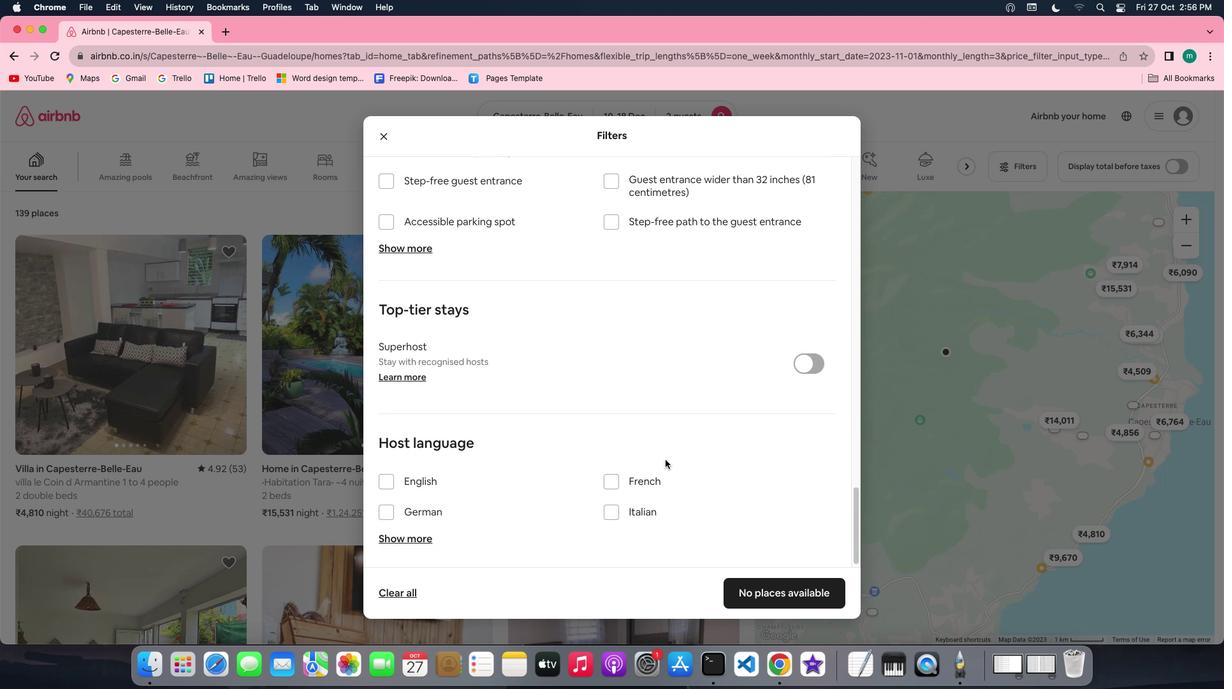 
Action: Mouse scrolled (665, 459) with delta (0, 0)
Screenshot: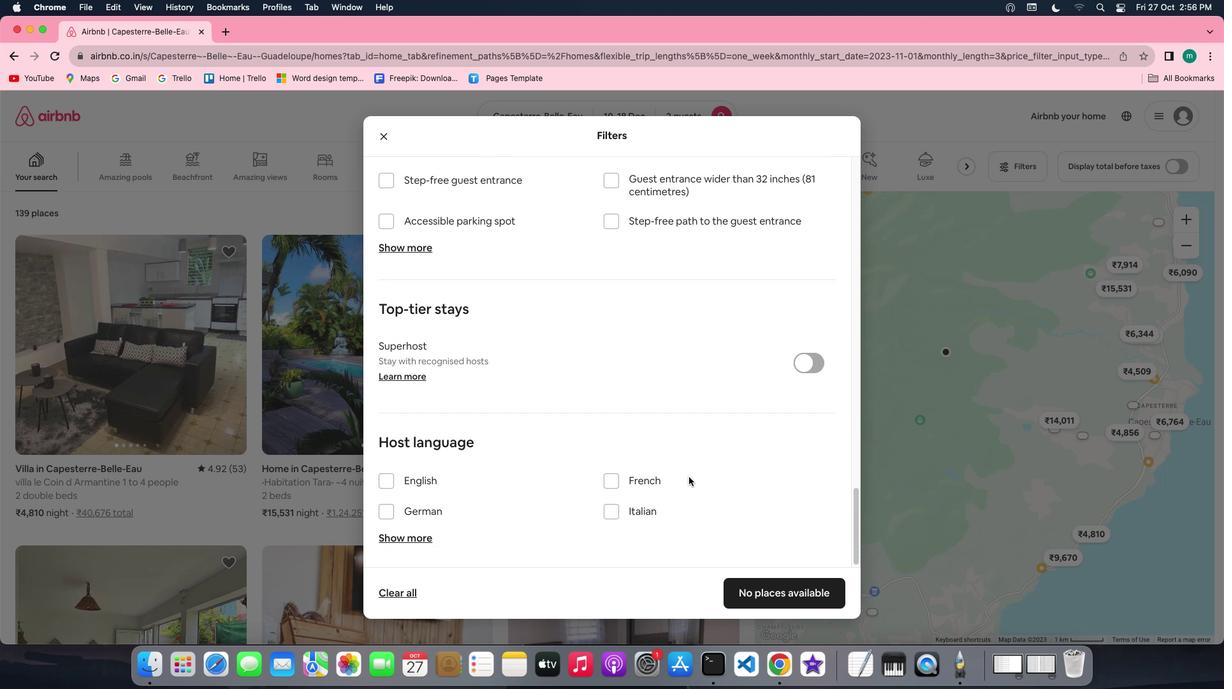 
Action: Mouse scrolled (665, 459) with delta (0, -1)
Screenshot: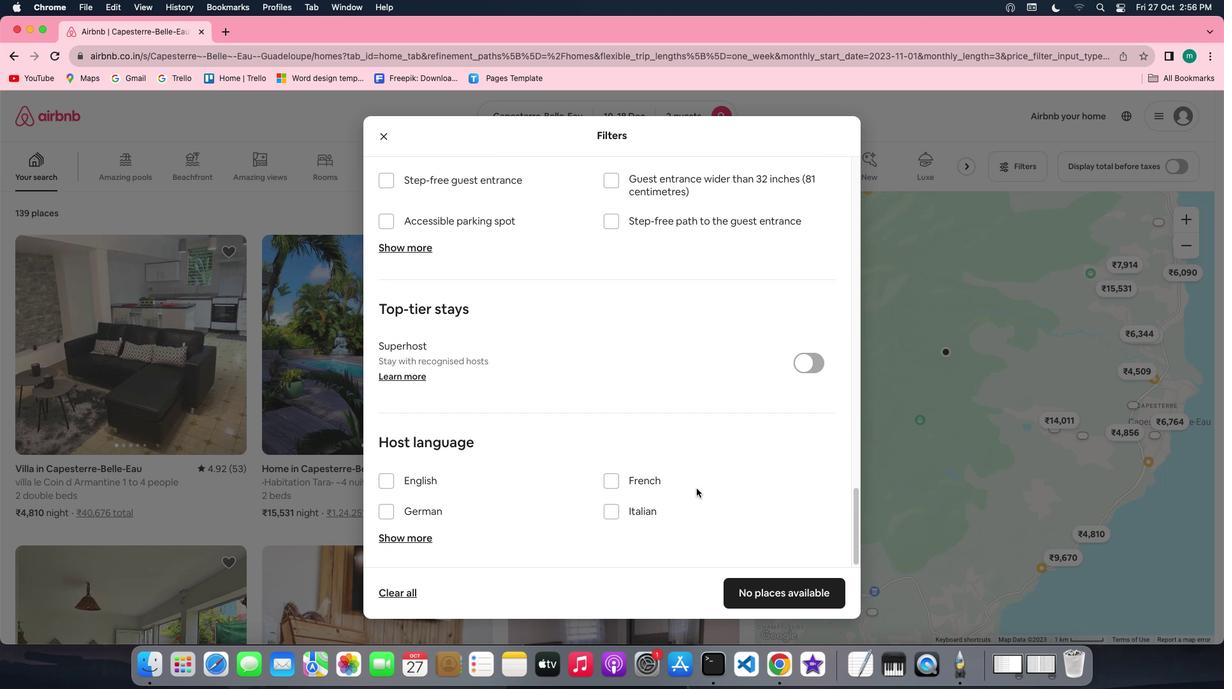 
Action: Mouse moved to (697, 488)
Screenshot: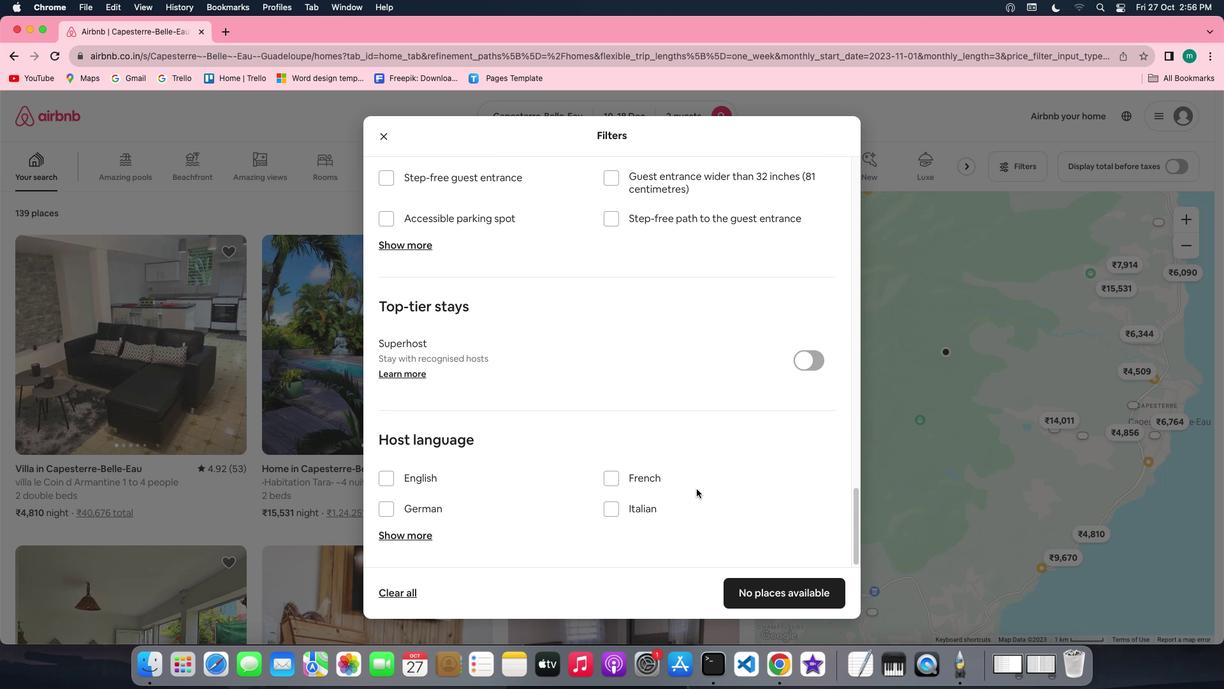 
Action: Mouse scrolled (697, 488) with delta (0, 0)
Screenshot: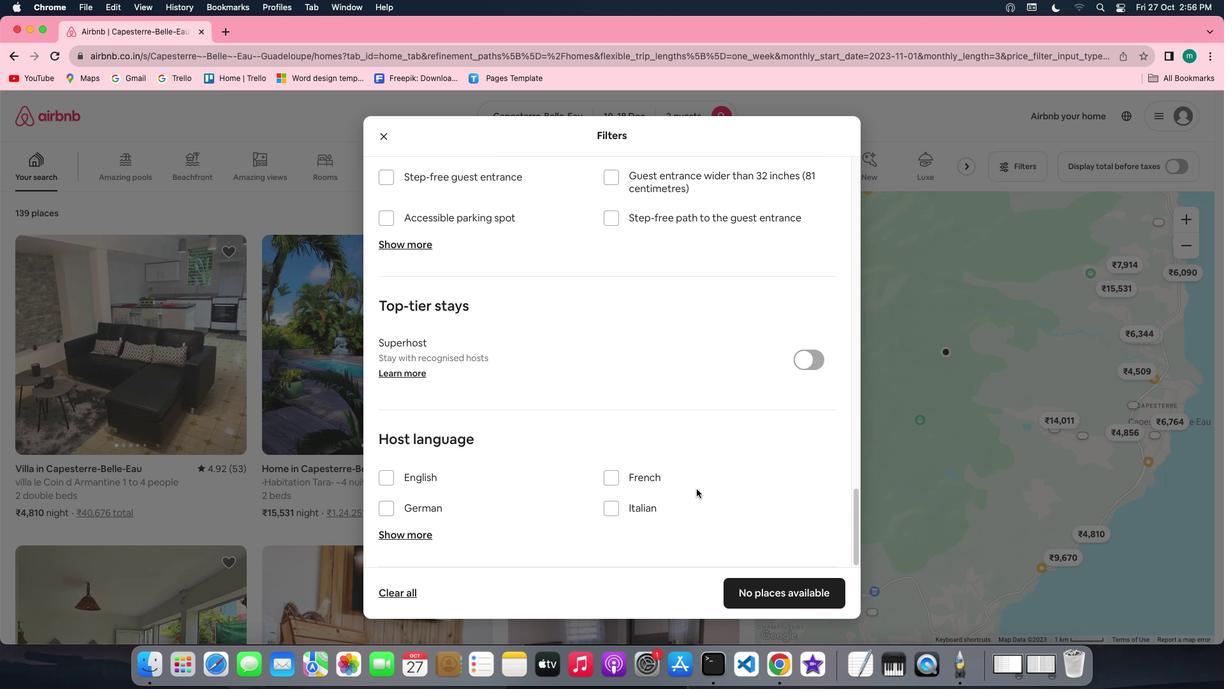 
Action: Mouse scrolled (697, 488) with delta (0, 0)
Screenshot: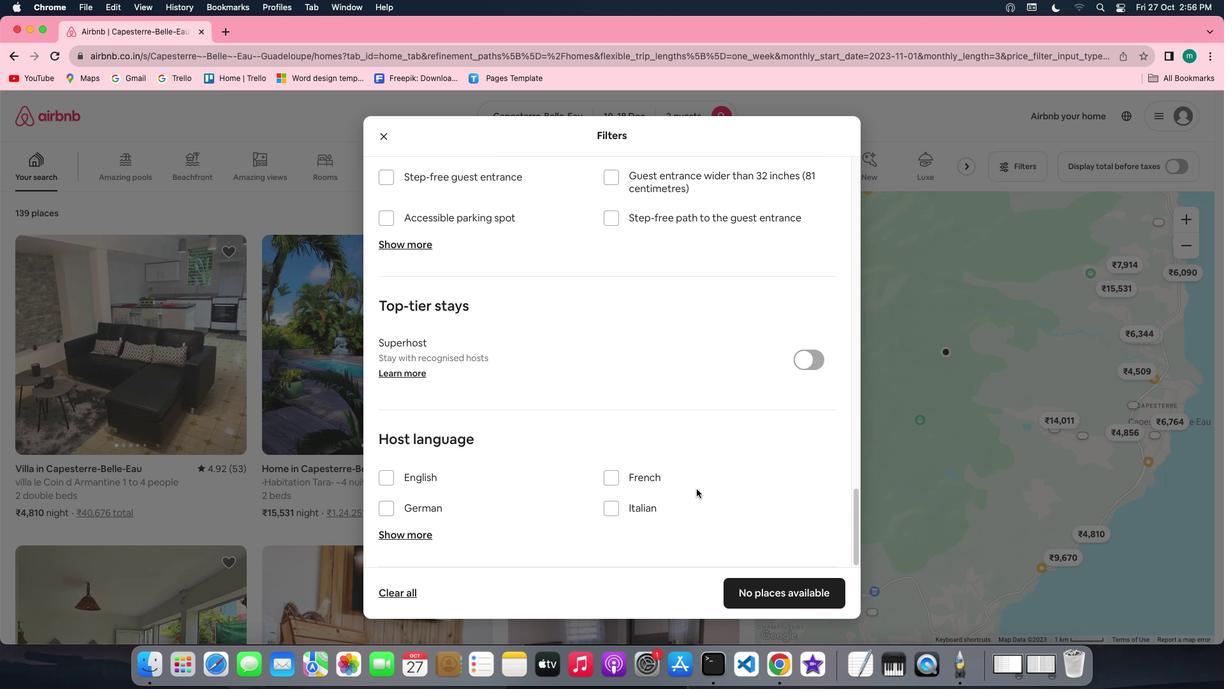 
Action: Mouse scrolled (697, 488) with delta (0, 0)
Screenshot: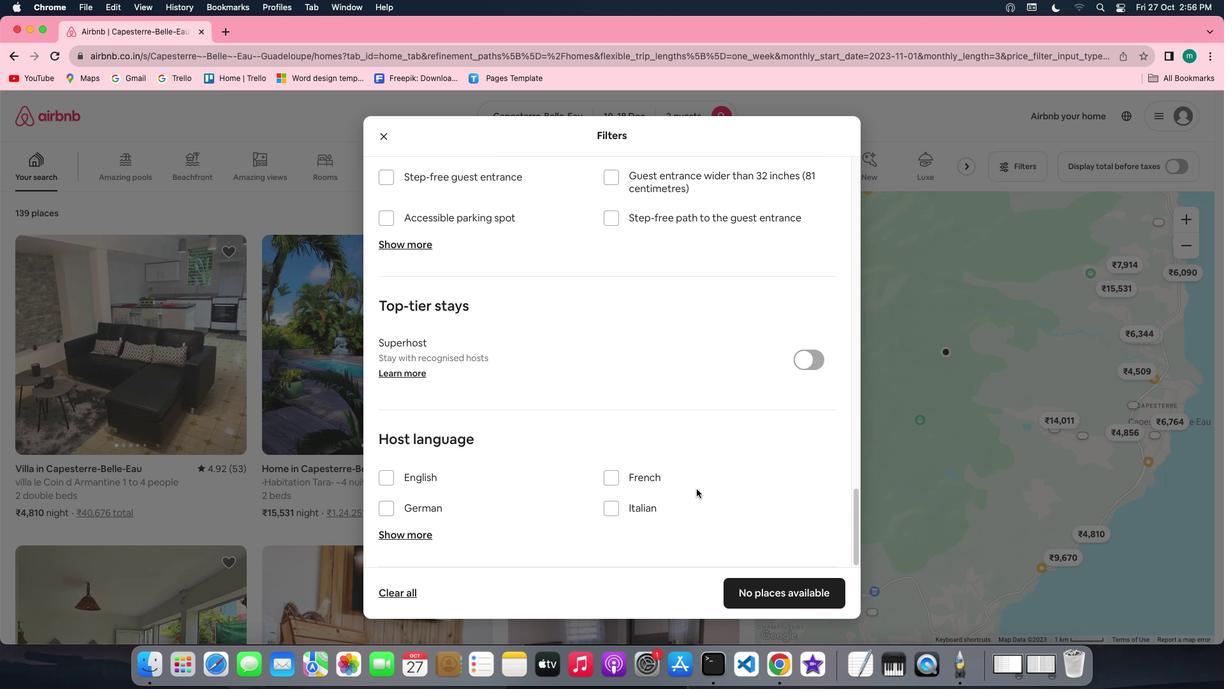 
Action: Mouse scrolled (697, 488) with delta (0, -1)
Screenshot: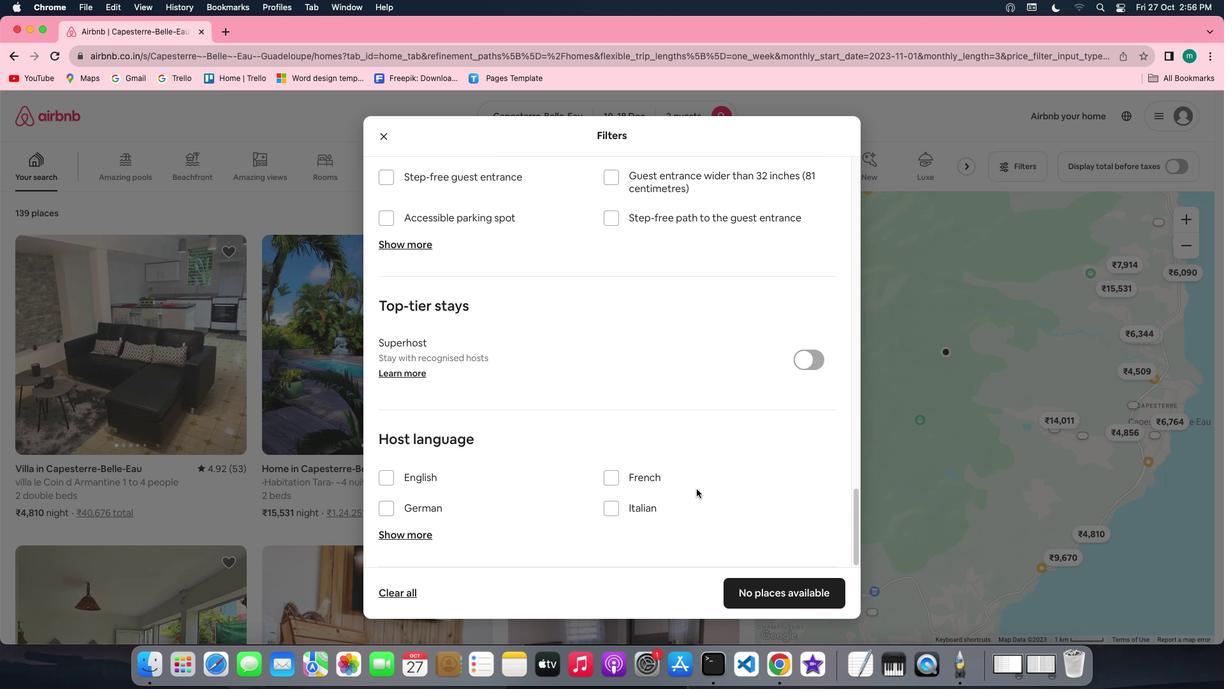 
Action: Mouse scrolled (697, 488) with delta (0, 0)
Screenshot: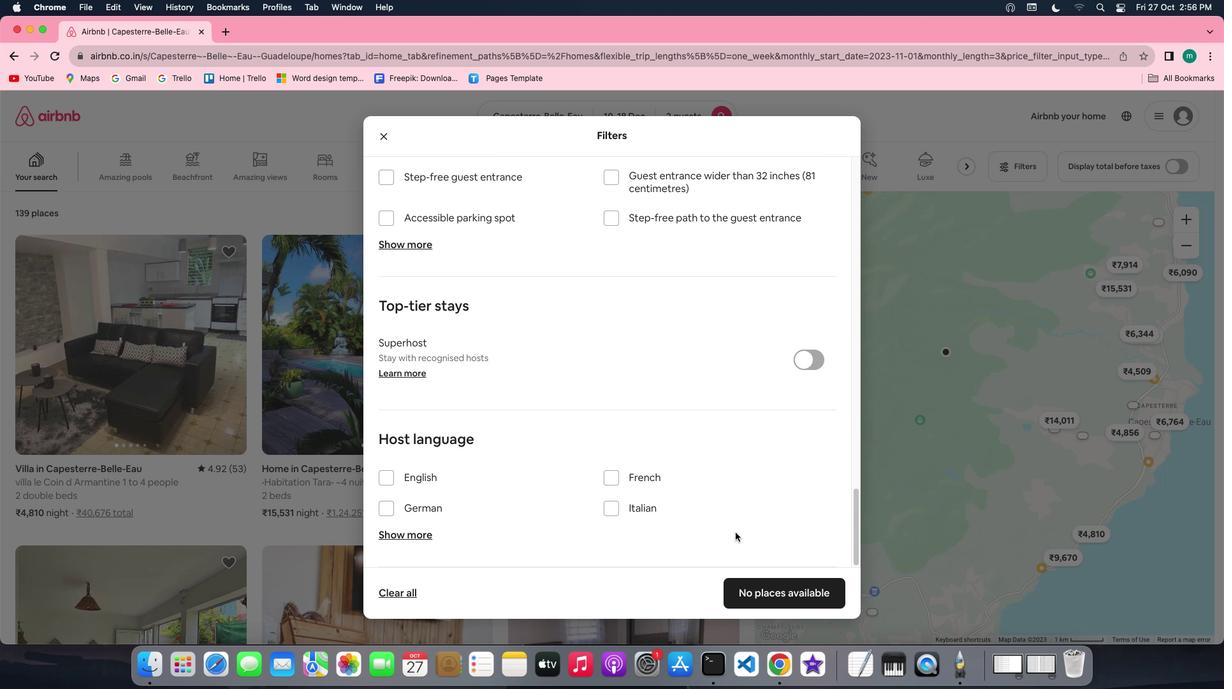 
Action: Mouse scrolled (697, 488) with delta (0, 0)
Screenshot: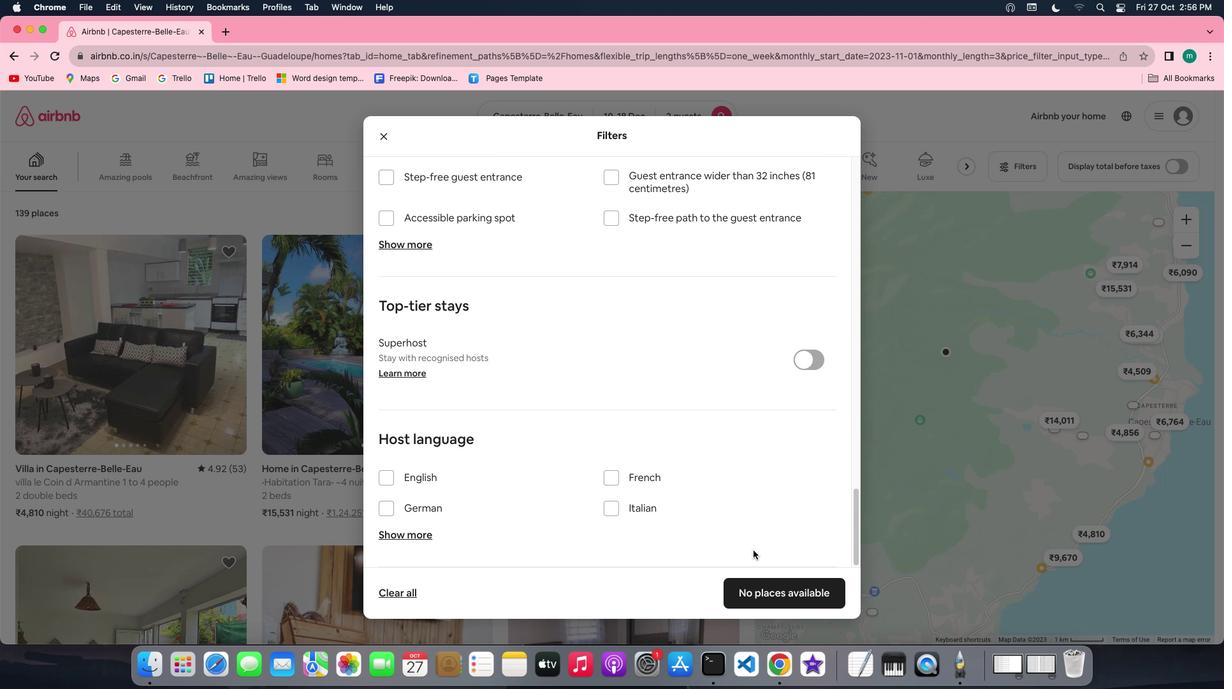 
Action: Mouse scrolled (697, 488) with delta (0, -1)
Screenshot: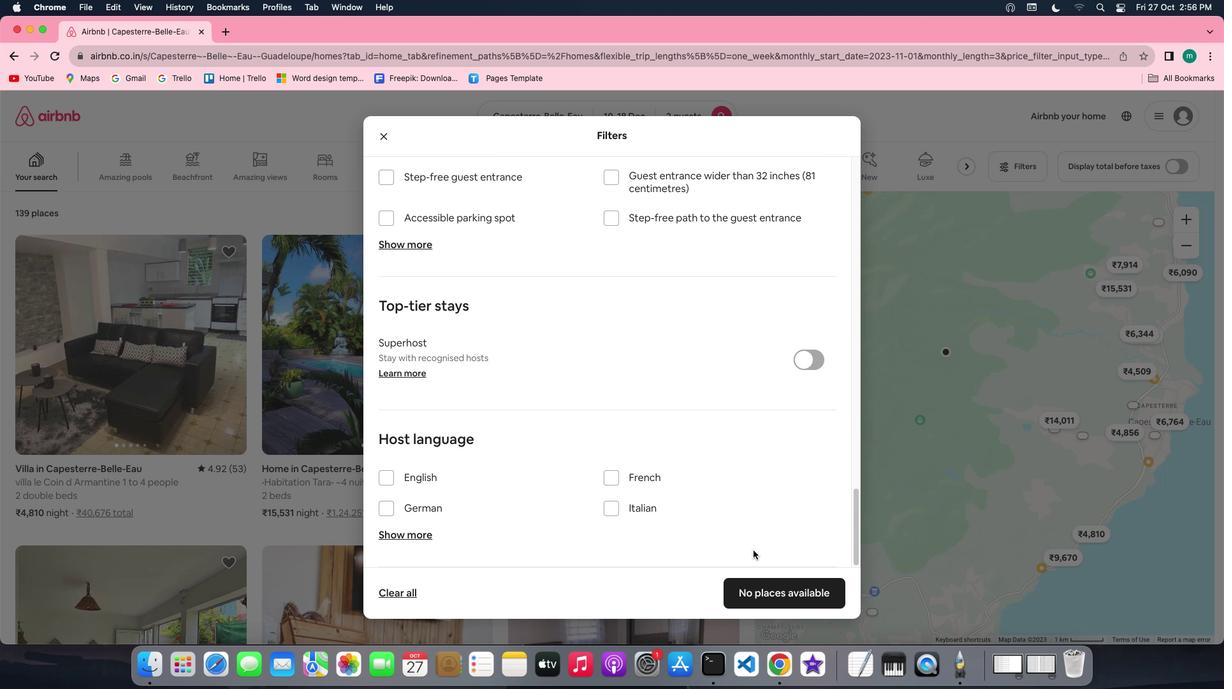 
Action: Mouse scrolled (697, 488) with delta (0, -1)
Screenshot: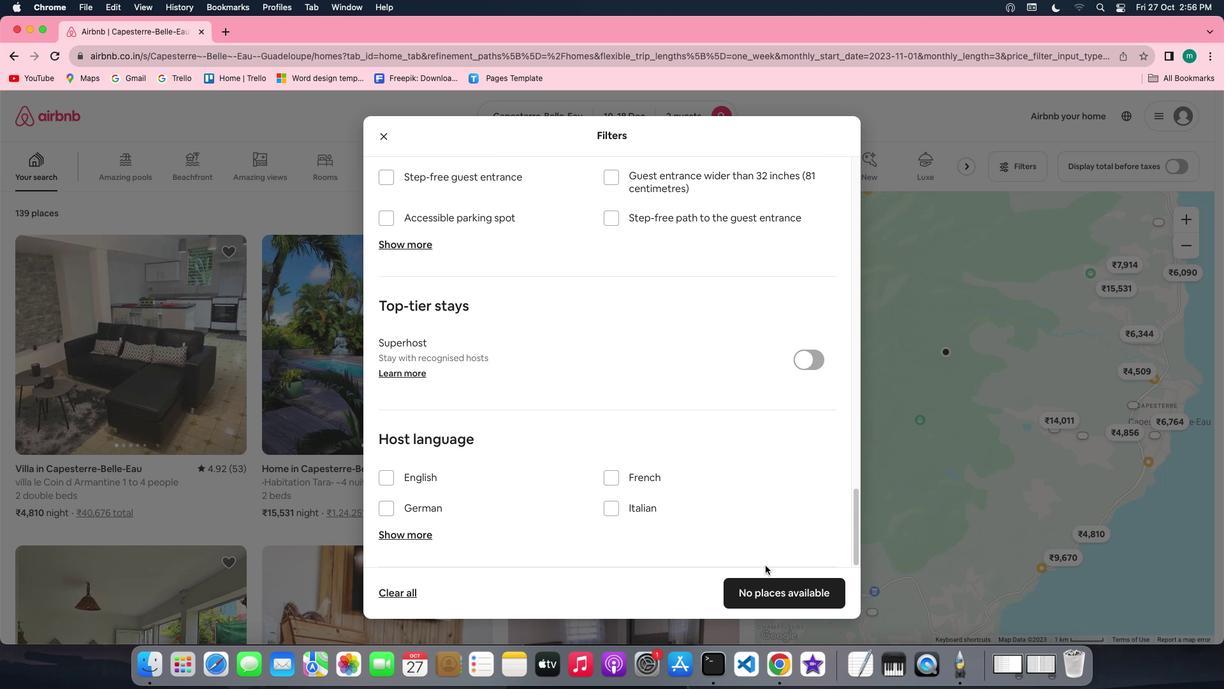 
Action: Mouse moved to (775, 589)
Screenshot: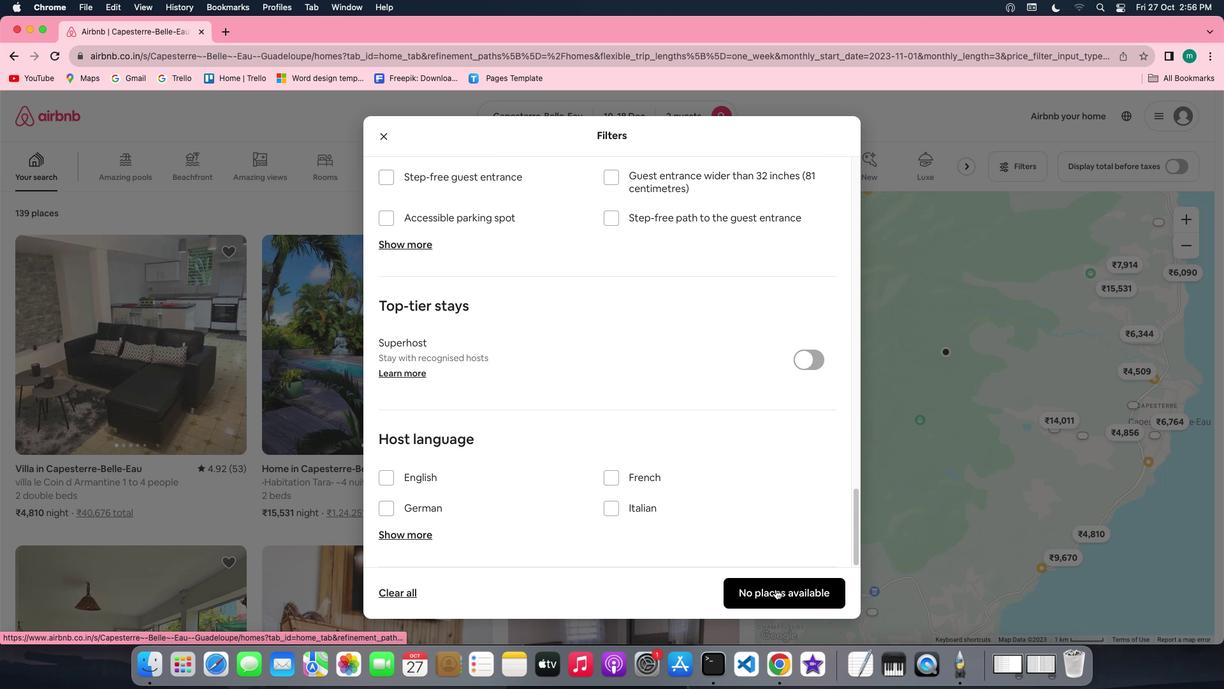 
Action: Mouse pressed left at (775, 589)
Screenshot: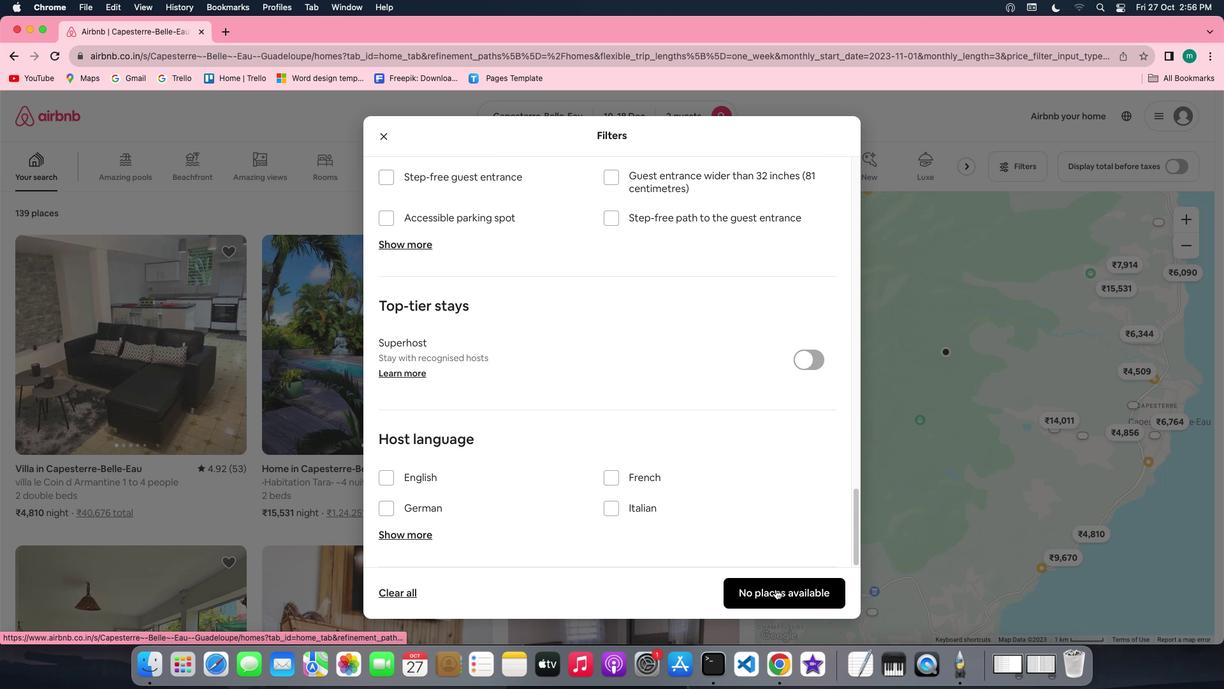 
